 Task: Create a coronavirus greetings banner template with photo.
Action: Mouse pressed left at (439, 181)
Screenshot: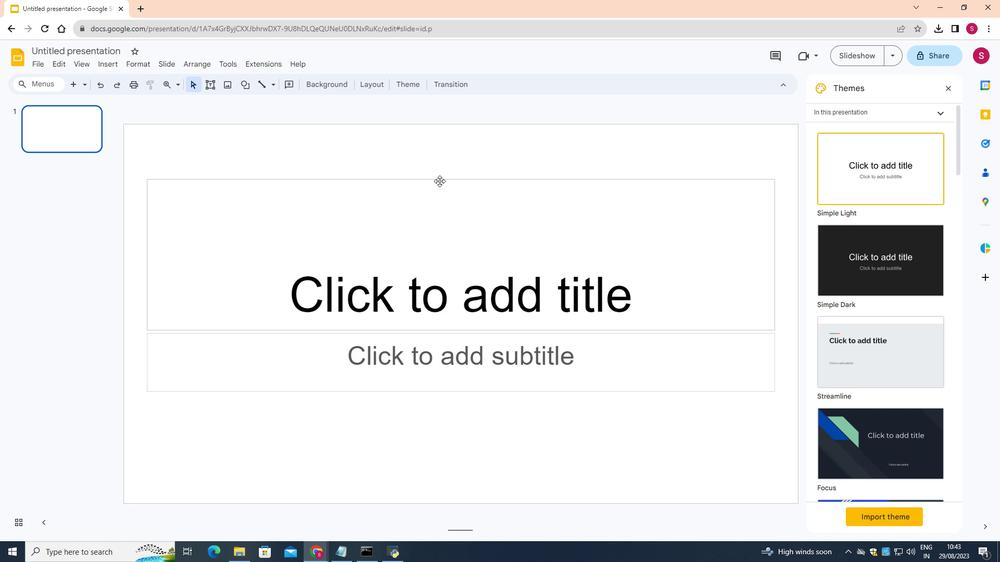 
Action: Mouse moved to (439, 181)
Screenshot: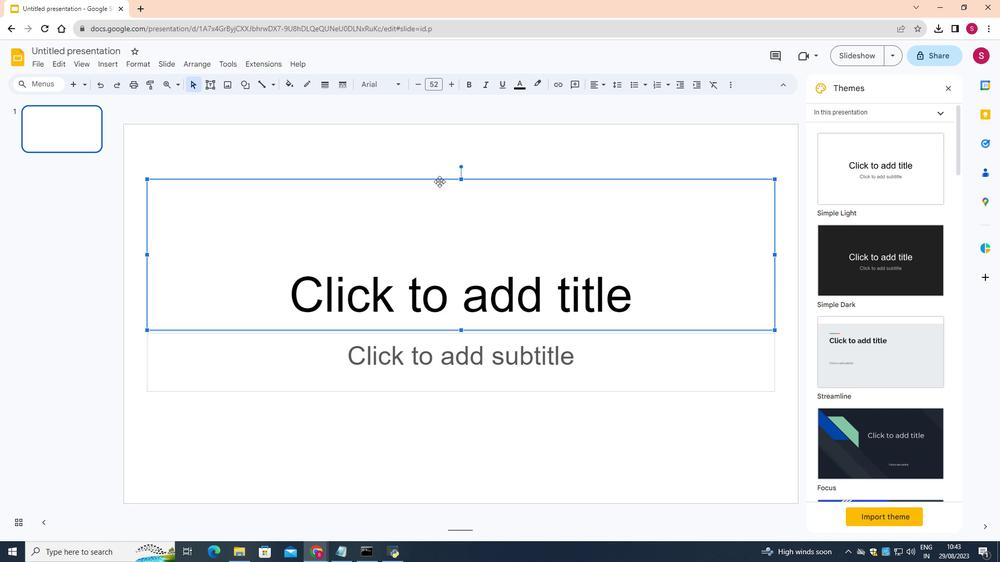 
Action: Key pressed <Key.delete>
Screenshot: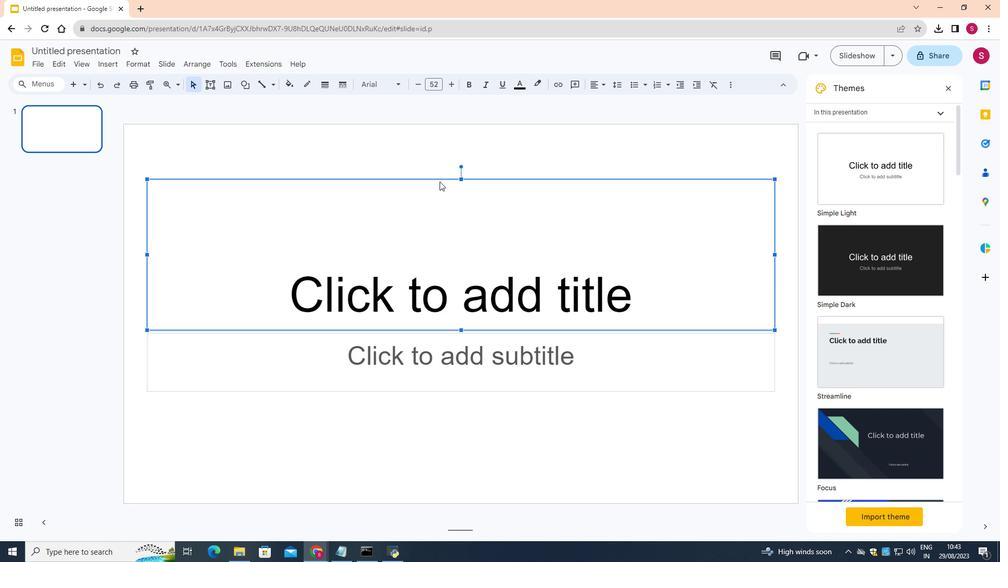 
Action: Mouse moved to (375, 336)
Screenshot: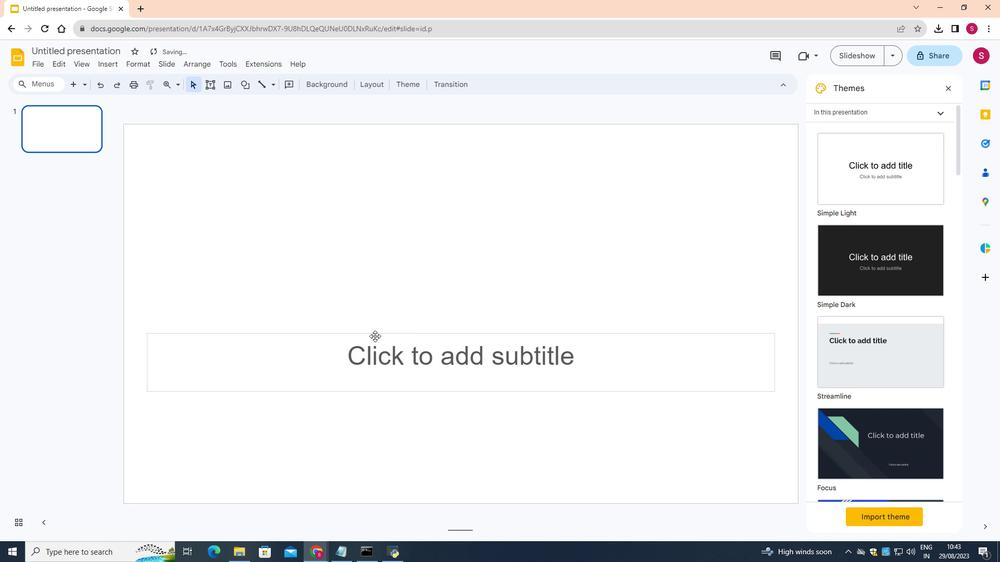 
Action: Mouse pressed left at (375, 336)
Screenshot: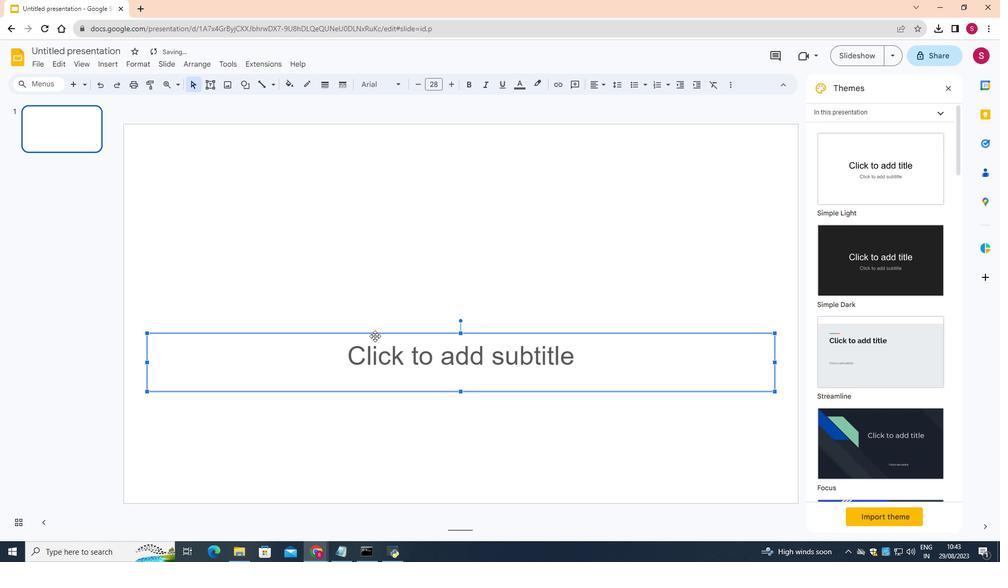 
Action: Mouse moved to (380, 329)
Screenshot: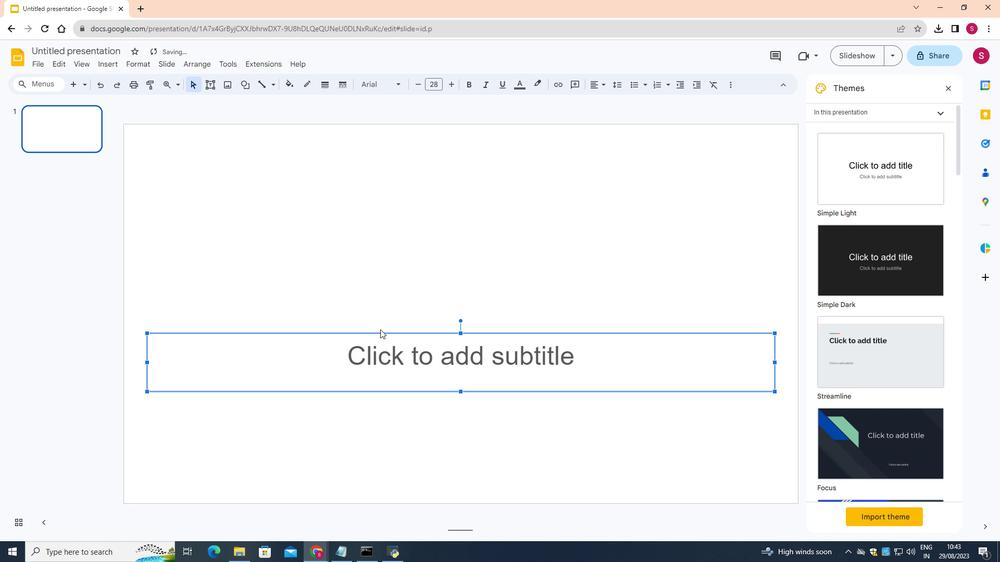 
Action: Key pressed <Key.delete>
Screenshot: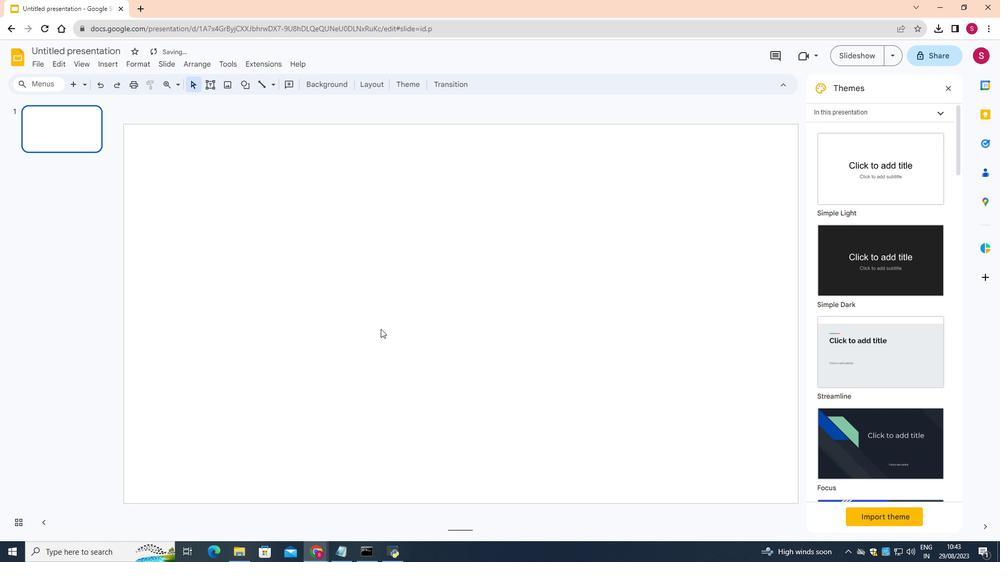 
Action: Mouse moved to (311, 83)
Screenshot: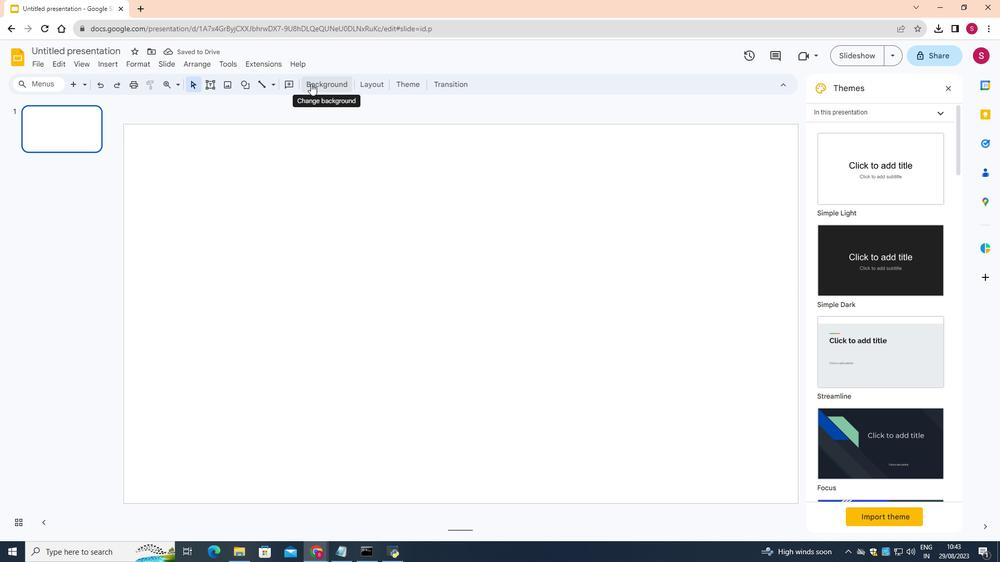 
Action: Mouse pressed left at (311, 83)
Screenshot: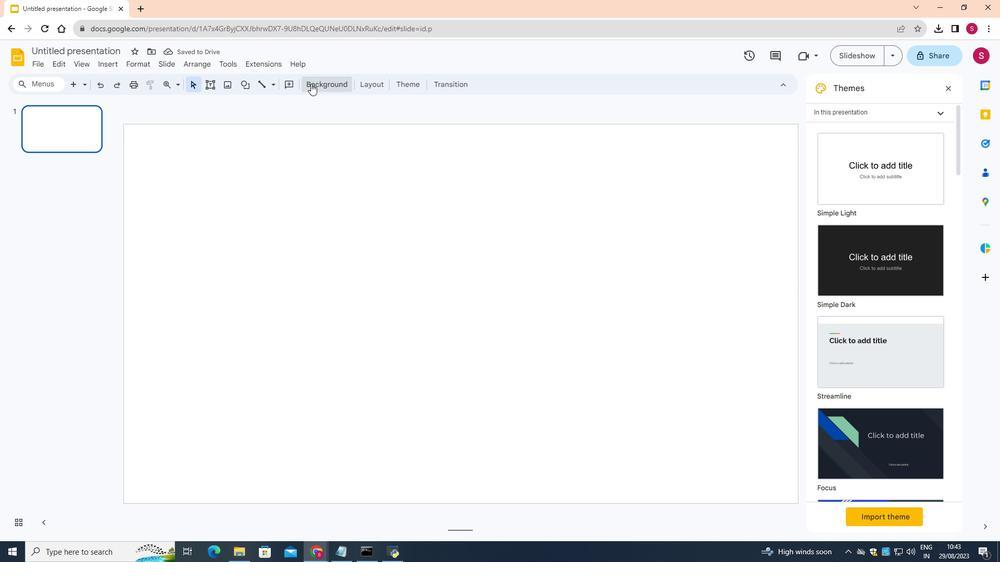 
Action: Mouse moved to (563, 284)
Screenshot: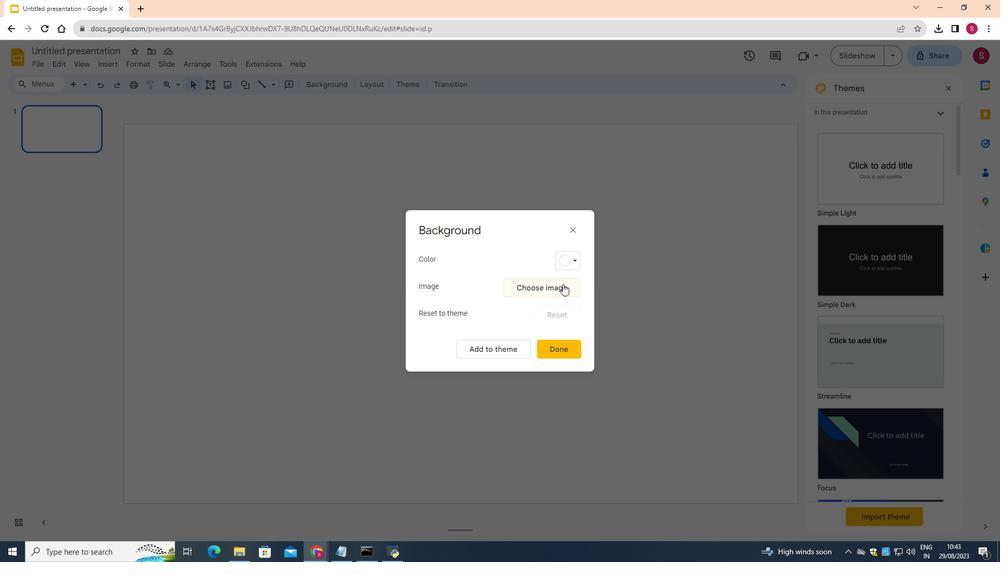 
Action: Mouse pressed left at (563, 284)
Screenshot: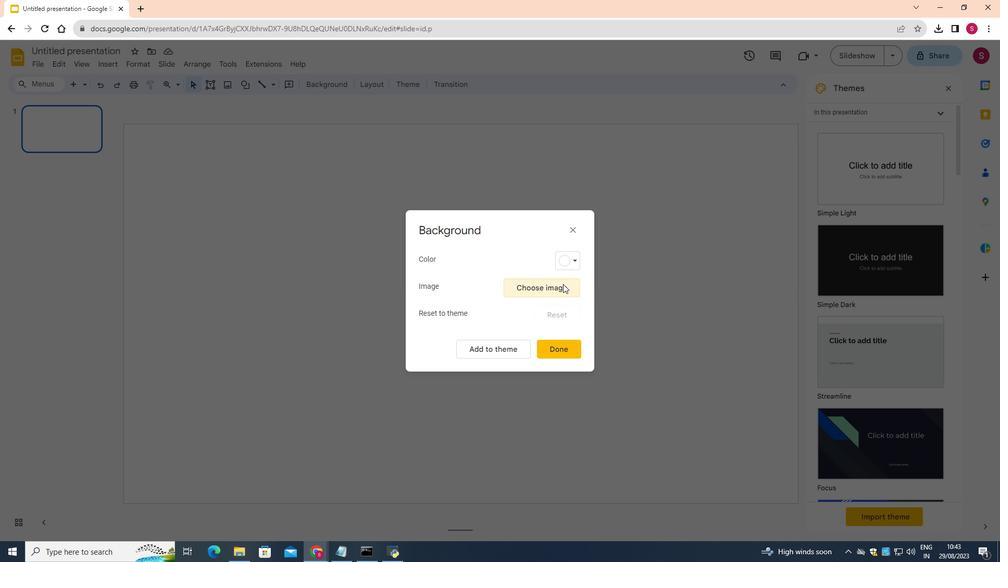 
Action: Mouse moved to (498, 355)
Screenshot: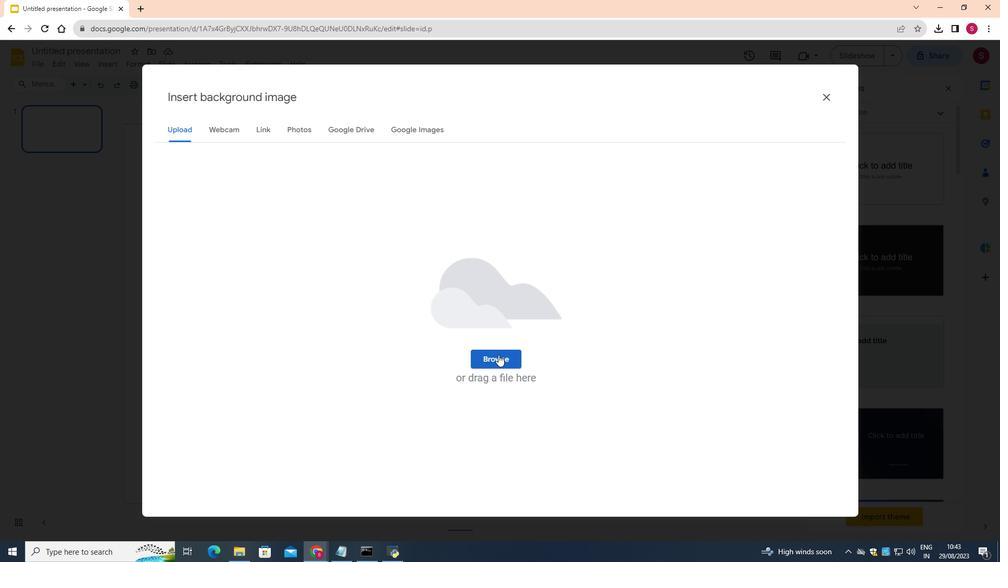 
Action: Mouse pressed left at (498, 355)
Screenshot: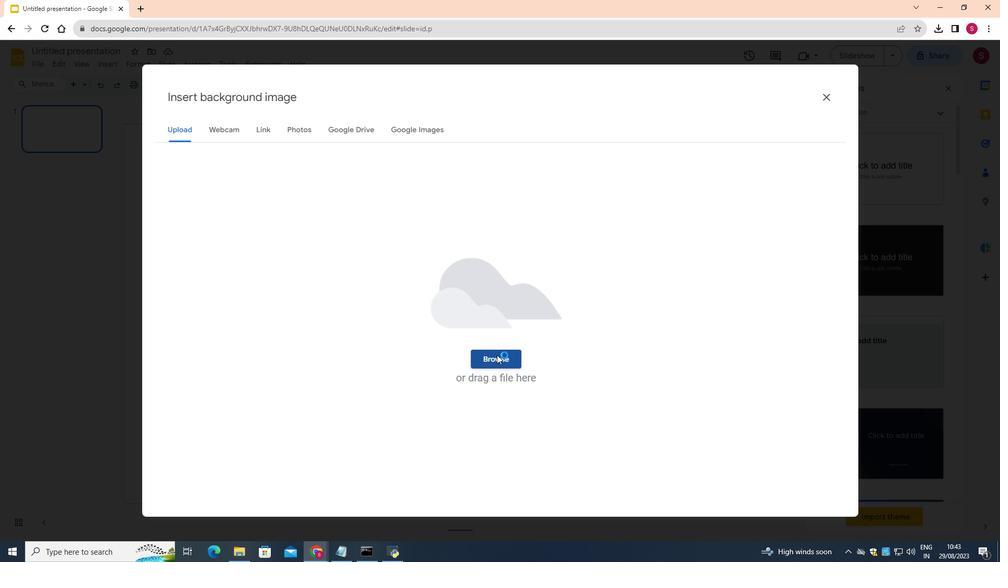 
Action: Mouse moved to (196, 93)
Screenshot: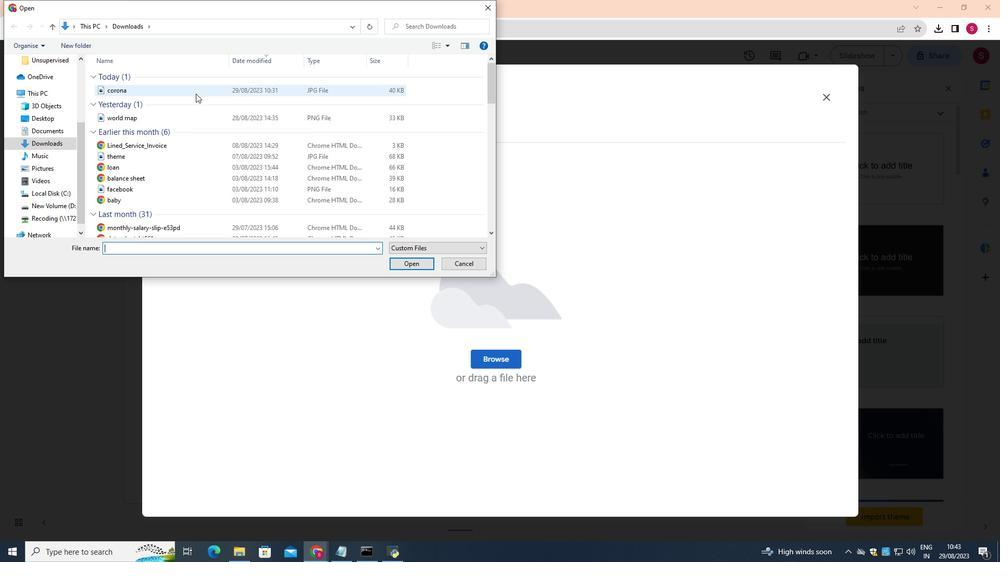 
Action: Mouse pressed left at (196, 93)
Screenshot: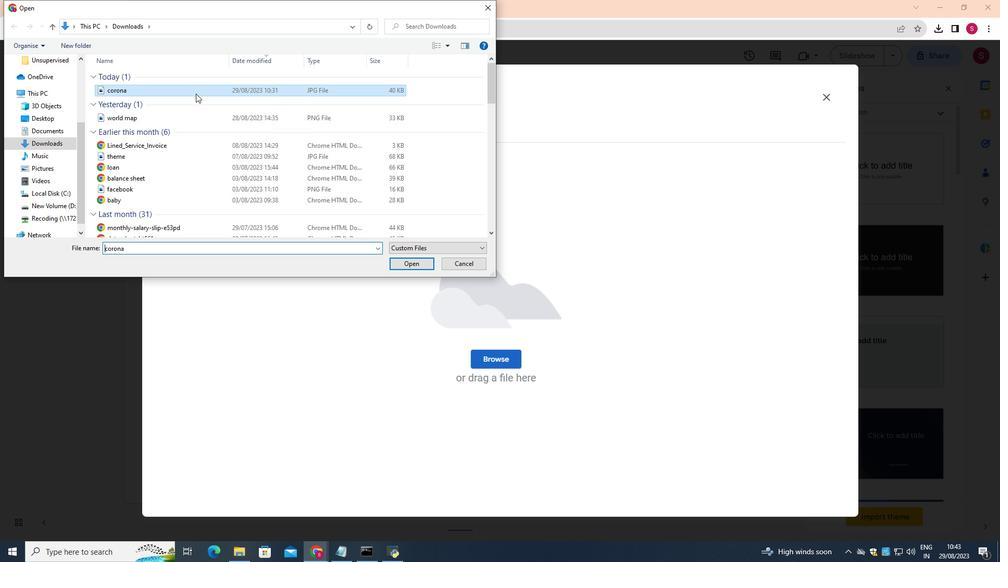
Action: Mouse moved to (406, 264)
Screenshot: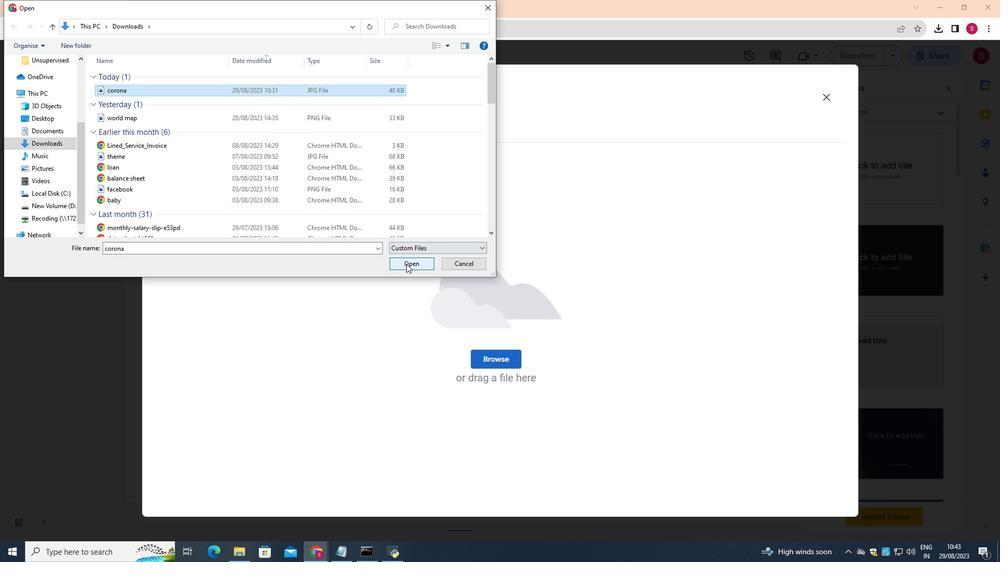 
Action: Mouse pressed left at (406, 264)
Screenshot: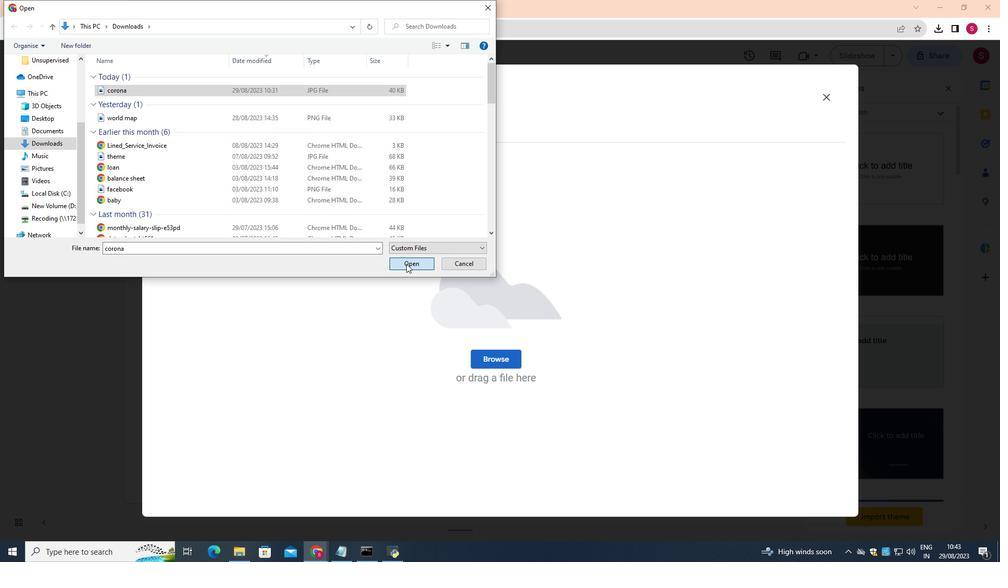 
Action: Mouse moved to (567, 349)
Screenshot: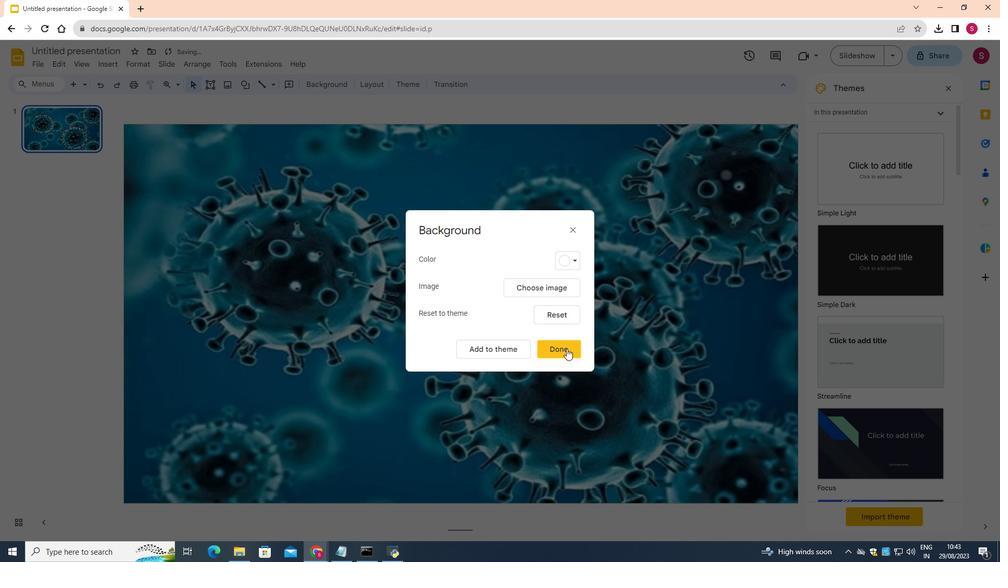 
Action: Mouse pressed left at (567, 349)
Screenshot: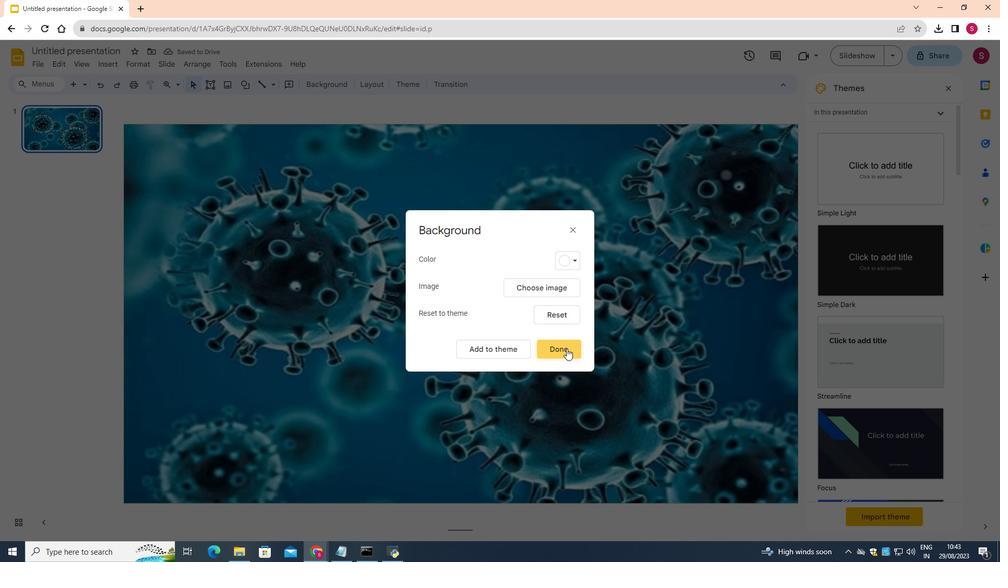 
Action: Mouse moved to (200, 162)
Screenshot: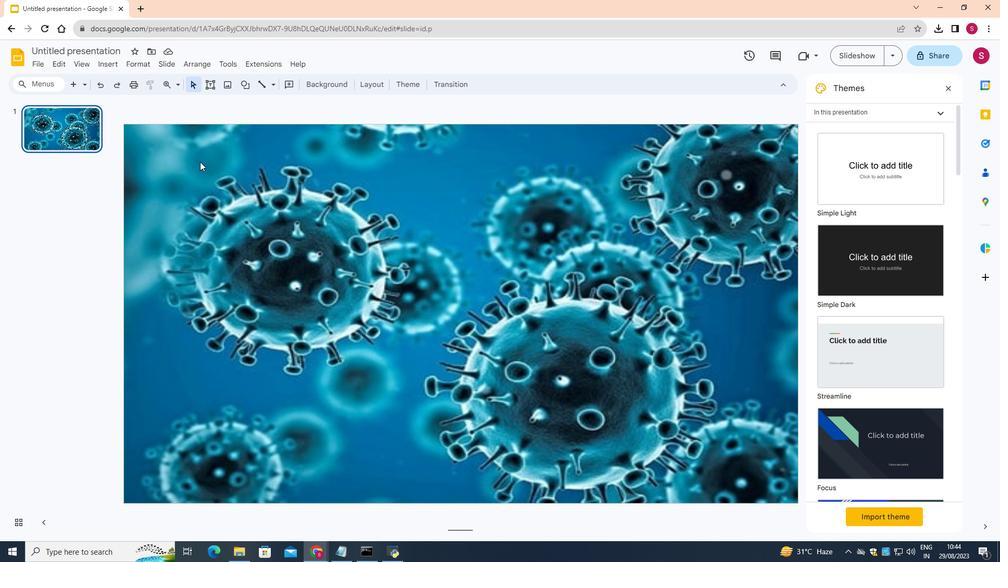 
Action: Mouse pressed left at (200, 162)
Screenshot: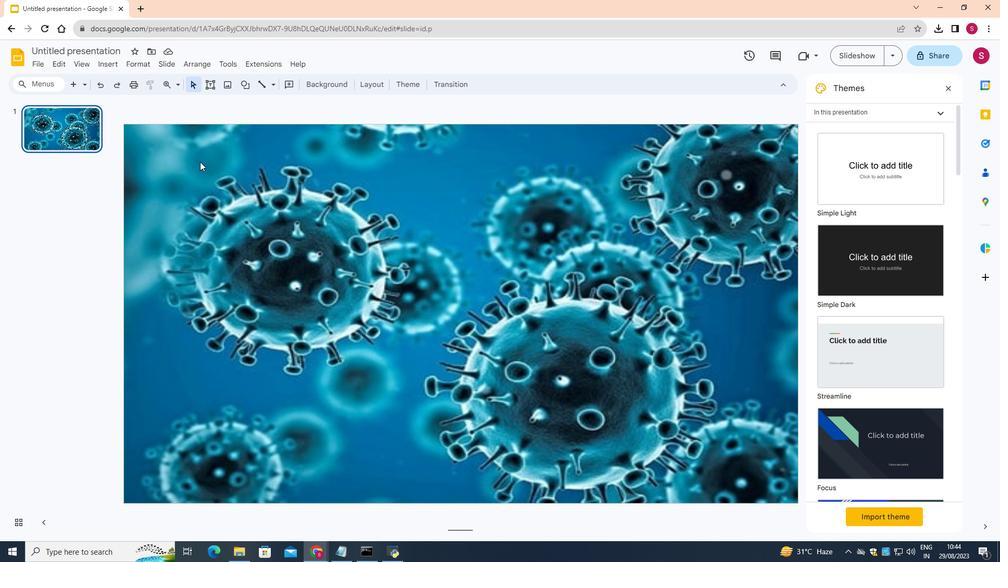 
Action: Mouse moved to (241, 80)
Screenshot: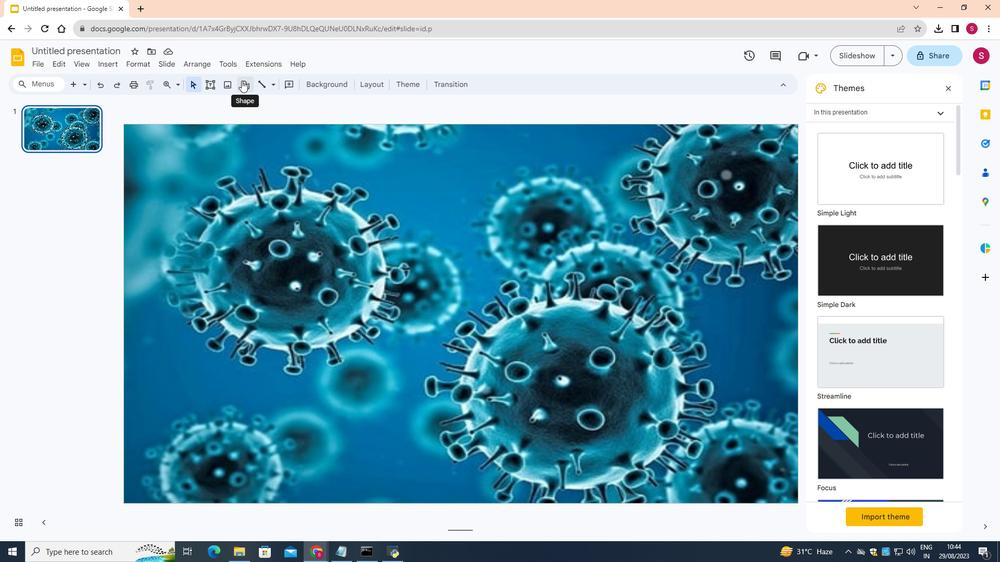 
Action: Mouse pressed left at (241, 80)
Screenshot: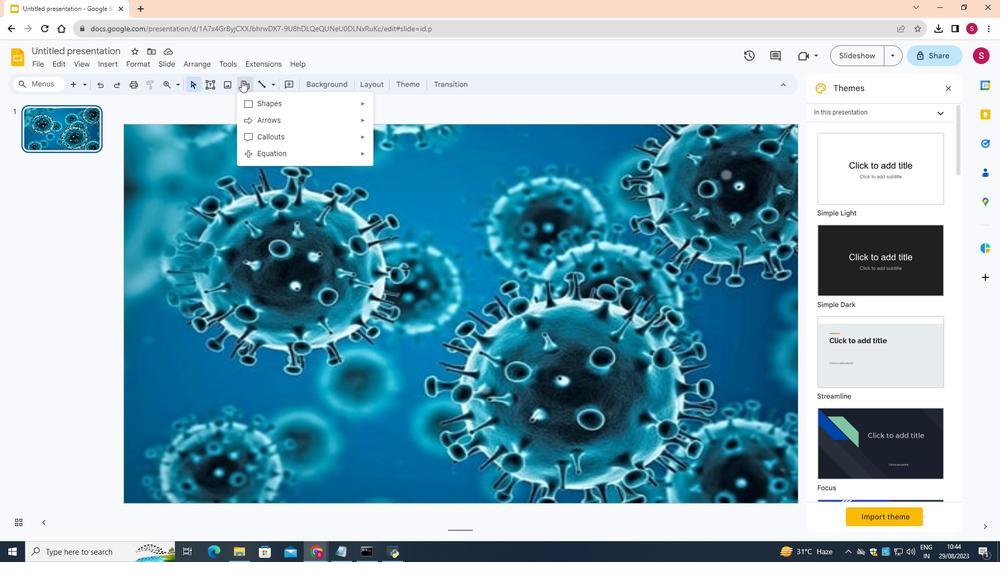 
Action: Mouse moved to (260, 100)
Screenshot: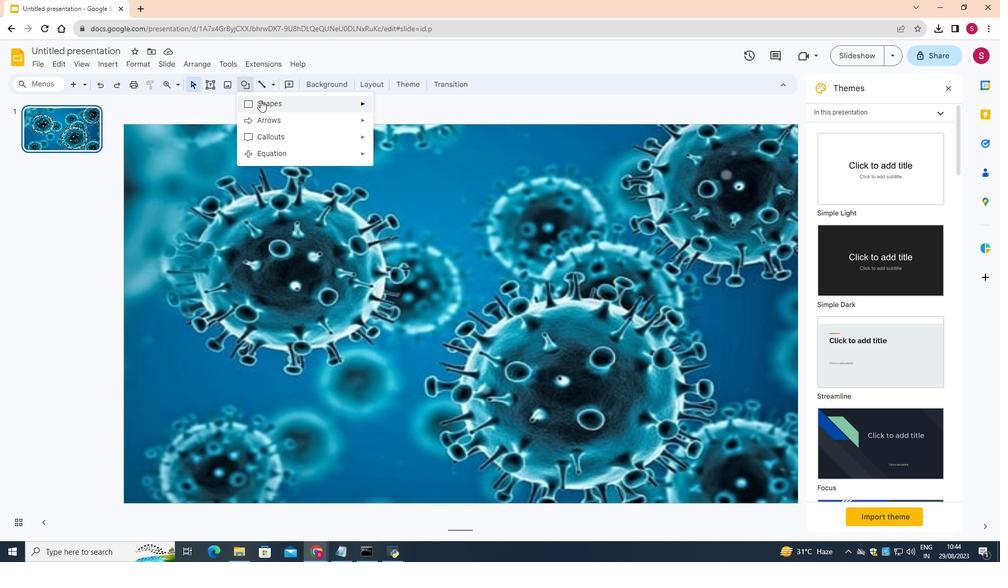 
Action: Mouse pressed left at (260, 100)
Screenshot: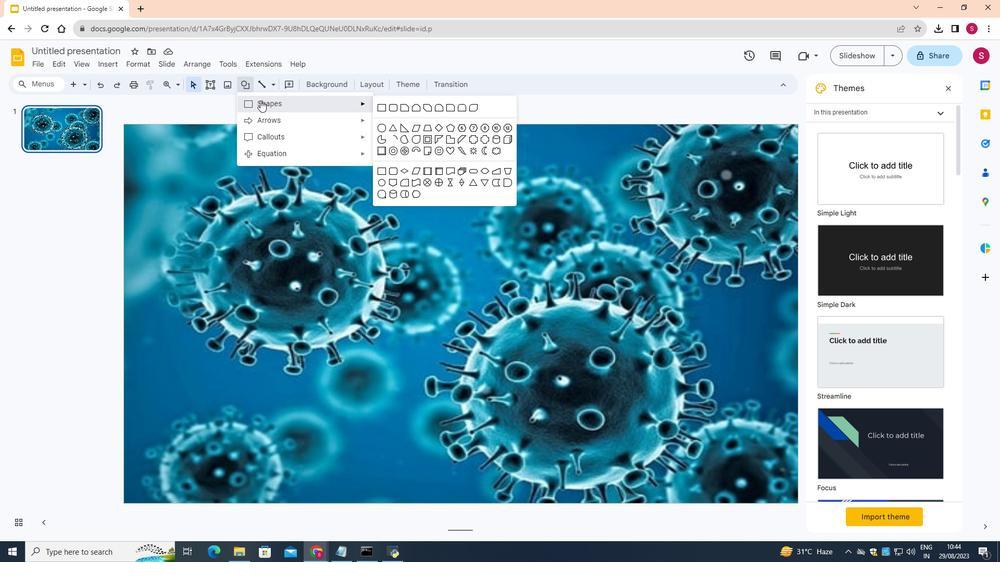 
Action: Mouse moved to (384, 128)
Screenshot: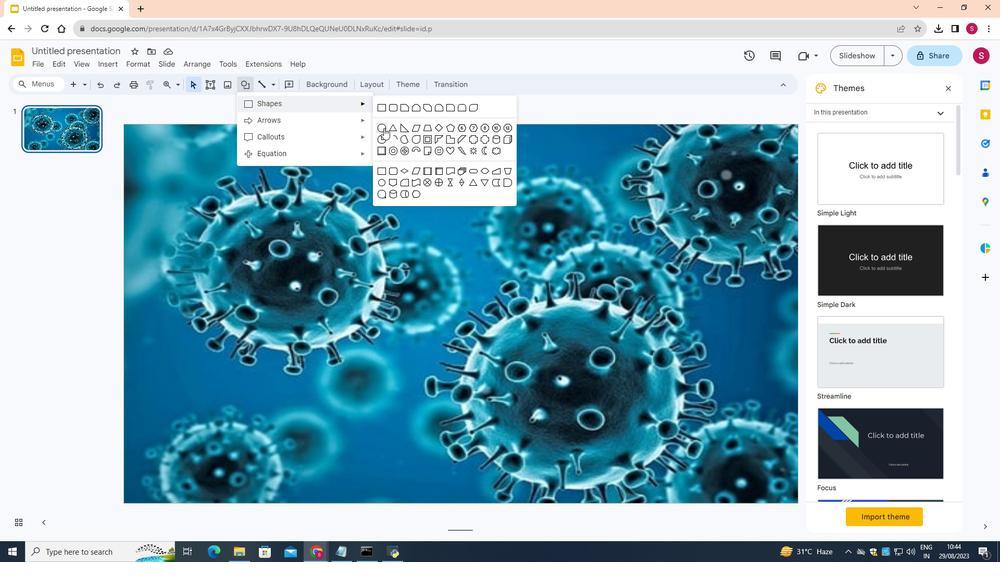 
Action: Mouse pressed left at (384, 128)
Screenshot: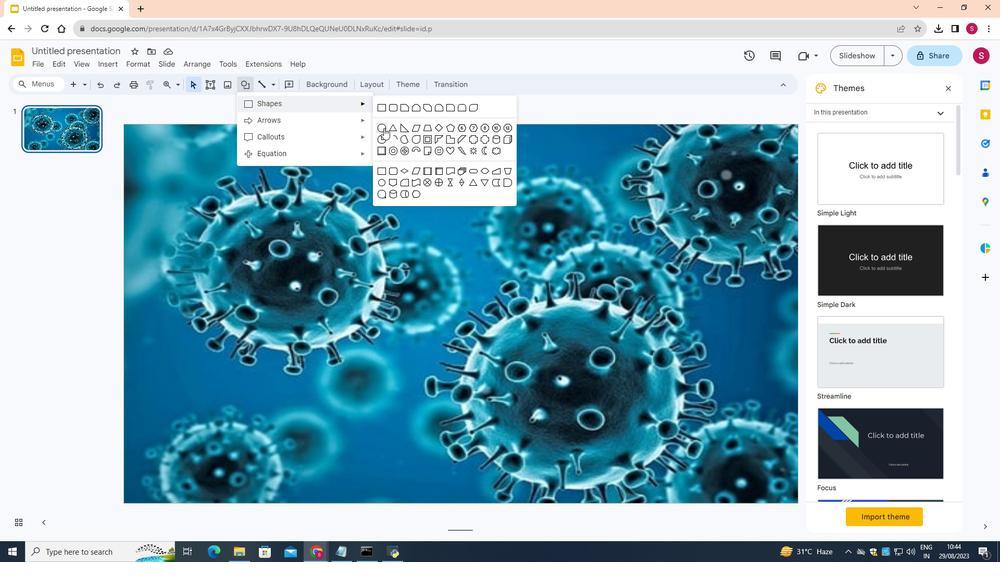 
Action: Mouse moved to (128, 171)
Screenshot: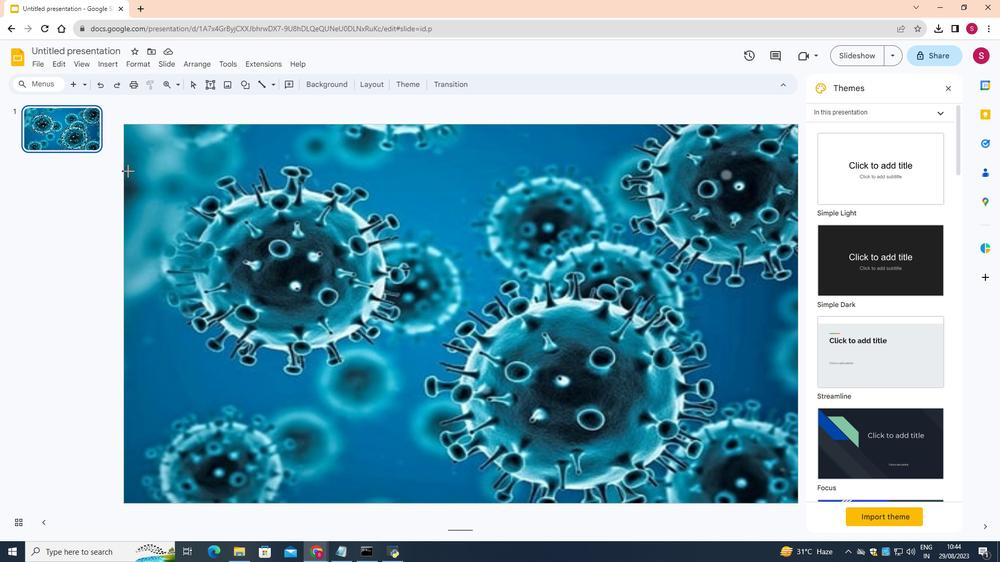 
Action: Mouse pressed left at (128, 171)
Screenshot: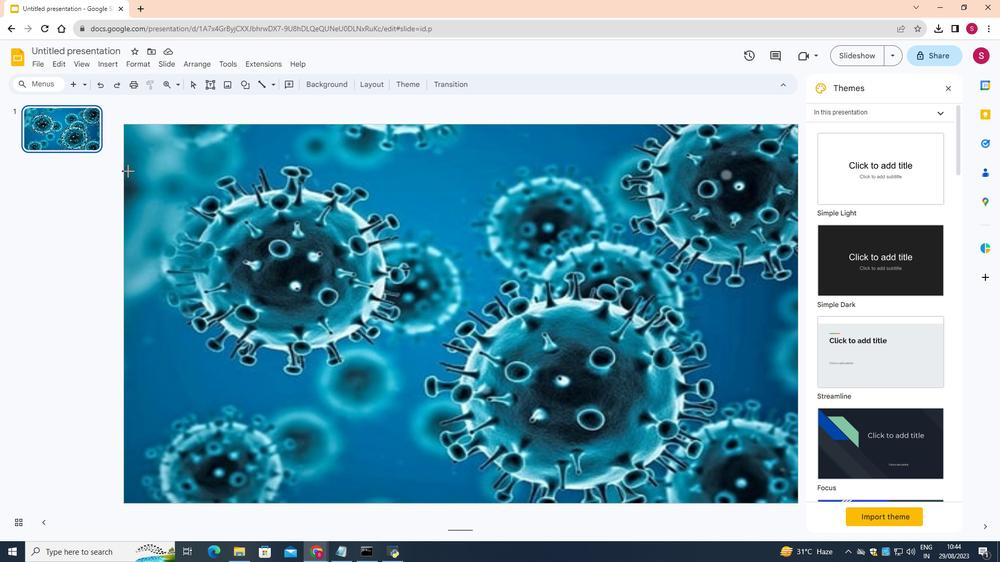 
Action: Mouse moved to (237, 193)
Screenshot: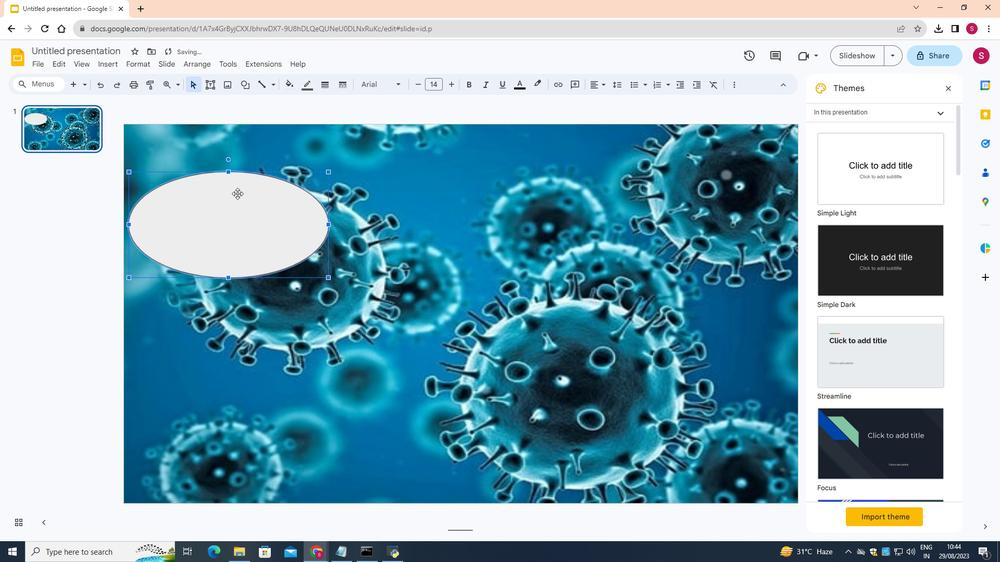 
Action: Mouse pressed left at (237, 193)
Screenshot: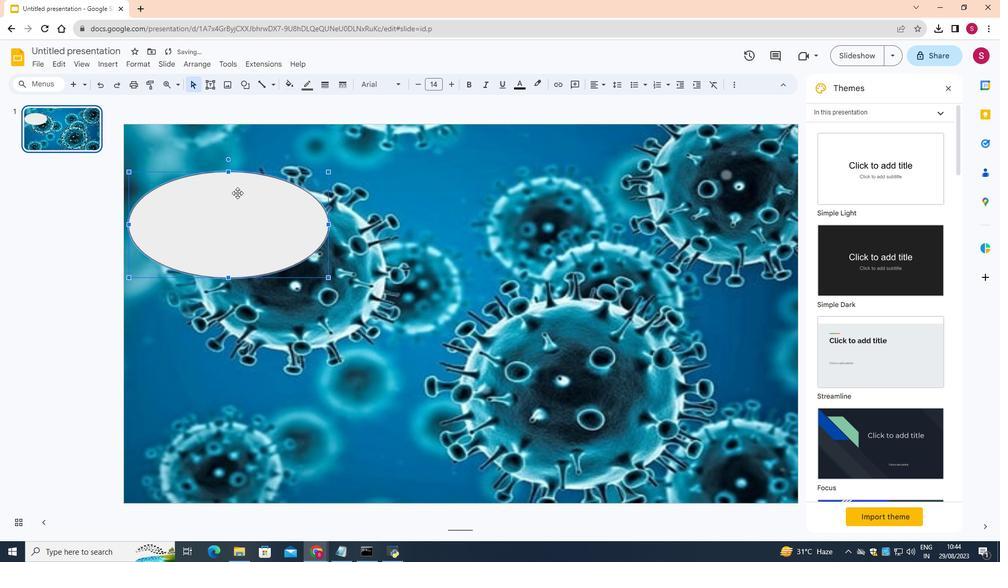 
Action: Mouse moved to (310, 179)
Screenshot: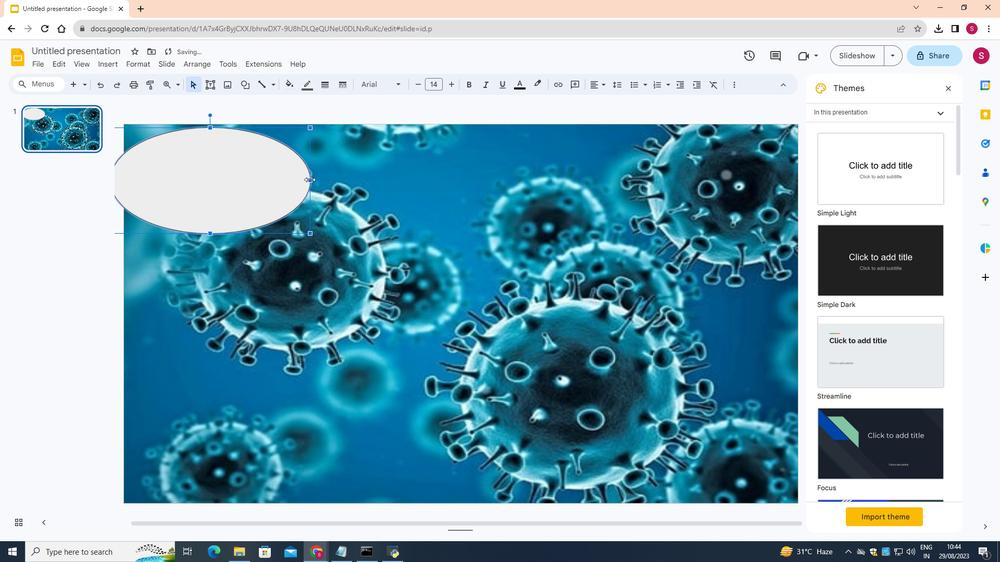 
Action: Mouse pressed left at (310, 179)
Screenshot: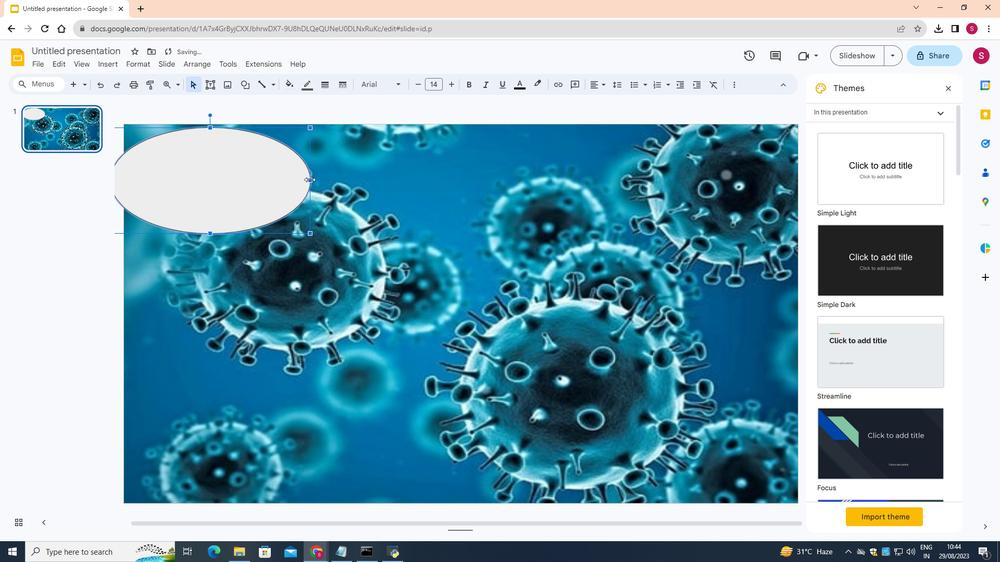 
Action: Mouse moved to (216, 115)
Screenshot: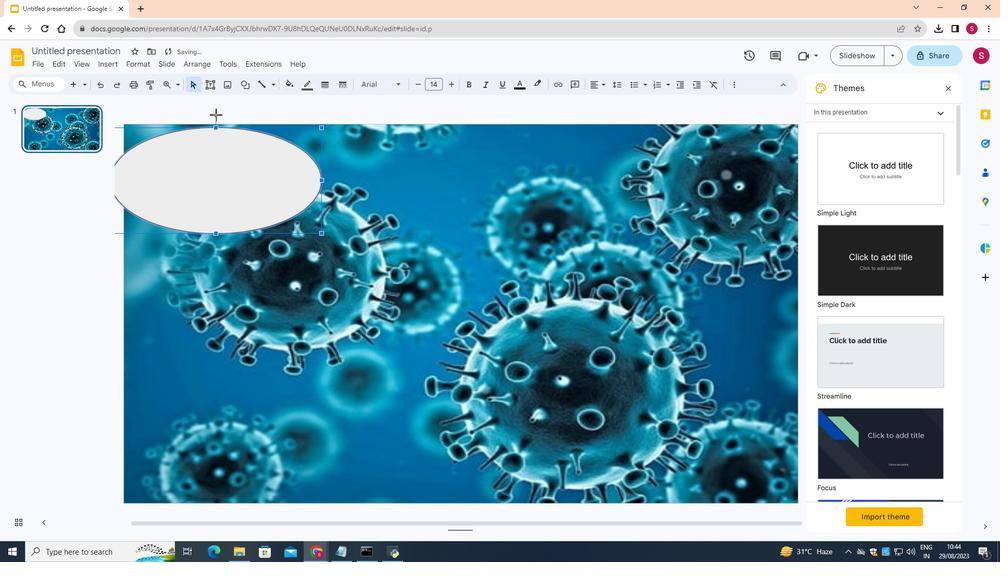 
Action: Mouse pressed left at (216, 115)
Screenshot: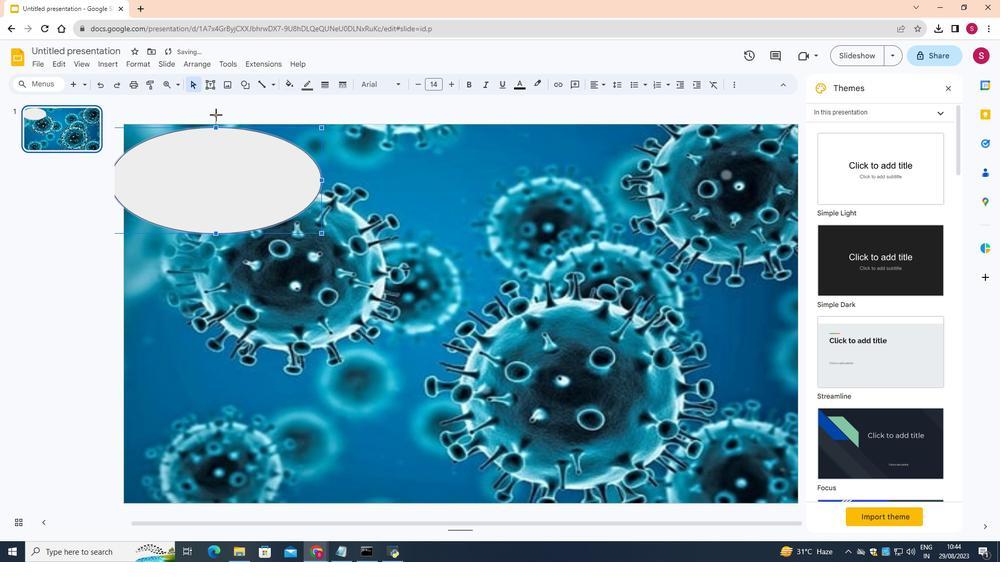 
Action: Mouse moved to (190, 133)
Screenshot: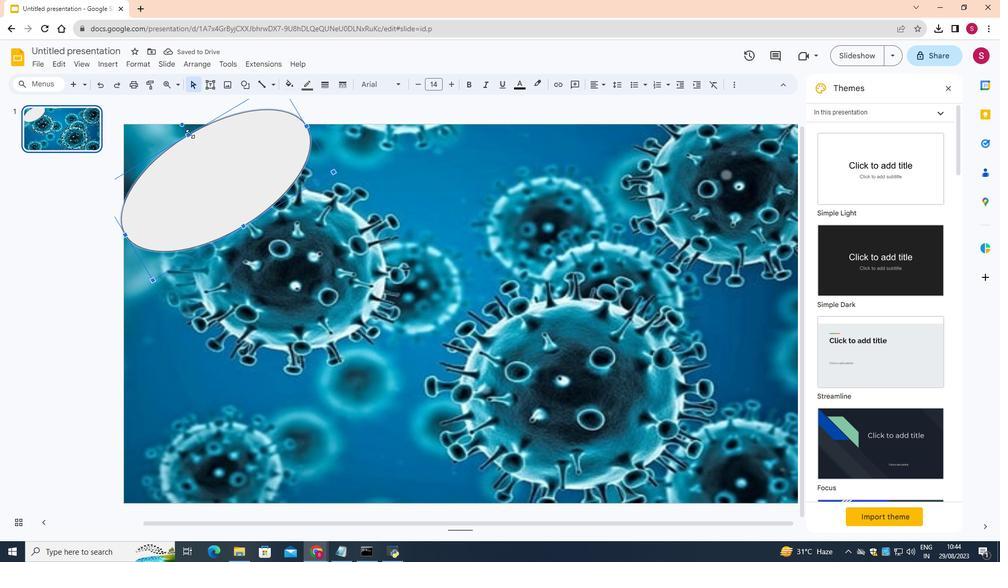 
Action: Mouse pressed left at (190, 133)
Screenshot: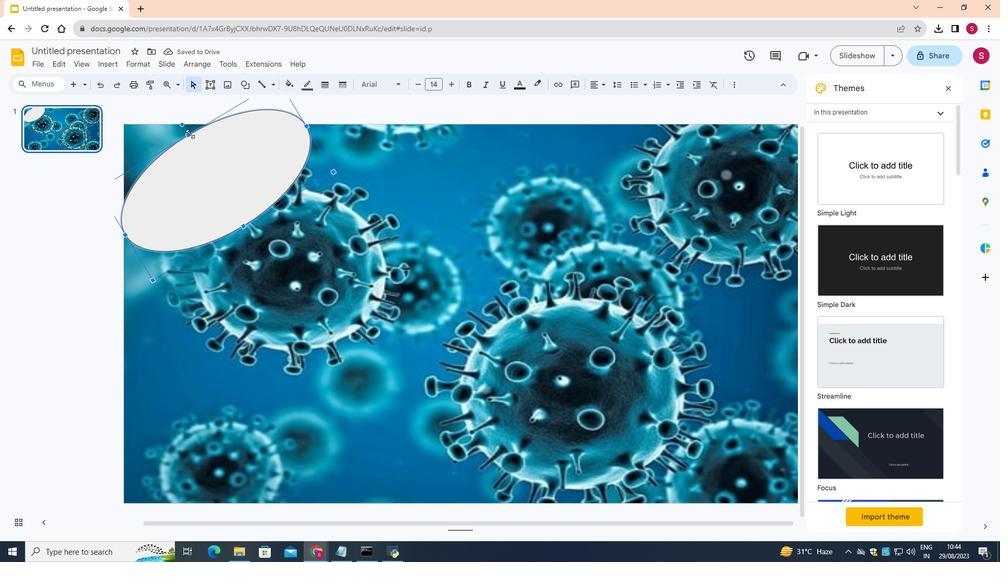 
Action: Mouse moved to (204, 210)
Screenshot: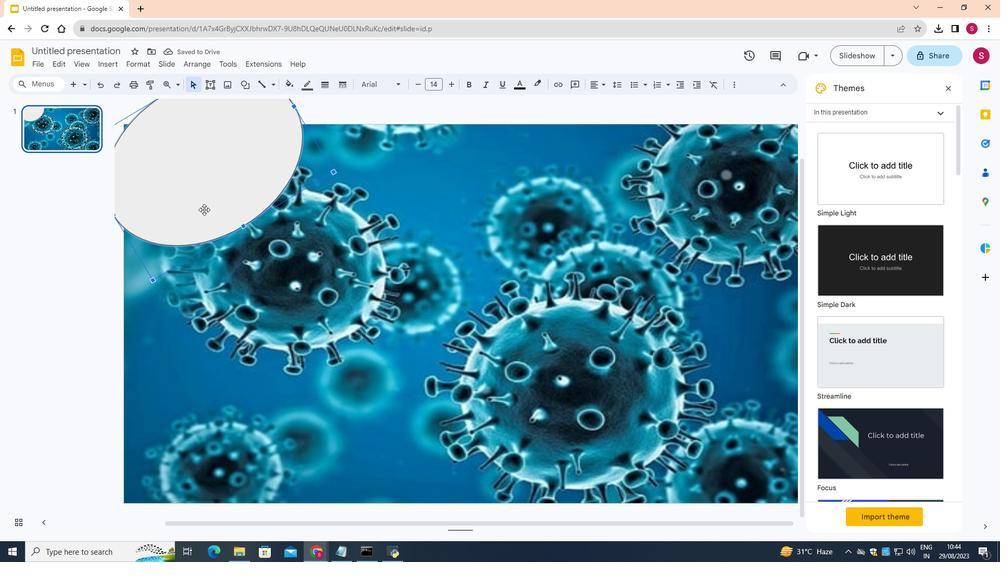 
Action: Mouse pressed left at (204, 210)
Screenshot: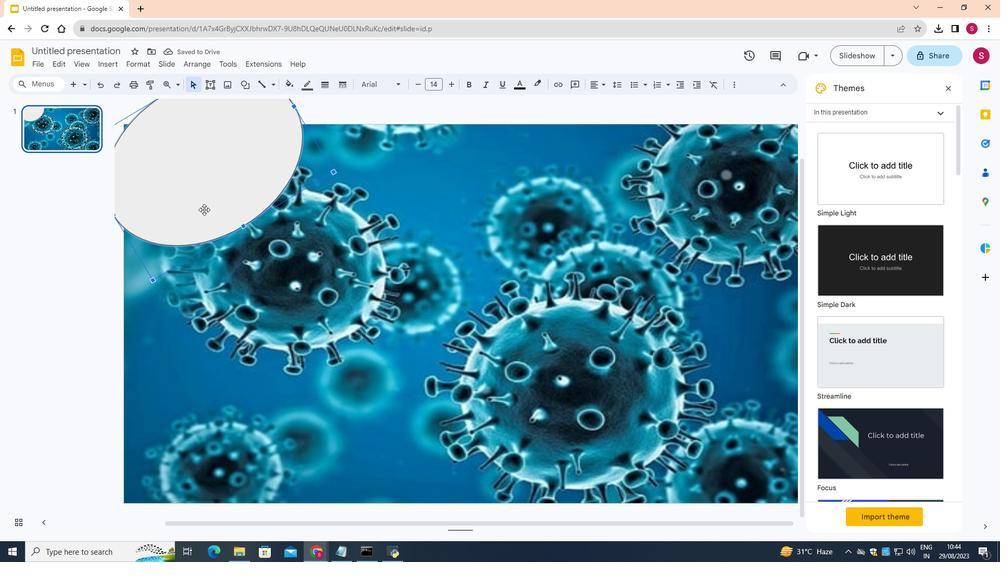 
Action: Mouse moved to (212, 233)
Screenshot: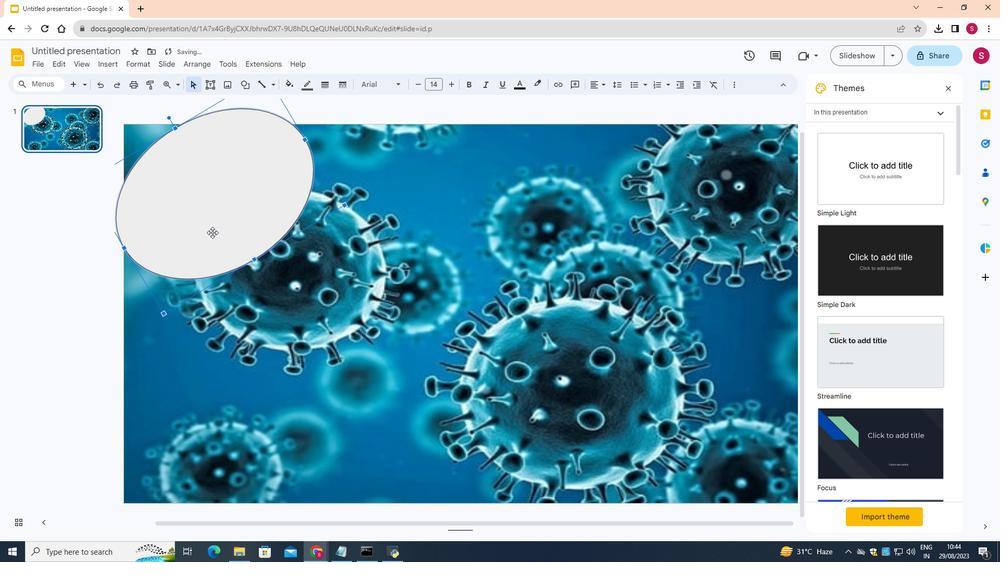 
Action: Mouse pressed left at (212, 233)
Screenshot: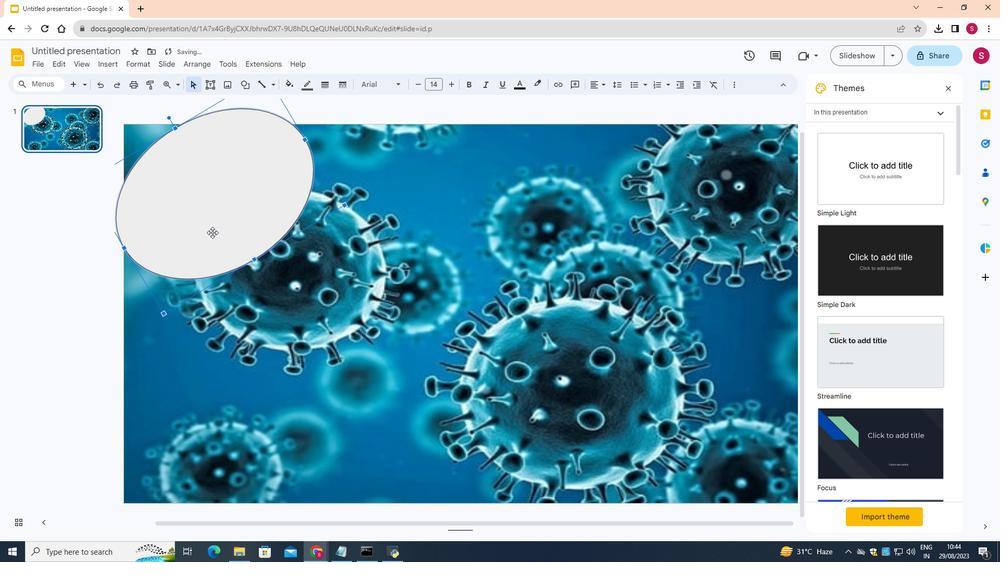 
Action: Mouse moved to (212, 212)
Screenshot: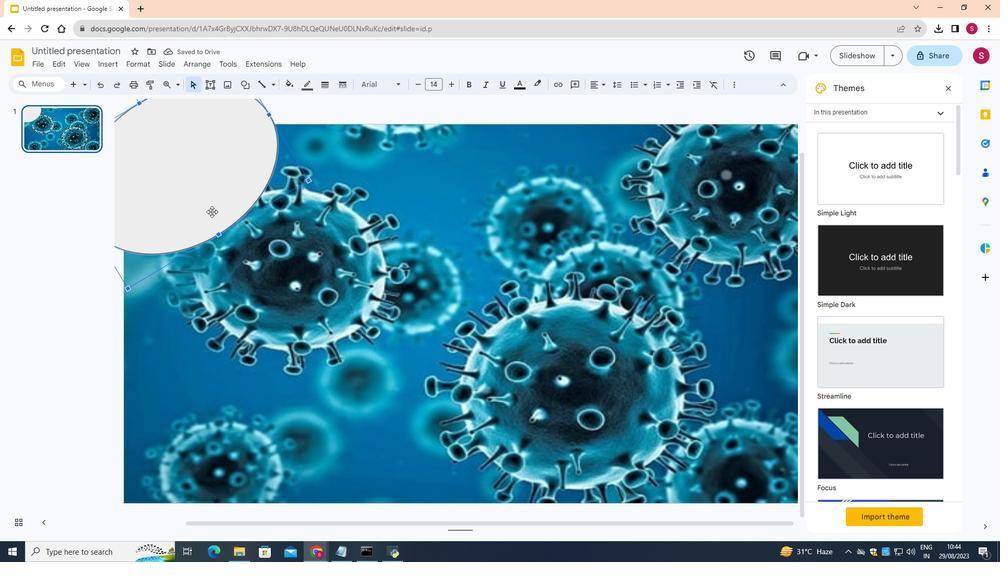 
Action: Mouse pressed left at (212, 212)
Screenshot: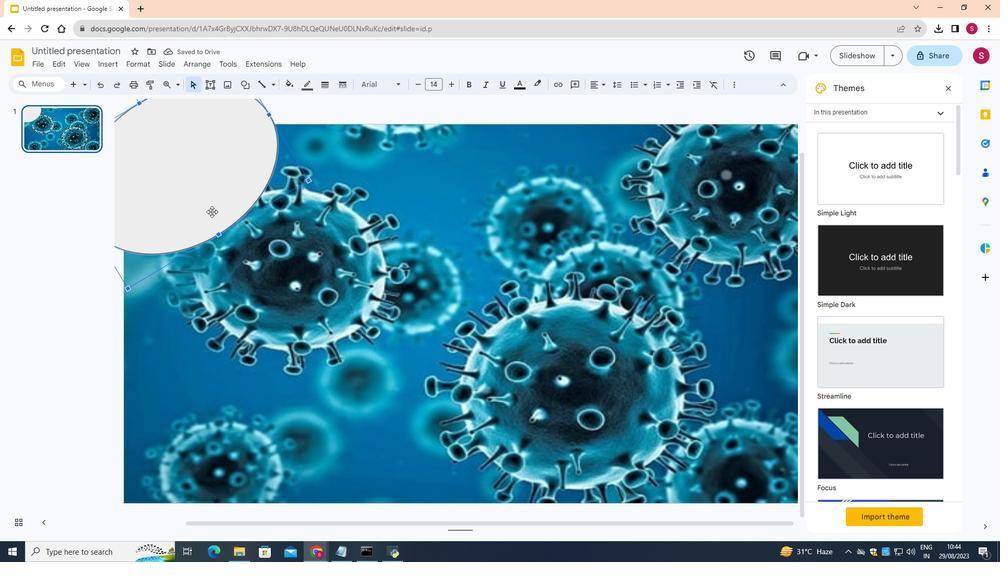 
Action: Mouse moved to (246, 175)
Screenshot: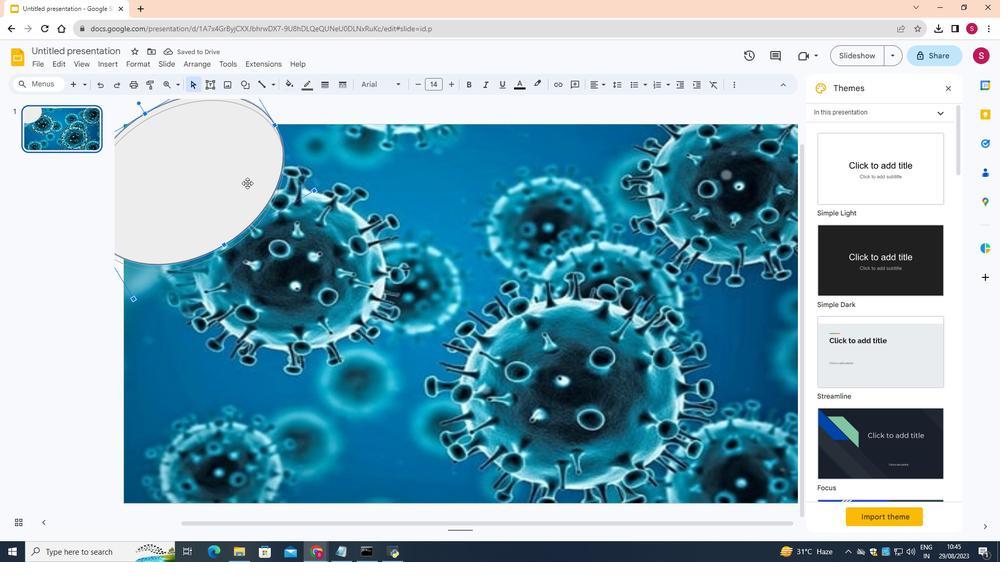 
Action: Mouse pressed left at (246, 175)
Screenshot: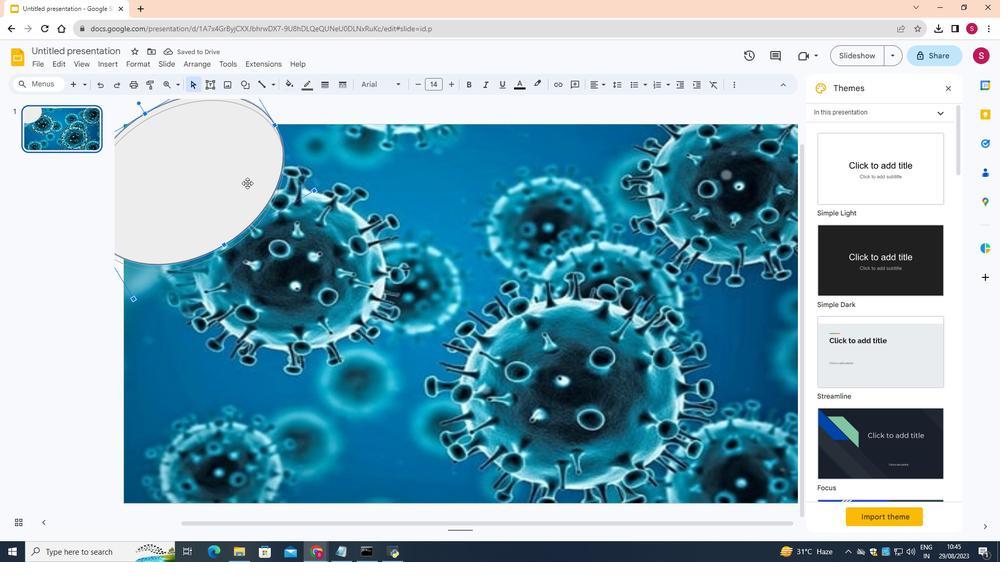 
Action: Mouse moved to (205, 174)
Screenshot: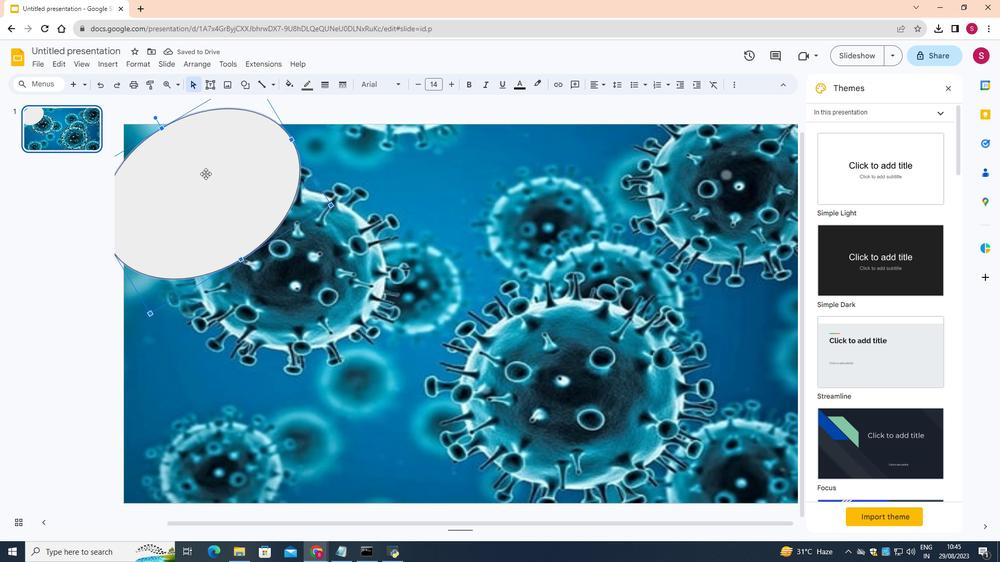 
Action: Mouse pressed left at (205, 174)
Screenshot: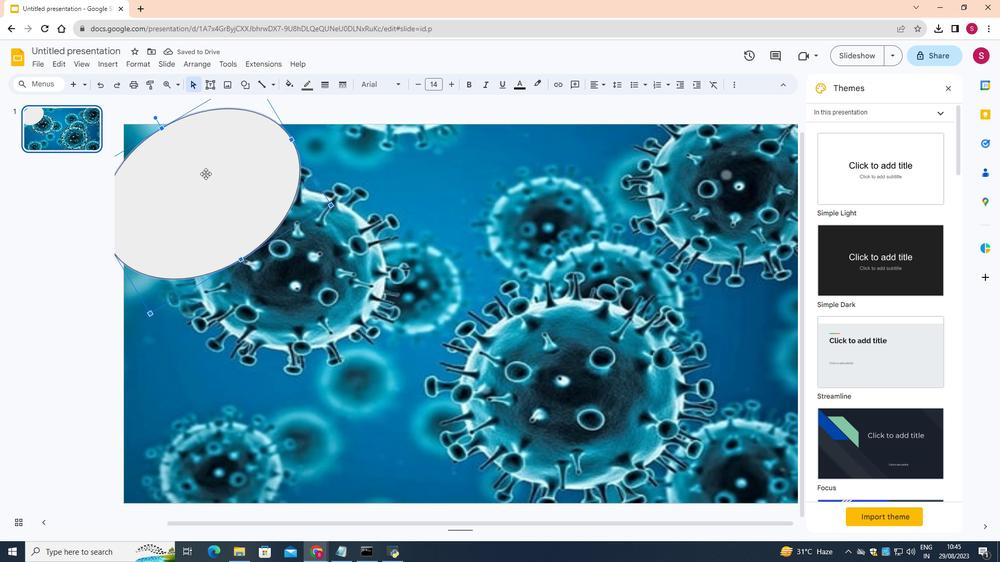 
Action: Mouse moved to (303, 149)
Screenshot: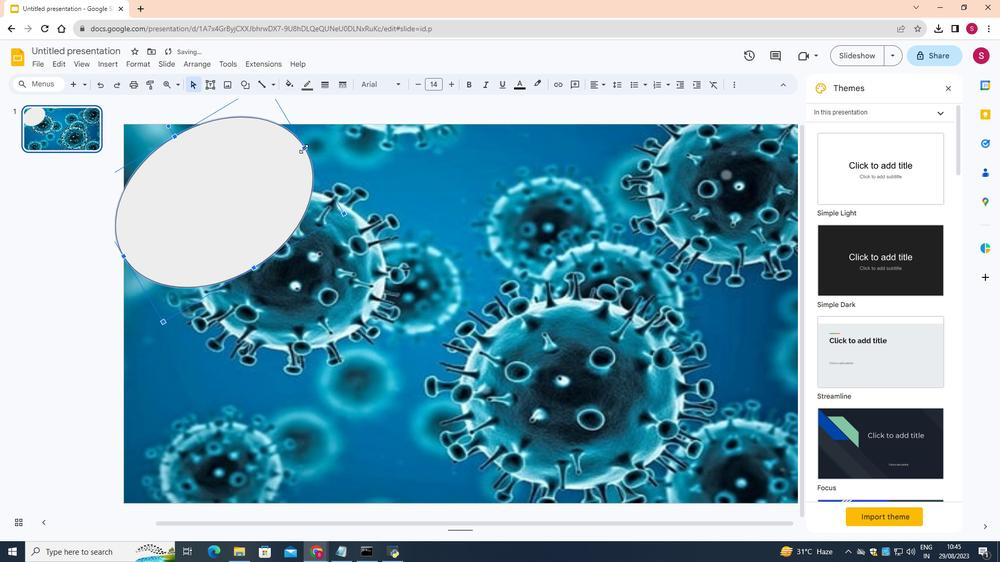
Action: Mouse pressed left at (303, 149)
Screenshot: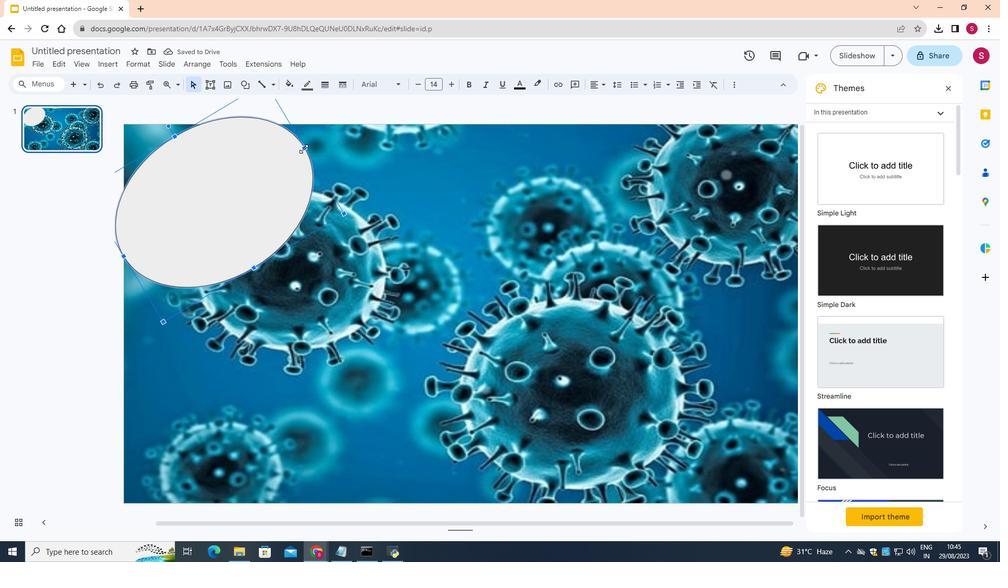 
Action: Mouse moved to (126, 257)
Screenshot: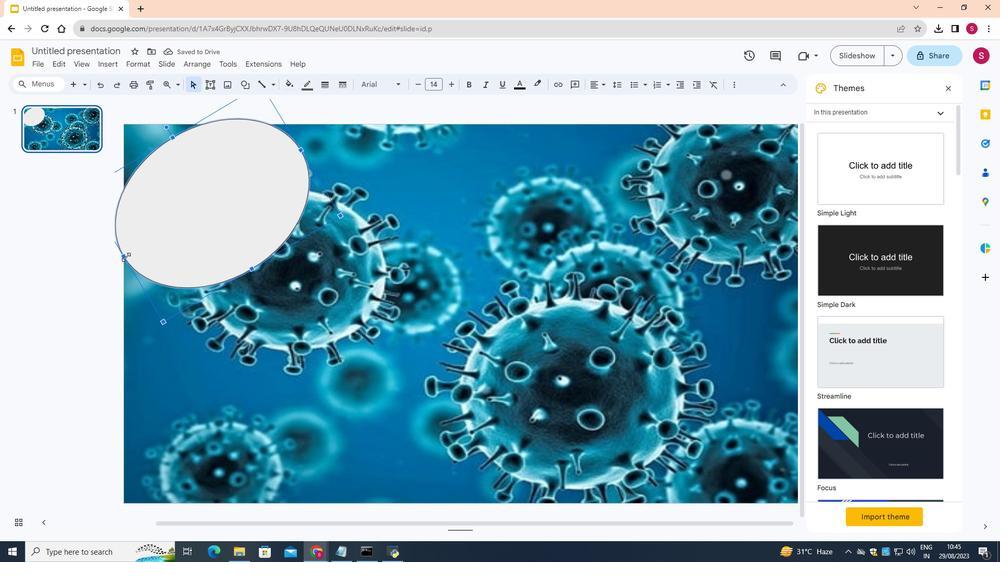 
Action: Mouse pressed left at (126, 257)
Screenshot: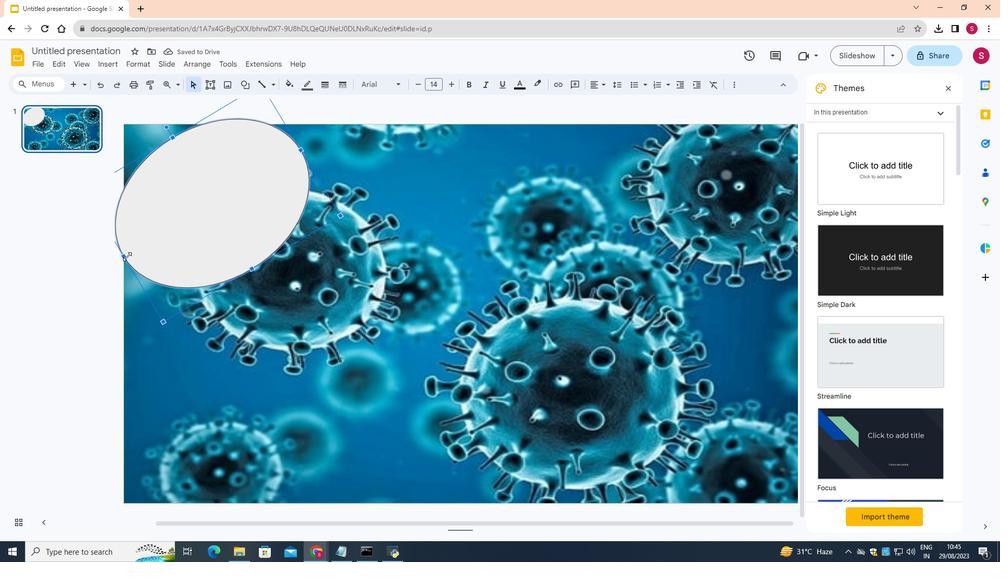 
Action: Mouse moved to (322, 248)
Screenshot: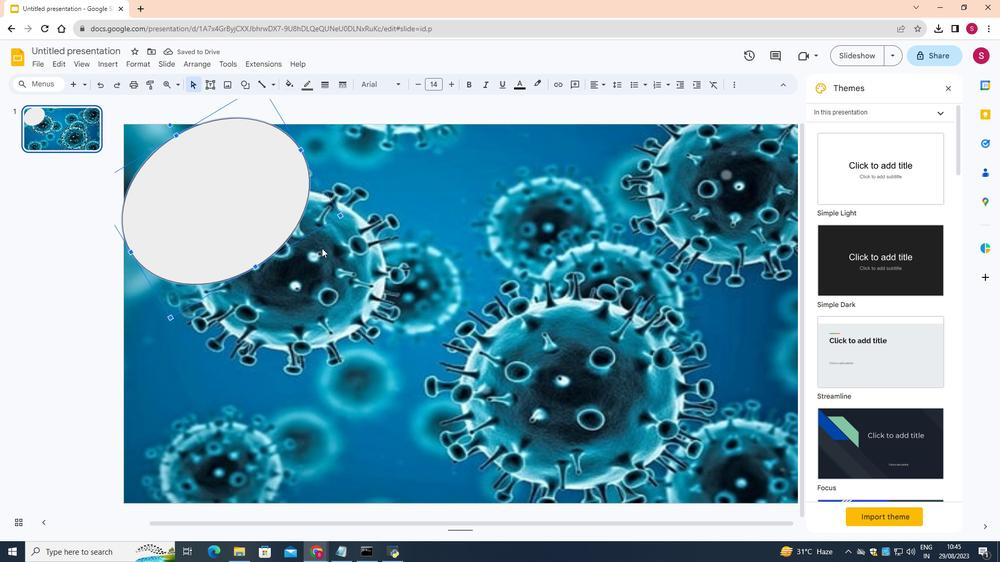 
Action: Mouse pressed left at (322, 248)
Screenshot: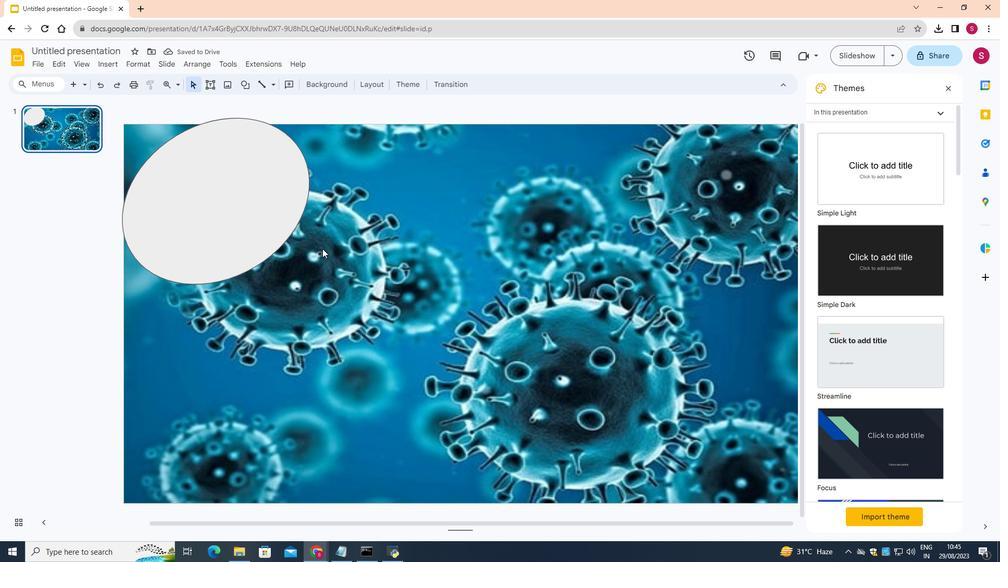 
Action: Mouse moved to (229, 223)
Screenshot: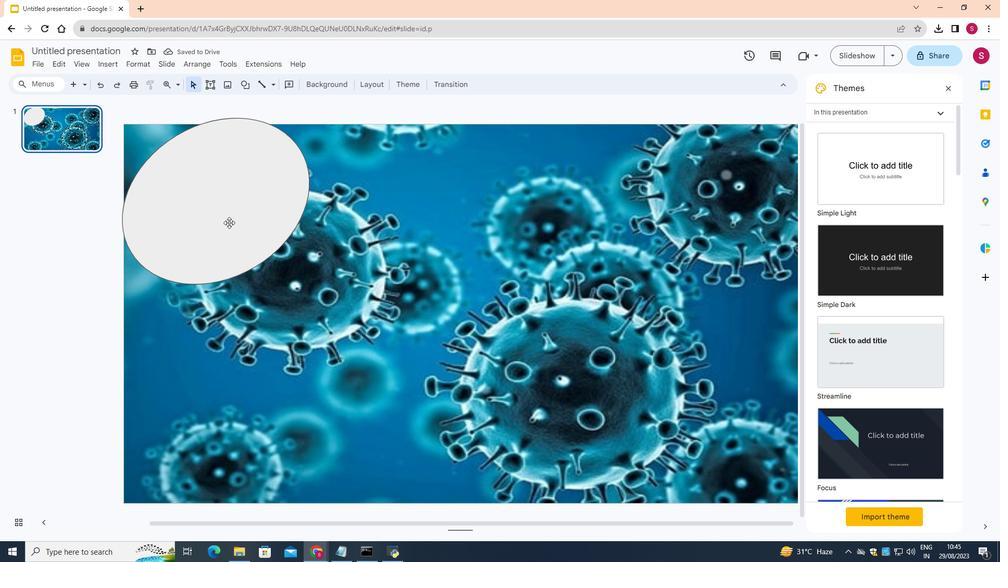 
Action: Mouse pressed left at (229, 223)
Screenshot: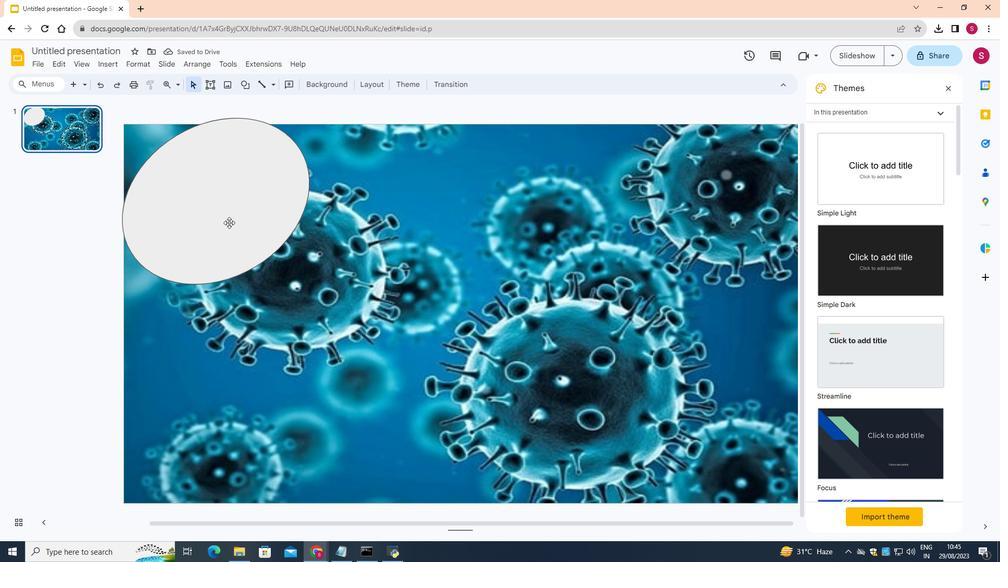 
Action: Mouse moved to (307, 85)
Screenshot: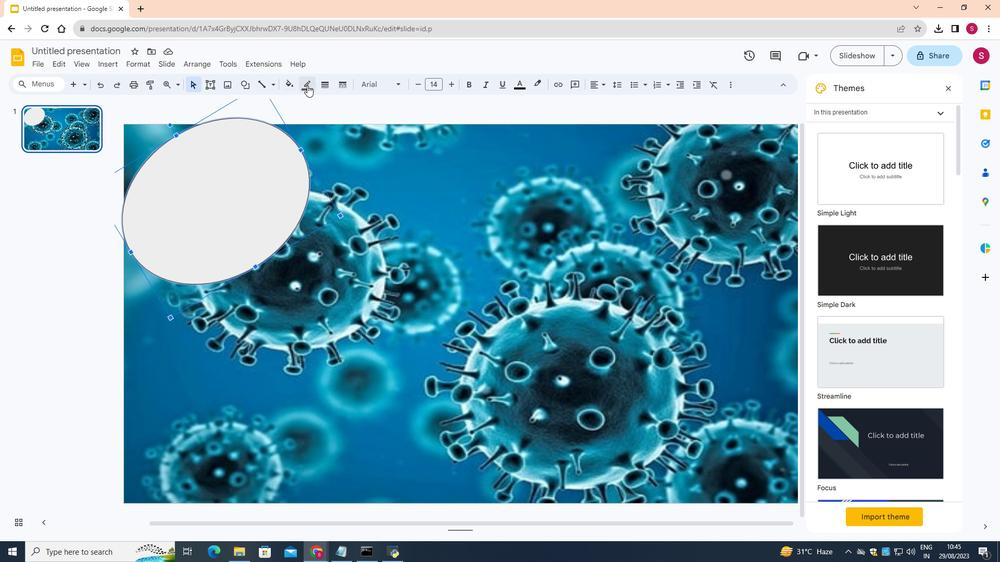 
Action: Mouse pressed left at (307, 85)
Screenshot: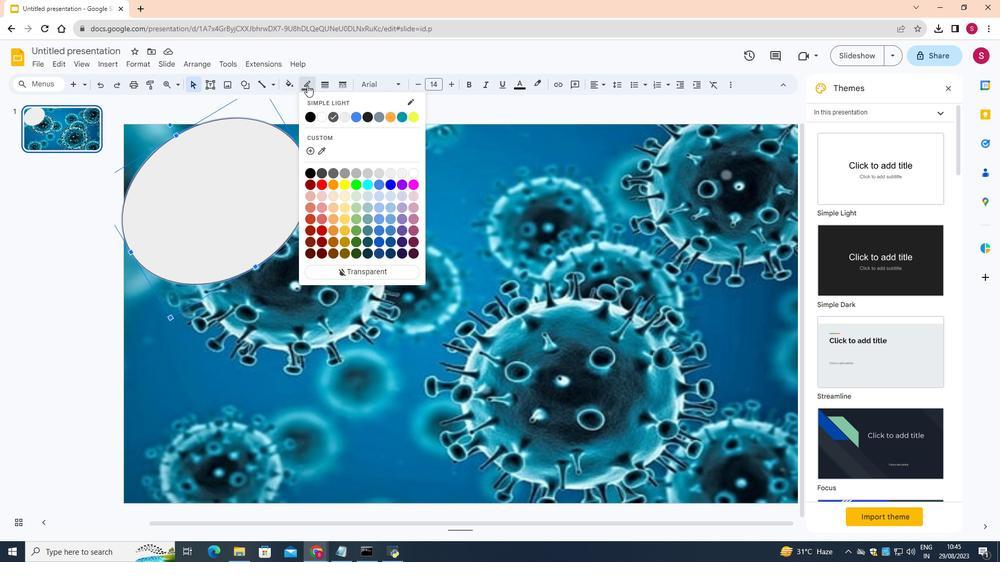 
Action: Mouse moved to (353, 268)
Screenshot: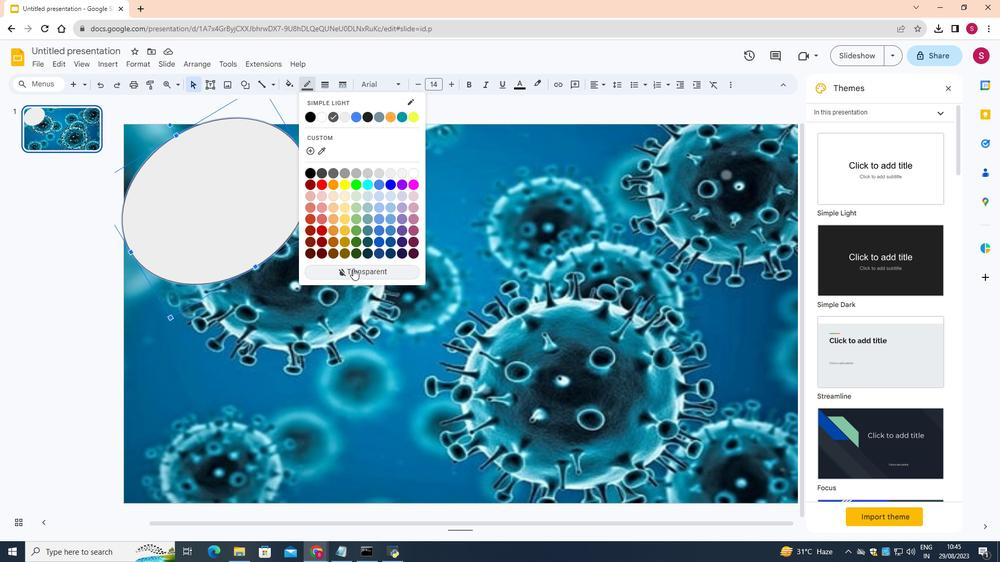 
Action: Mouse pressed left at (353, 268)
Screenshot: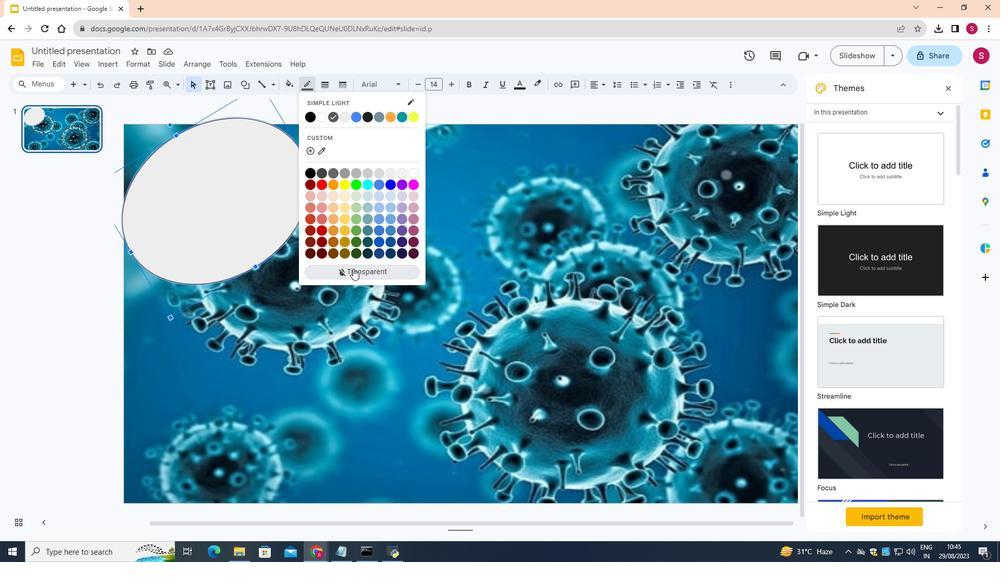 
Action: Mouse moved to (290, 81)
Screenshot: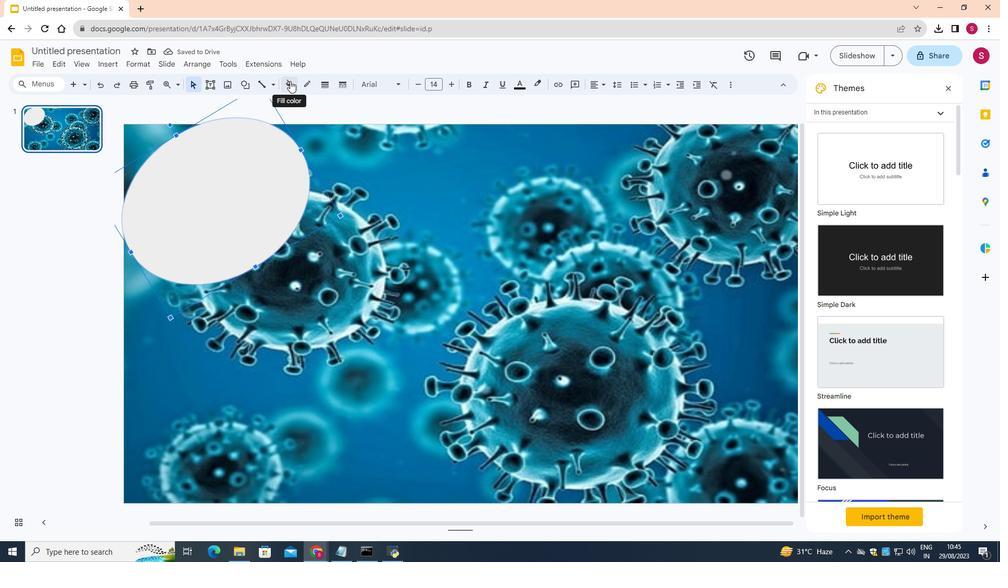 
Action: Mouse pressed left at (290, 81)
Screenshot: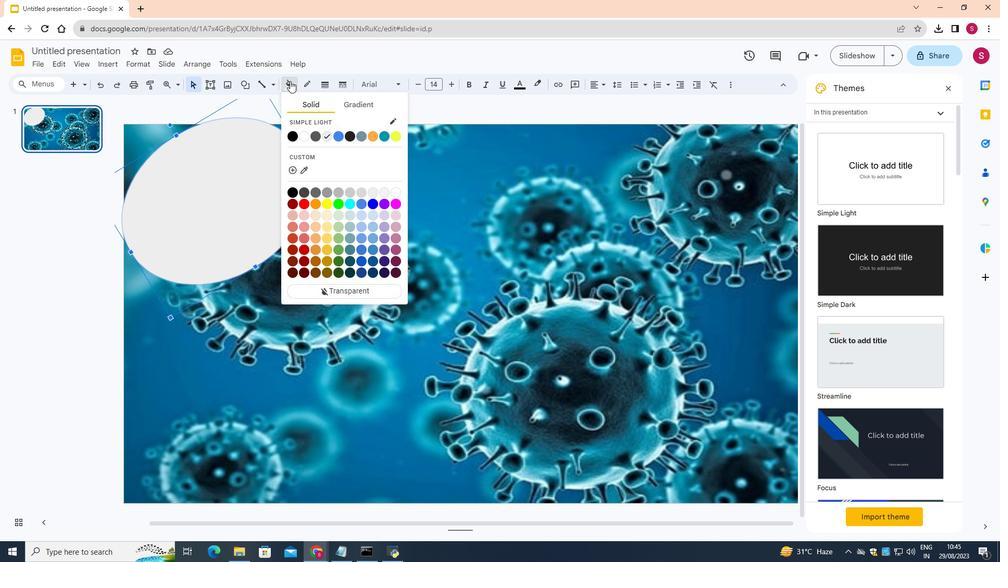 
Action: Mouse moved to (371, 259)
Screenshot: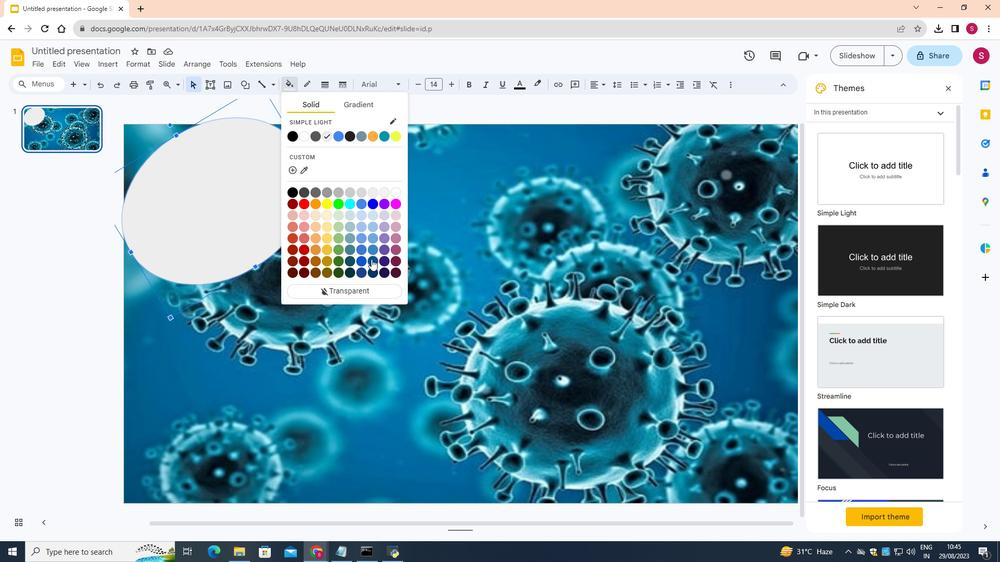 
Action: Mouse pressed left at (371, 259)
Screenshot: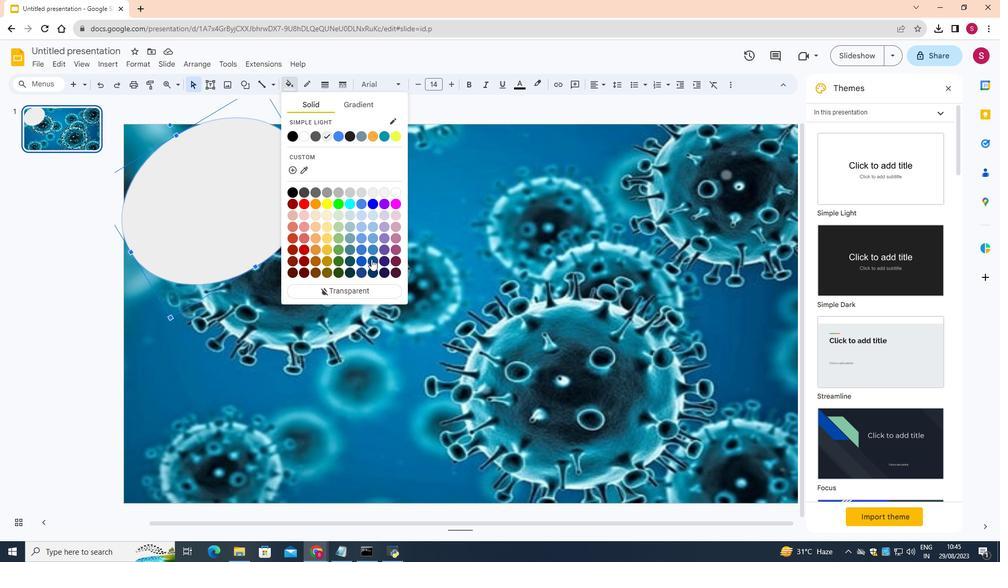 
Action: Mouse moved to (234, 200)
Screenshot: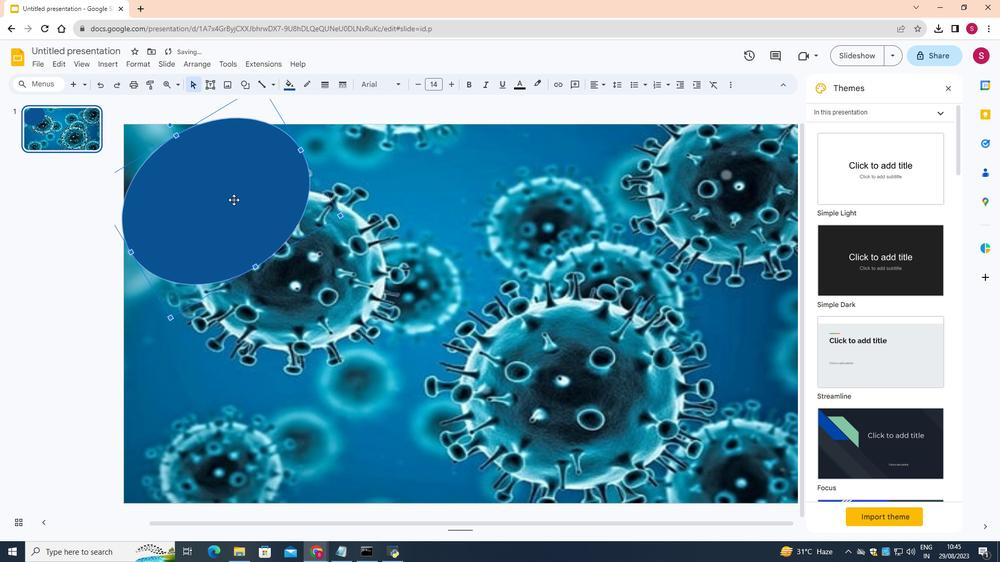 
Action: Mouse pressed left at (234, 200)
Screenshot: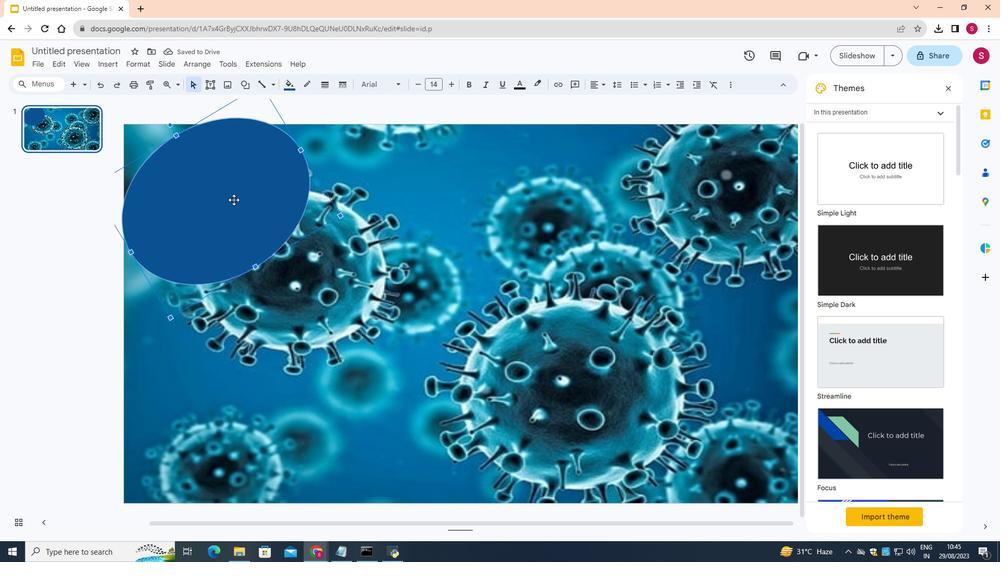 
Action: Mouse moved to (286, 86)
Screenshot: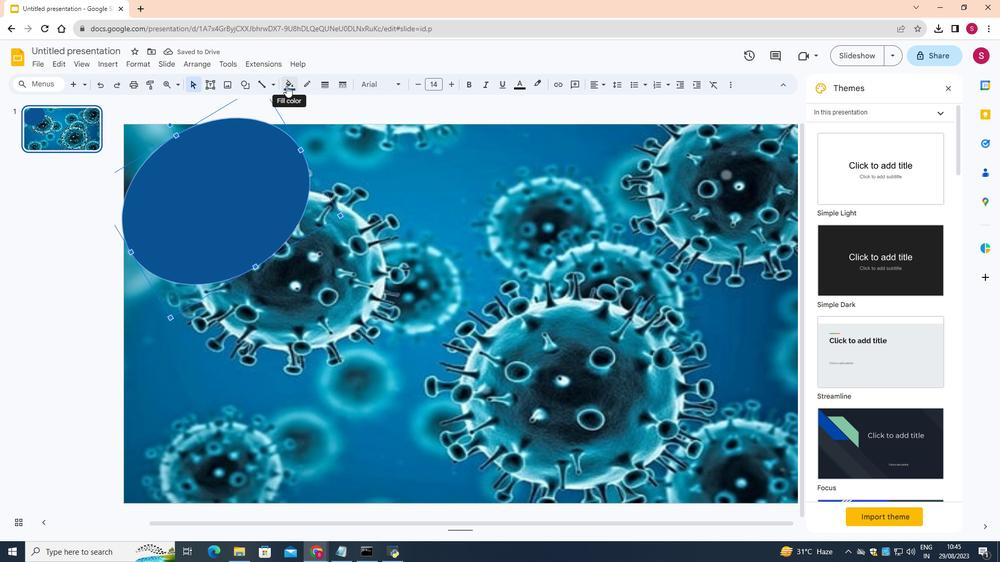 
Action: Mouse pressed left at (286, 86)
Screenshot: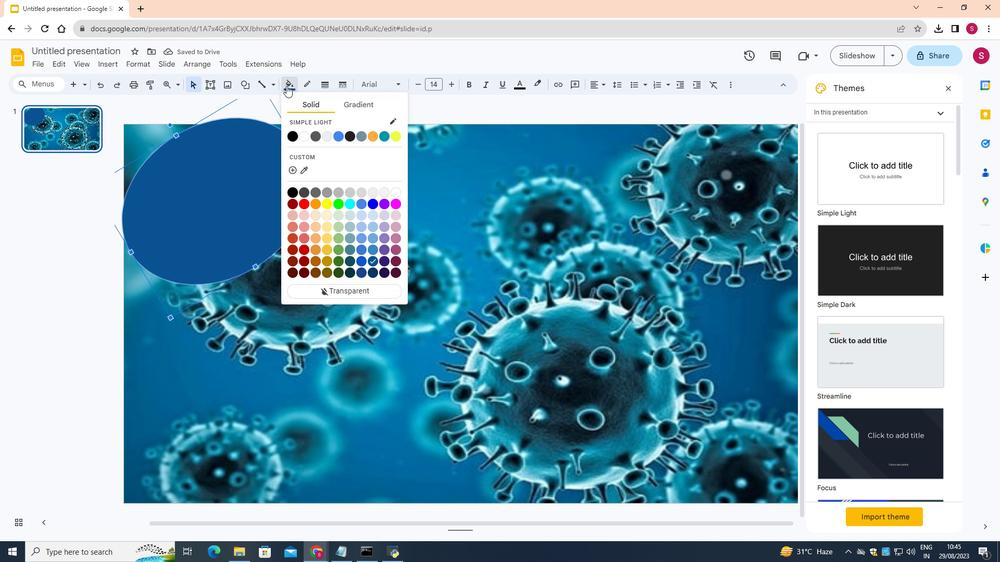 
Action: Mouse moved to (374, 239)
Screenshot: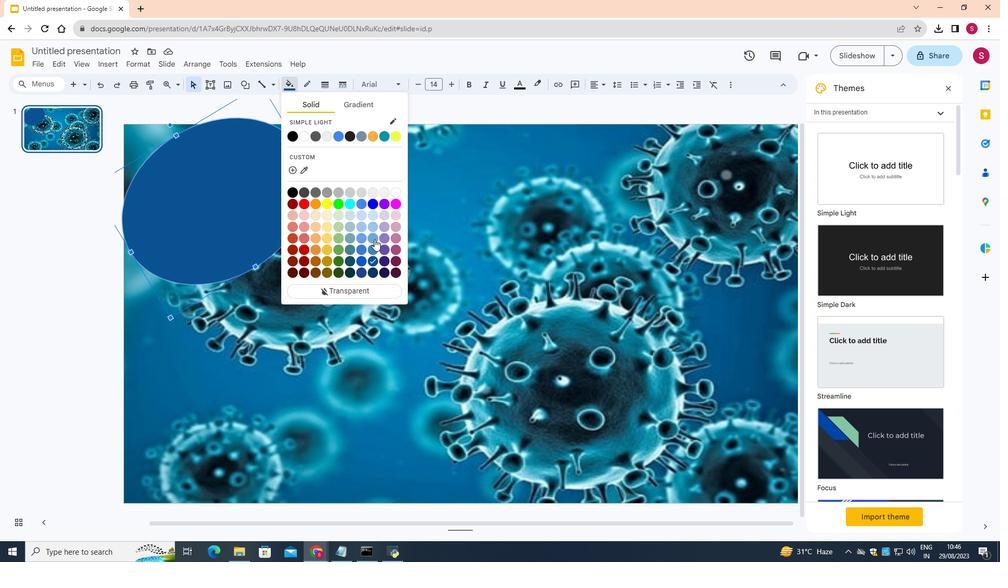 
Action: Mouse pressed left at (374, 239)
Screenshot: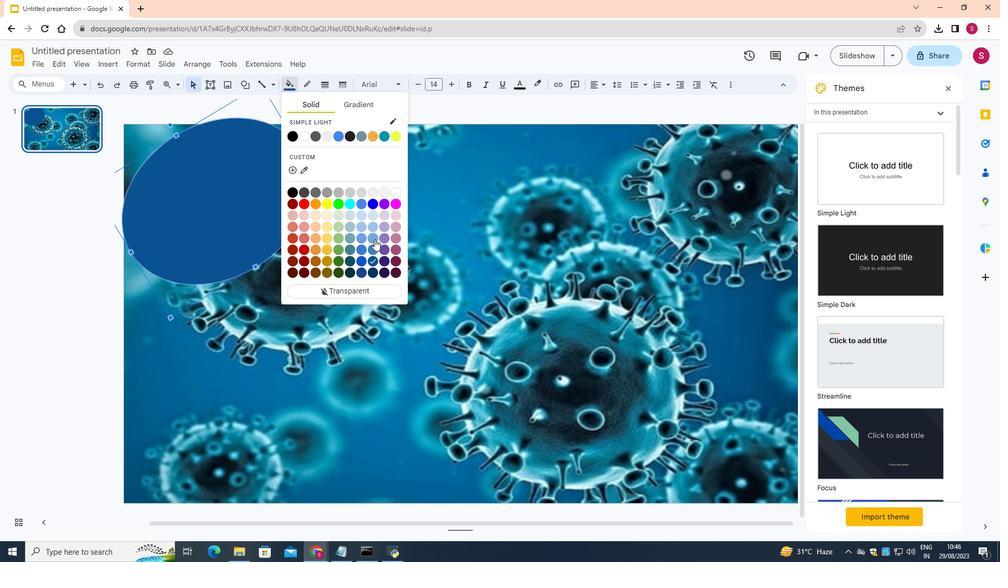 
Action: Mouse moved to (211, 85)
Screenshot: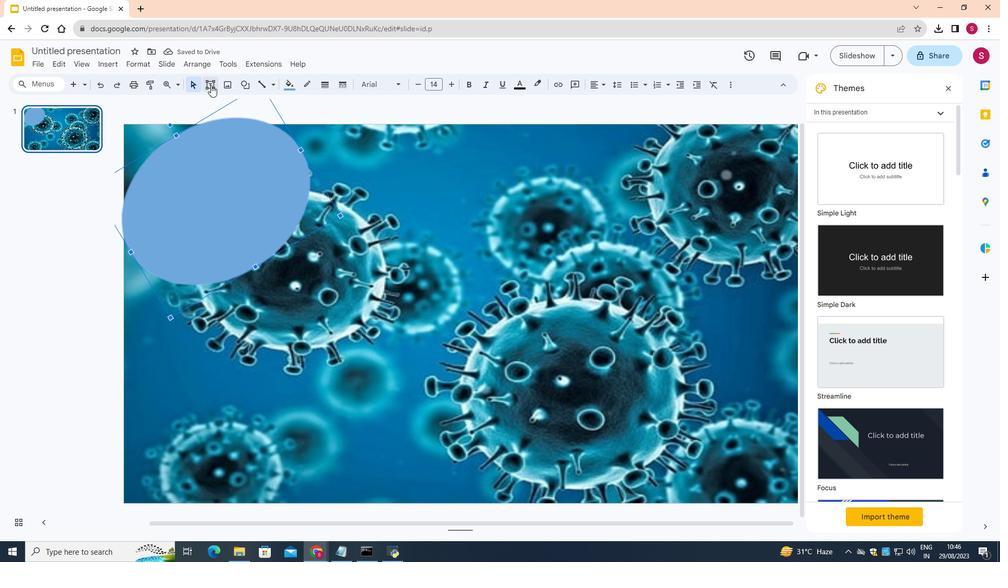 
Action: Mouse pressed left at (211, 85)
Screenshot: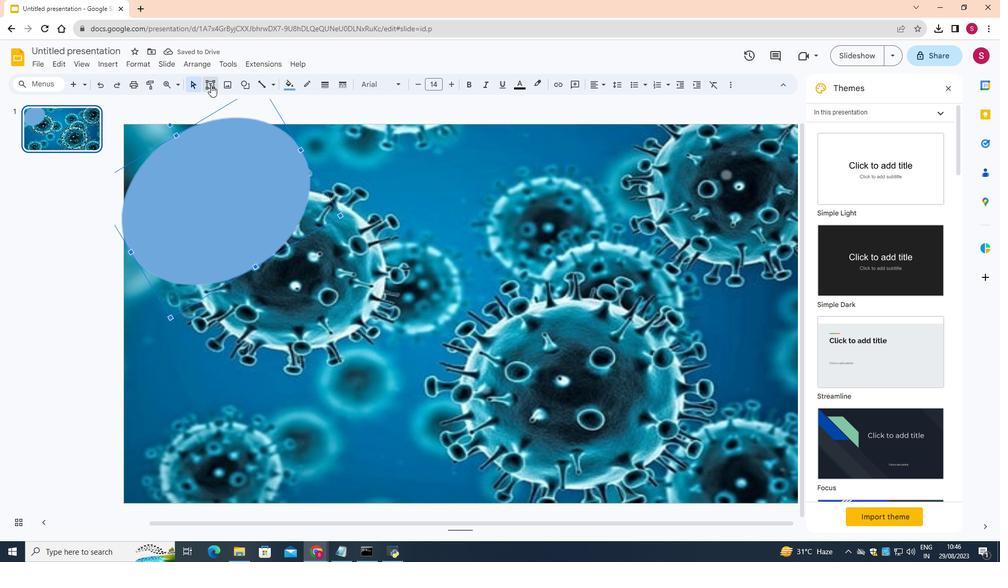 
Action: Mouse moved to (151, 158)
Screenshot: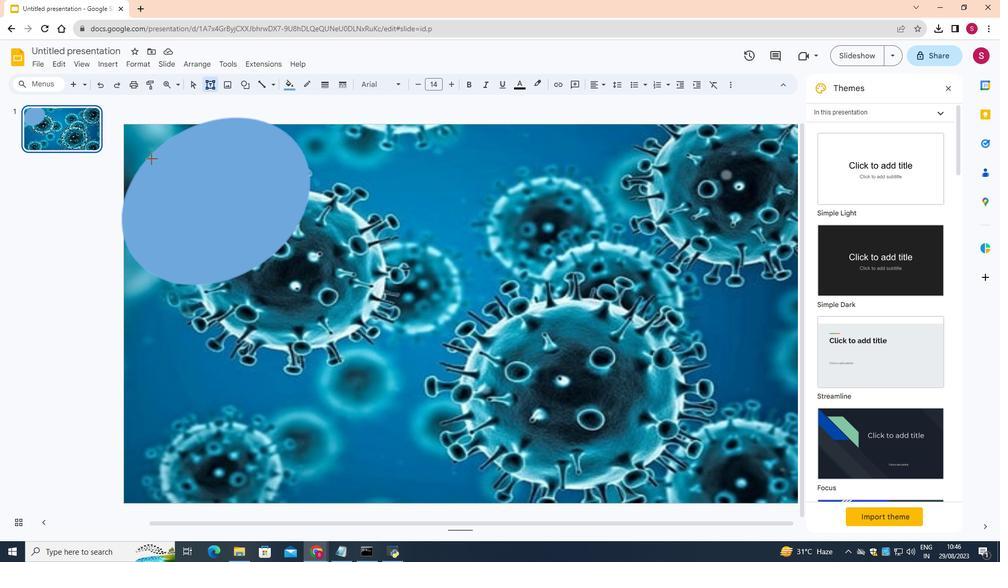 
Action: Mouse pressed left at (151, 158)
Screenshot: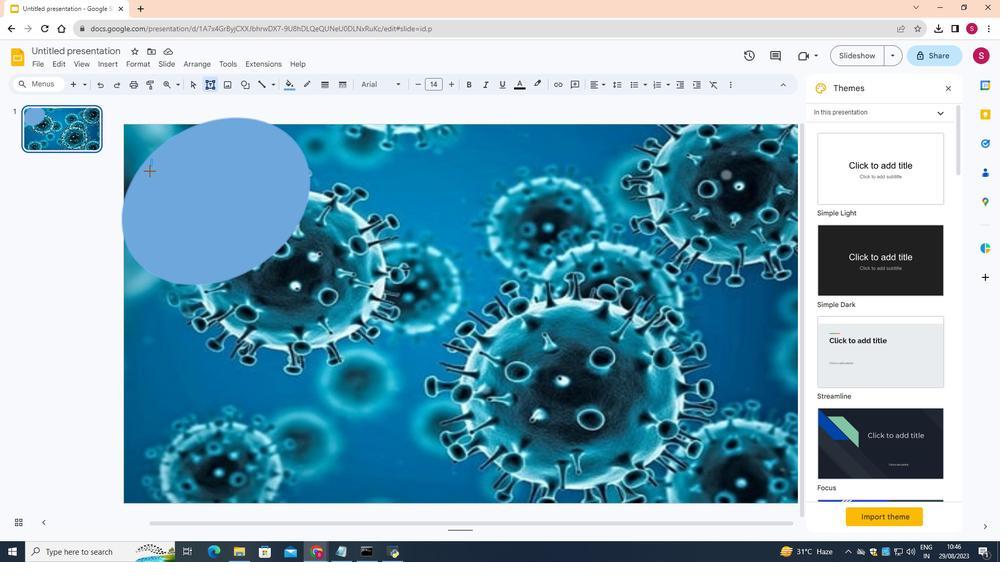 
Action: Mouse moved to (202, 285)
Screenshot: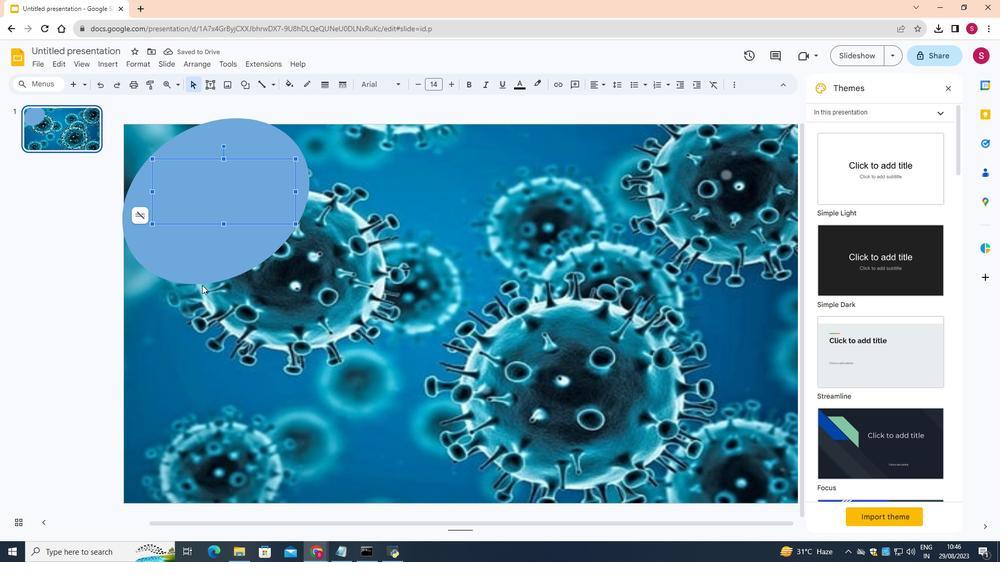 
Action: Key pressed <Key.shift>CORONA<Key.shift><Key.shift>VIRUS<Key.enter><Key.space><Key.space><Key.shift_r><Key.shift_r><Key.shift_r><Key.shift_r><Key.shift_r><Key.shift_r><Key.shift_r><Key.shift_r><Key.shift_r><Key.shift_r>(<Key.shift>COVID-2019<Key.shift_r><Key.shift_r><Key.shift_r><Key.shift_r><Key.shift_r>)
Screenshot: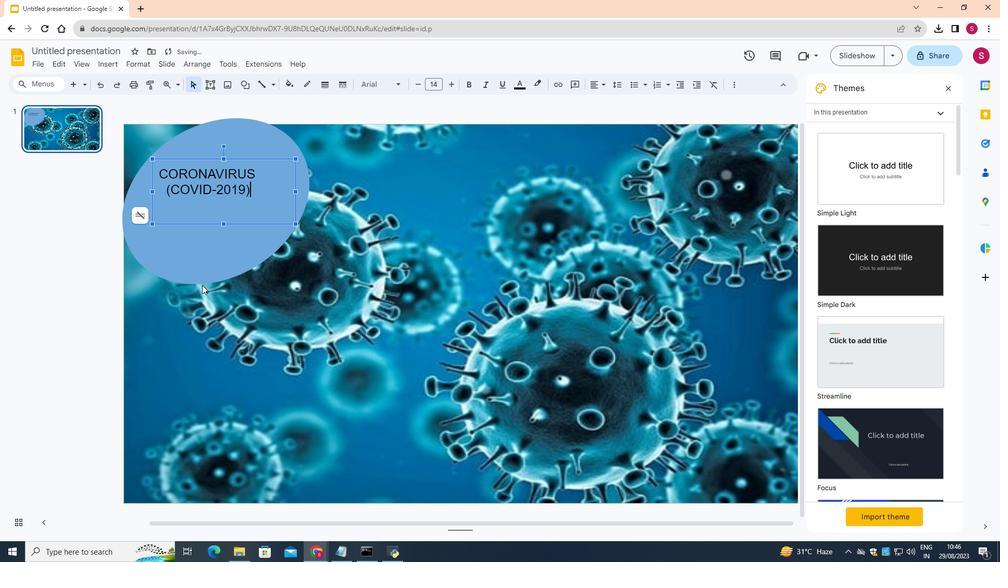 
Action: Mouse moved to (253, 249)
Screenshot: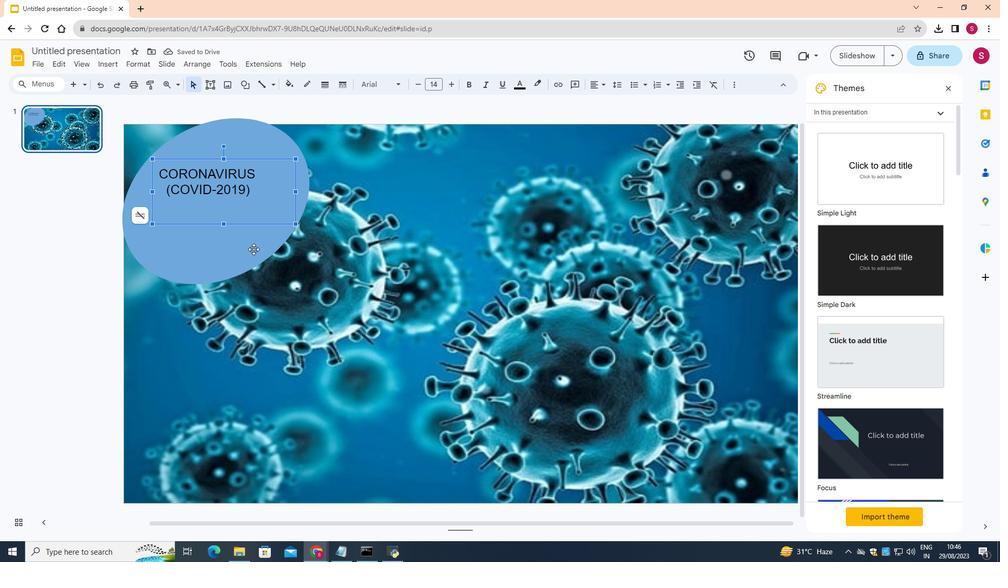 
Action: Mouse pressed left at (253, 249)
Screenshot: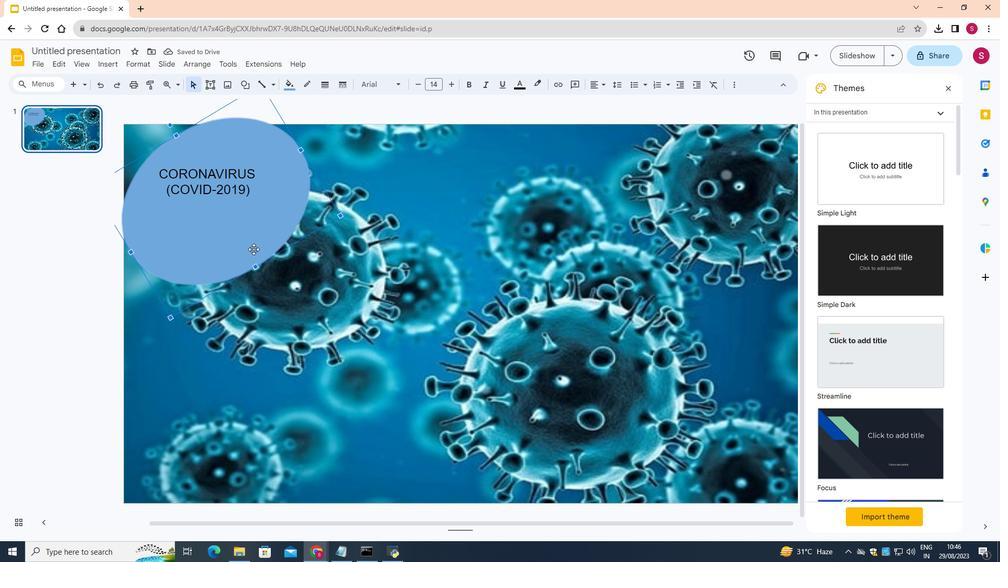 
Action: Mouse moved to (340, 214)
Screenshot: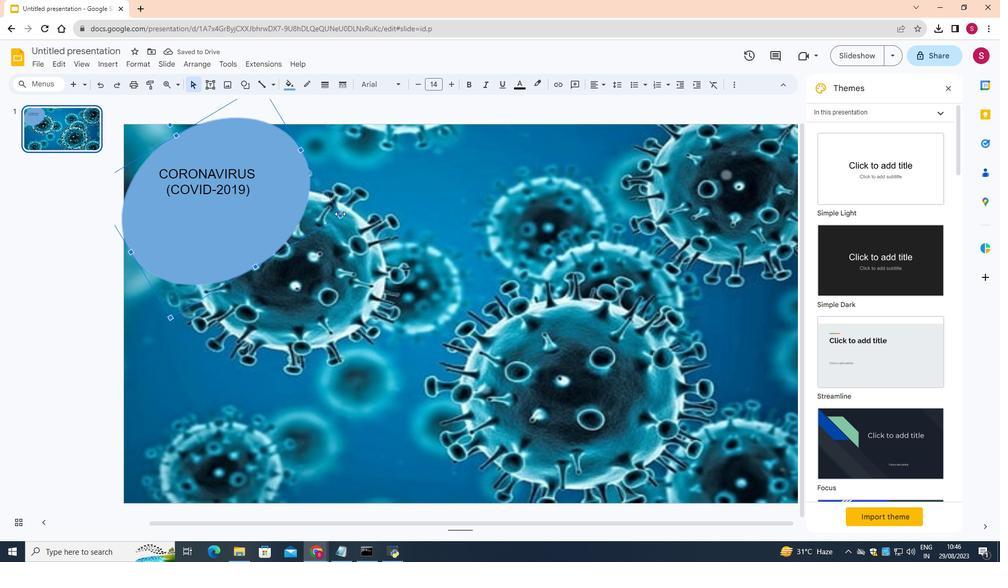 
Action: Mouse pressed left at (340, 214)
Screenshot: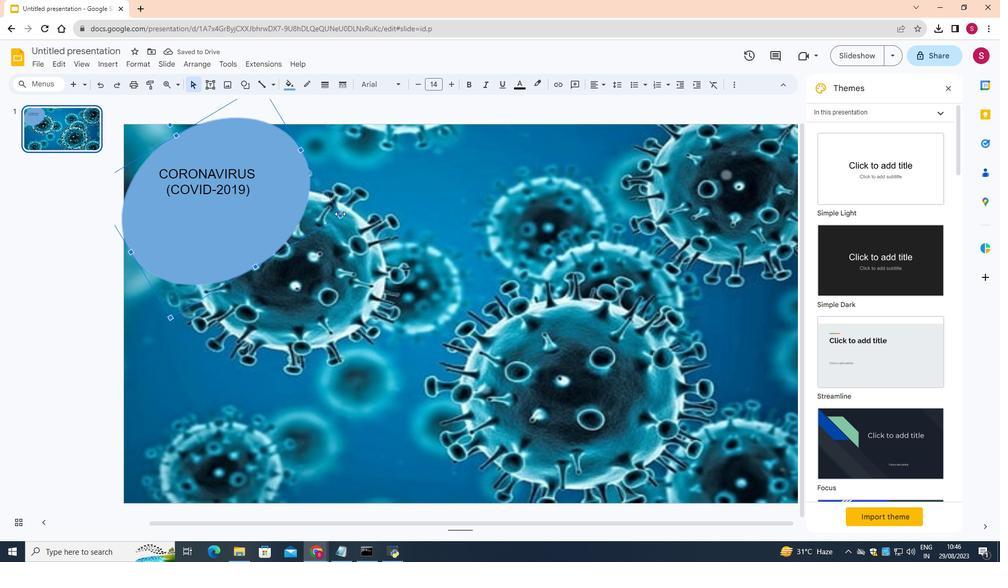 
Action: Mouse moved to (281, 147)
Screenshot: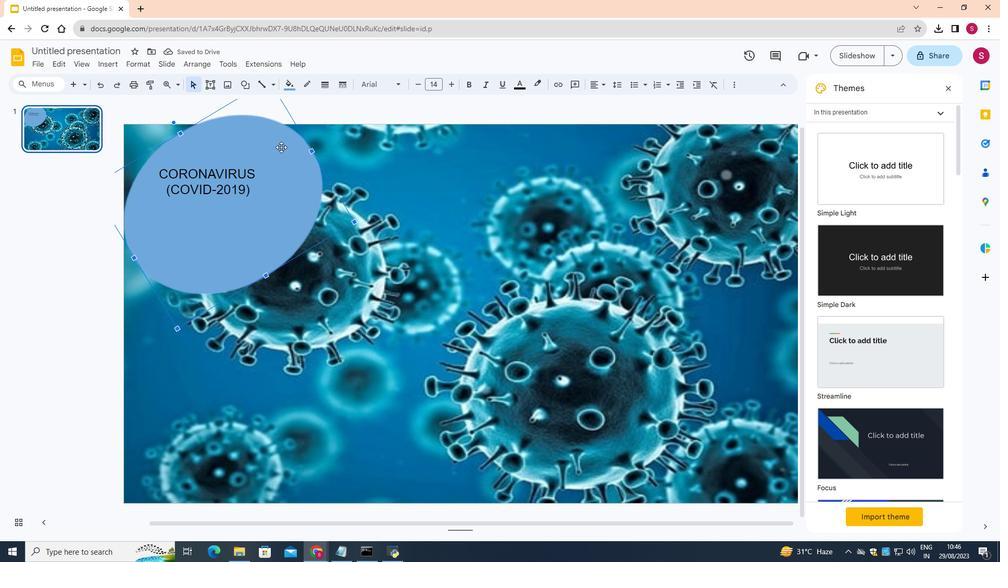 
Action: Mouse pressed left at (281, 147)
Screenshot: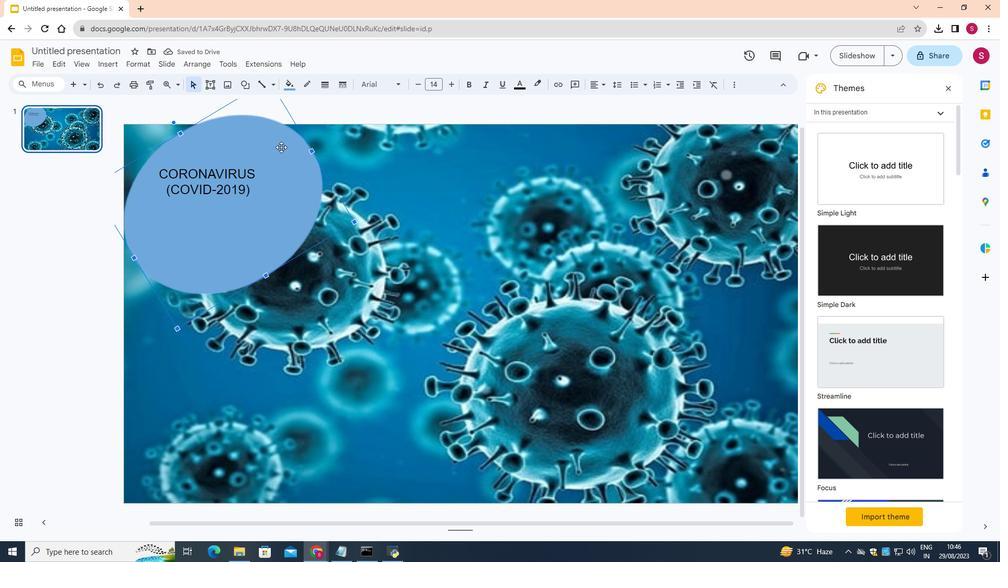 
Action: Mouse moved to (160, 172)
Screenshot: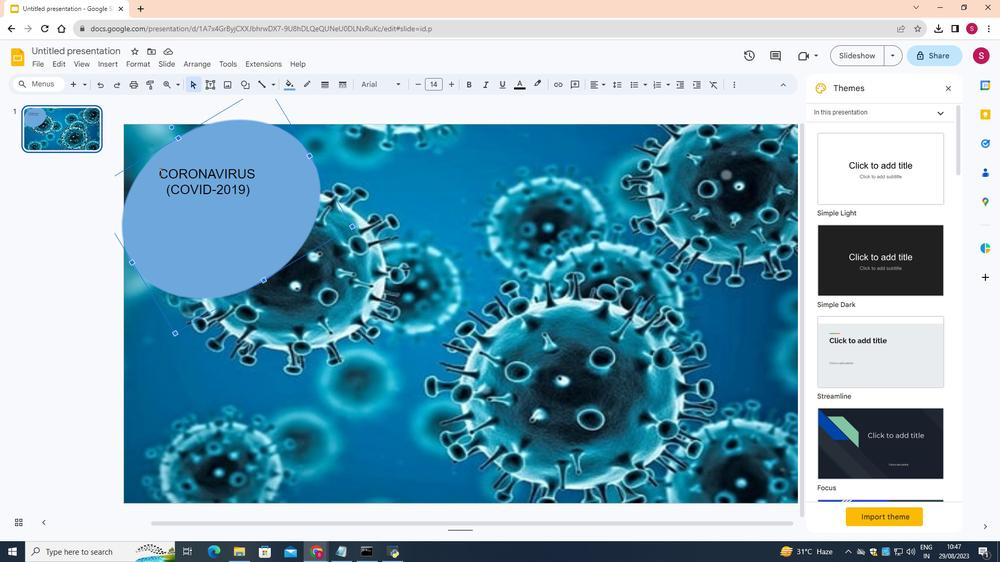 
Action: Mouse pressed left at (160, 172)
Screenshot: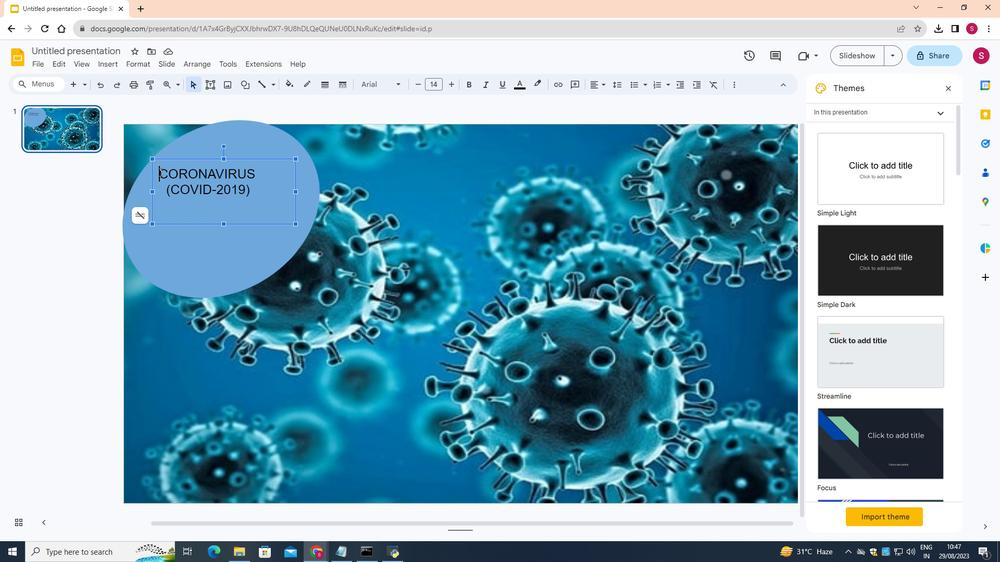 
Action: Mouse moved to (157, 171)
Screenshot: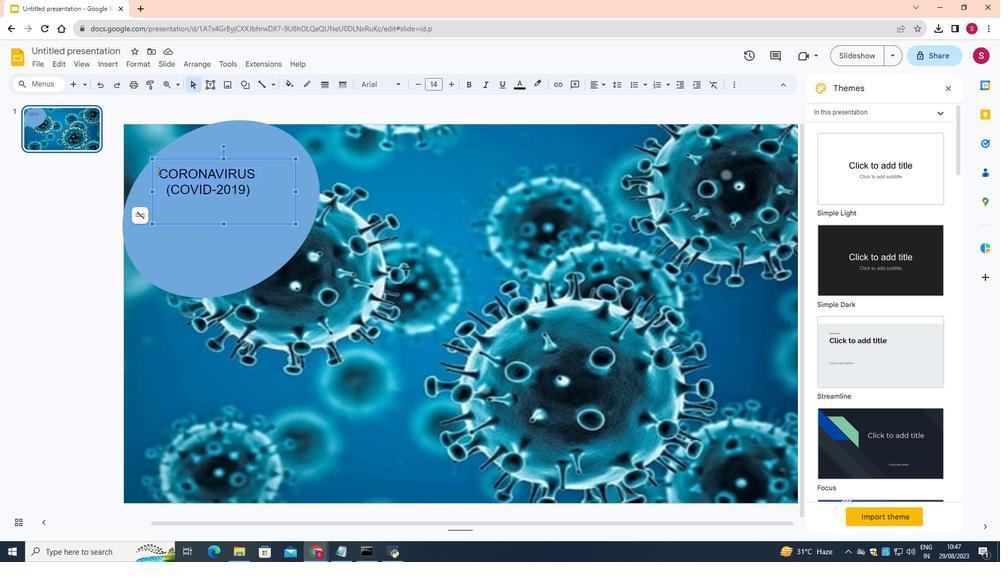 
Action: Mouse pressed left at (157, 171)
Screenshot: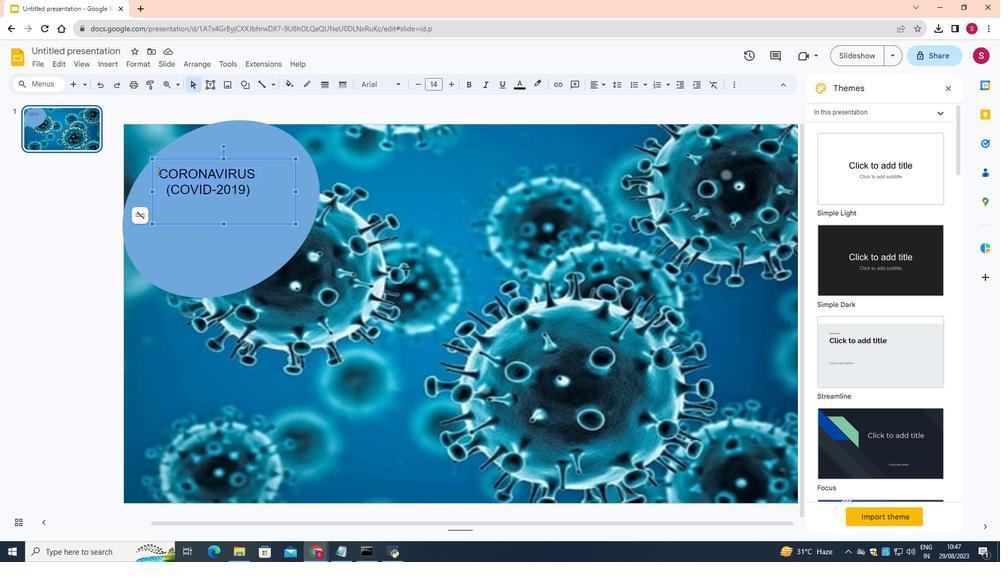 
Action: Mouse moved to (267, 211)
Screenshot: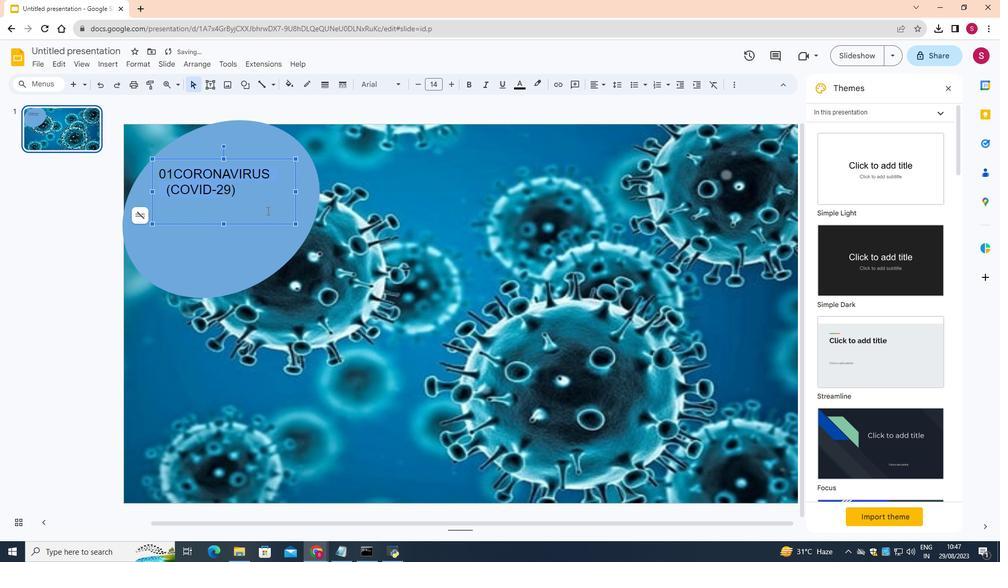 
Action: Mouse pressed left at (267, 211)
Screenshot: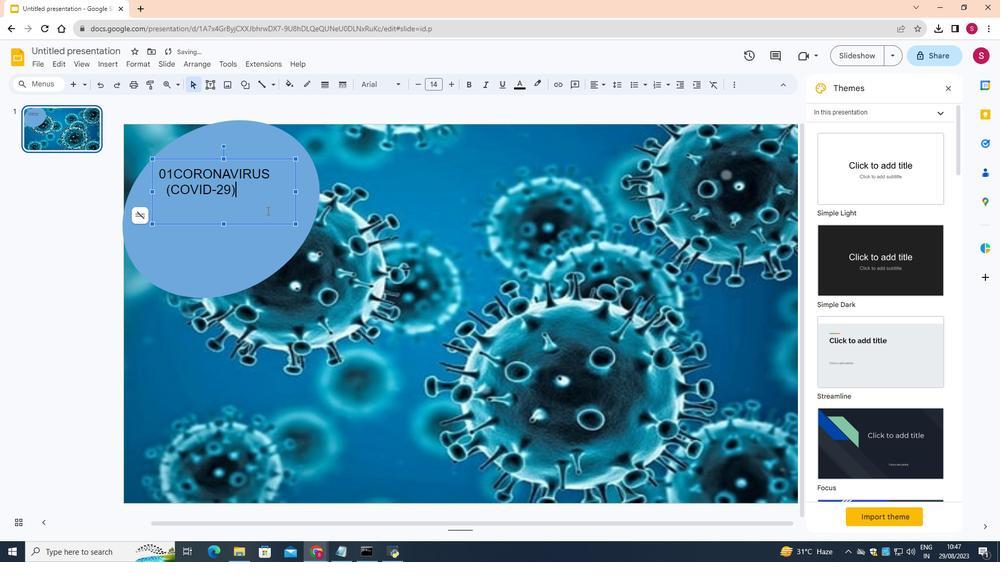 
Action: Mouse moved to (99, 88)
Screenshot: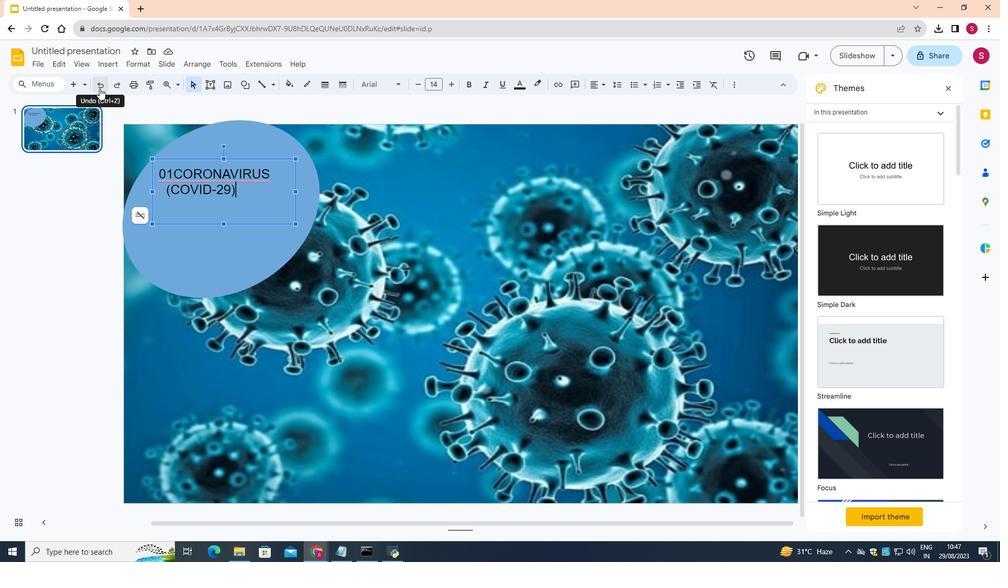 
Action: Mouse pressed left at (99, 88)
Screenshot: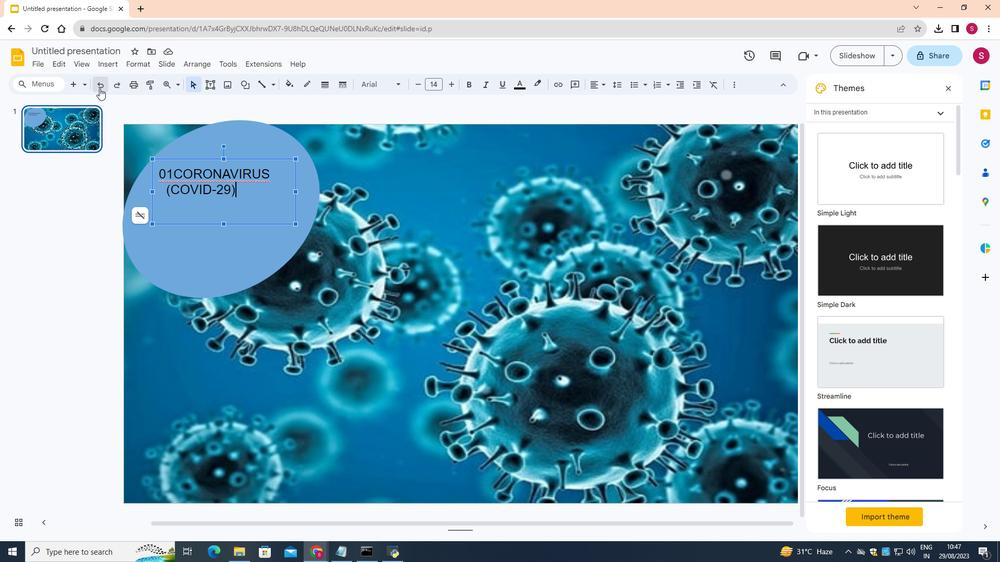 
Action: Mouse moved to (158, 172)
Screenshot: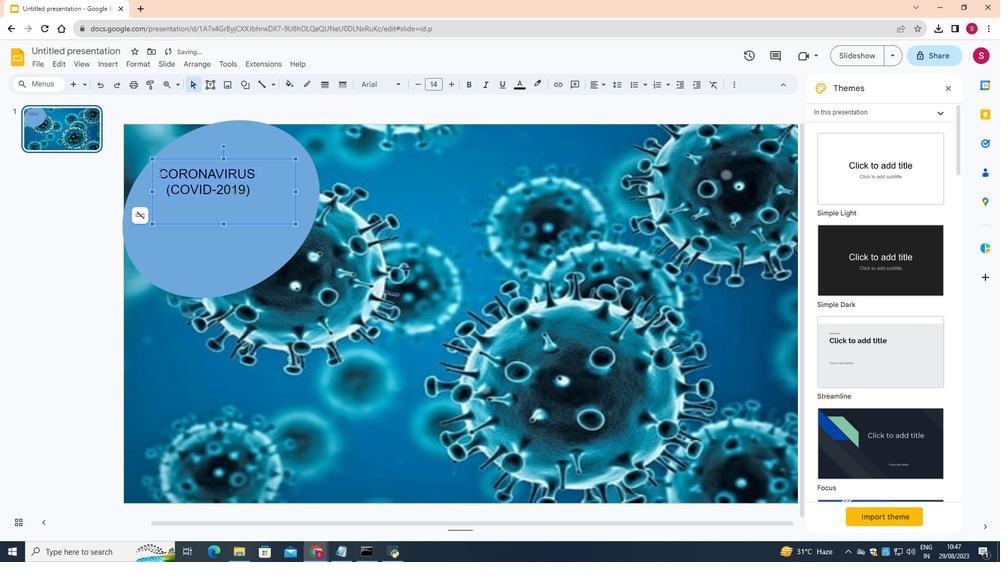 
Action: Mouse pressed left at (158, 172)
Screenshot: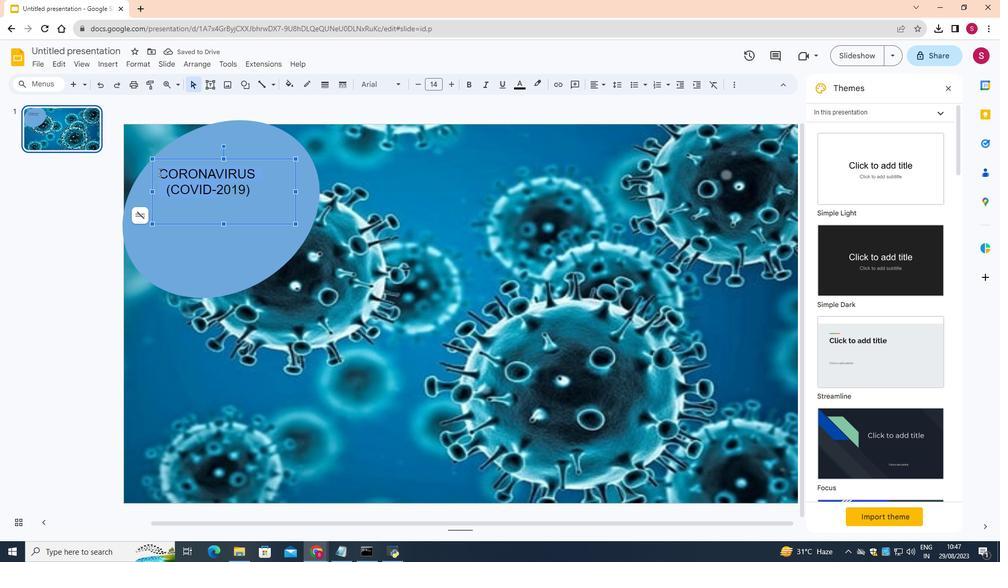 
Action: Mouse moved to (446, 247)
Screenshot: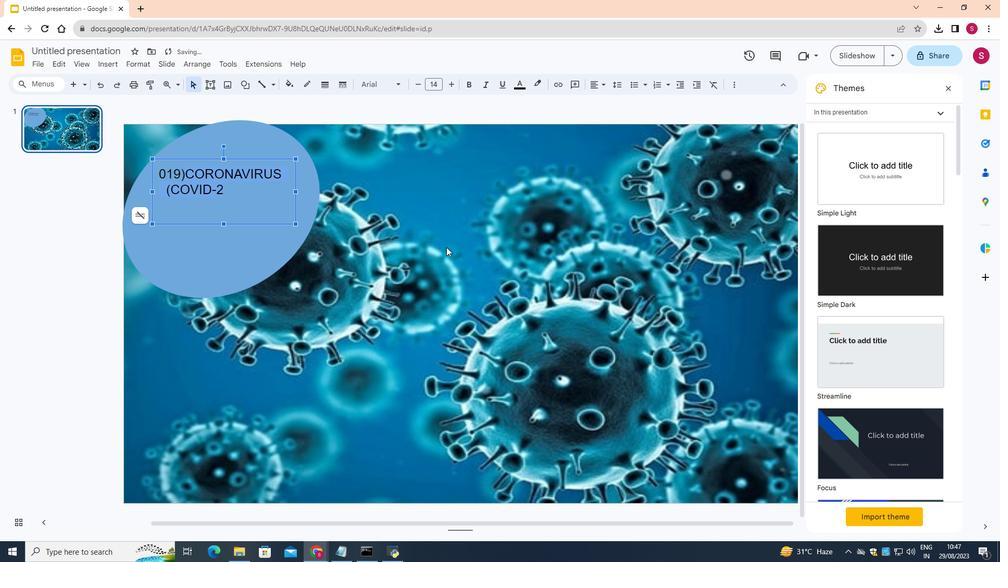 
Action: Mouse pressed left at (446, 247)
Screenshot: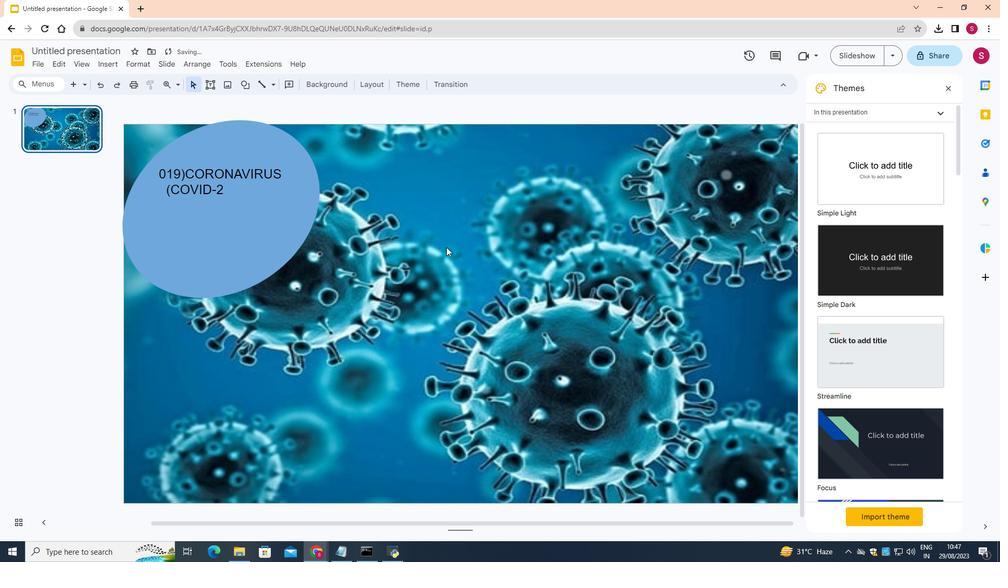 
Action: Mouse moved to (191, 176)
Screenshot: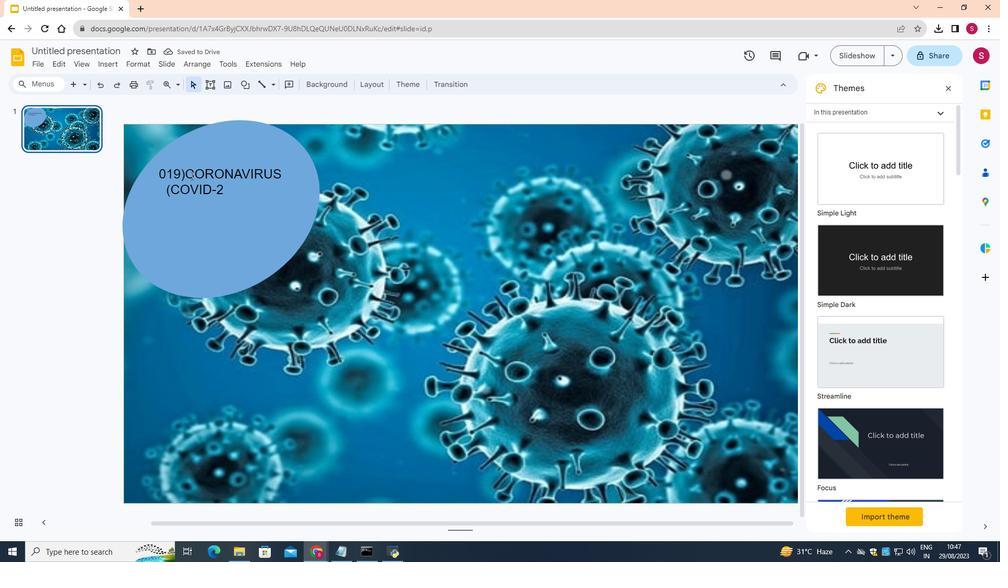 
Action: Mouse pressed left at (191, 176)
Screenshot: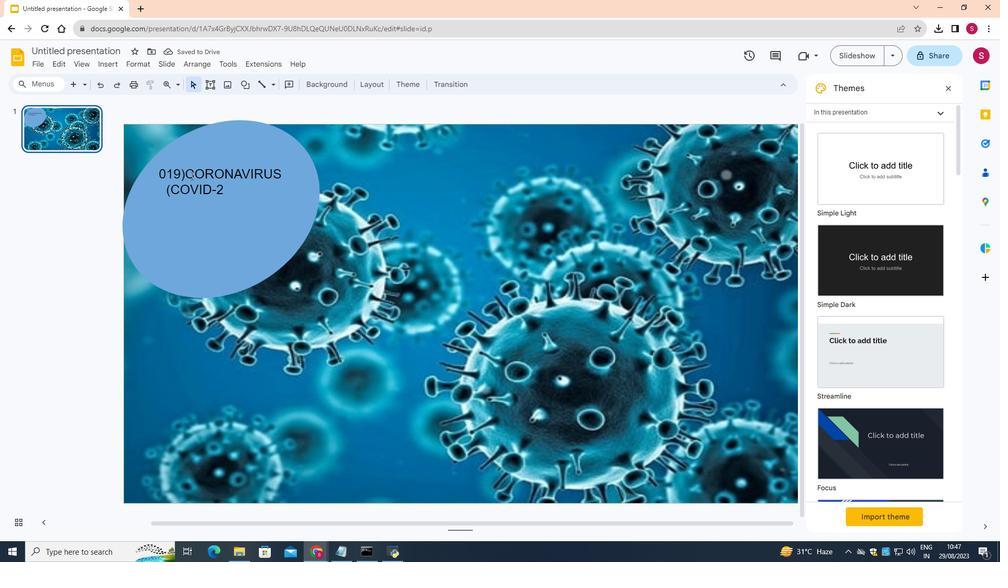 
Action: Mouse moved to (98, 82)
Screenshot: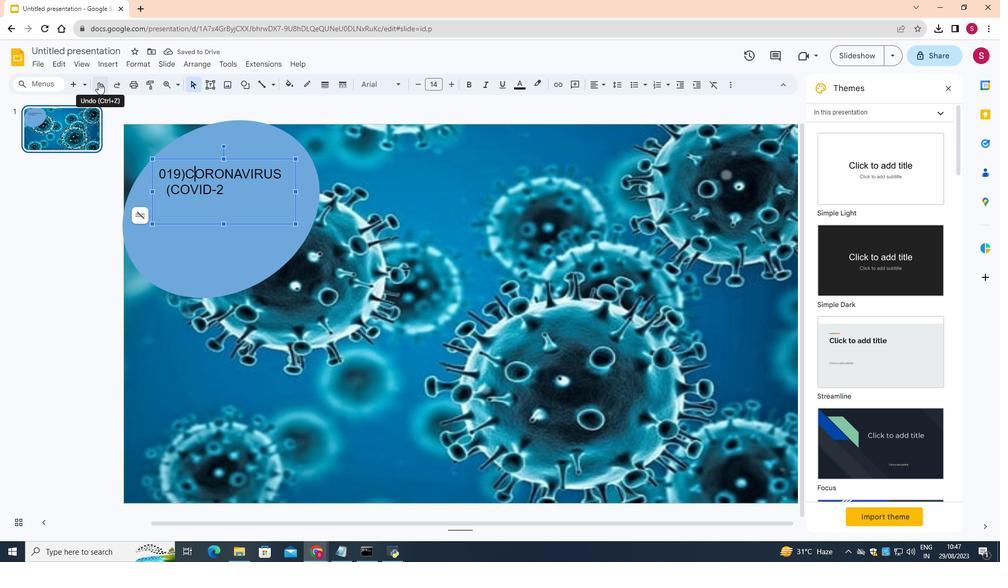 
Action: Mouse pressed left at (98, 82)
Screenshot: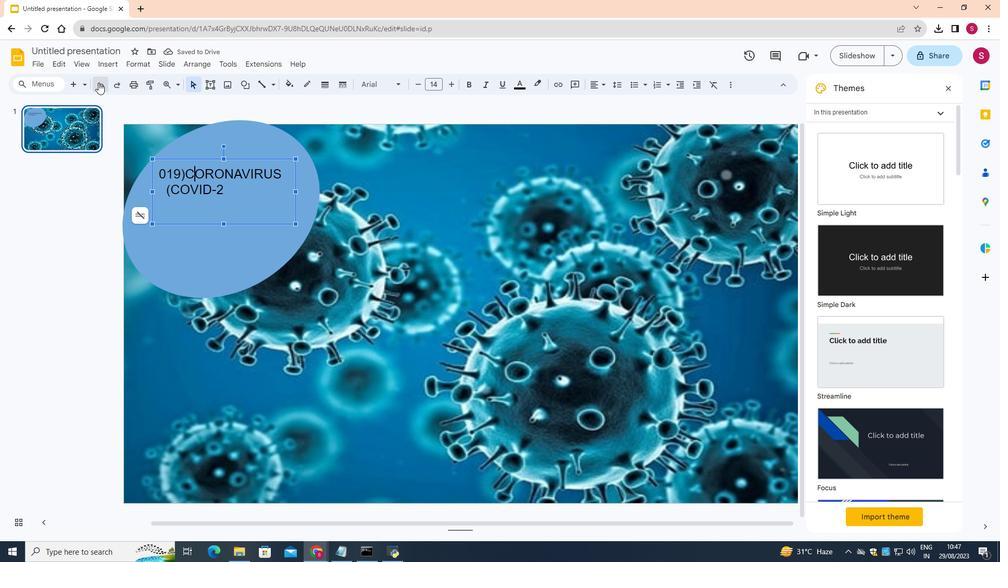 
Action: Mouse moved to (342, 287)
Screenshot: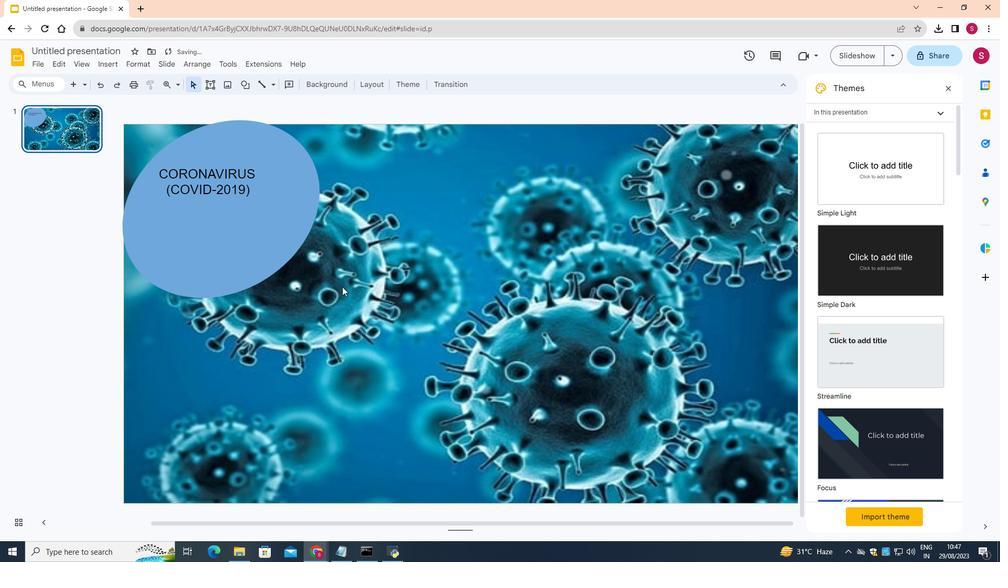 
Action: Mouse pressed left at (342, 287)
Screenshot: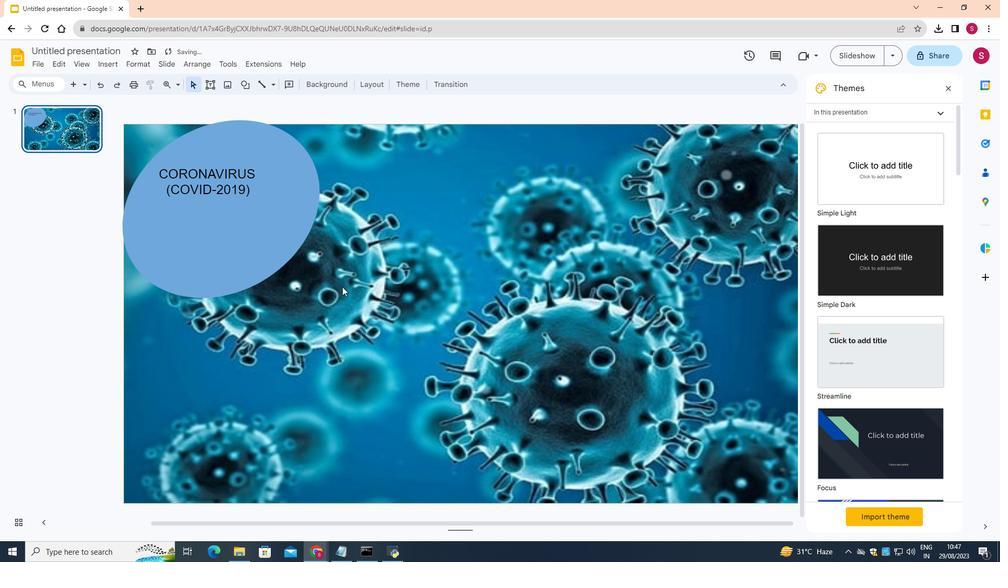 
Action: Mouse moved to (189, 184)
Screenshot: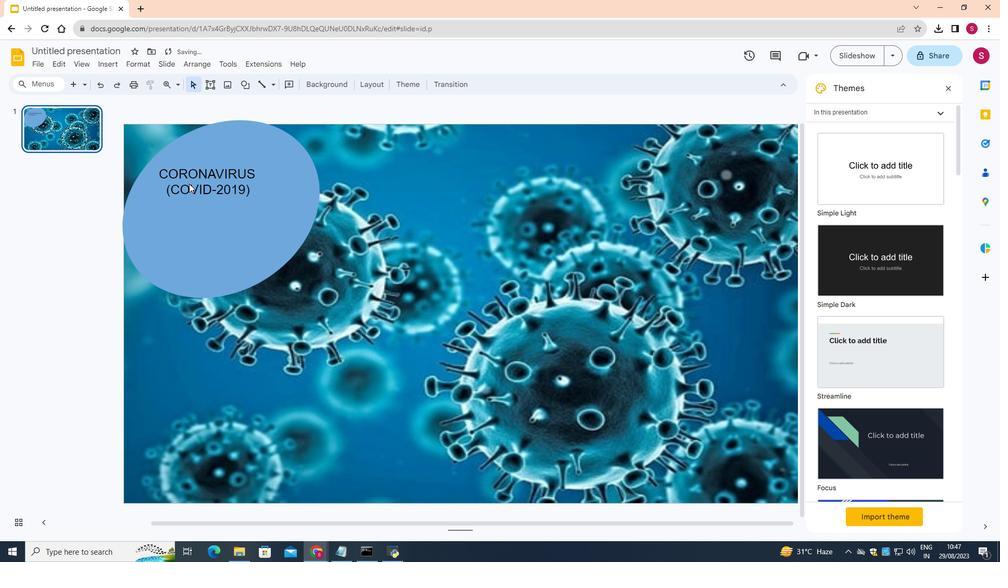
Action: Mouse pressed left at (189, 184)
Screenshot: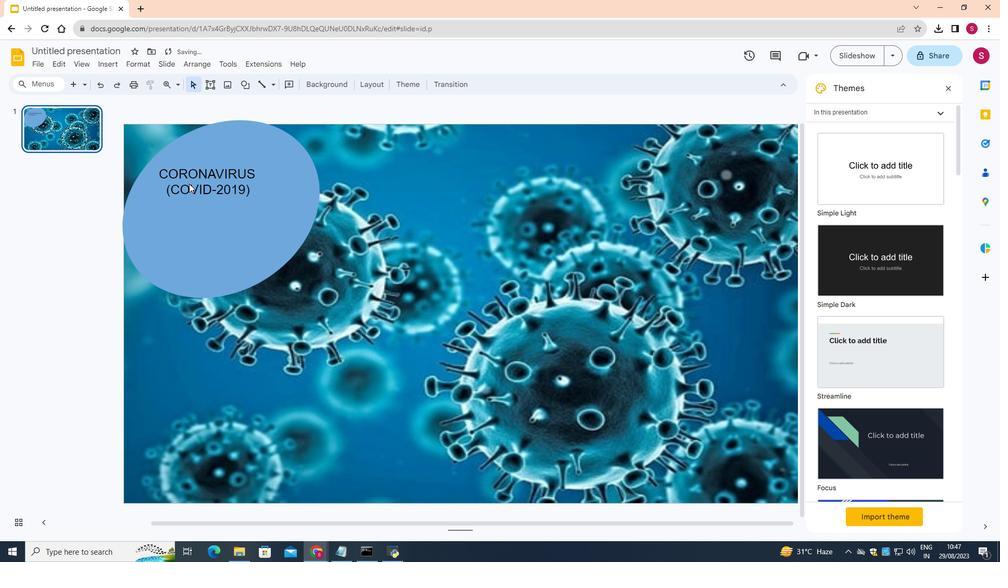 
Action: Mouse moved to (158, 170)
Screenshot: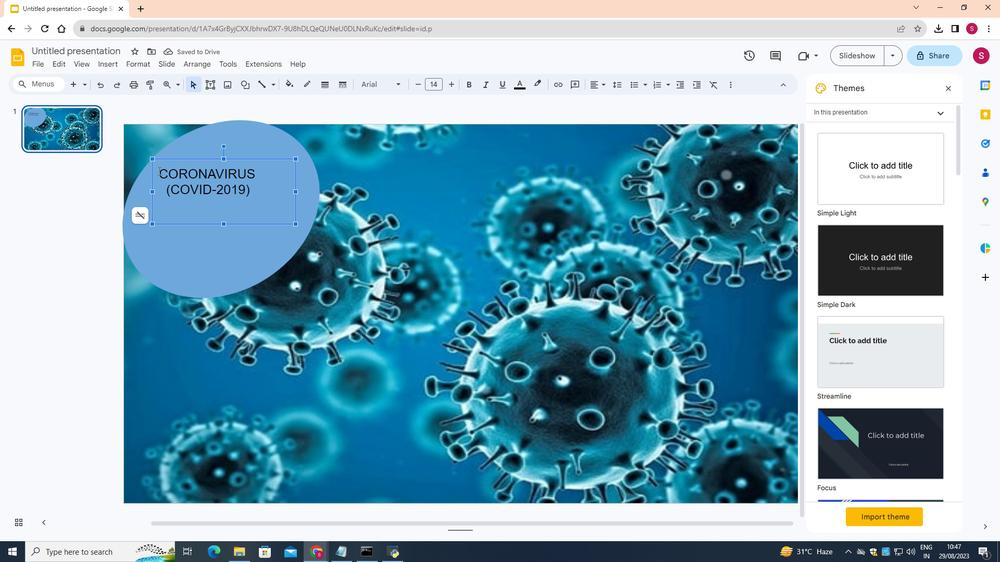 
Action: Mouse pressed left at (158, 170)
Screenshot: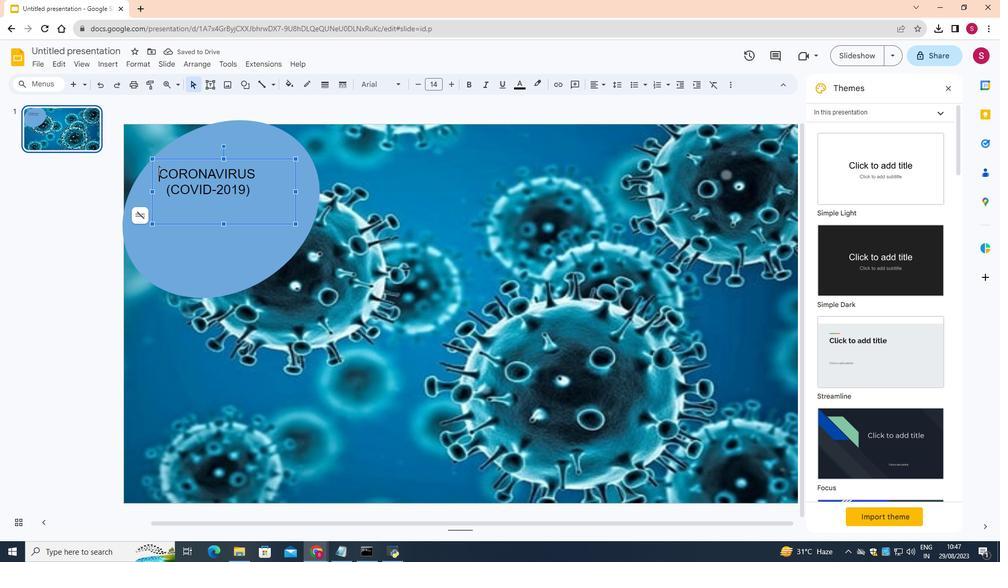 
Action: Mouse moved to (449, 84)
Screenshot: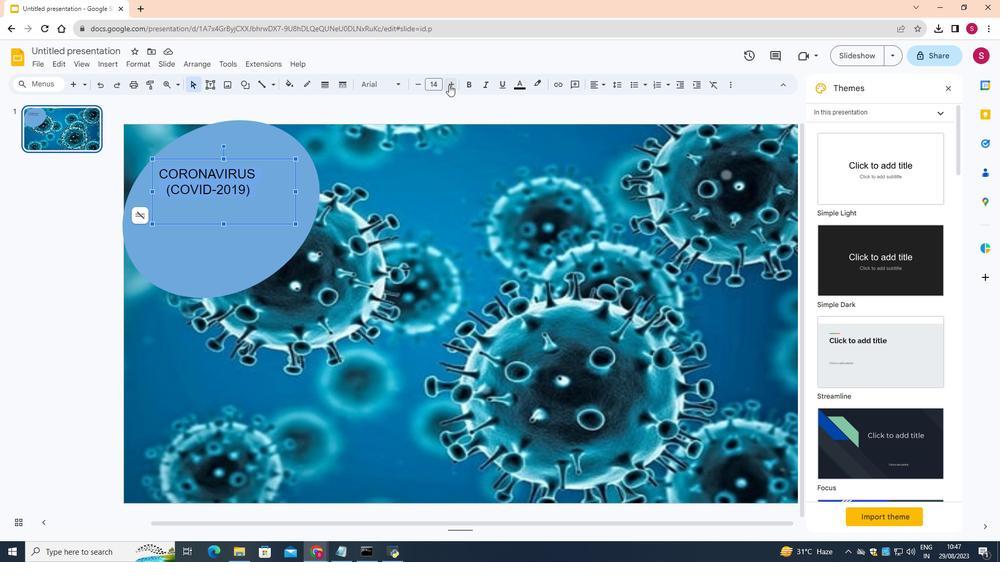 
Action: Mouse pressed left at (449, 84)
Screenshot: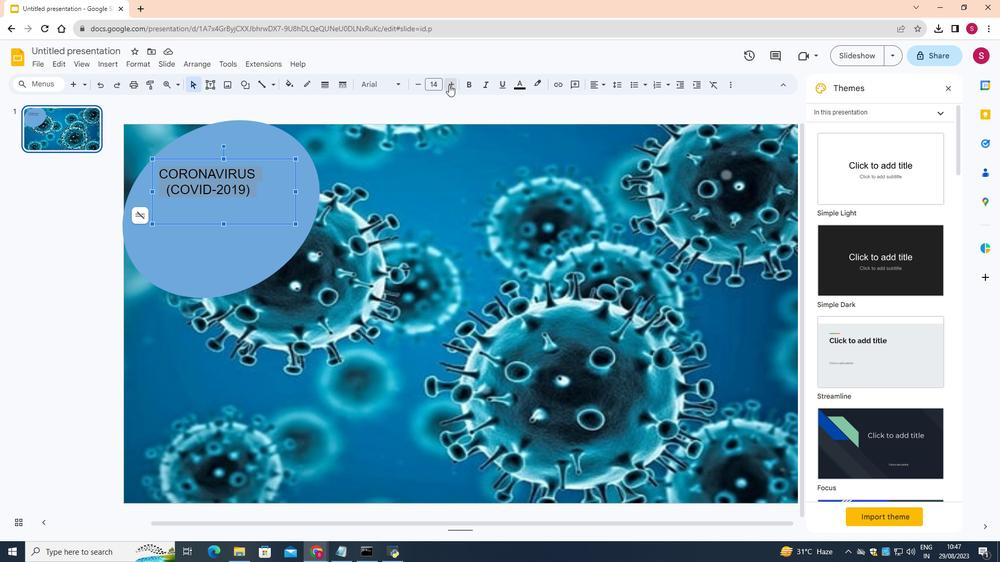 
Action: Mouse pressed left at (449, 84)
Screenshot: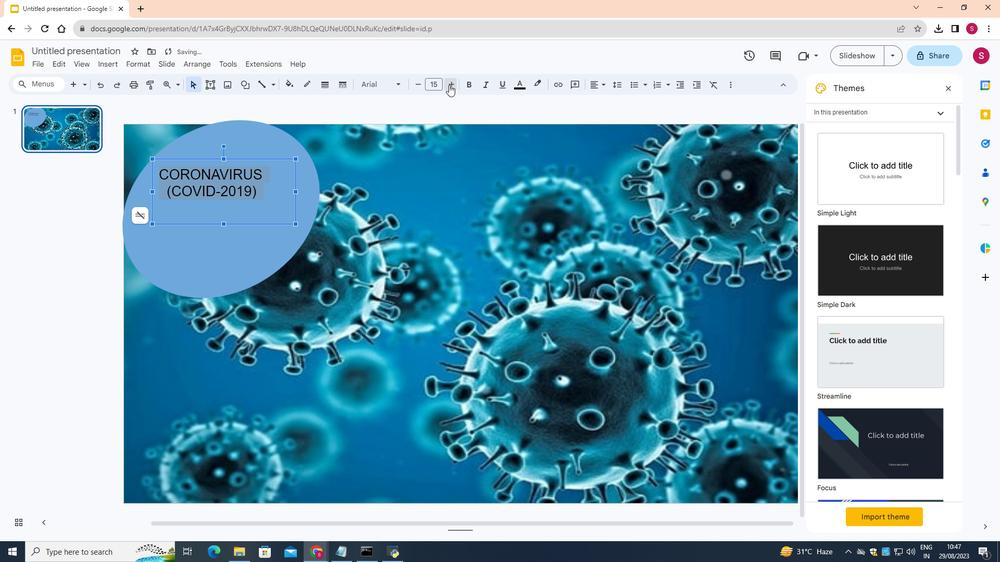 
Action: Mouse pressed left at (449, 84)
Screenshot: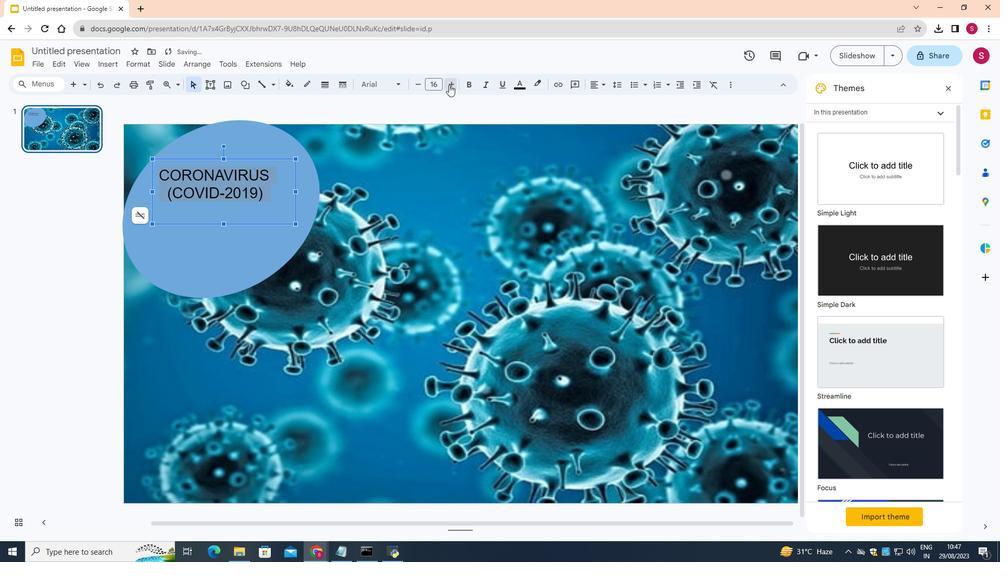 
Action: Mouse pressed left at (449, 84)
Screenshot: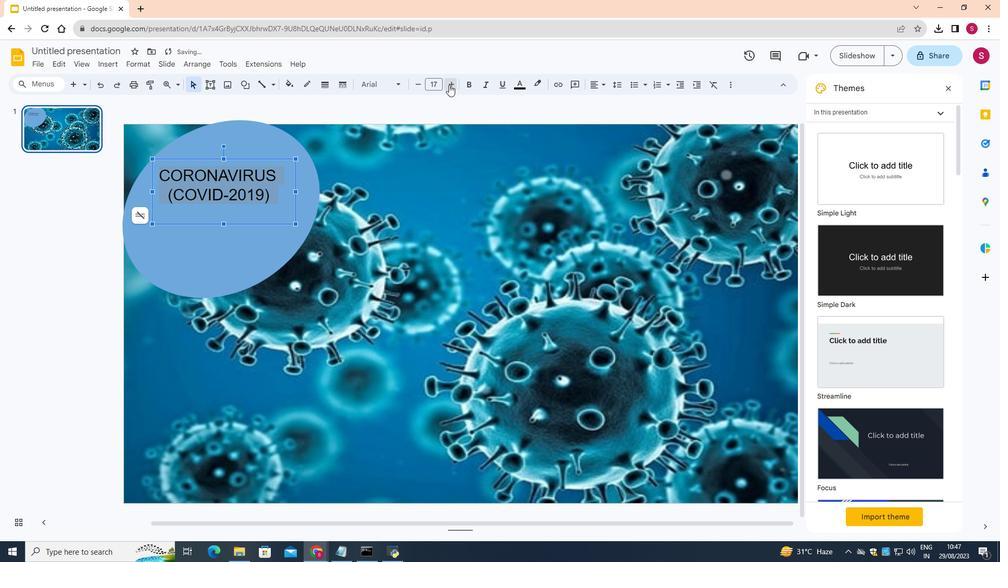 
Action: Mouse pressed left at (449, 84)
Screenshot: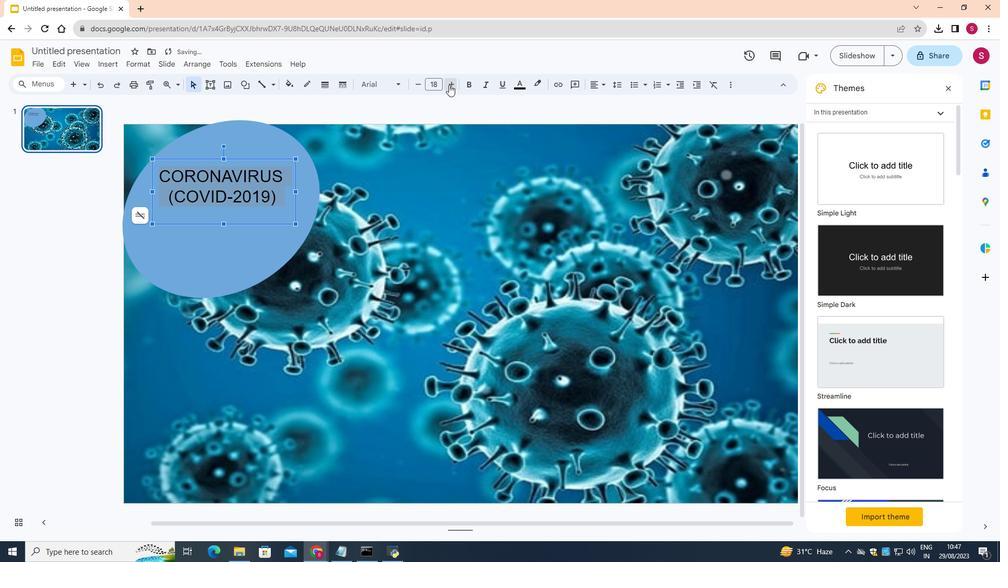 
Action: Mouse pressed left at (449, 84)
Screenshot: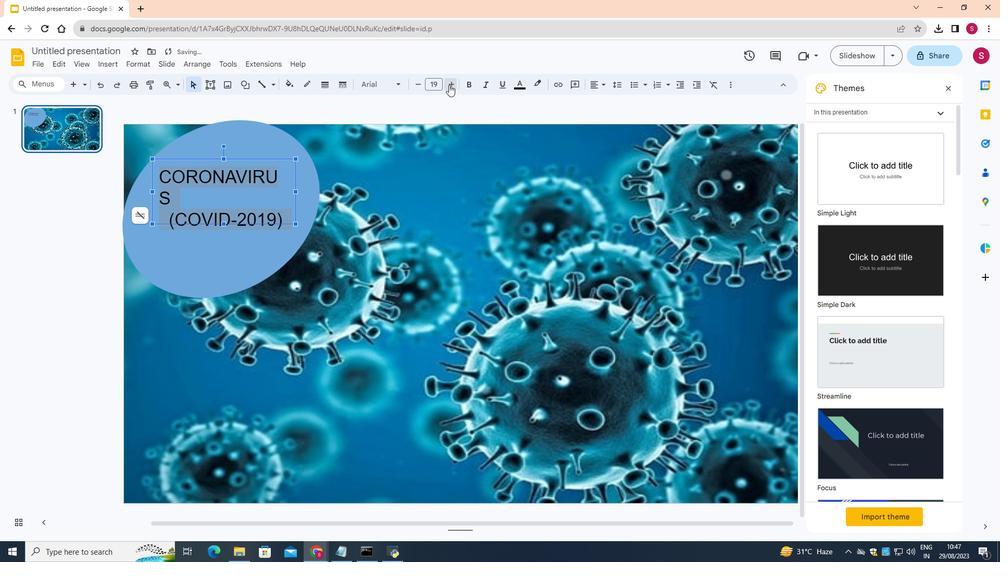 
Action: Mouse moved to (418, 81)
Screenshot: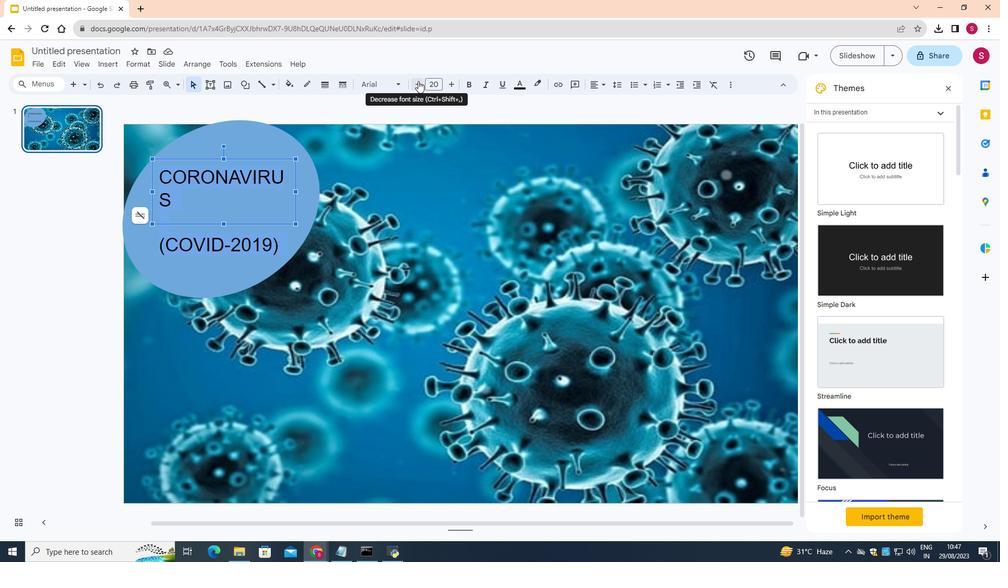 
Action: Mouse pressed left at (418, 81)
Screenshot: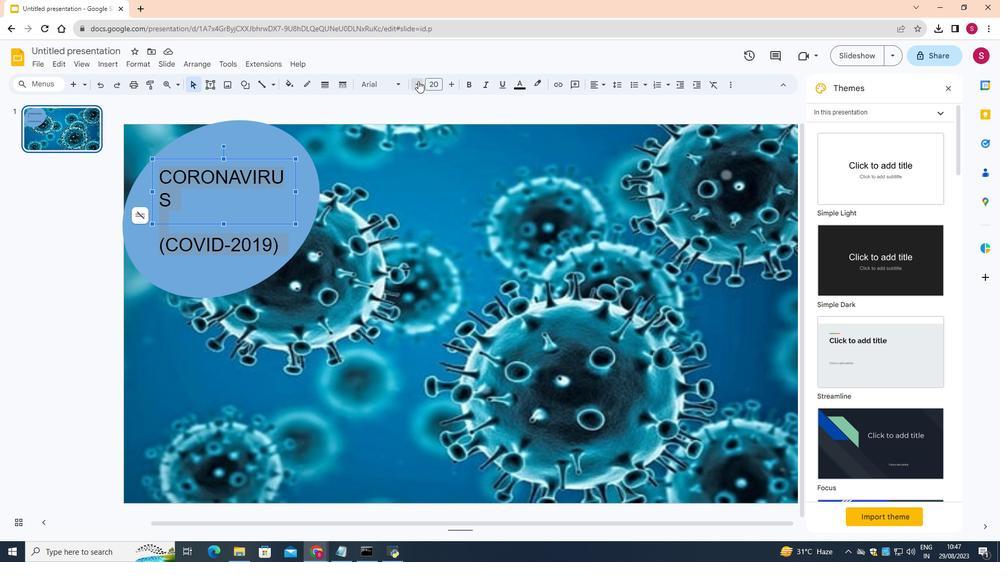 
Action: Mouse moved to (418, 80)
Screenshot: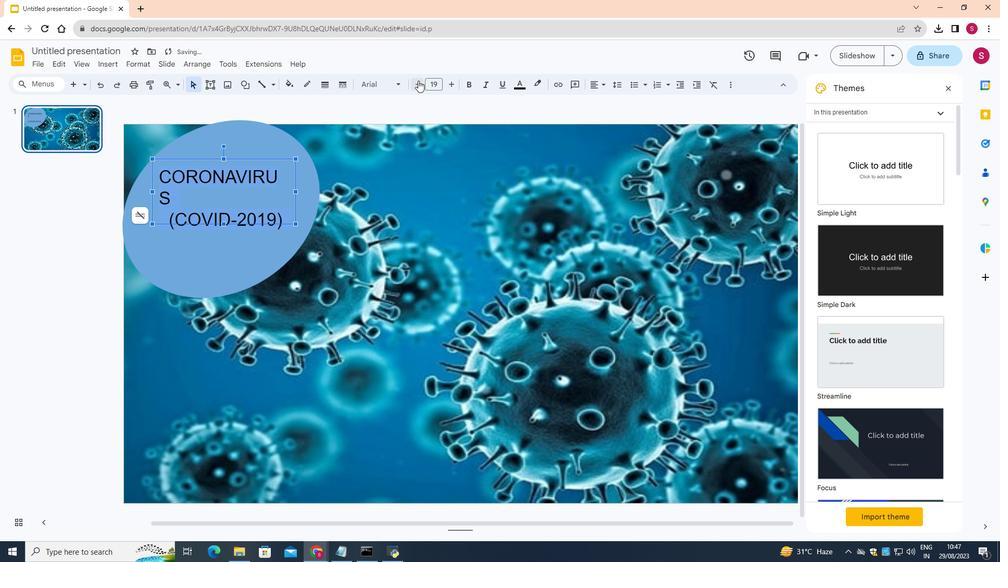 
Action: Mouse pressed left at (418, 80)
Screenshot: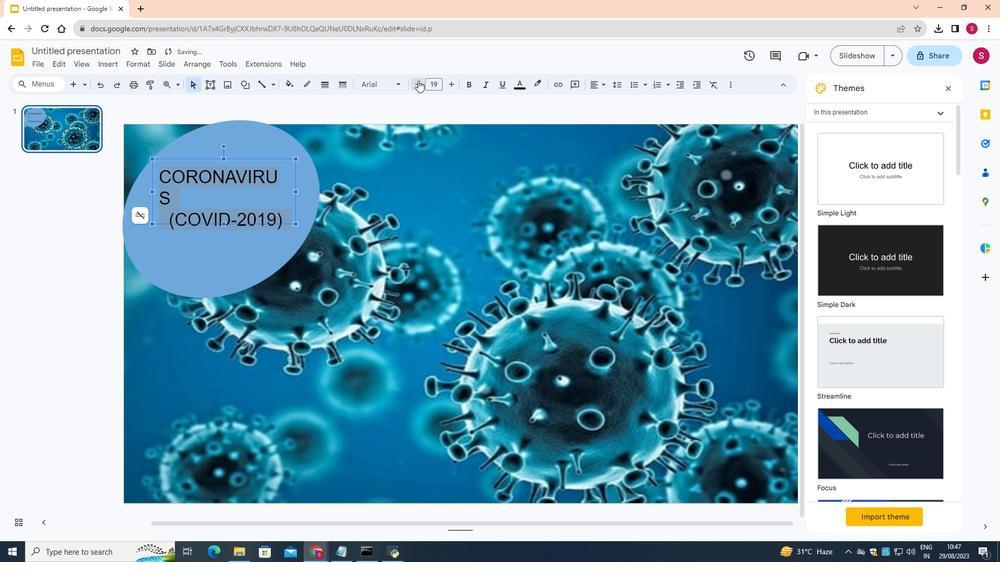 
Action: Mouse moved to (520, 86)
Screenshot: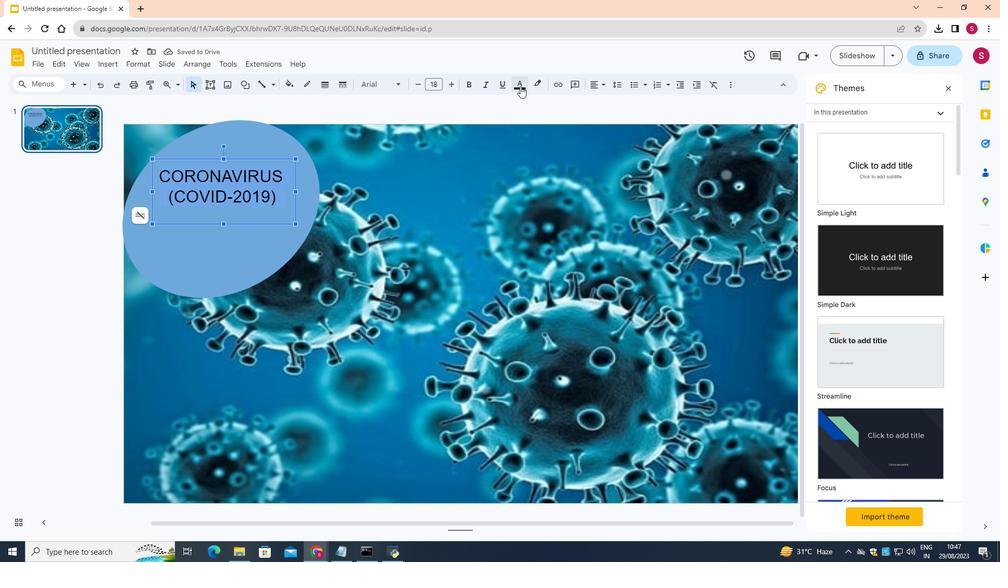 
Action: Mouse pressed left at (520, 86)
Screenshot: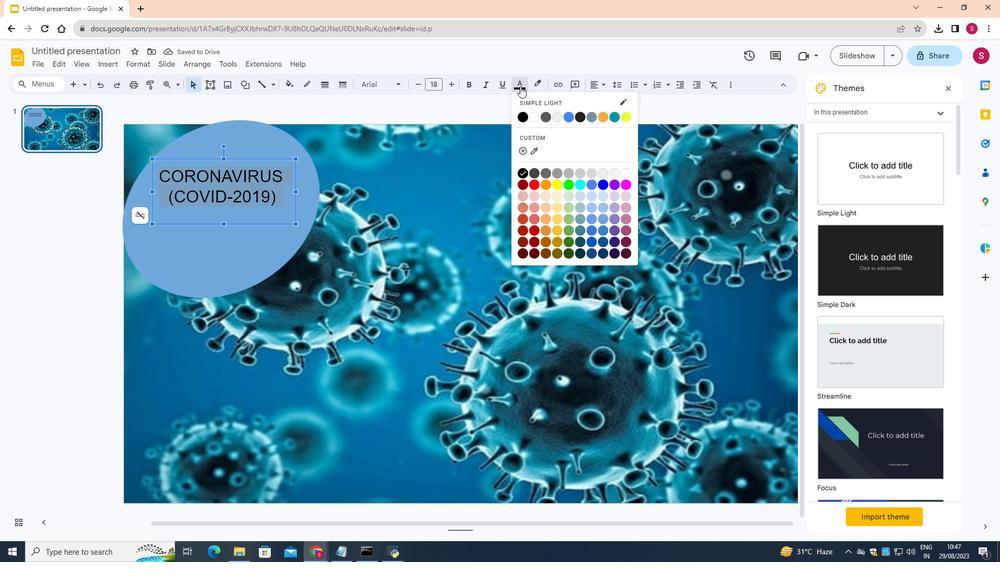 
Action: Mouse moved to (627, 171)
Screenshot: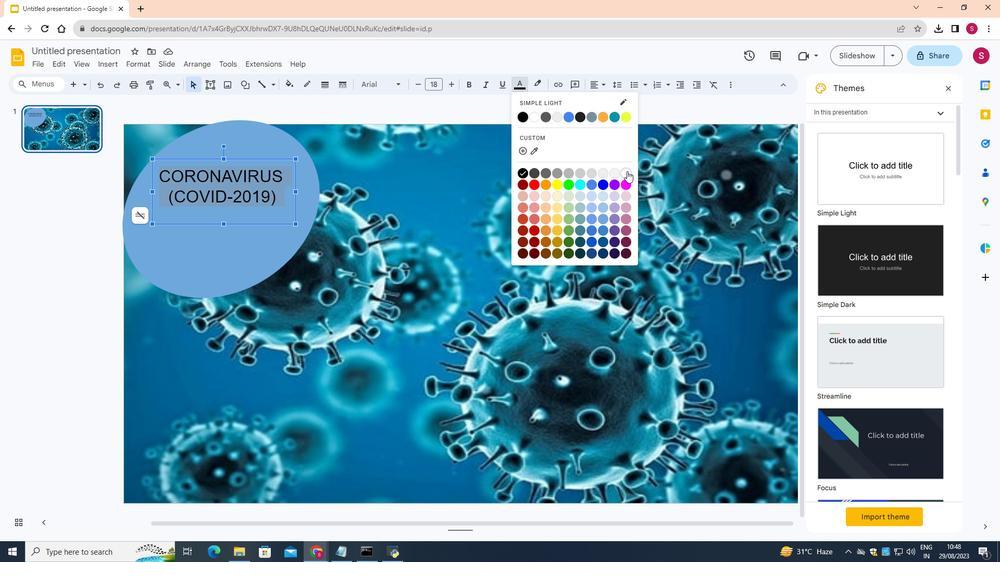 
Action: Mouse pressed left at (627, 171)
Screenshot: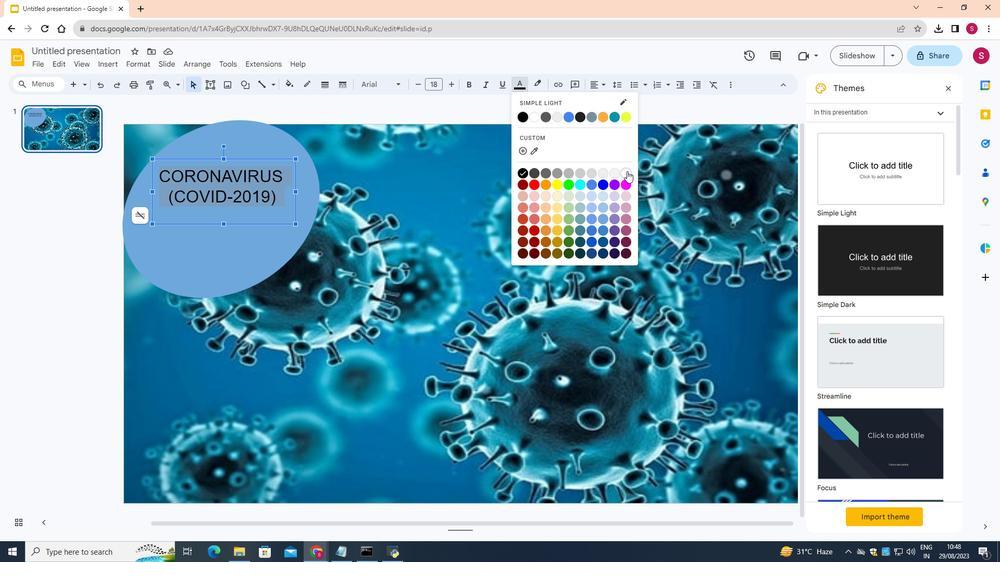 
Action: Mouse moved to (465, 80)
Screenshot: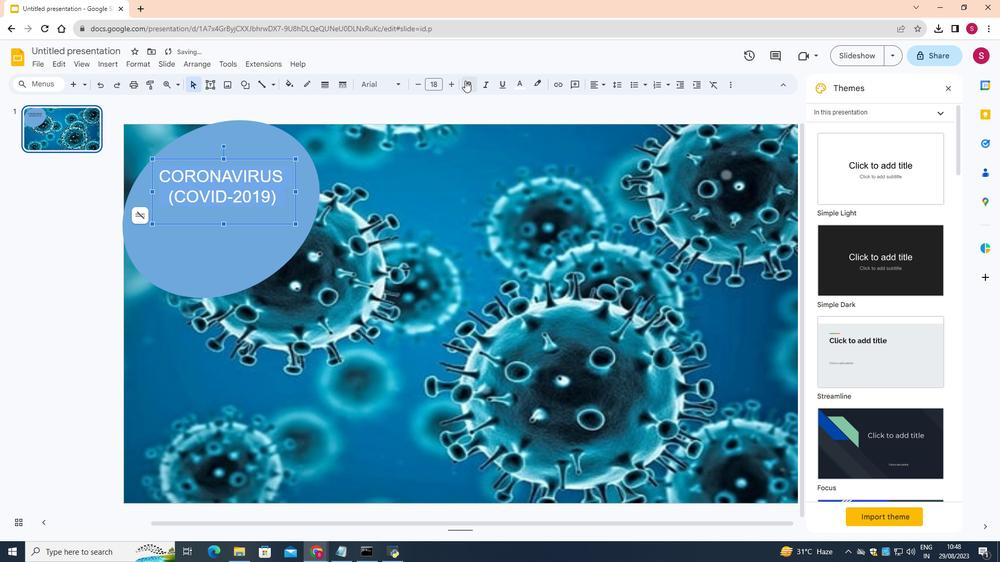 
Action: Mouse pressed left at (465, 80)
Screenshot: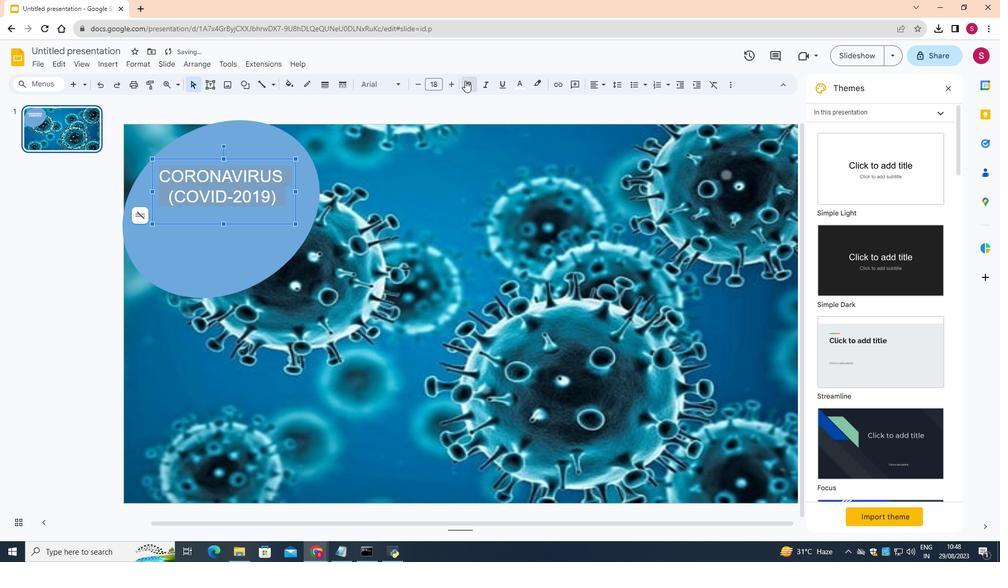 
Action: Mouse moved to (454, 86)
Screenshot: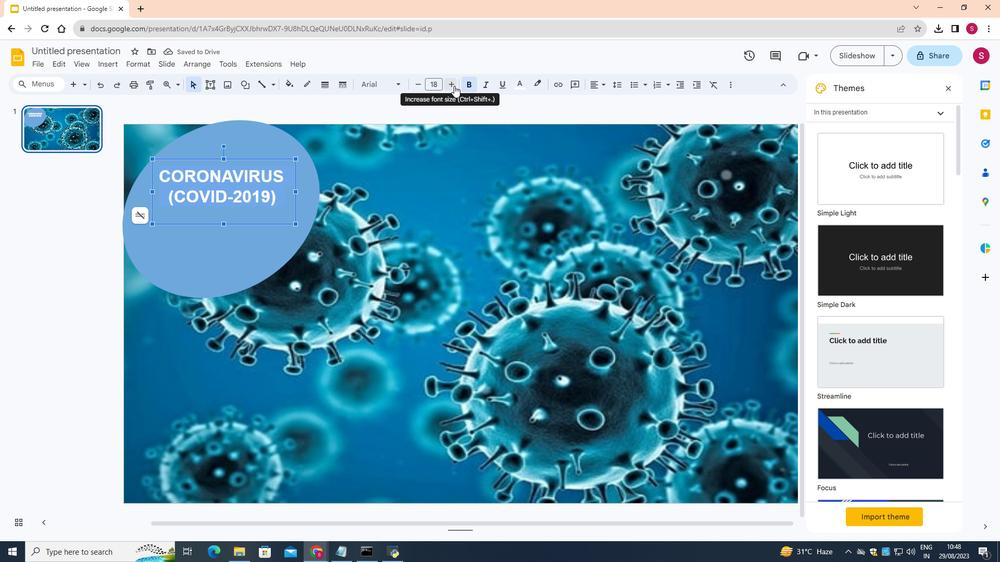 
Action: Mouse pressed left at (454, 86)
Screenshot: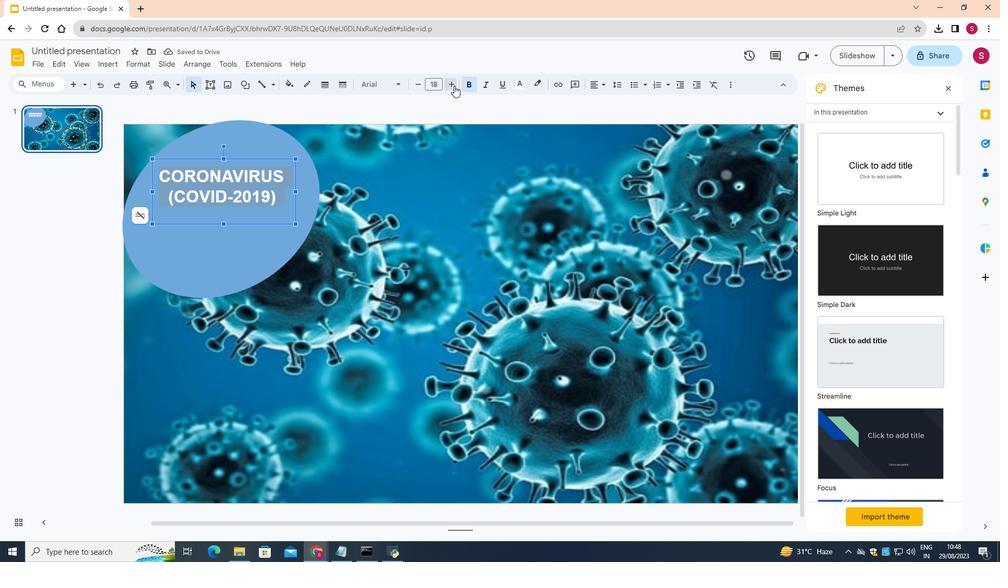 
Action: Mouse pressed left at (454, 86)
Screenshot: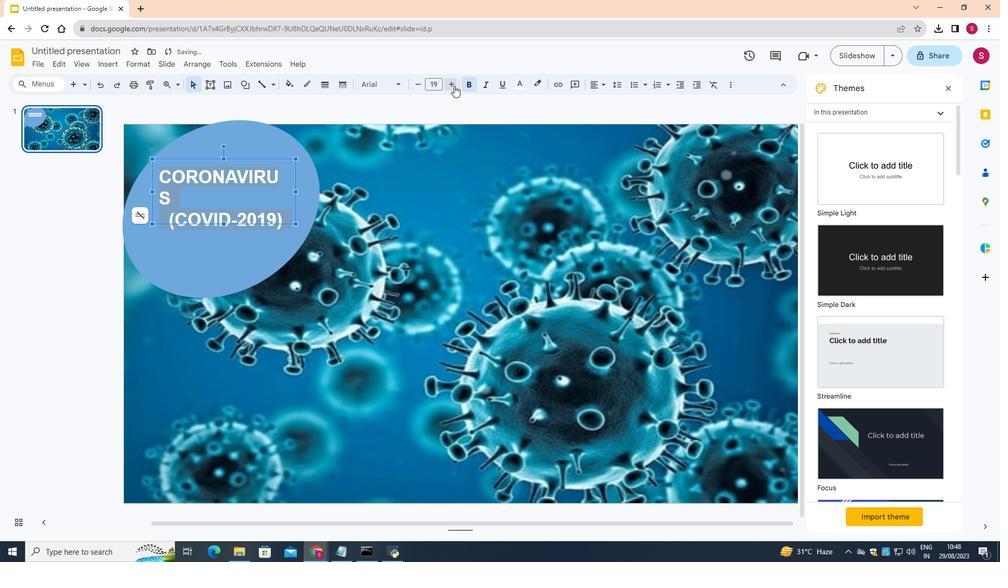 
Action: Mouse moved to (296, 189)
Screenshot: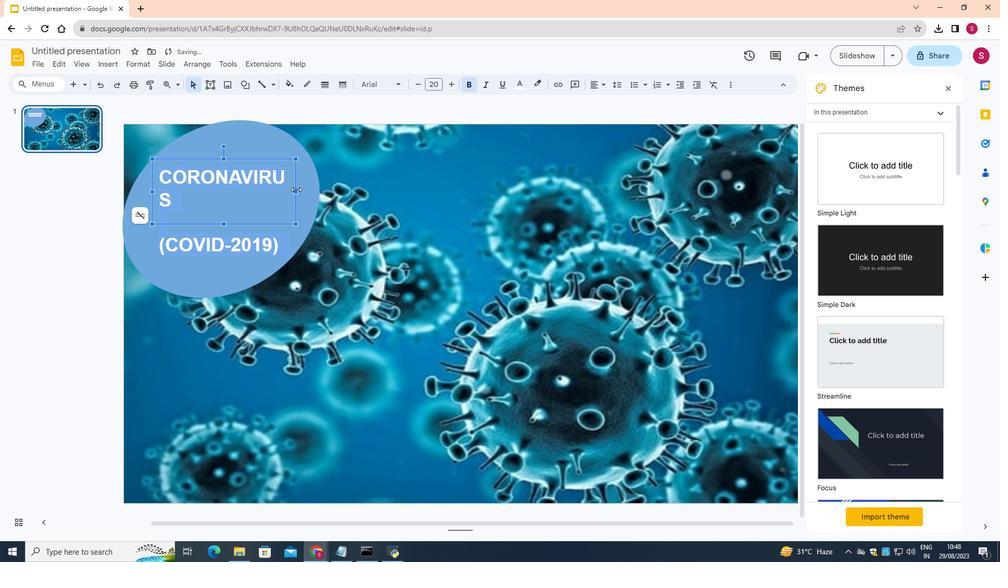 
Action: Mouse pressed left at (296, 189)
Screenshot: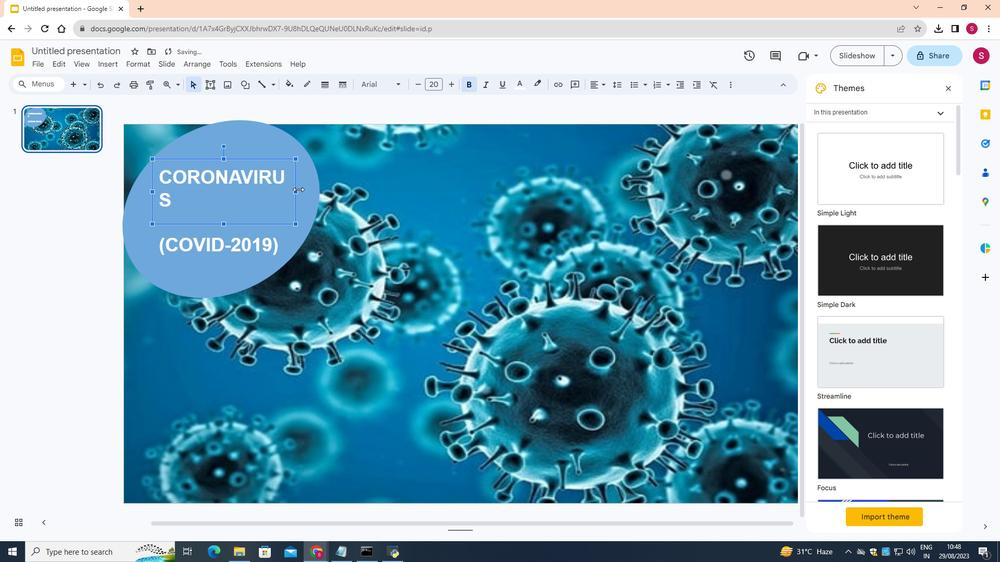 
Action: Mouse moved to (221, 256)
Screenshot: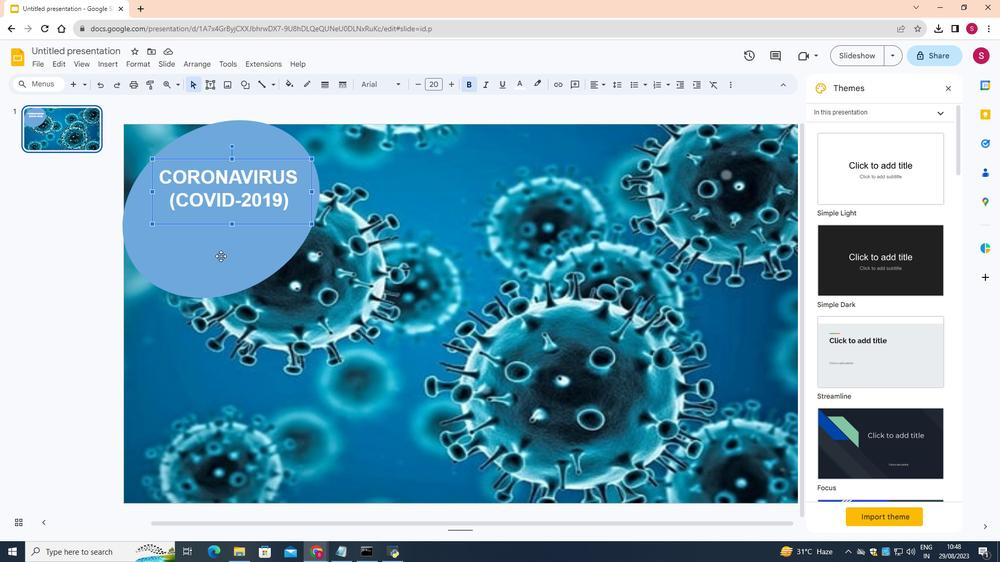 
Action: Mouse pressed left at (221, 256)
Screenshot: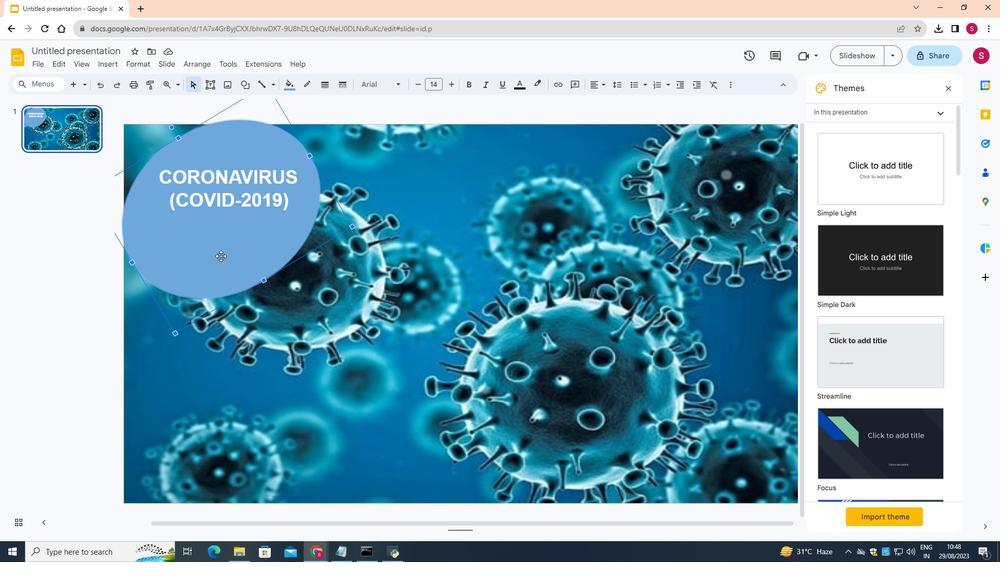 
Action: Mouse moved to (237, 182)
Screenshot: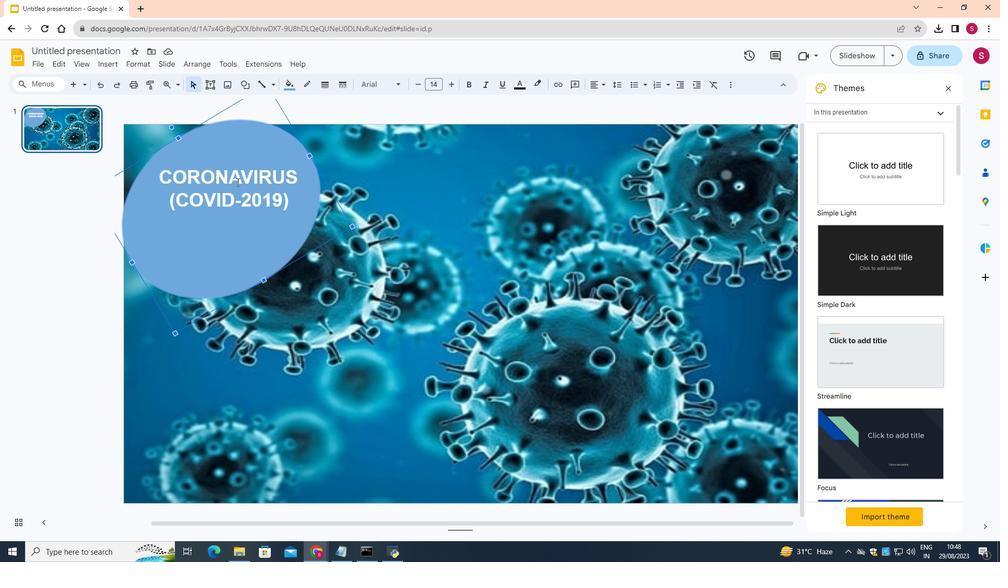 
Action: Mouse pressed left at (237, 182)
Screenshot: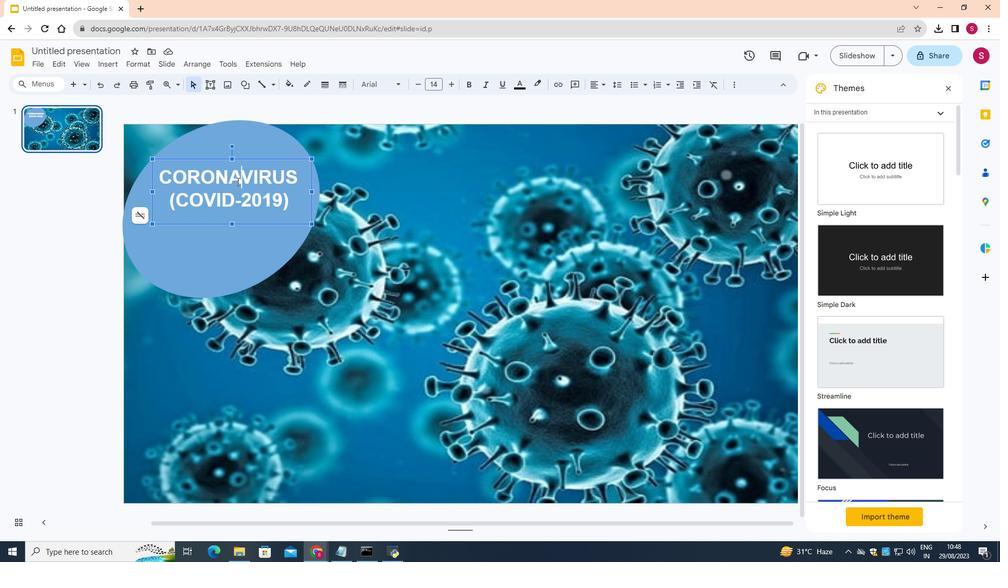 
Action: Mouse moved to (191, 164)
Screenshot: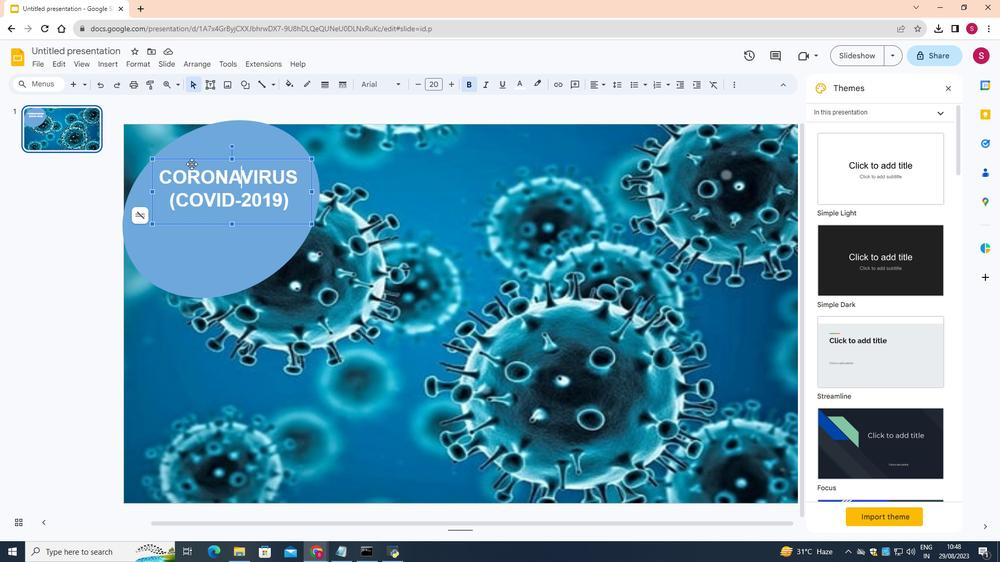 
Action: Mouse pressed left at (191, 164)
Screenshot: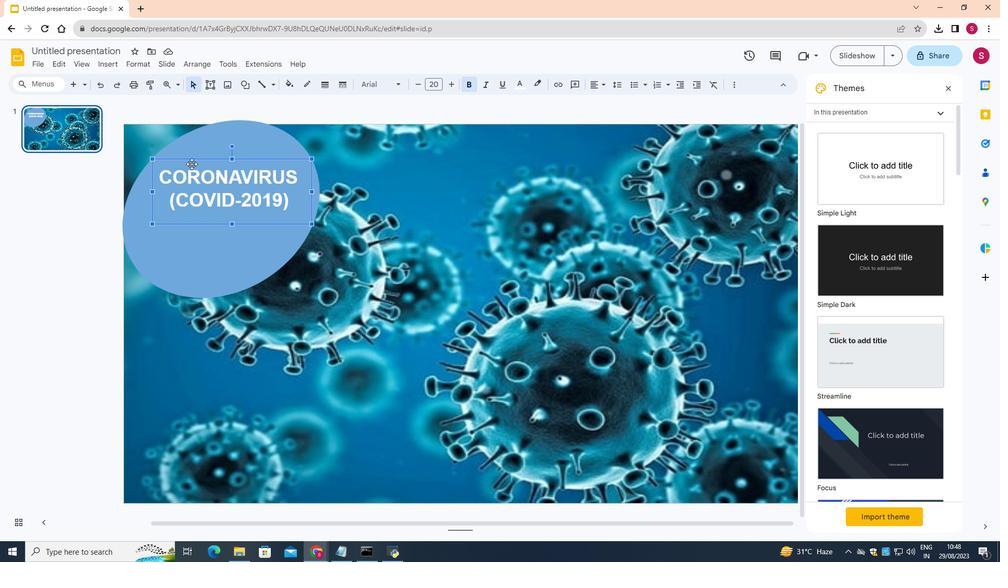 
Action: Mouse moved to (155, 186)
Screenshot: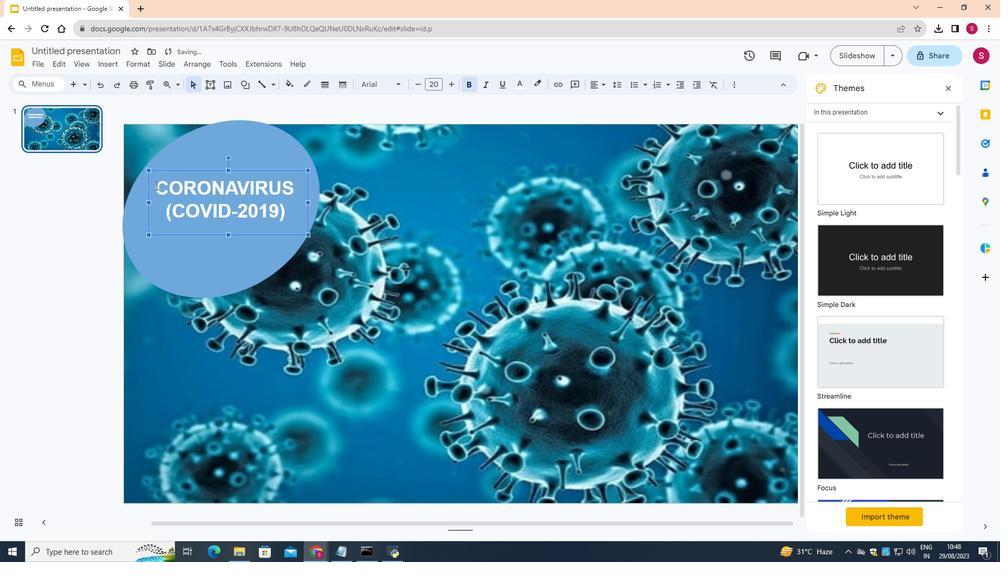 
Action: Mouse pressed left at (155, 186)
Screenshot: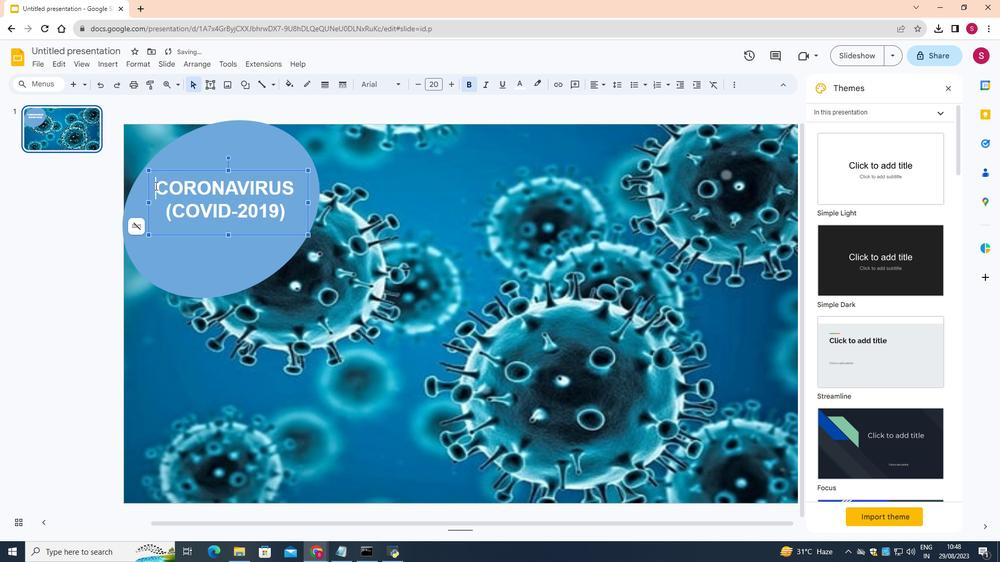 
Action: Mouse moved to (451, 81)
Screenshot: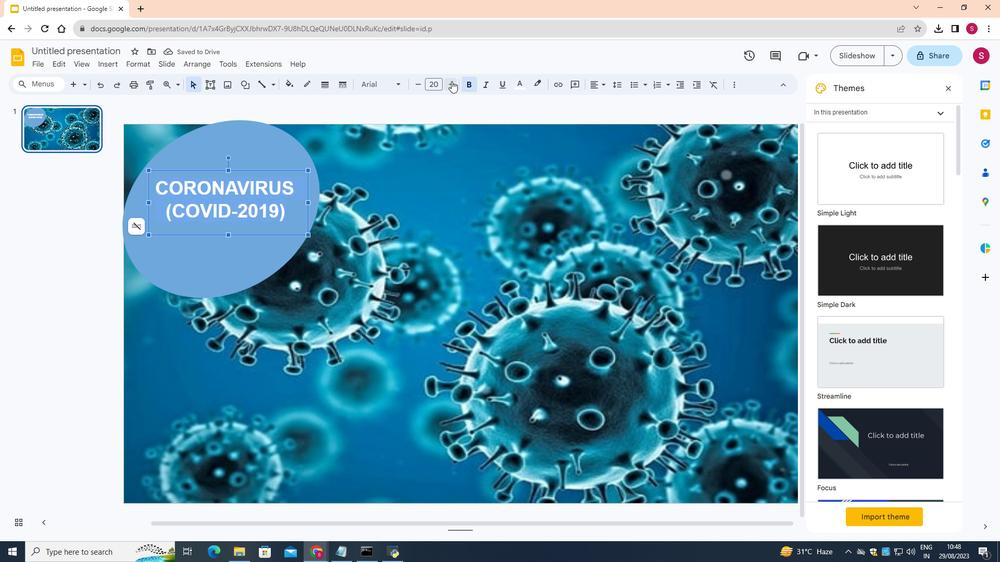 
Action: Mouse pressed left at (451, 81)
Screenshot: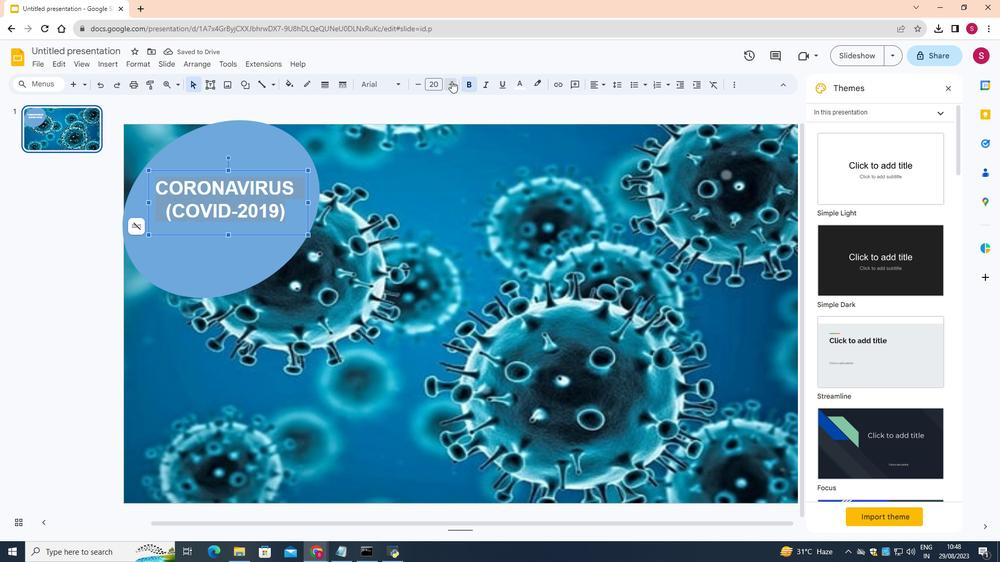 
Action: Mouse pressed left at (451, 81)
Screenshot: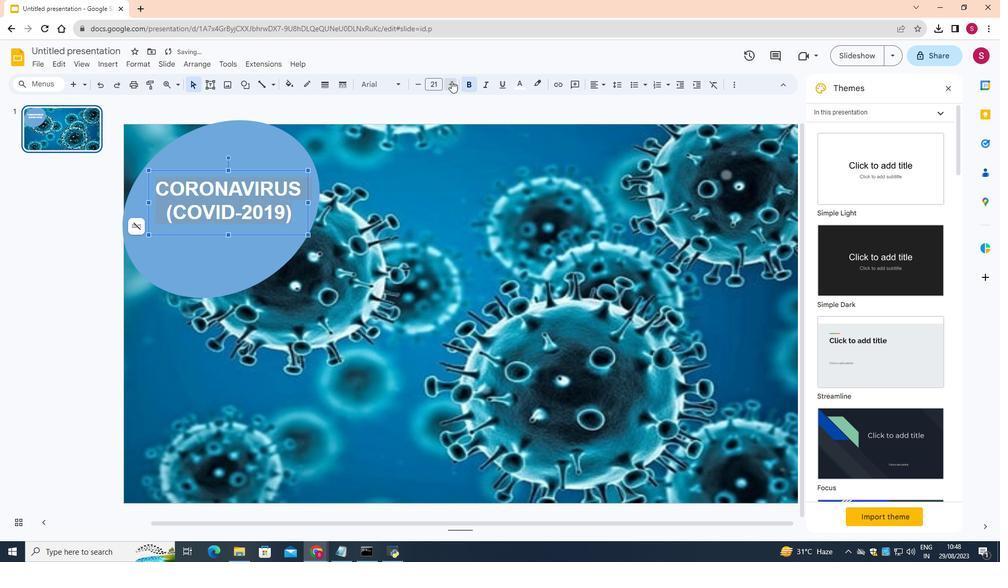 
Action: Mouse pressed left at (451, 81)
Screenshot: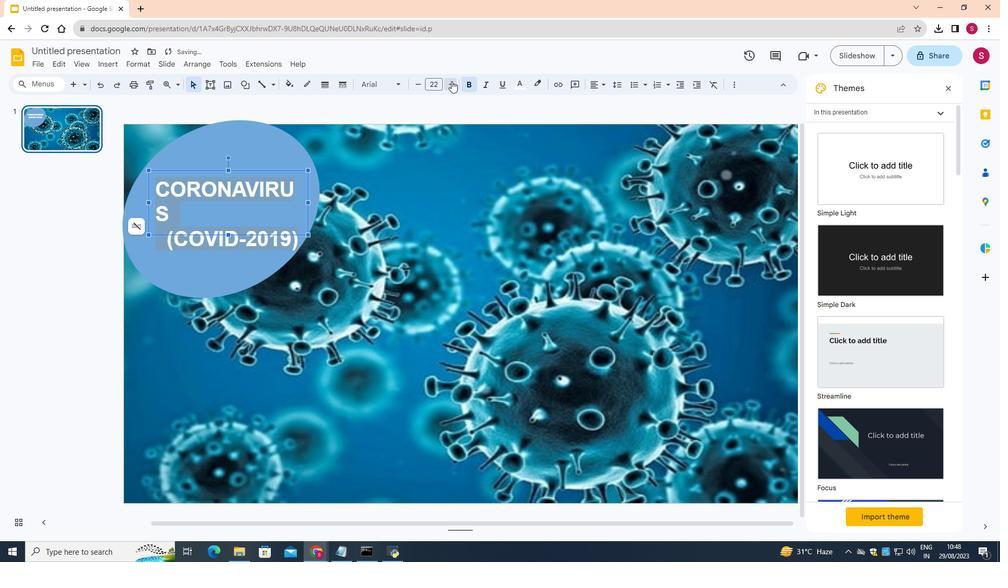 
Action: Mouse pressed left at (451, 81)
Screenshot: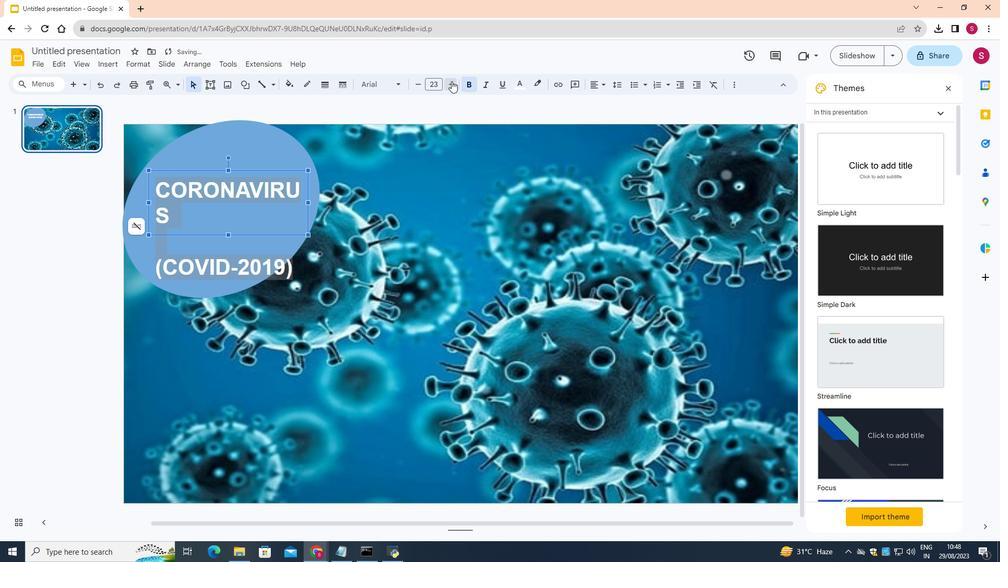 
Action: Mouse moved to (309, 202)
Screenshot: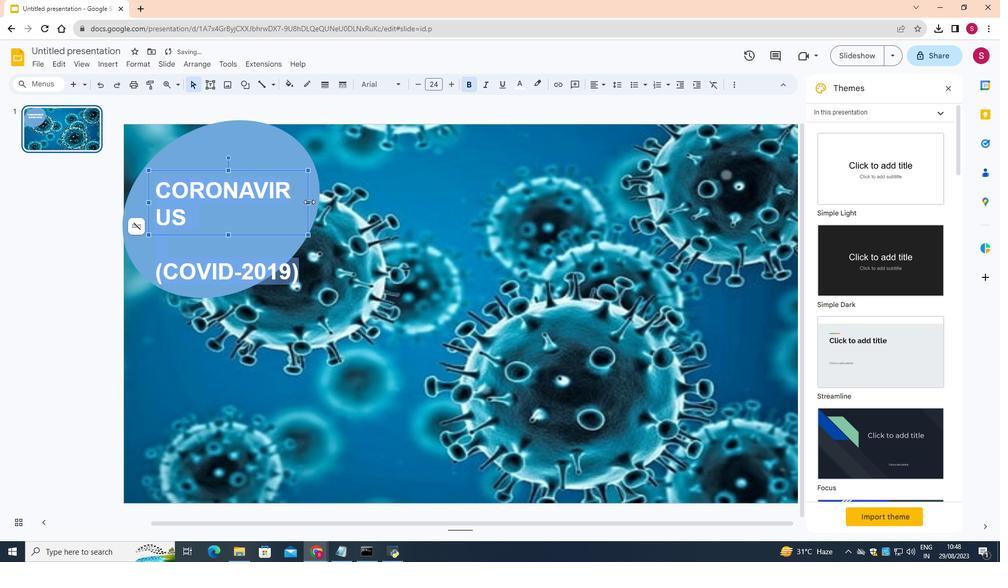 
Action: Mouse pressed left at (309, 202)
Screenshot: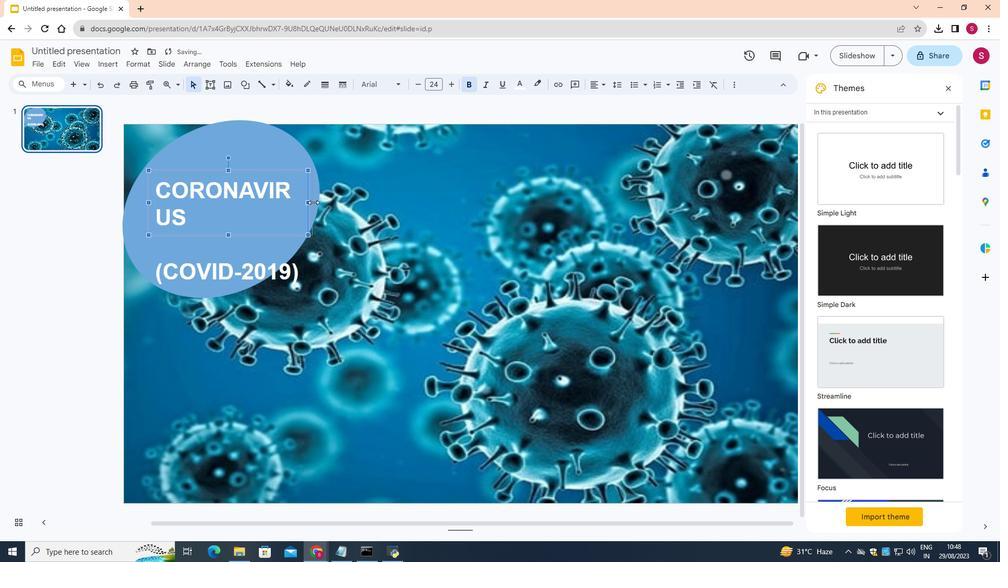 
Action: Mouse moved to (147, 202)
Screenshot: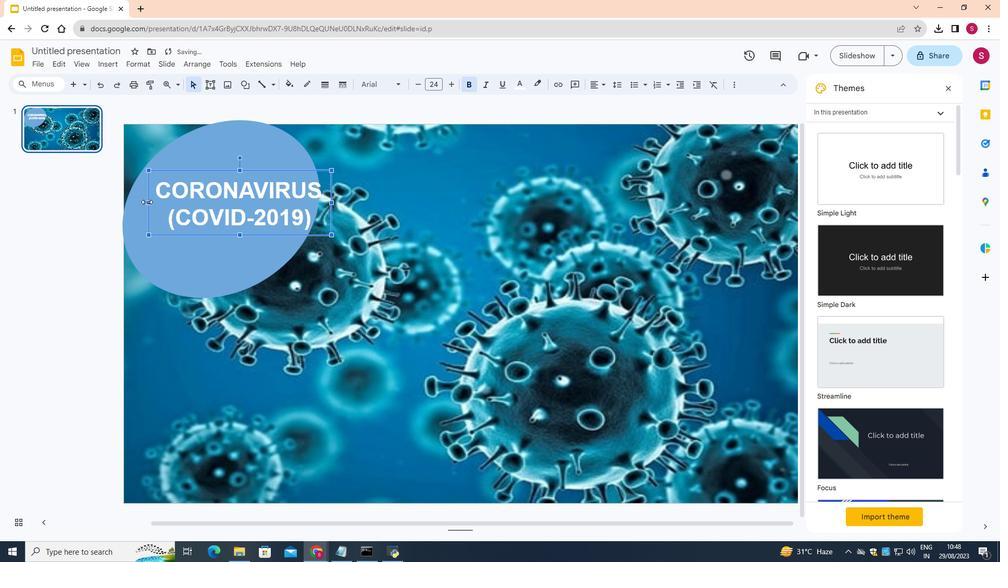 
Action: Mouse pressed left at (147, 202)
Screenshot: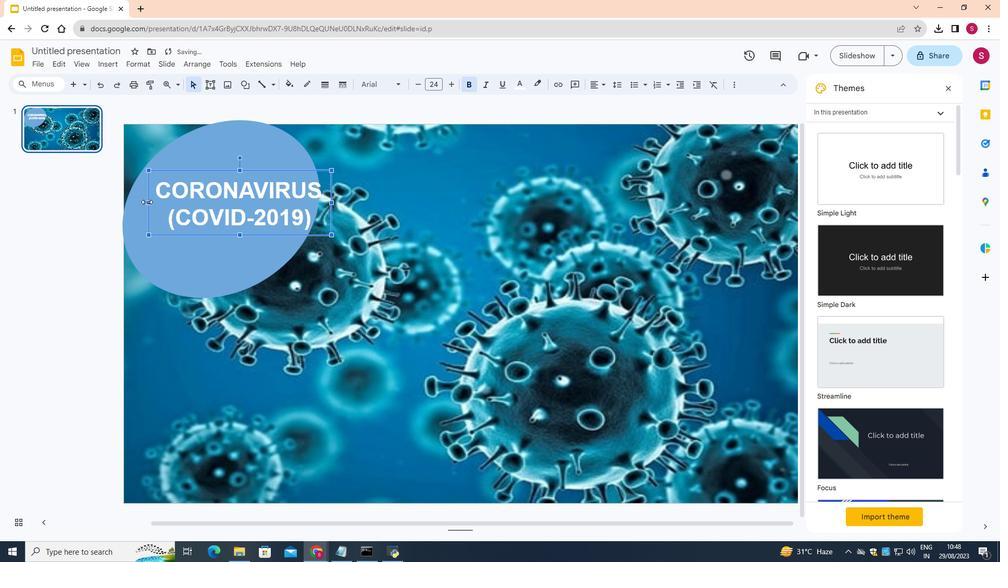 
Action: Mouse moved to (326, 285)
Screenshot: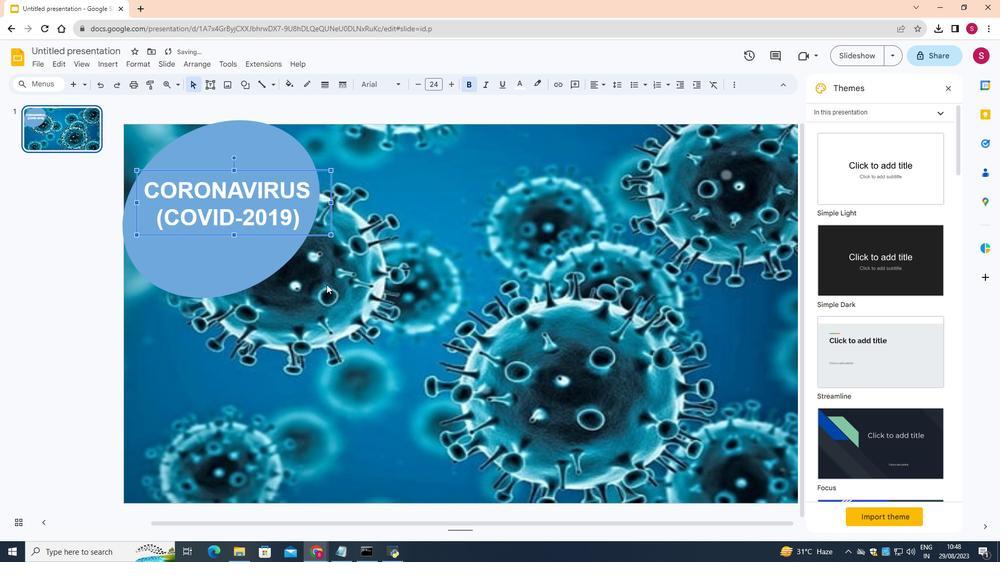 
Action: Mouse pressed left at (326, 285)
Screenshot: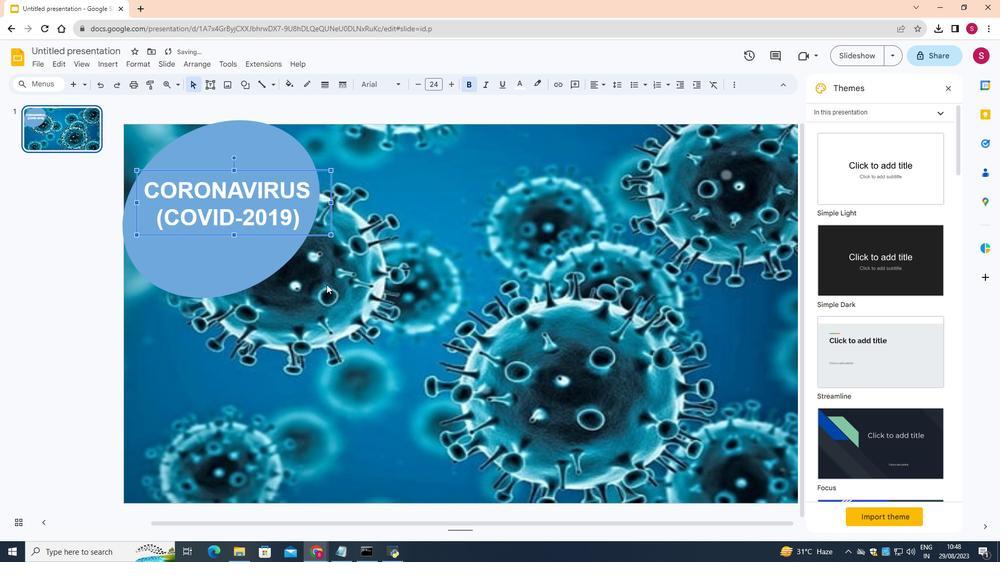 
Action: Mouse moved to (218, 340)
Screenshot: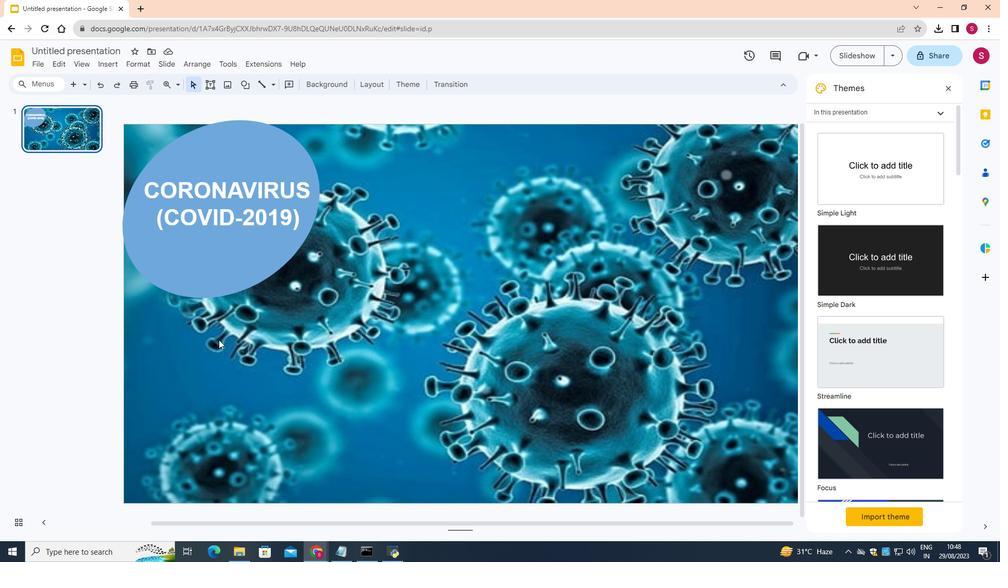 
Action: Mouse pressed left at (218, 340)
Screenshot: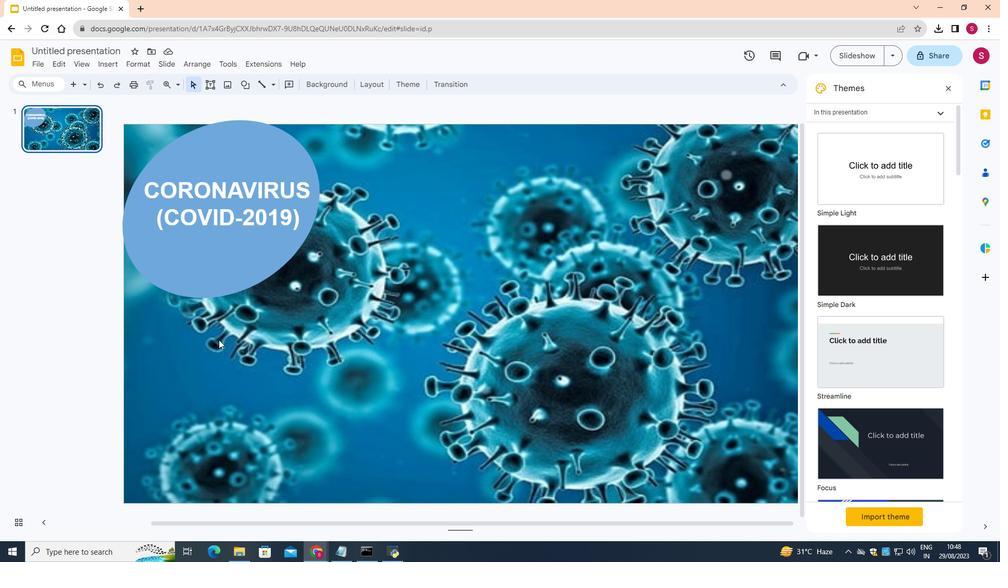 
Action: Mouse moved to (272, 258)
Screenshot: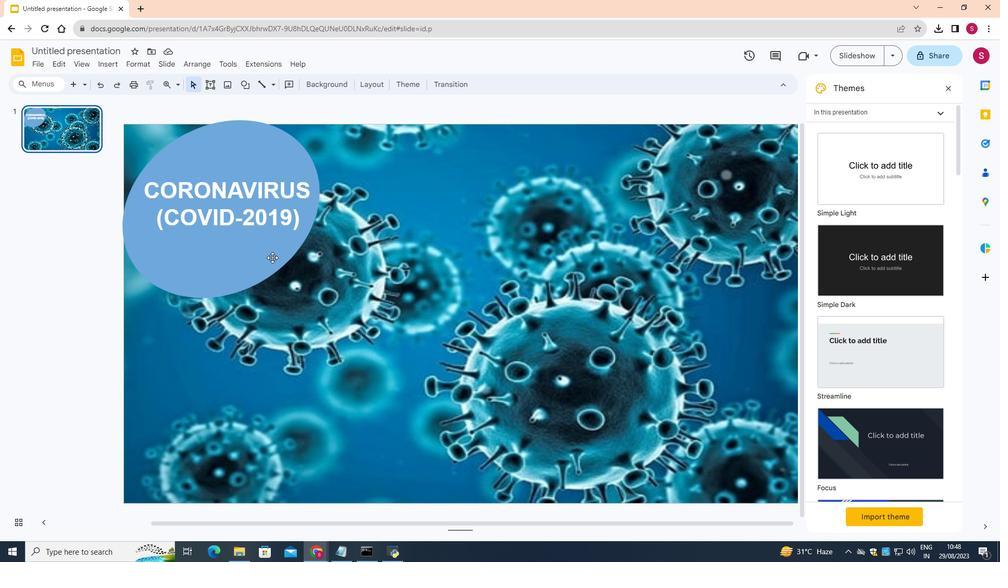 
Action: Mouse pressed left at (272, 258)
Screenshot: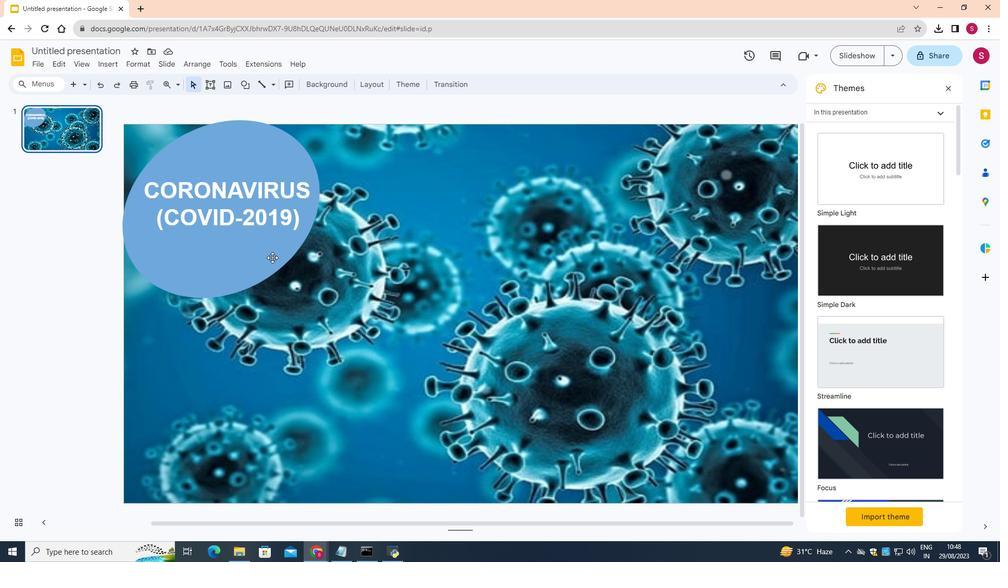 
Action: Mouse moved to (262, 280)
Screenshot: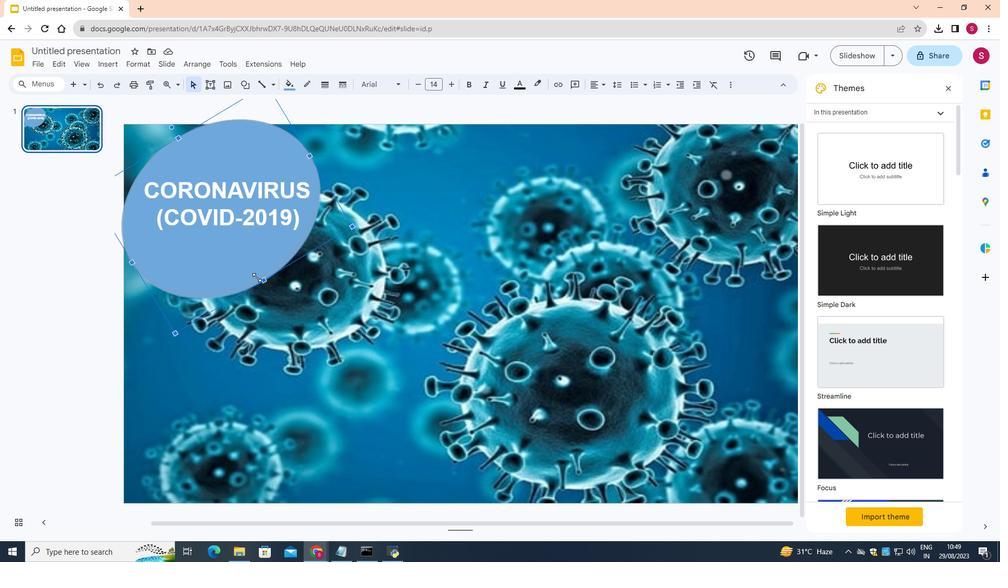 
Action: Mouse pressed left at (262, 280)
Screenshot: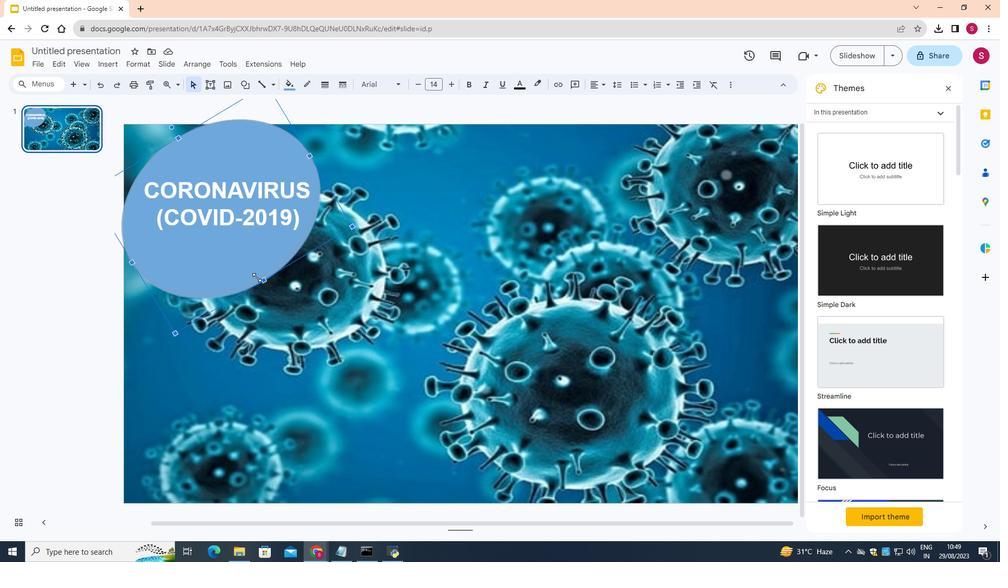 
Action: Mouse moved to (235, 170)
Screenshot: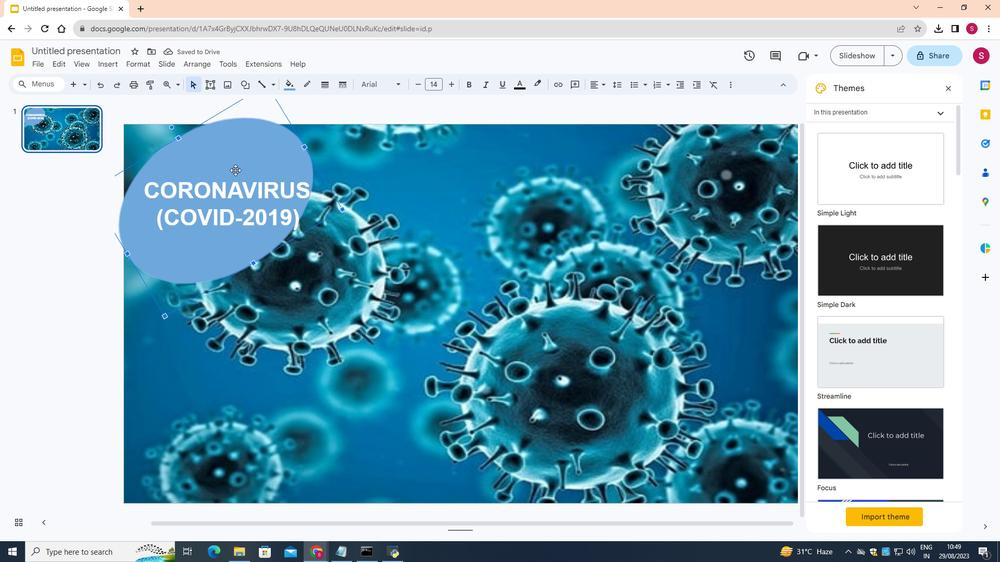
Action: Mouse pressed left at (235, 170)
Screenshot: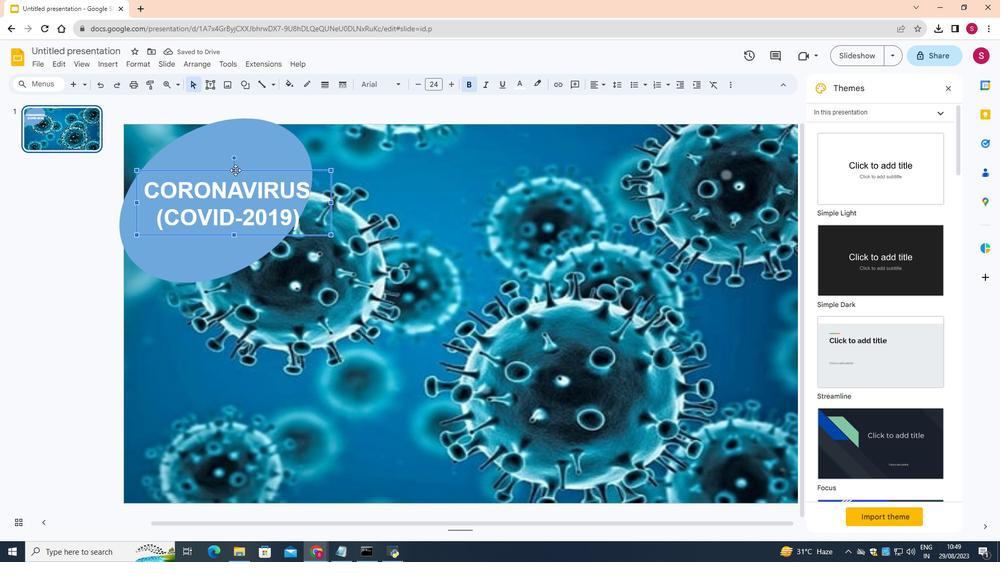 
Action: Mouse moved to (253, 175)
Screenshot: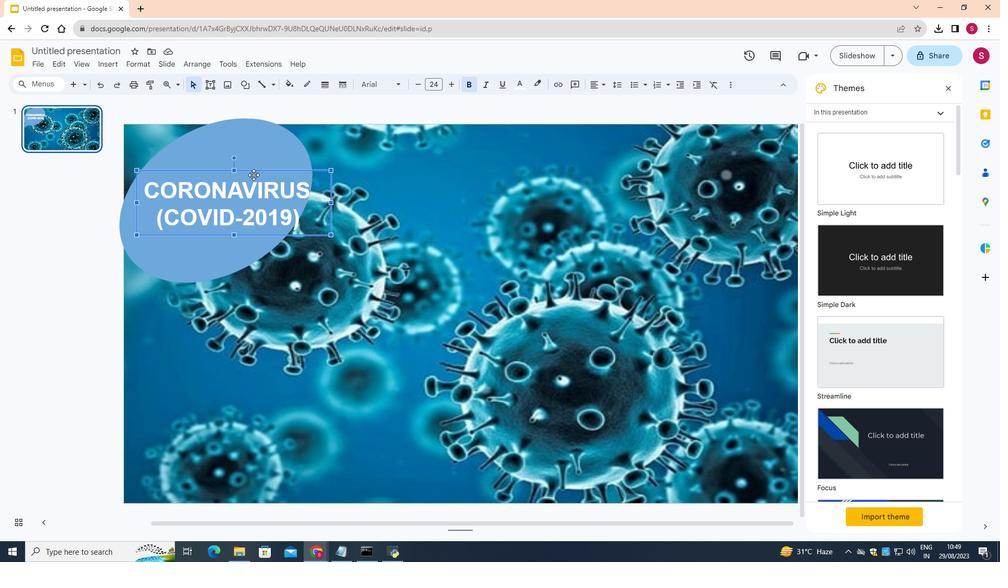
Action: Mouse pressed left at (253, 175)
Screenshot: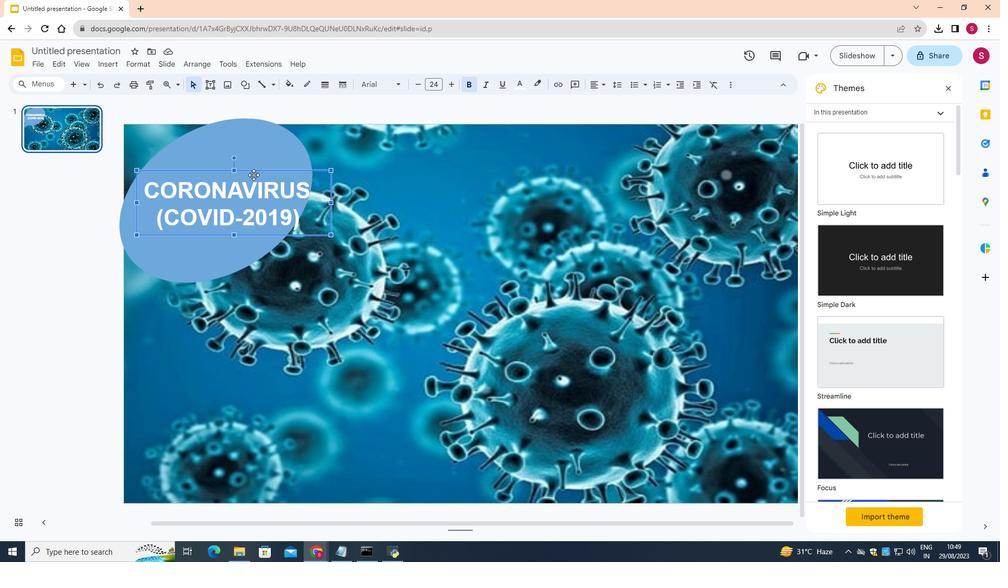 
Action: Mouse moved to (304, 316)
Screenshot: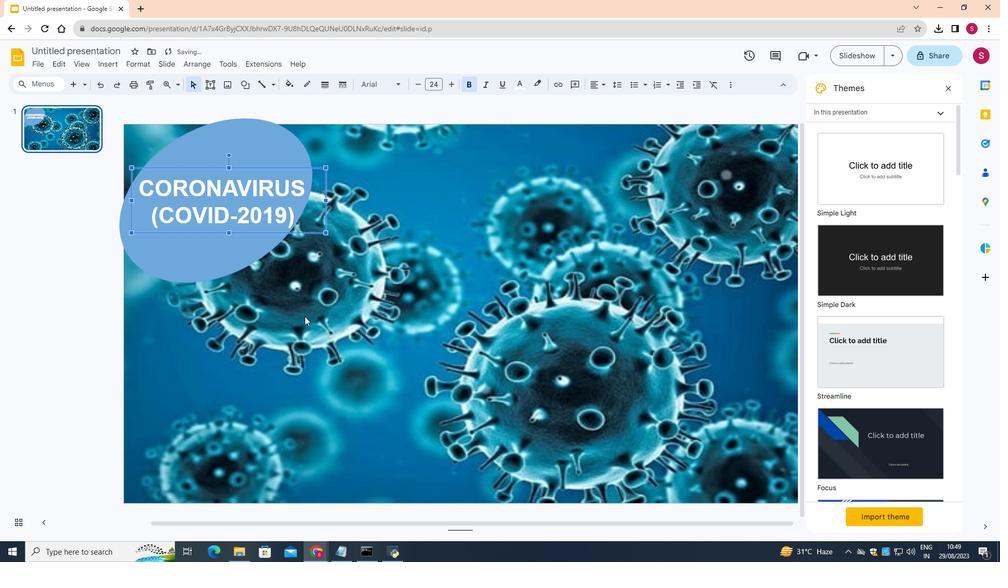 
Action: Mouse pressed left at (304, 316)
Screenshot: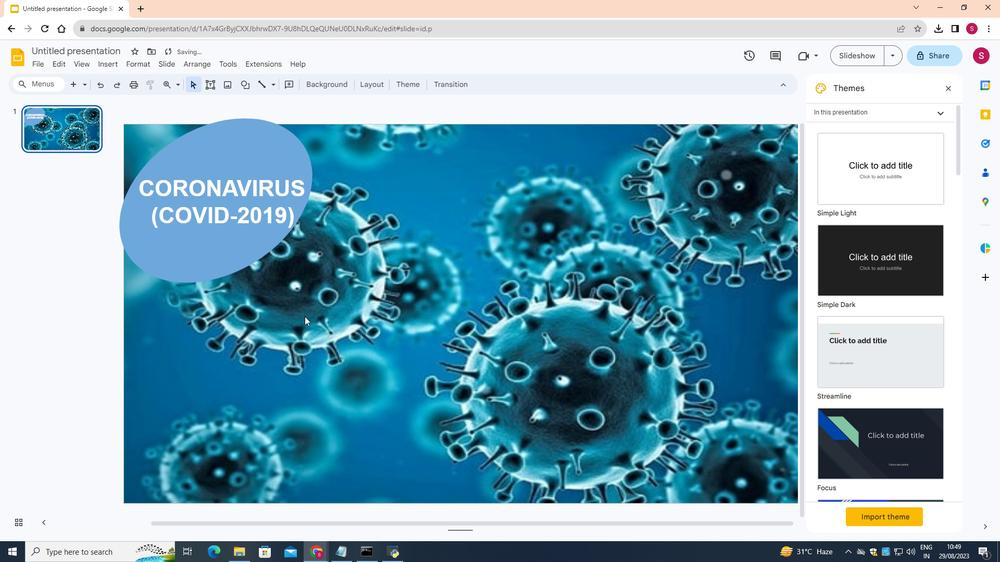
Action: Mouse moved to (210, 82)
Screenshot: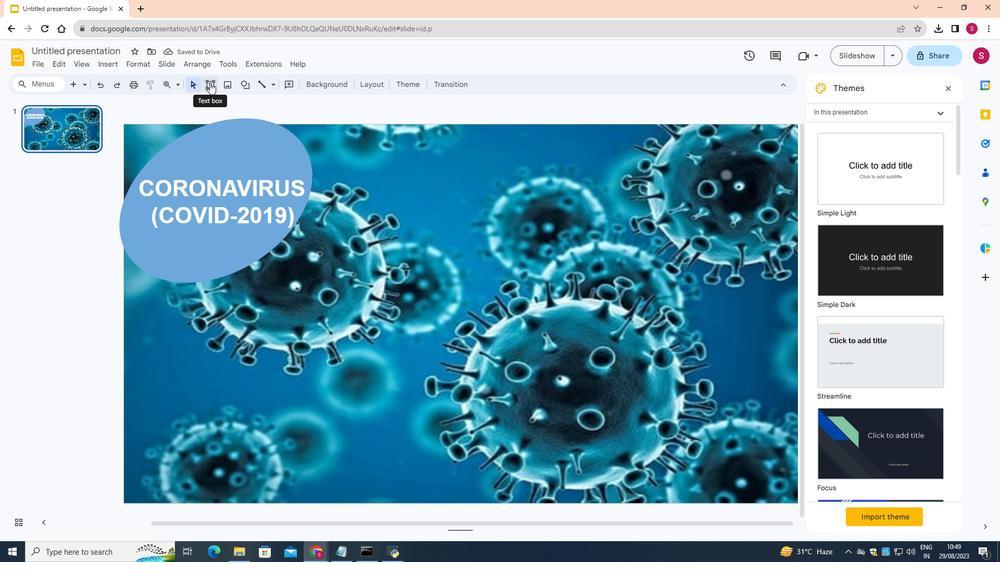 
Action: Mouse pressed left at (210, 82)
Screenshot: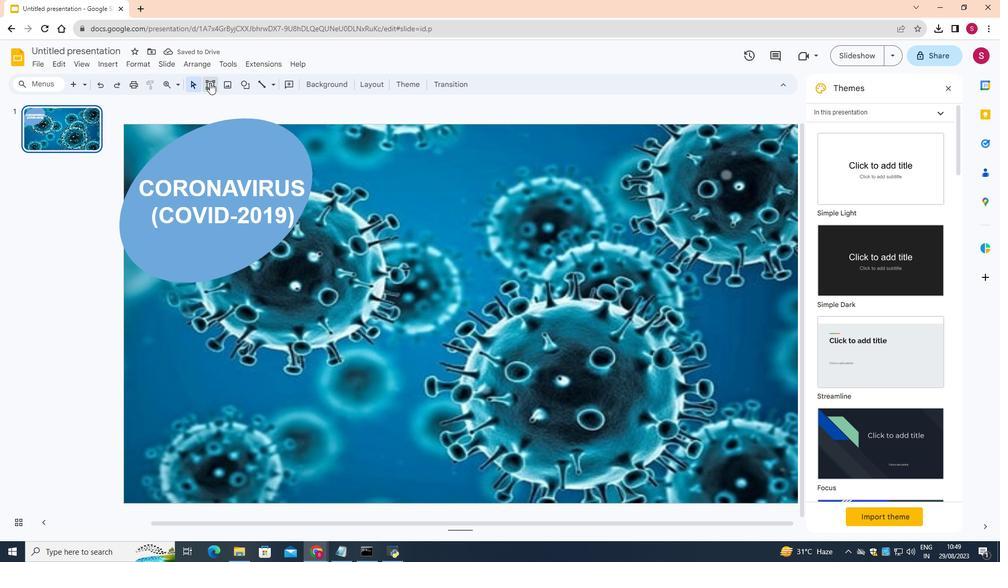
Action: Mouse moved to (135, 277)
Screenshot: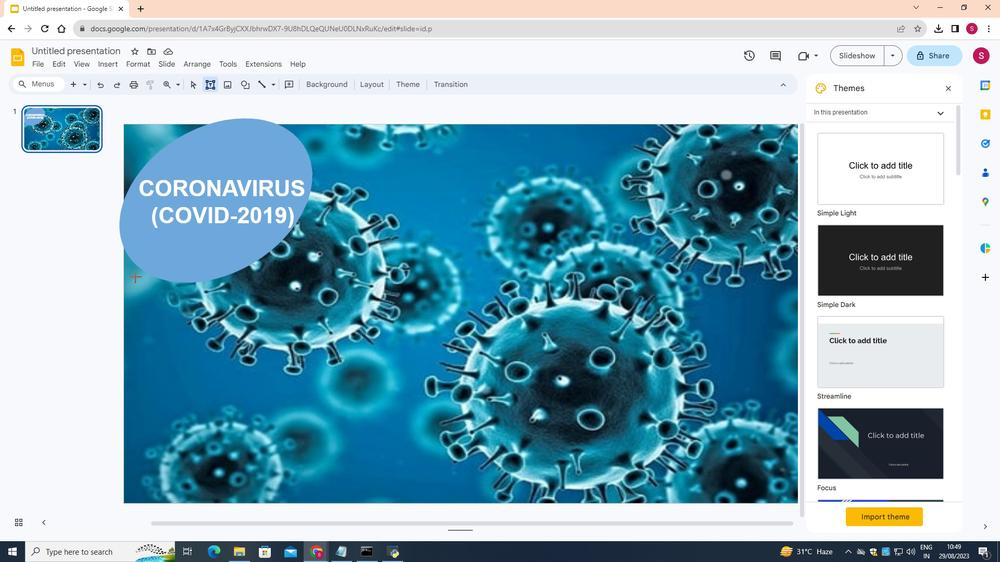 
Action: Mouse pressed left at (135, 277)
Screenshot: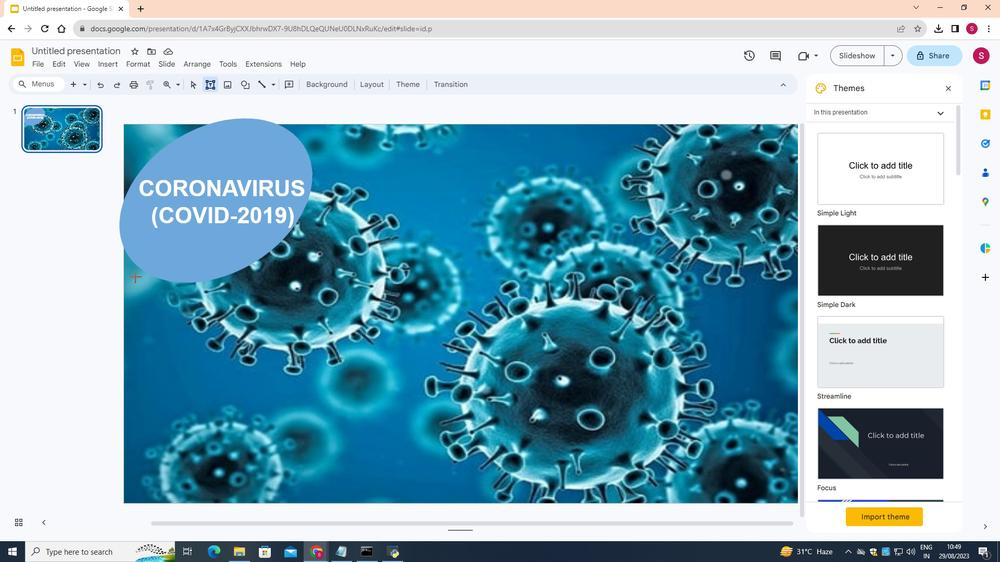 
Action: Mouse moved to (523, 83)
Screenshot: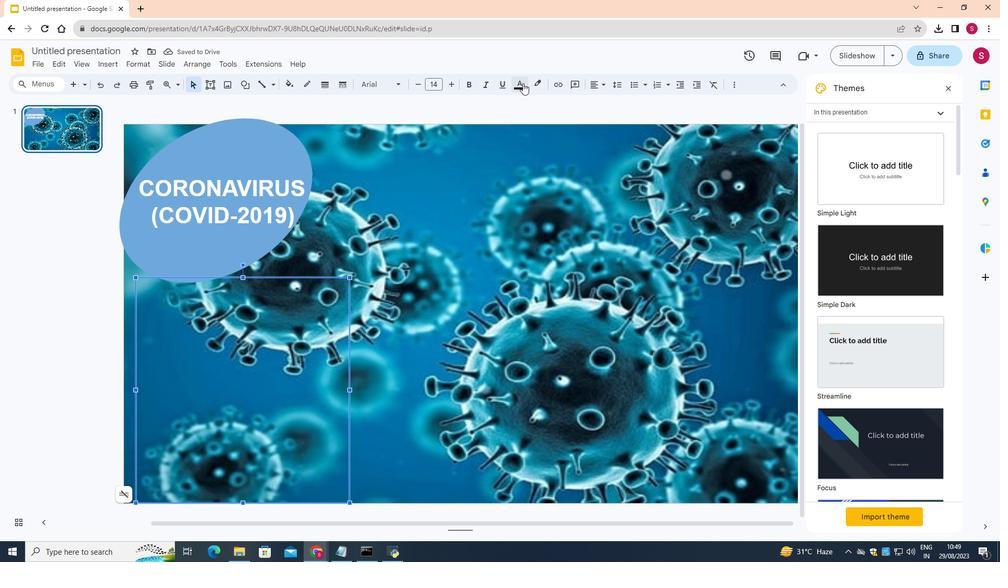 
Action: Mouse pressed left at (523, 83)
Screenshot: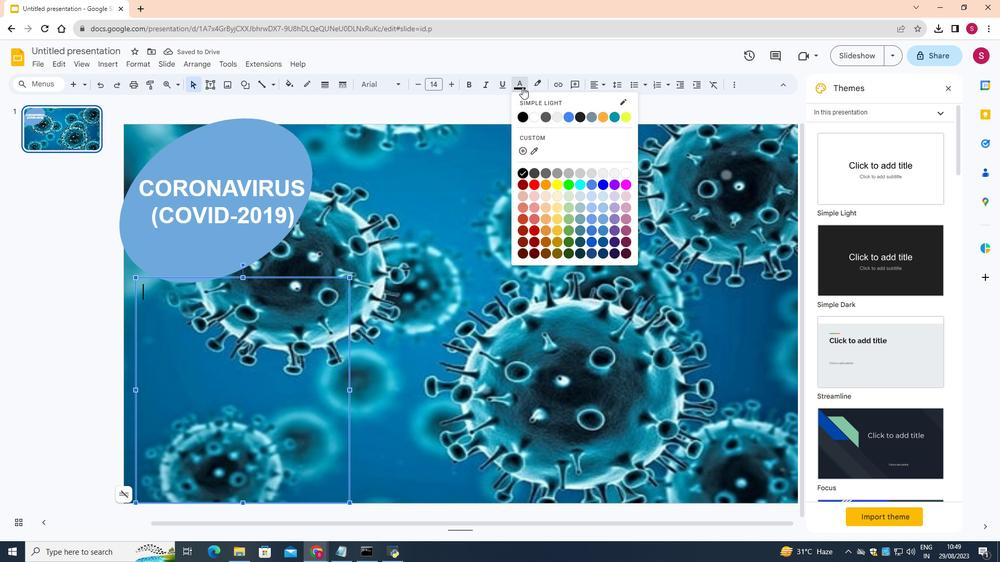 
Action: Mouse moved to (534, 186)
Screenshot: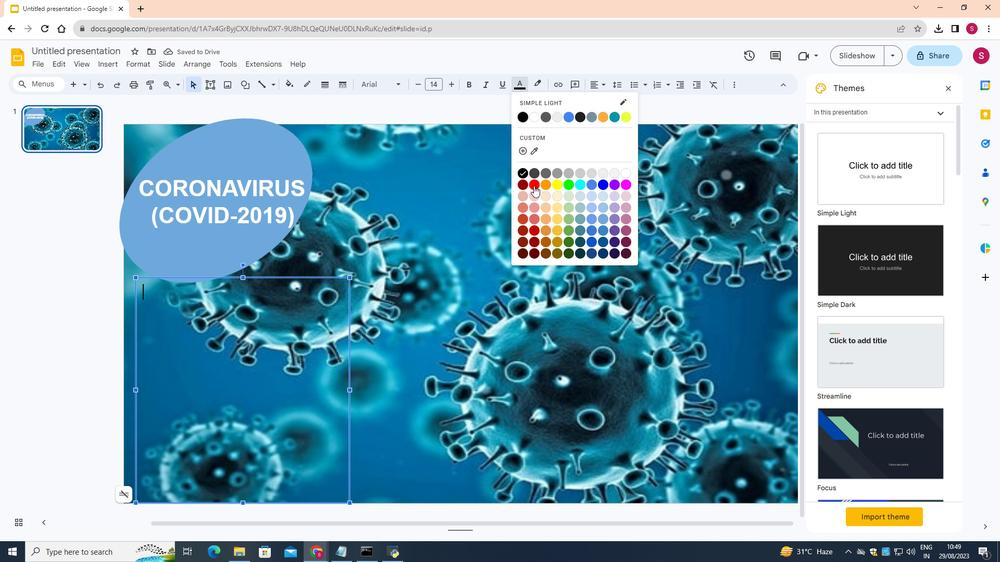 
Action: Mouse pressed left at (534, 186)
Screenshot: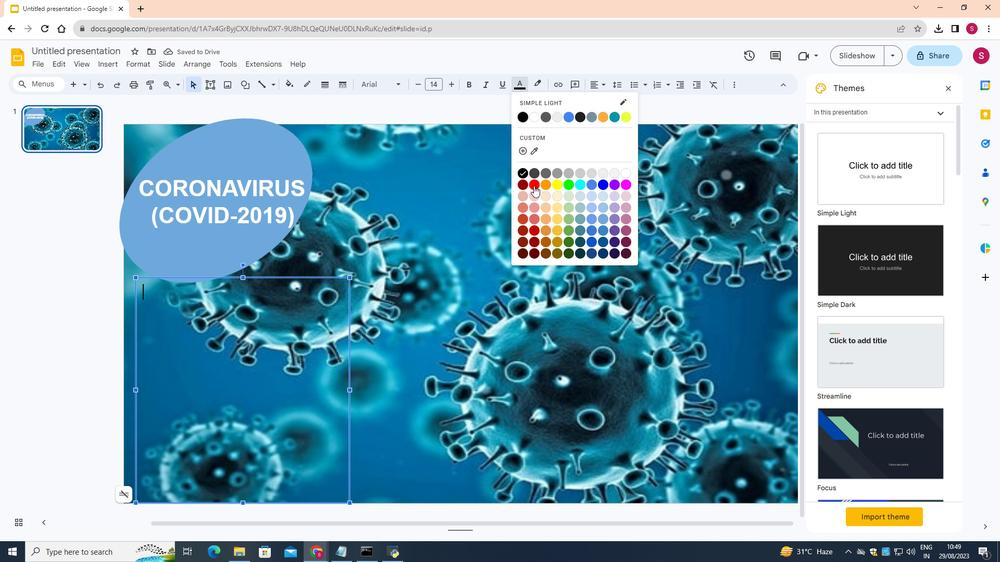 
Action: Mouse moved to (454, 86)
Screenshot: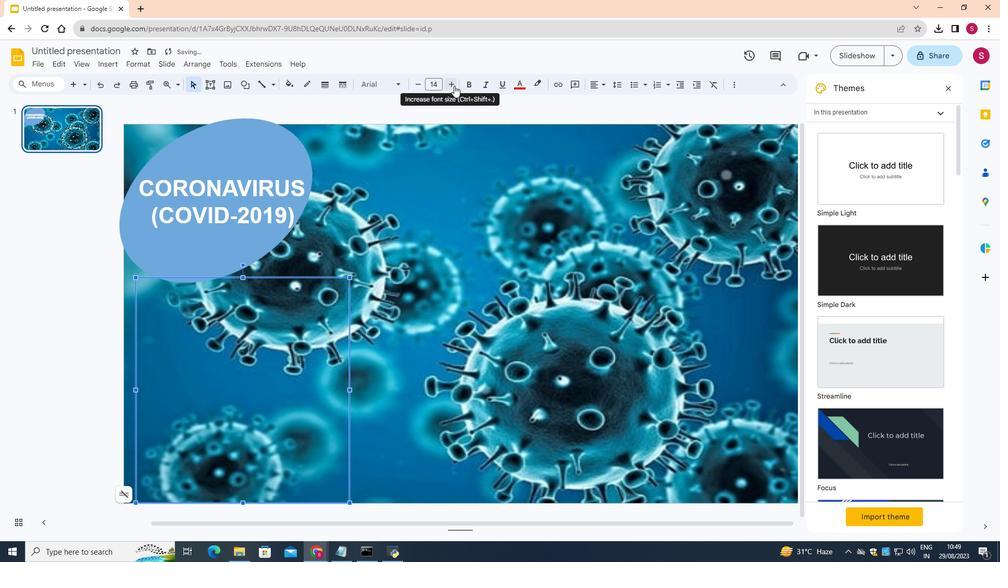 
Action: Key pressed <Key.shift>MAIN<Key.space><Key.shift>INFORMATION
Screenshot: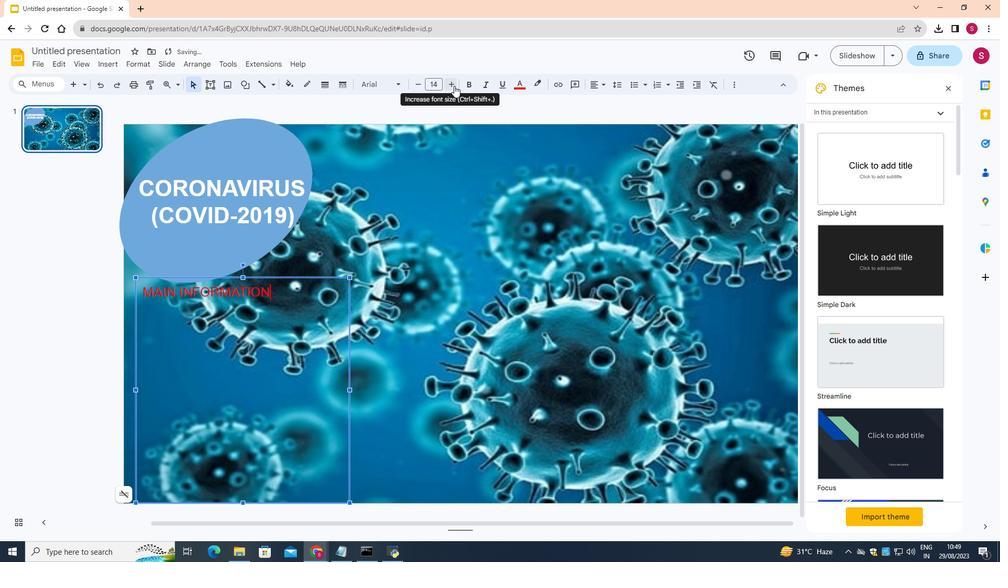 
Action: Mouse moved to (392, 87)
Screenshot: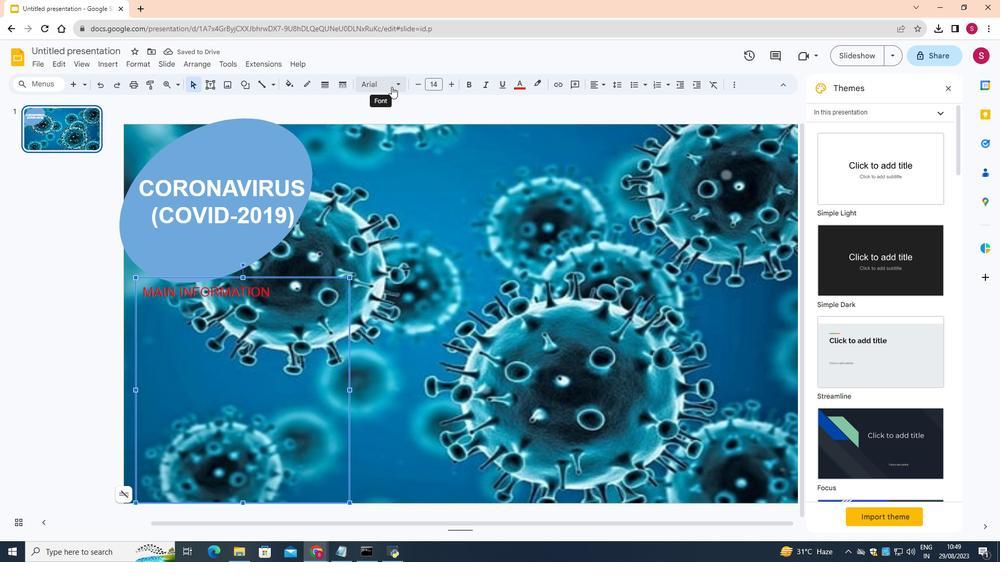 
Action: Key pressed <Key.enter><Key.shift>FOR<Key.space><Key.shift>YOU
Screenshot: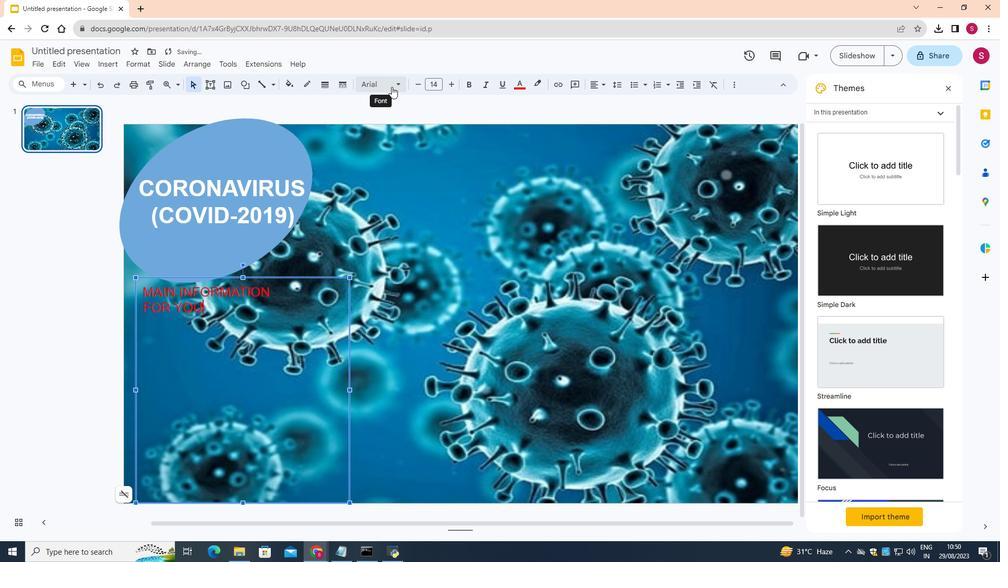 
Action: Mouse moved to (141, 292)
Screenshot: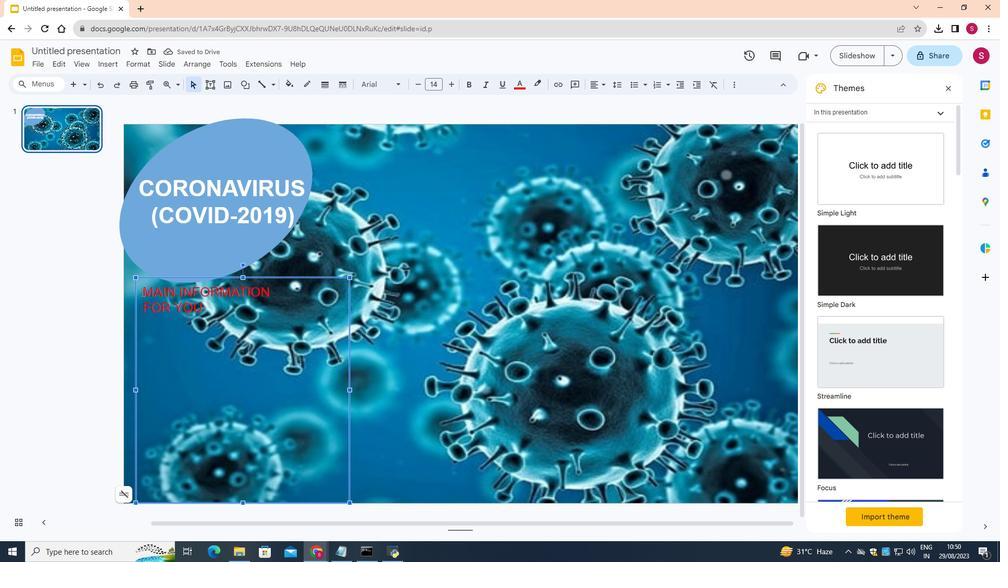 
Action: Mouse pressed left at (141, 292)
Screenshot: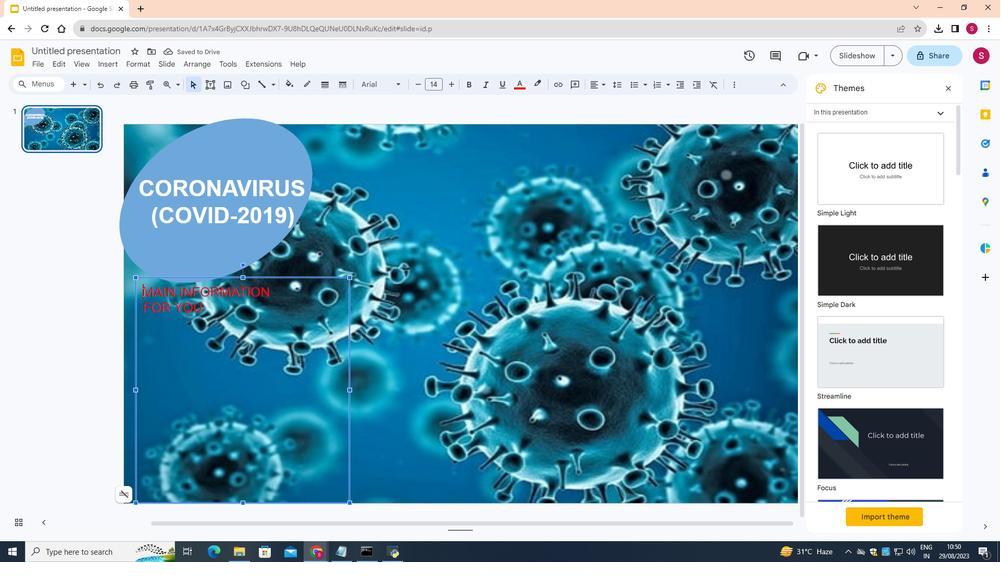
Action: Mouse moved to (452, 84)
Screenshot: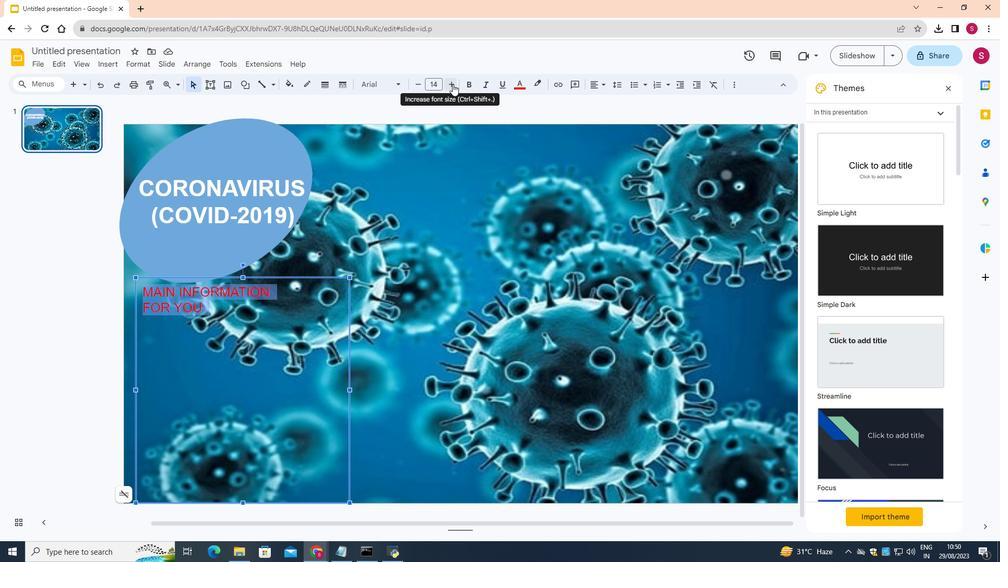 
Action: Mouse pressed left at (452, 84)
Screenshot: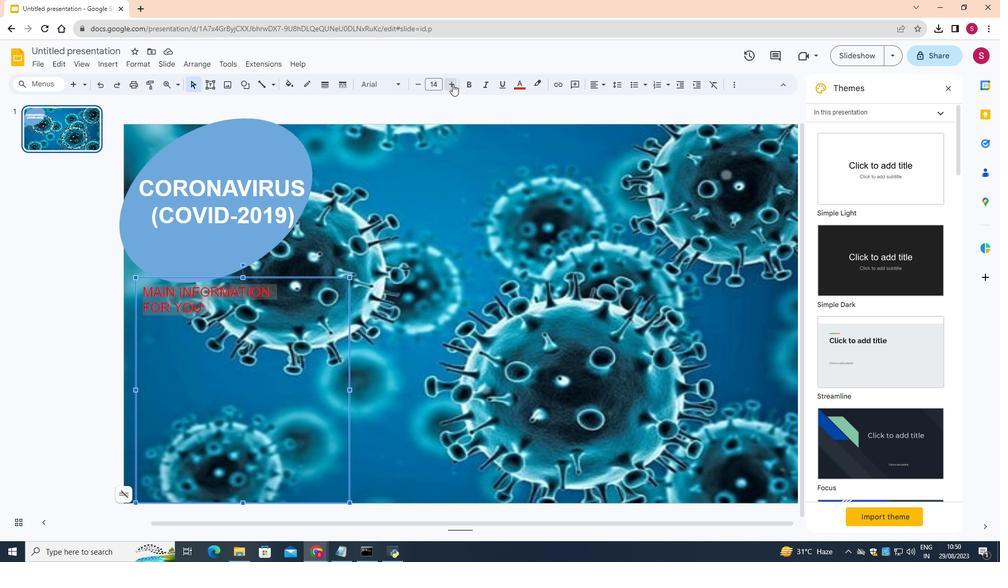 
Action: Mouse pressed left at (452, 84)
Screenshot: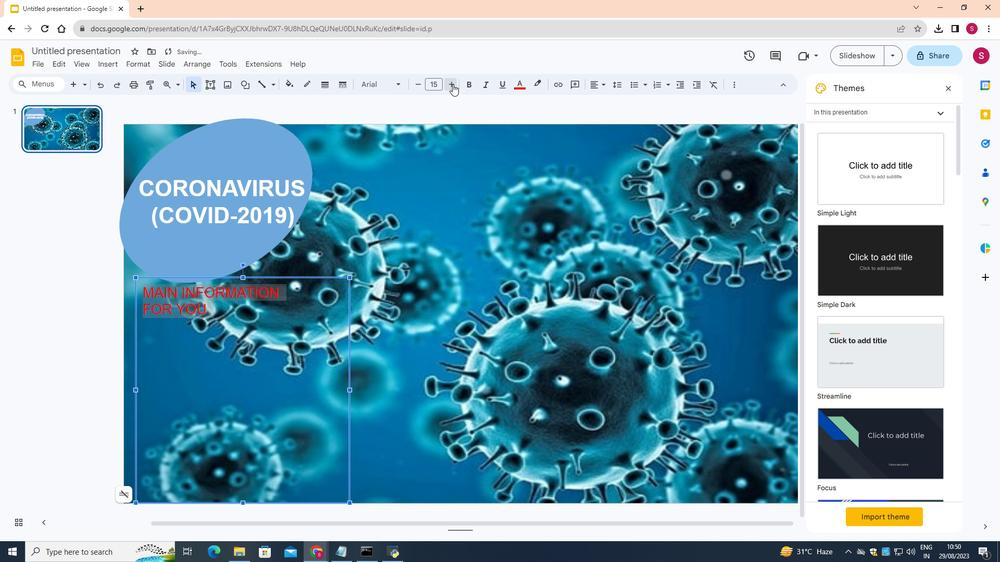 
Action: Mouse pressed left at (452, 84)
Screenshot: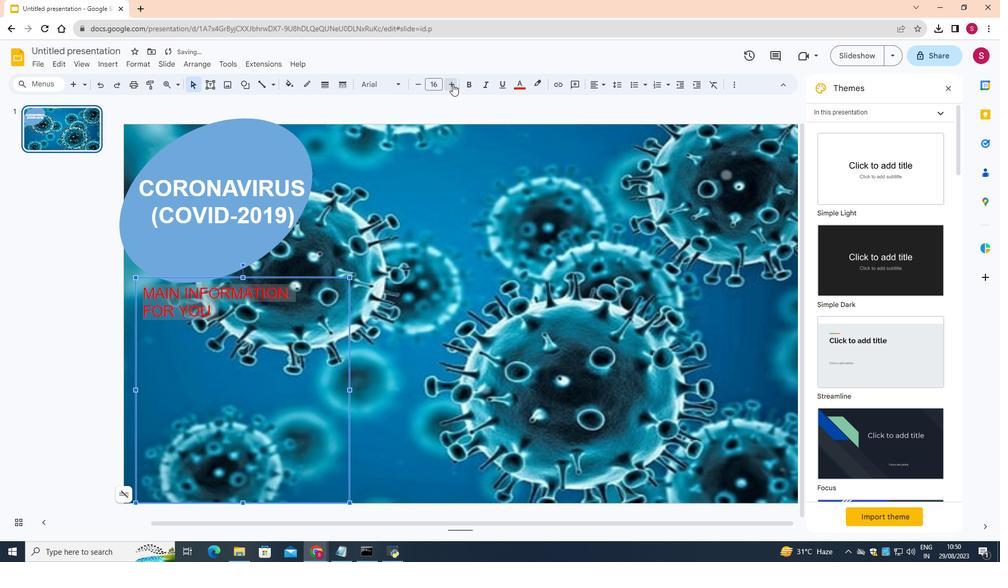 
Action: Mouse pressed left at (452, 84)
Screenshot: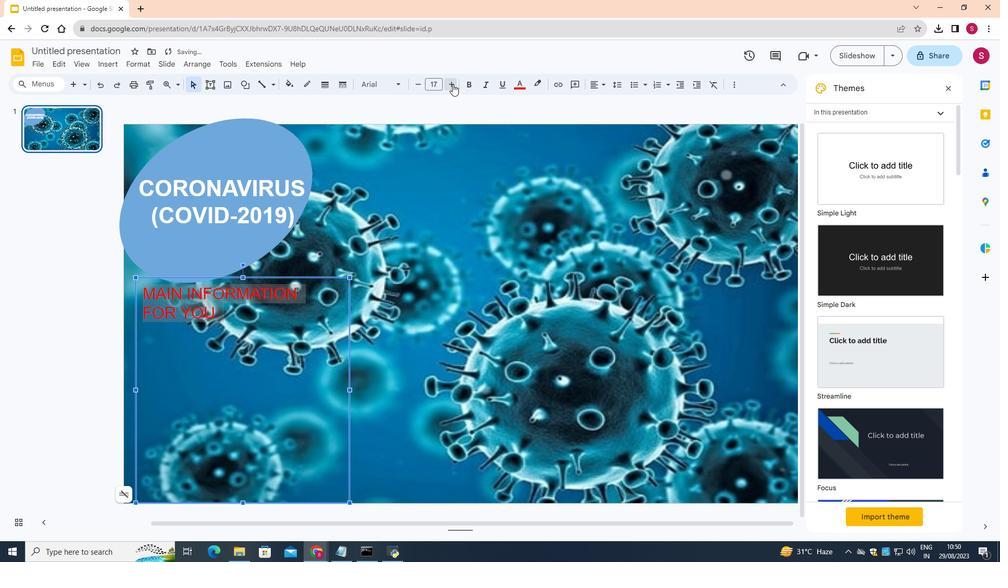 
Action: Mouse pressed left at (452, 84)
Screenshot: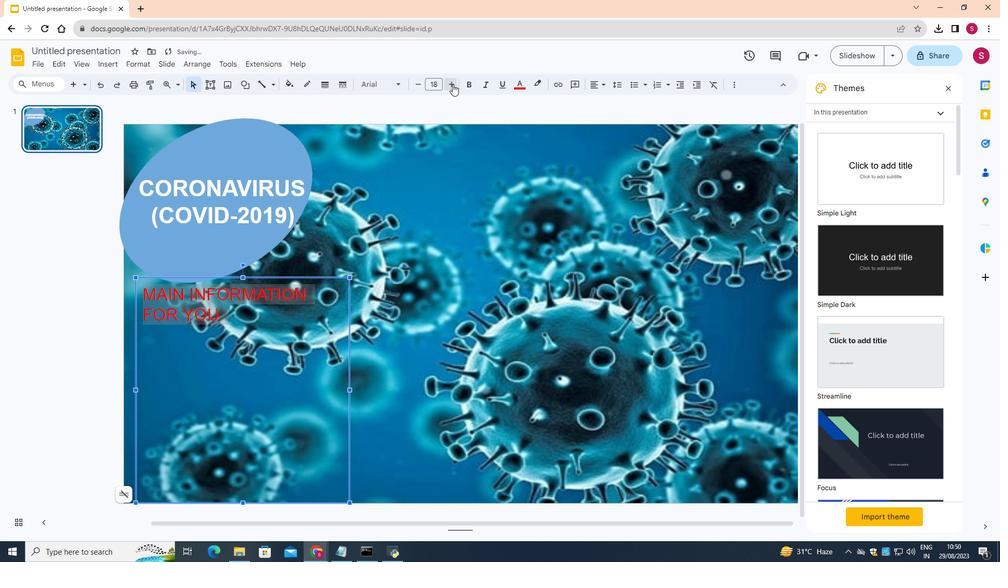 
Action: Mouse pressed left at (452, 84)
Screenshot: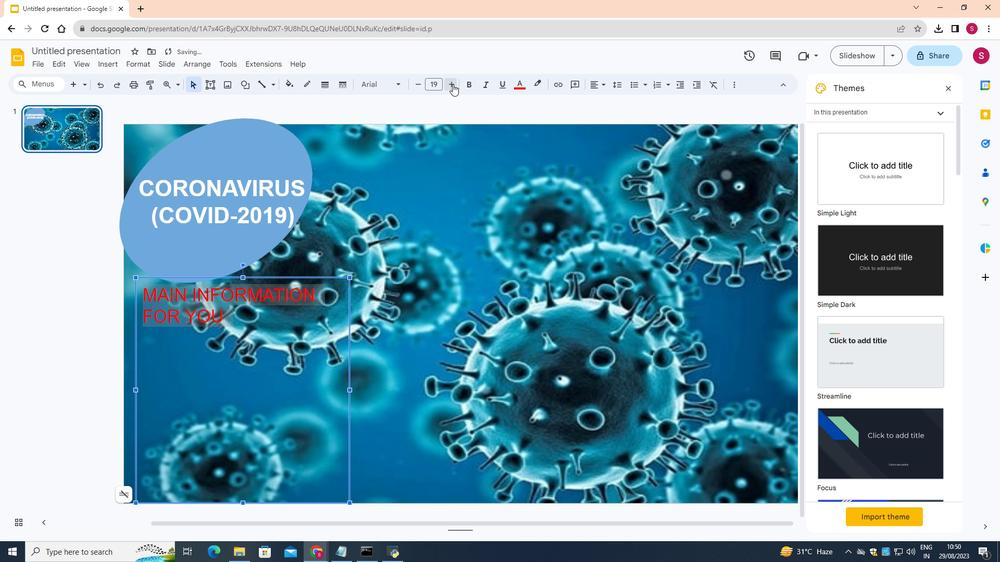 
Action: Mouse pressed left at (452, 84)
Screenshot: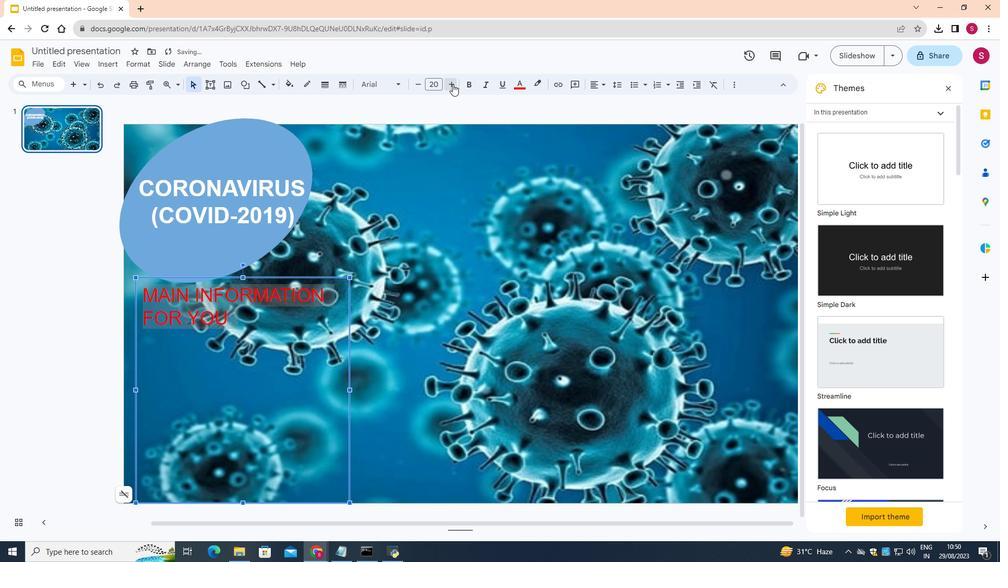 
Action: Mouse pressed left at (452, 84)
Screenshot: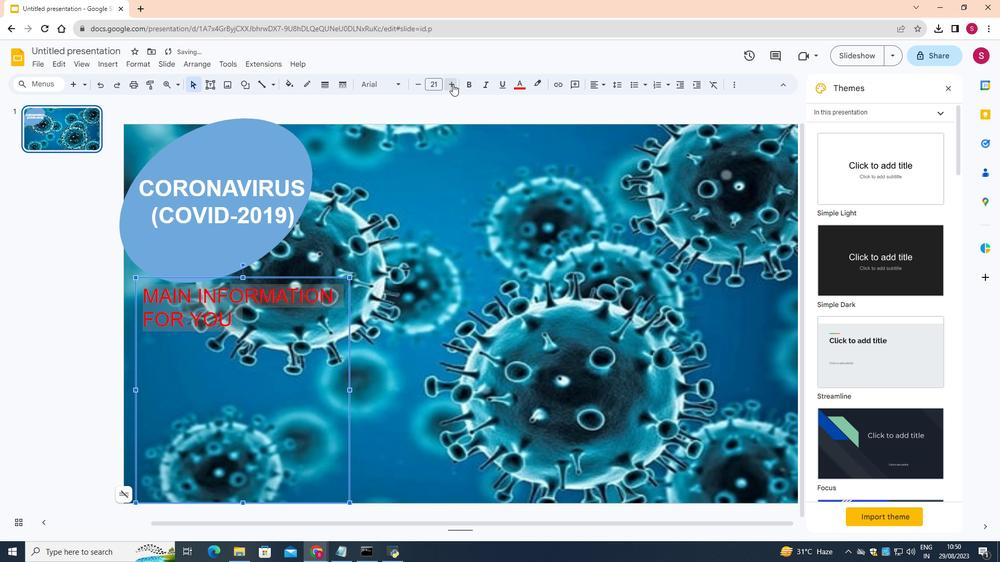 
Action: Mouse pressed left at (452, 84)
Screenshot: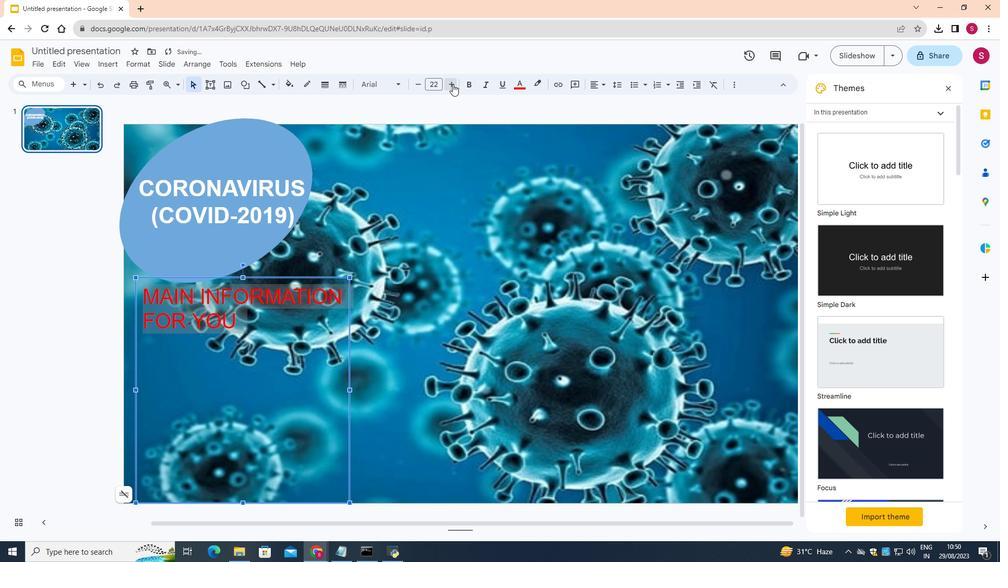 
Action: Mouse pressed left at (452, 84)
Screenshot: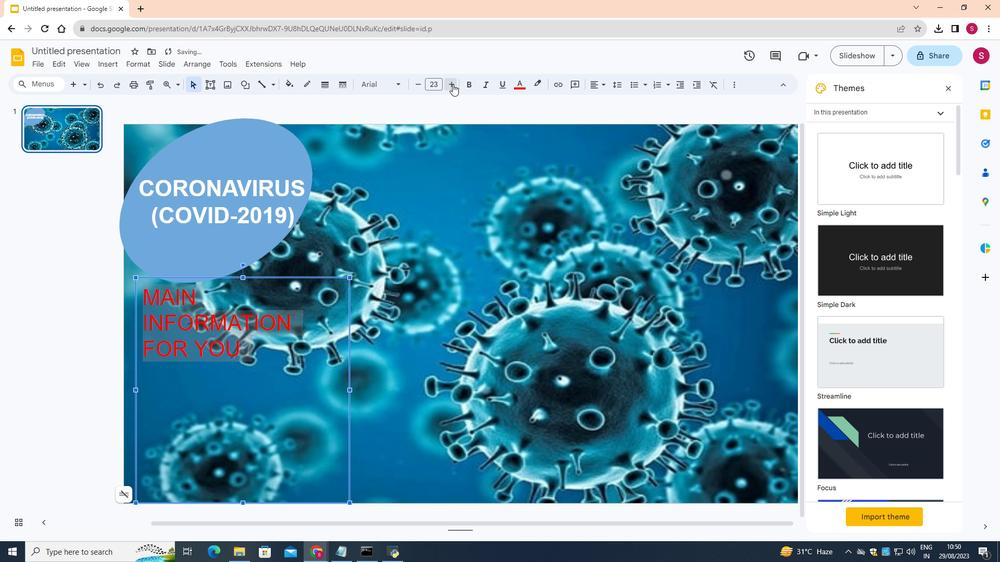 
Action: Mouse moved to (468, 83)
Screenshot: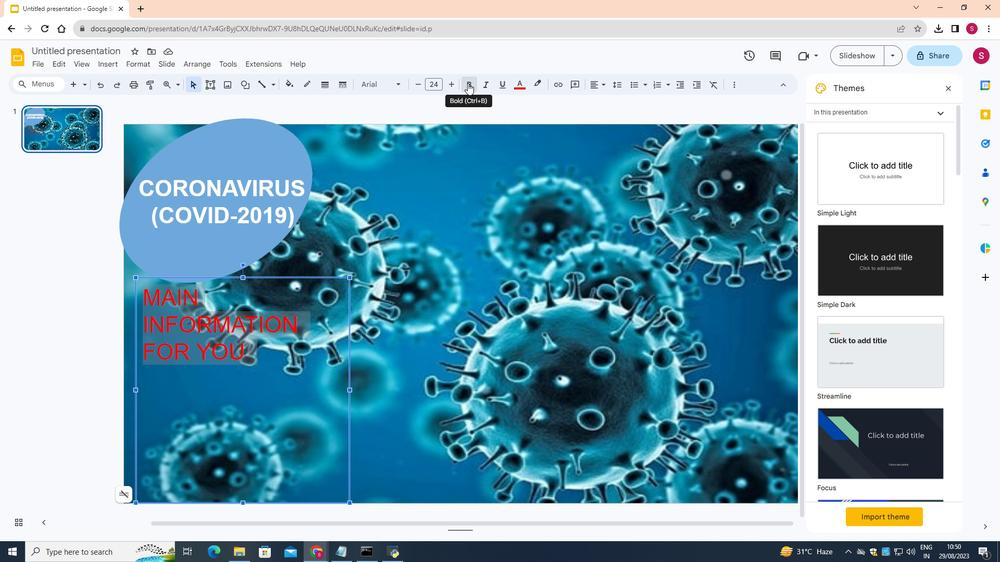 
Action: Mouse pressed left at (468, 83)
Screenshot: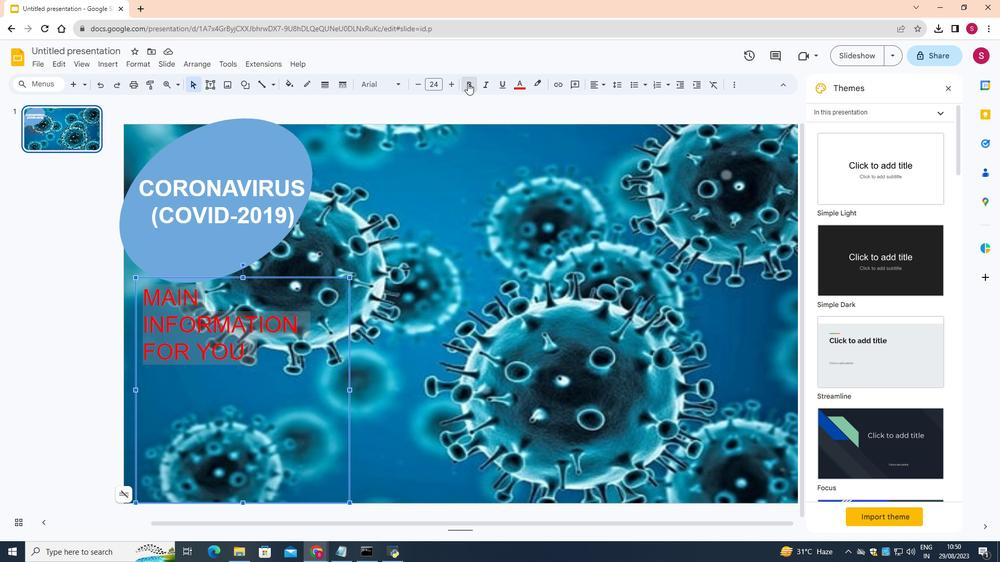 
Action: Mouse moved to (217, 280)
Screenshot: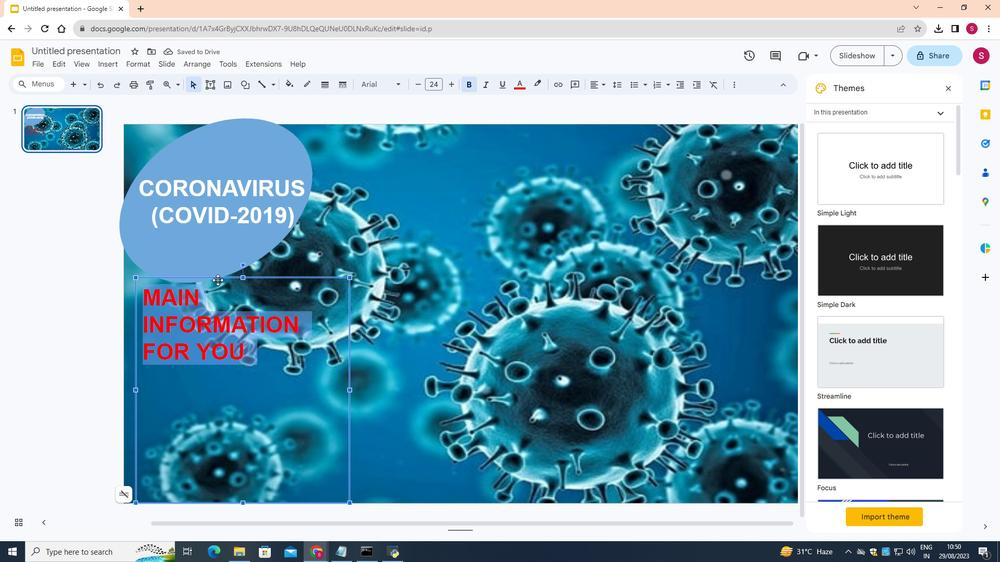 
Action: Mouse pressed left at (217, 280)
Screenshot: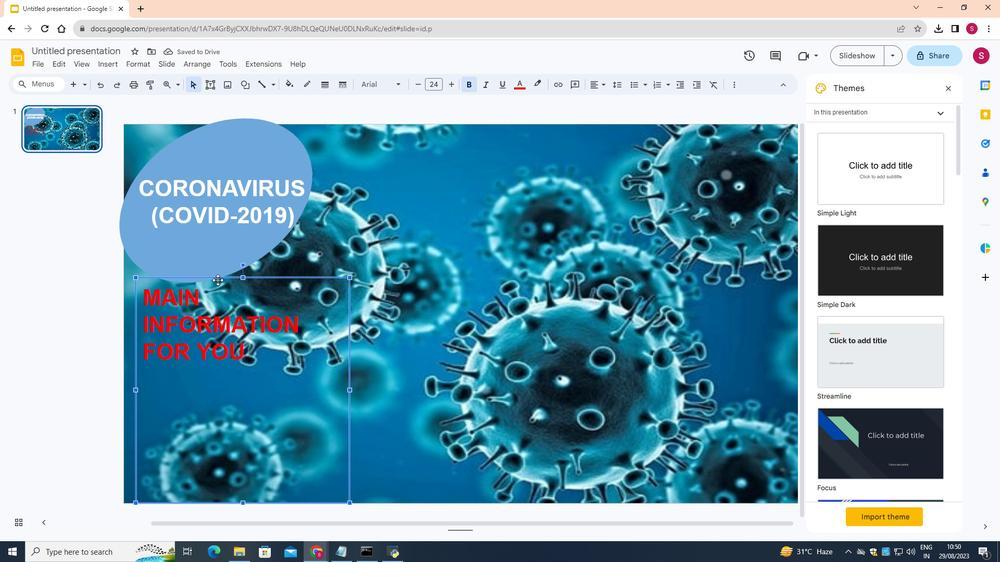 
Action: Mouse moved to (267, 349)
Screenshot: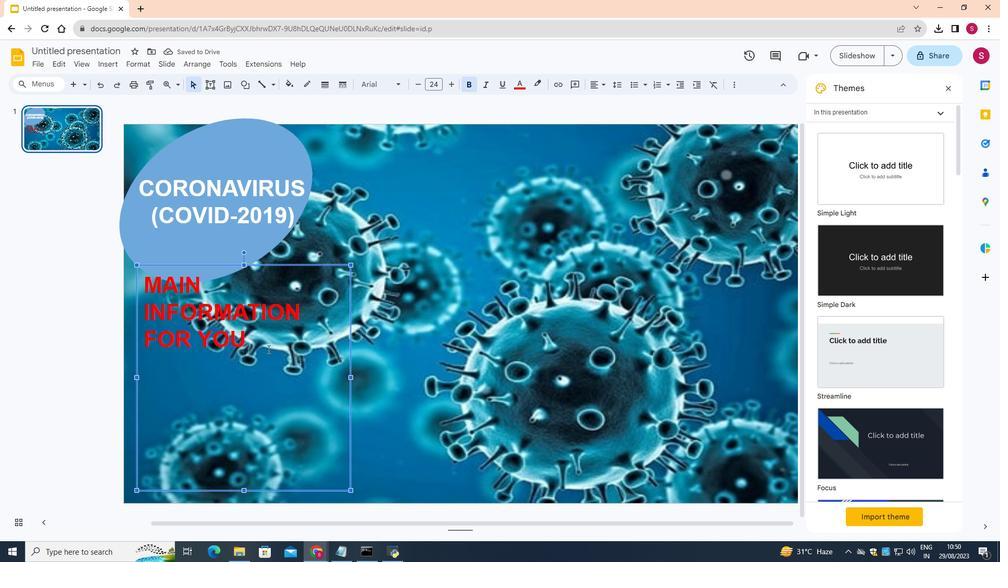 
Action: Mouse pressed left at (267, 349)
Screenshot: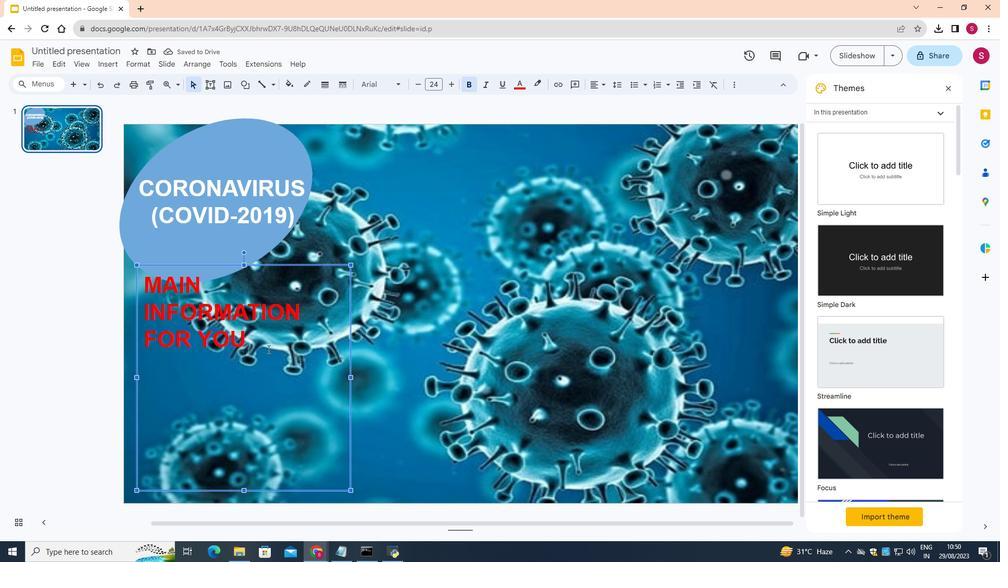 
Action: Mouse moved to (268, 344)
Screenshot: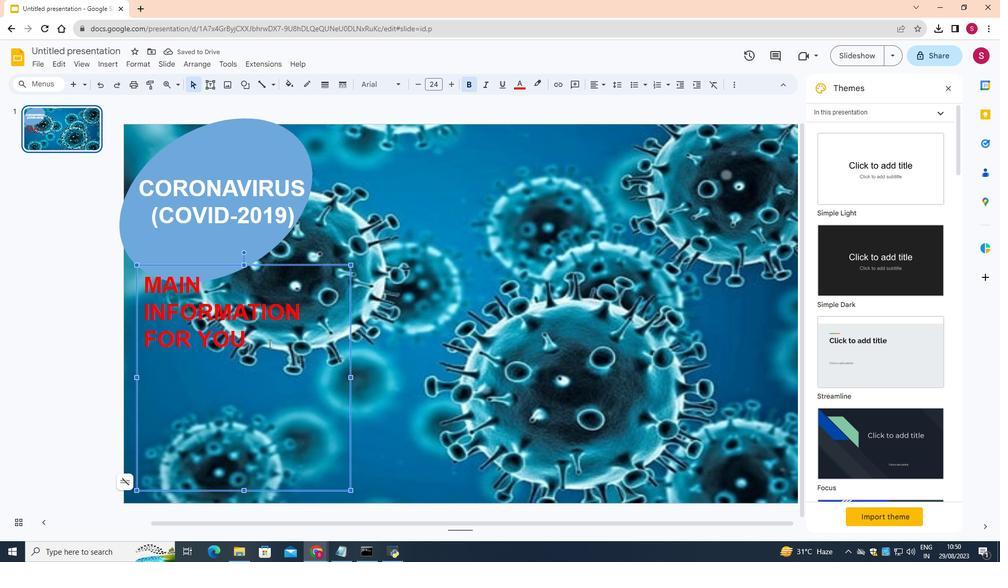 
Action: Key pressed <Key.enter>
Screenshot: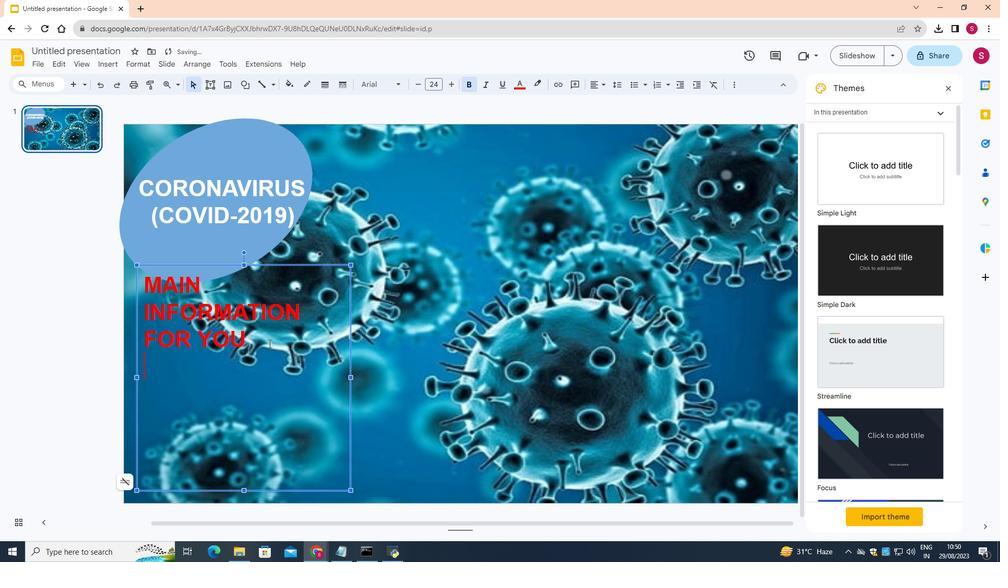 
Action: Mouse moved to (467, 85)
Screenshot: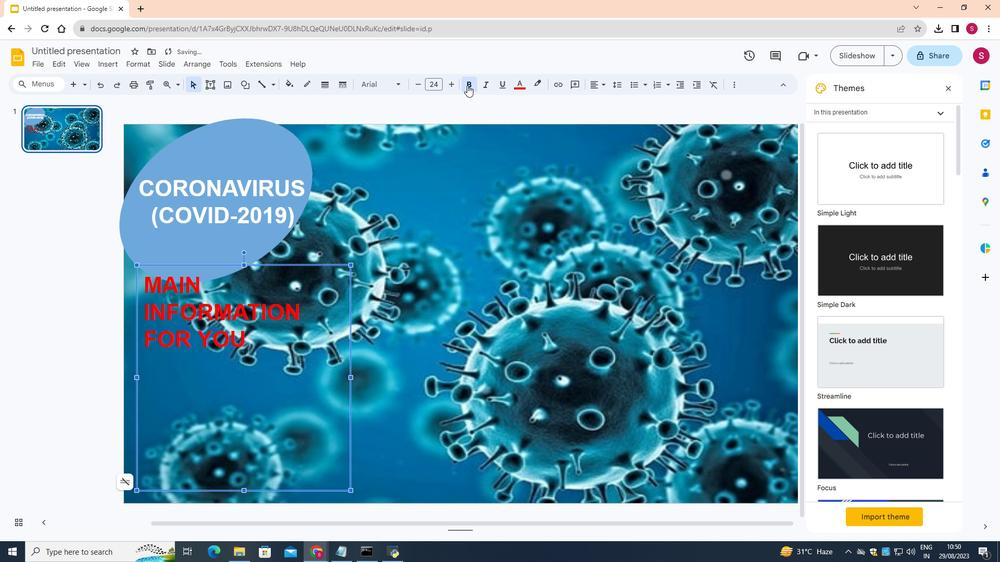 
Action: Mouse pressed left at (467, 85)
Screenshot: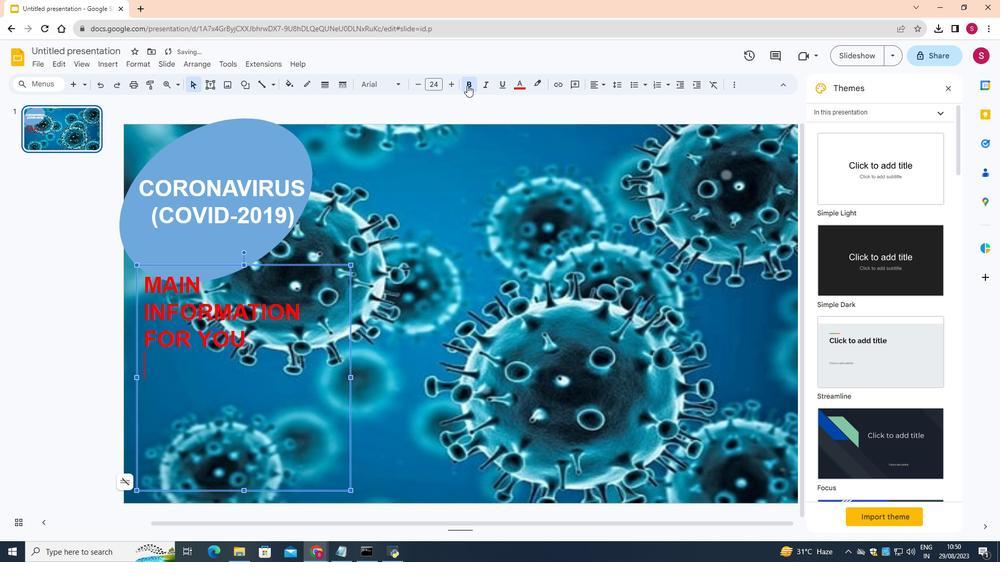 
Action: Mouse moved to (522, 81)
Screenshot: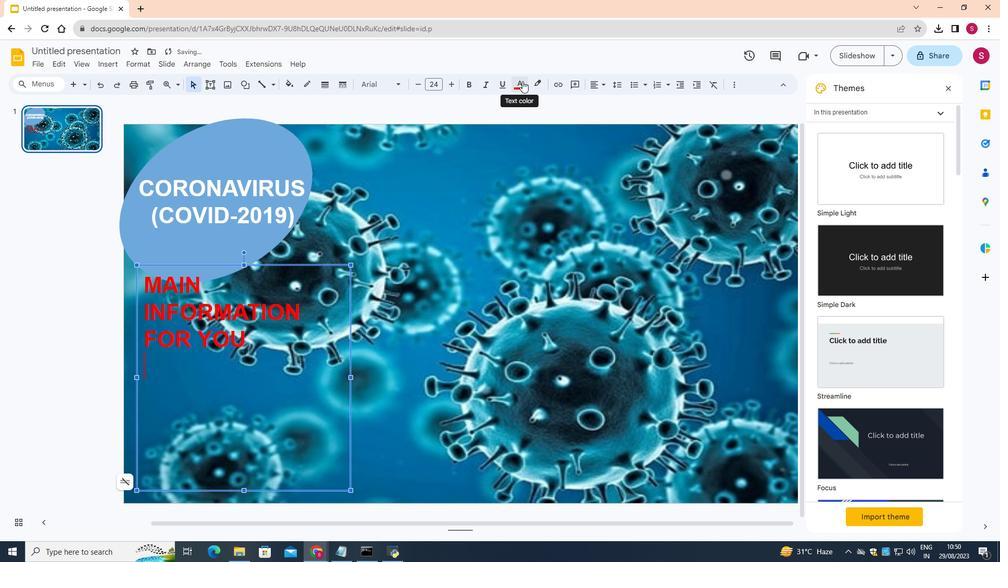 
Action: Mouse pressed left at (522, 81)
Screenshot: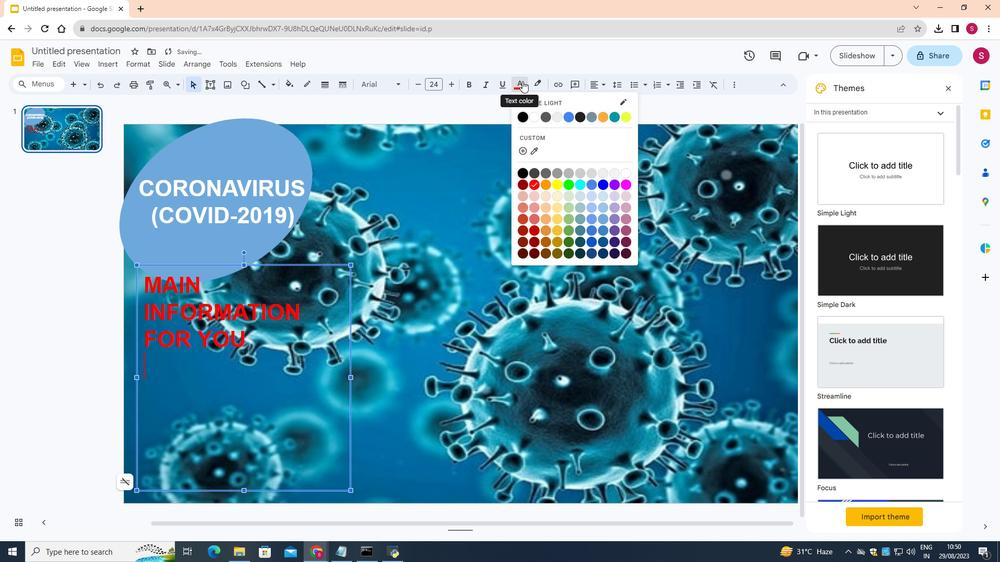 
Action: Mouse moved to (535, 172)
Screenshot: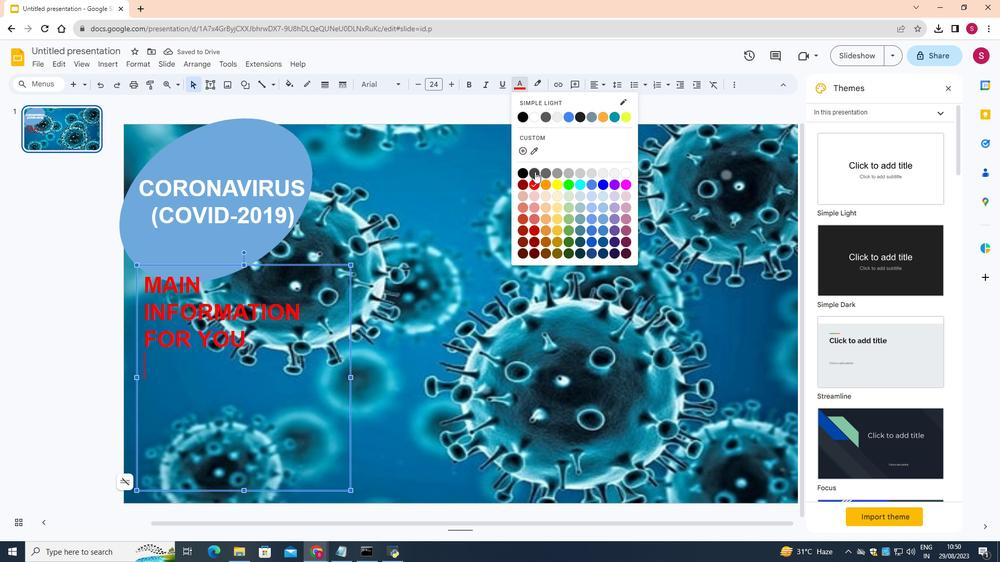 
Action: Mouse pressed left at (535, 172)
Screenshot: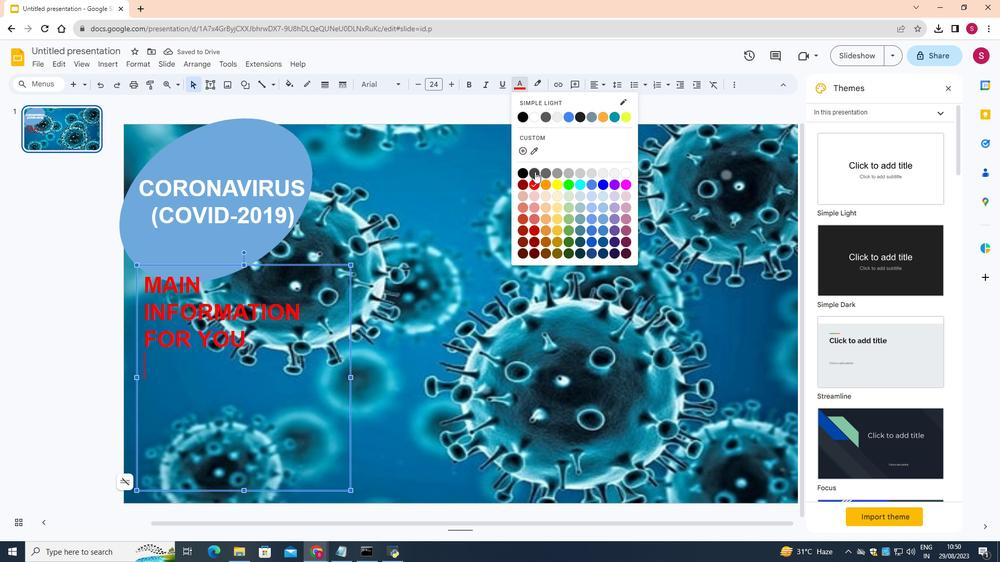 
Action: Mouse moved to (429, 84)
Screenshot: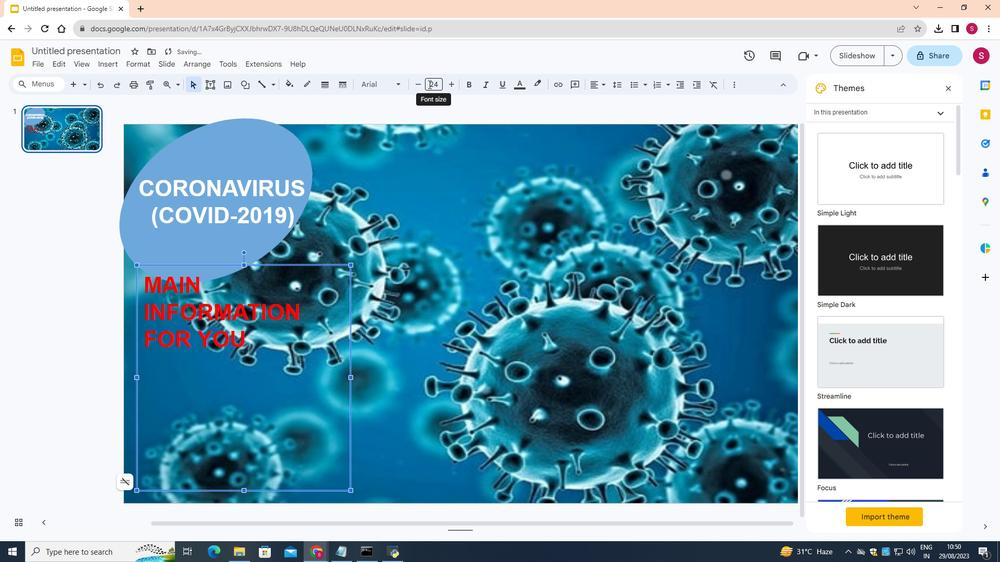 
Action: Mouse pressed left at (429, 84)
Screenshot: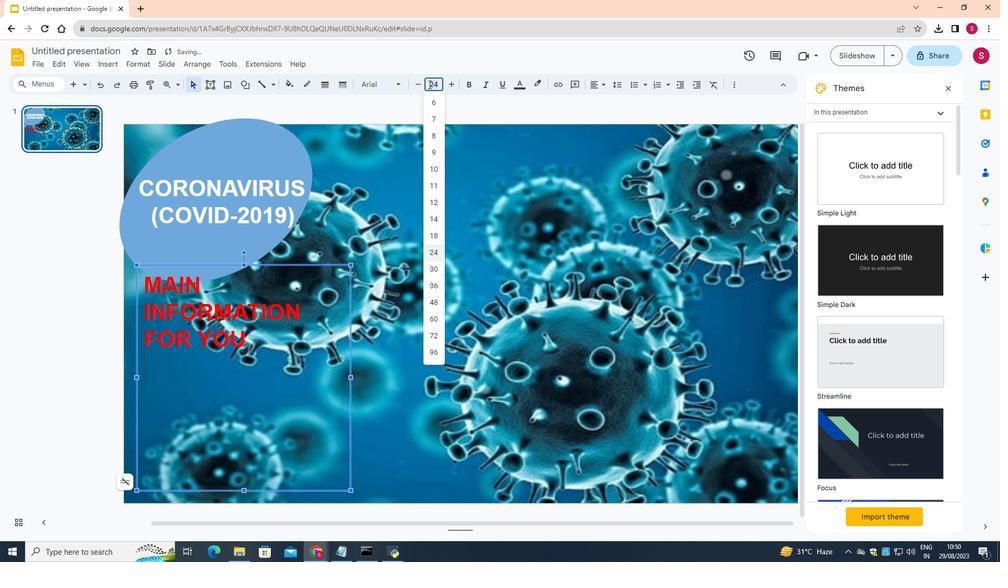
Action: Mouse moved to (437, 169)
Screenshot: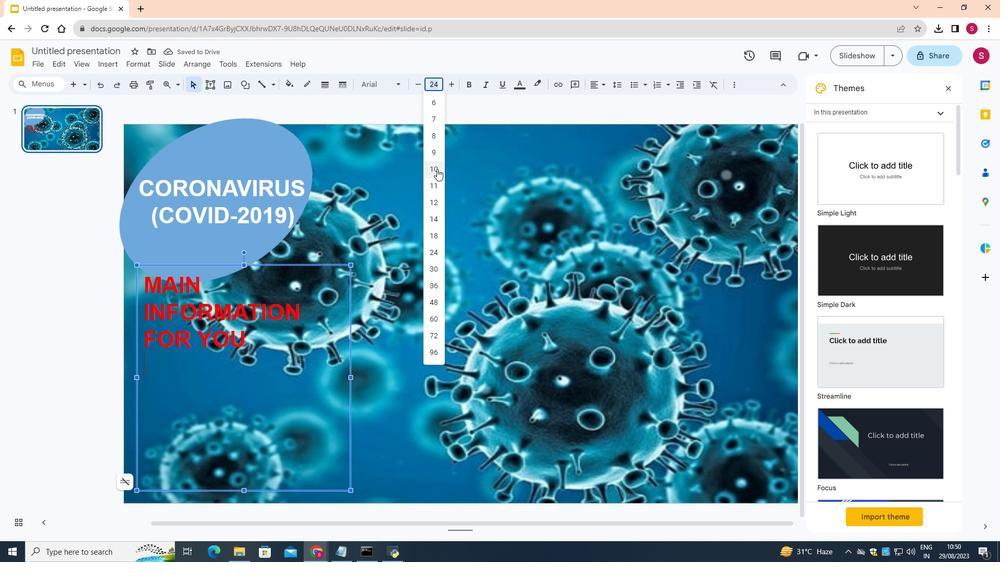 
Action: Mouse pressed left at (437, 169)
Screenshot: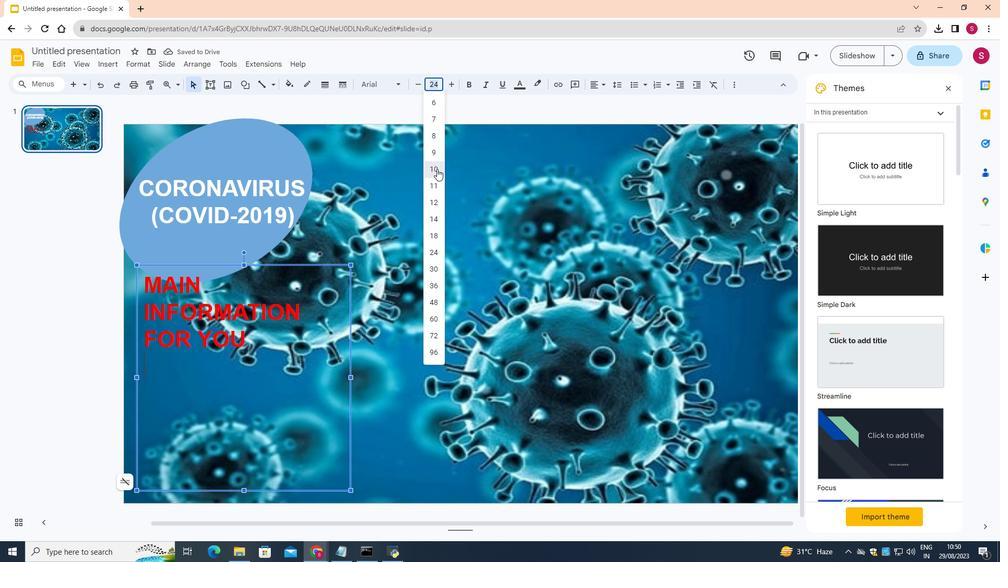 
Action: Mouse moved to (437, 167)
Screenshot: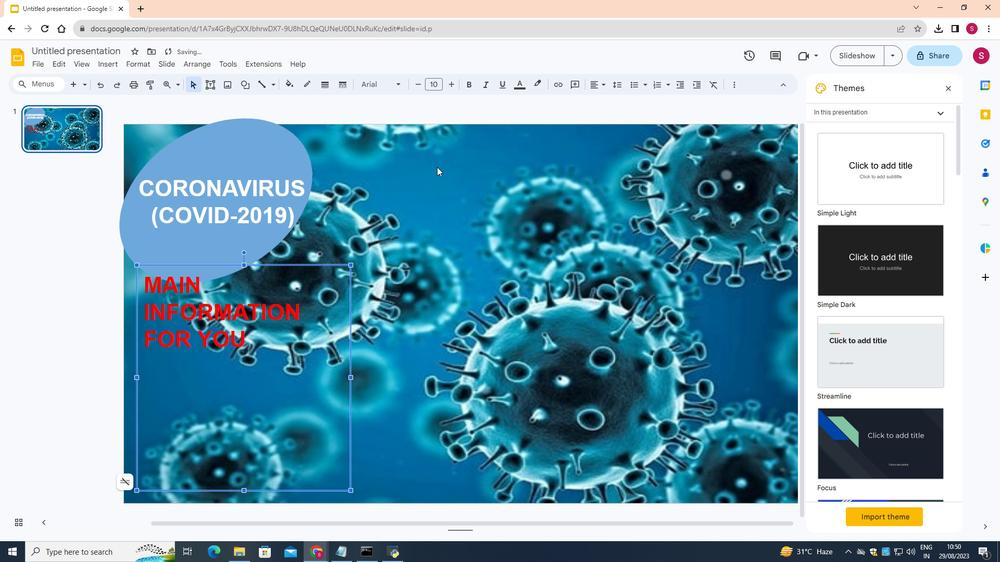 
Action: Key pressed <Key.shift>L<Key.backspace>
Screenshot: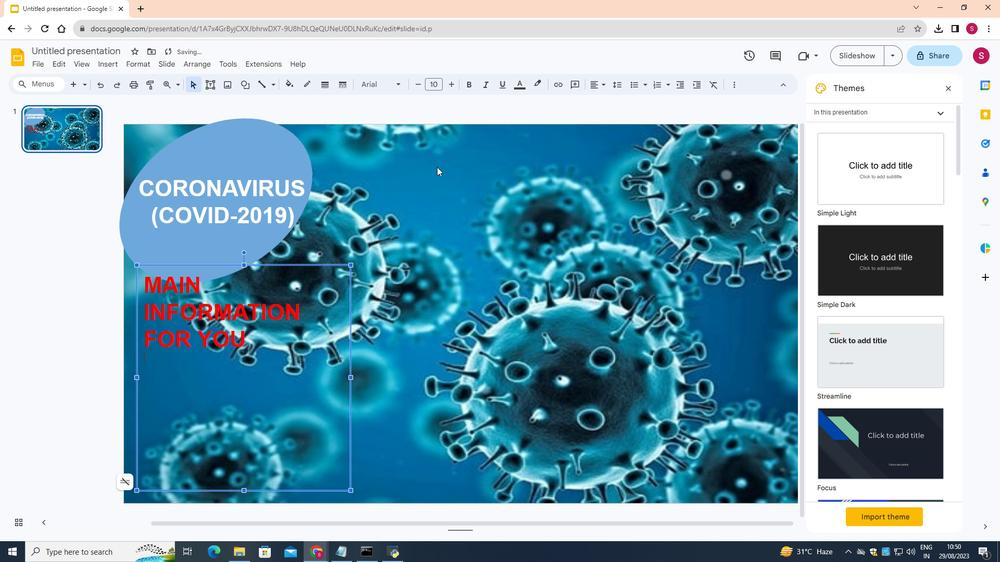 
Action: Mouse moved to (451, 84)
Screenshot: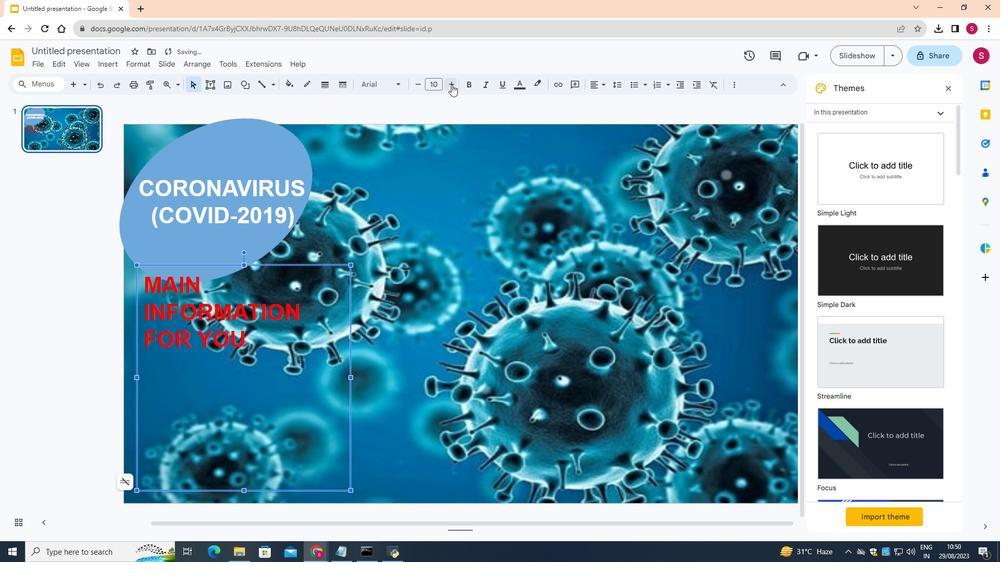 
Action: Mouse pressed left at (451, 84)
Screenshot: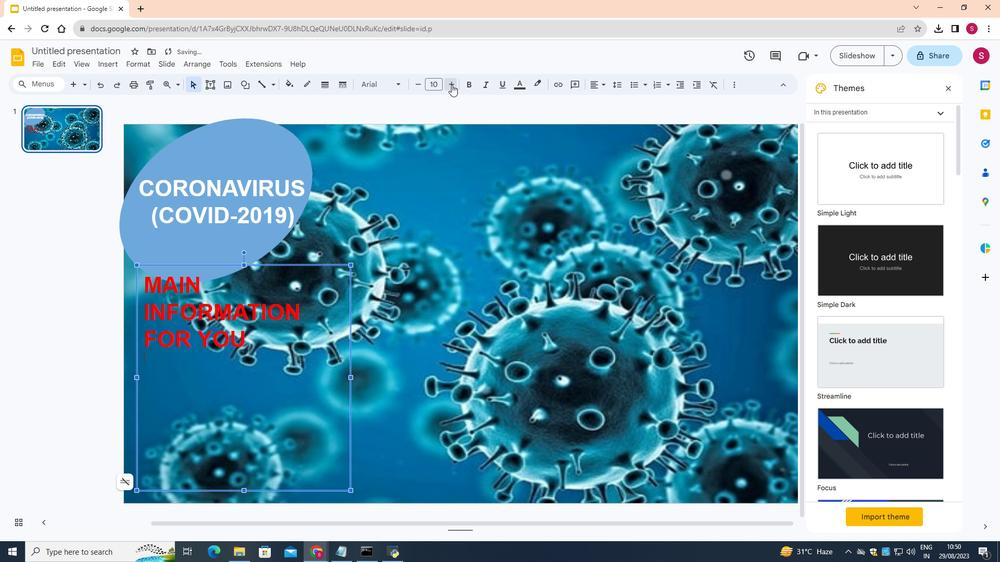 
Action: Mouse pressed left at (451, 84)
Screenshot: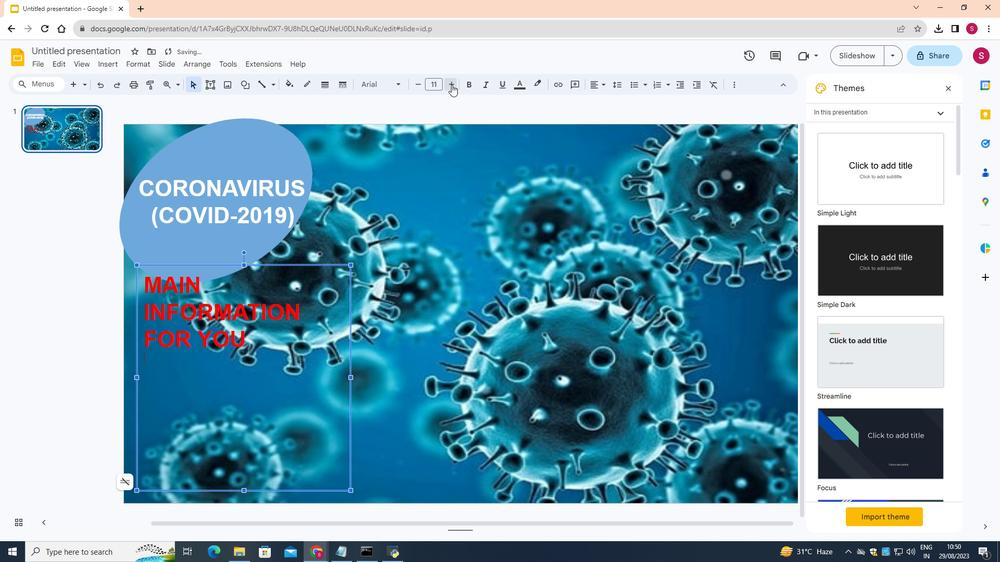 
Action: Mouse moved to (516, 80)
Screenshot: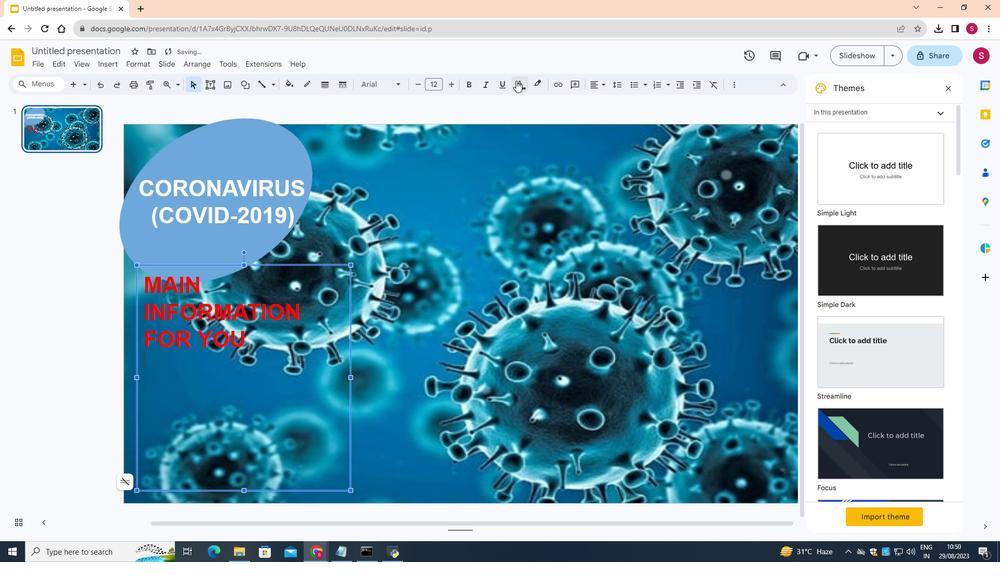 
Action: Mouse pressed left at (516, 80)
Screenshot: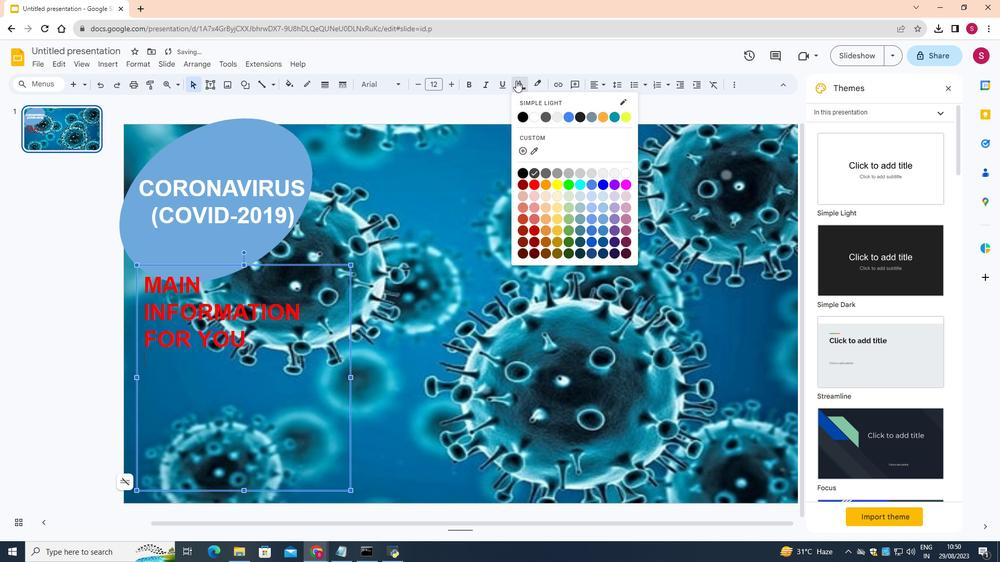 
Action: Mouse moved to (578, 184)
Screenshot: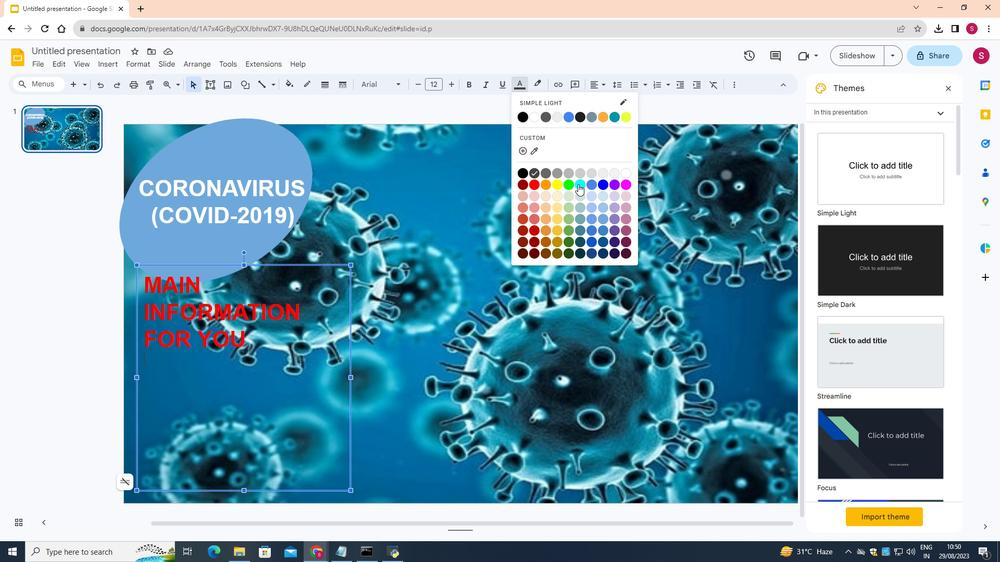 
Action: Mouse pressed left at (578, 184)
Screenshot: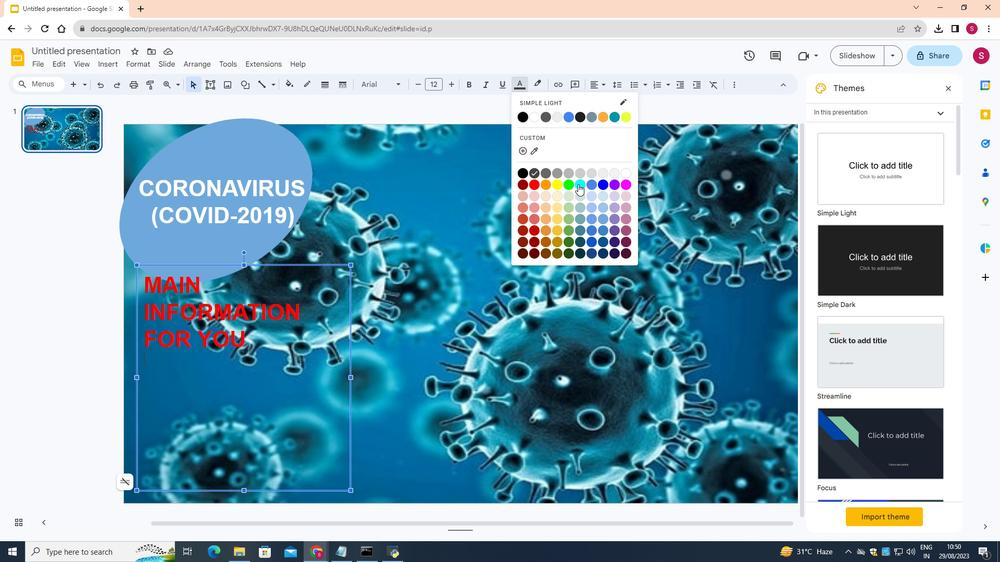 
Action: Key pressed <Key.shift>Lorem<Key.space>ipsum<Key.space>dolor<Key.space>sit<Key.space>amet,<Key.space>consectetuer<Key.space>adipiscing<Key.space>elit,<Key.space>sed<Key.space>diam<Key.space>nonummy<Key.space>nibh<Key.space>euismod<Key.space>tincidunt<Key.space>ut<Key.space>laoreet<Key.space>dolore<Key.space>magna<Key.space>aliquam<Key.space>erat<Key.space>volutpat.<Key.space><Key.shift>Ut<Key.space>wisi<Key.space>enim<Key.space>ad<Key.space>minim<Key.space>veniam,<Key.space>quis<Key.space>nostrud<Key.space>exerci<Key.space>tation<Key.space>ullamcorper<Key.space>suscipit<Key.space>lobortis<Key.space>nisl<Key.space>aliquip
Screenshot: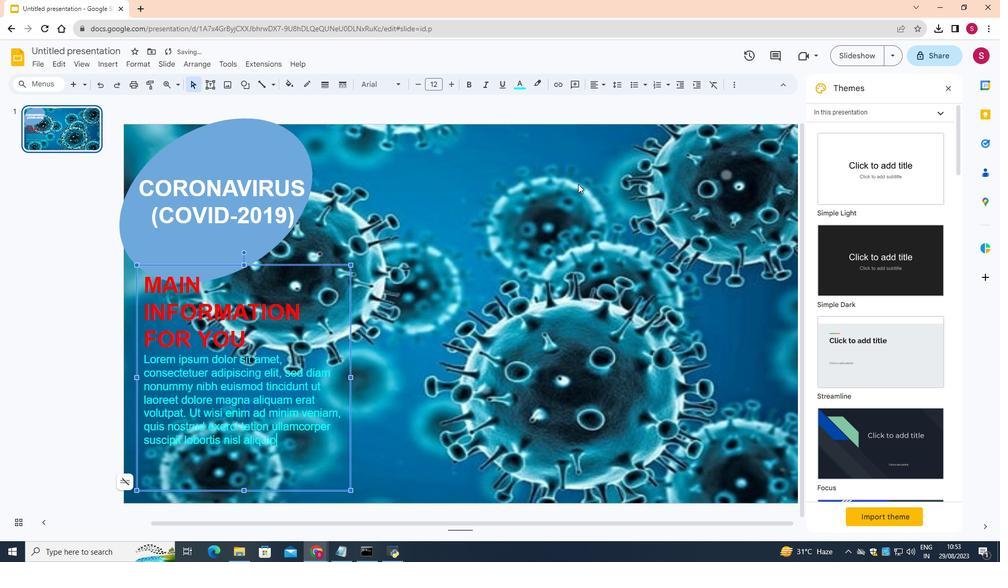 
Action: Mouse moved to (576, 173)
Screenshot: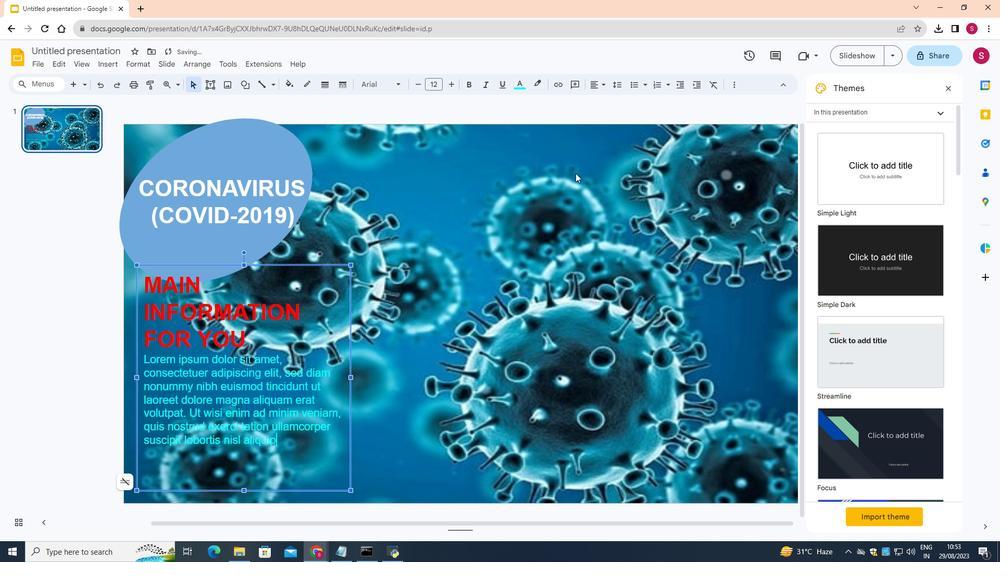 
Action: Key pressed .<Key.enter><Key.enter><Key.enter>
Screenshot: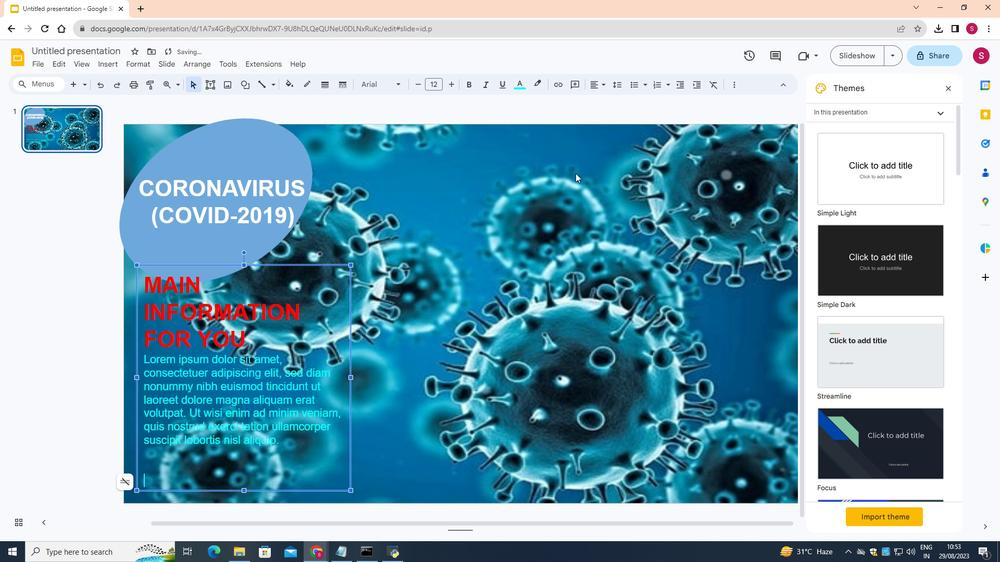 
Action: Mouse moved to (450, 82)
Screenshot: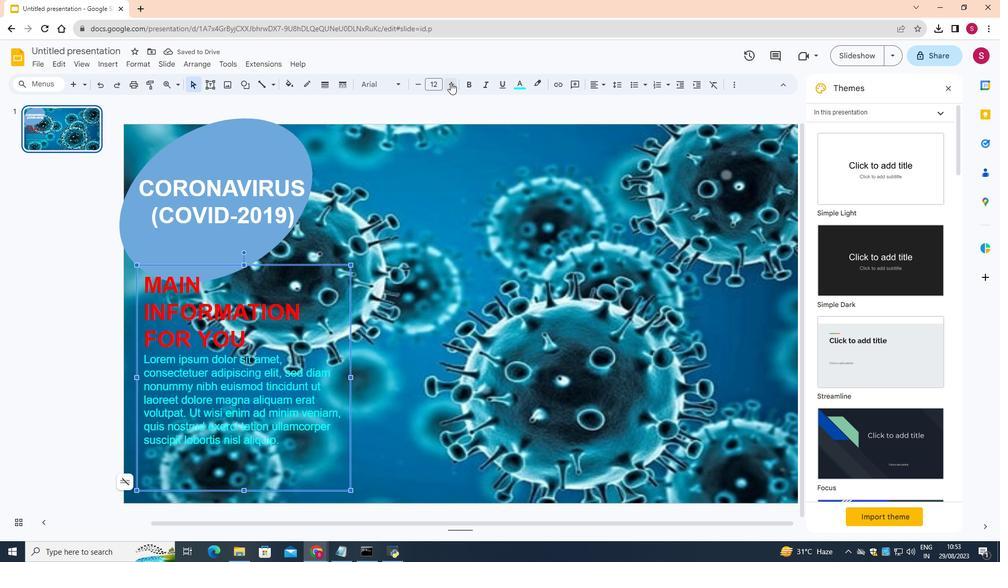 
Action: Mouse pressed left at (450, 82)
Screenshot: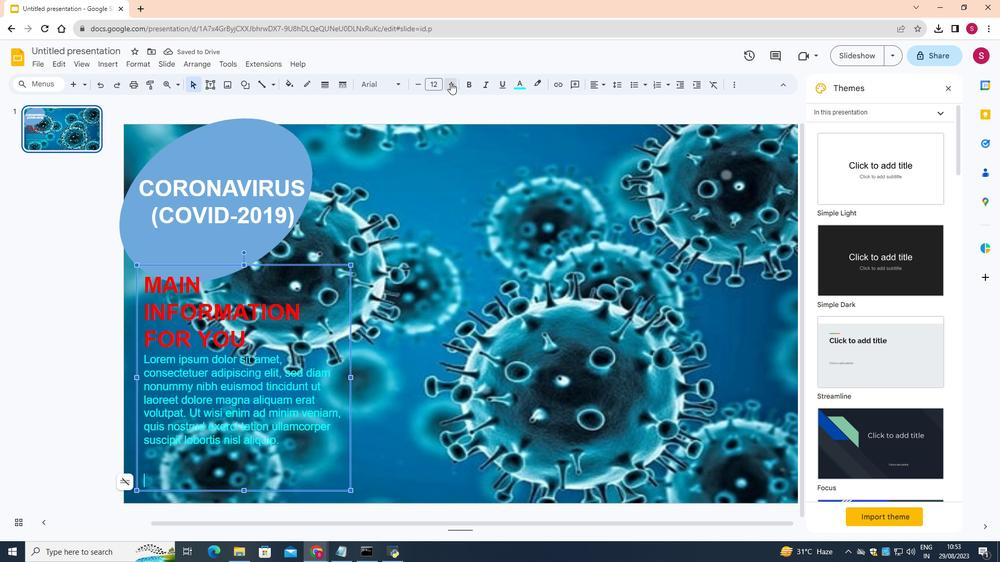 
Action: Mouse pressed left at (450, 82)
Screenshot: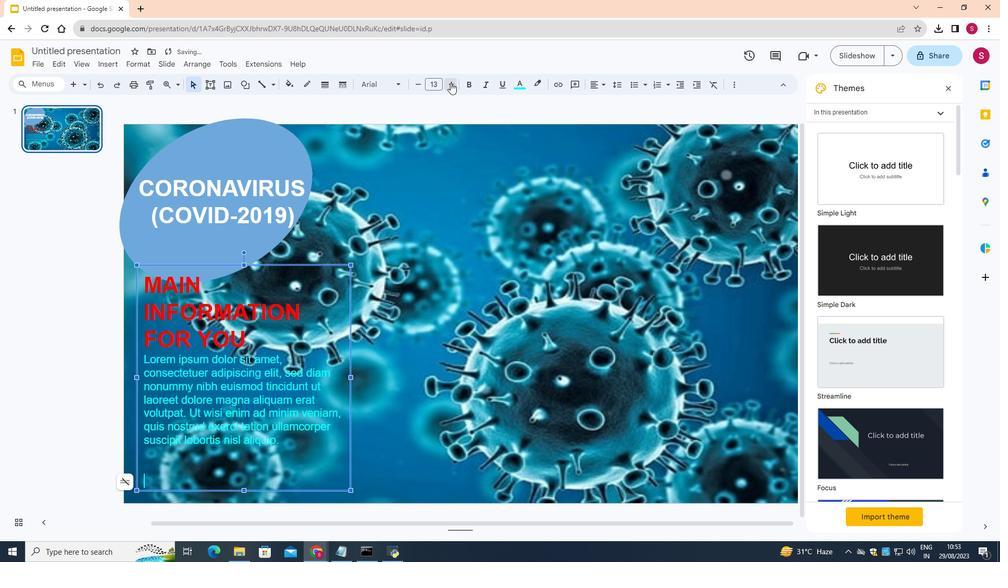 
Action: Mouse moved to (519, 83)
Screenshot: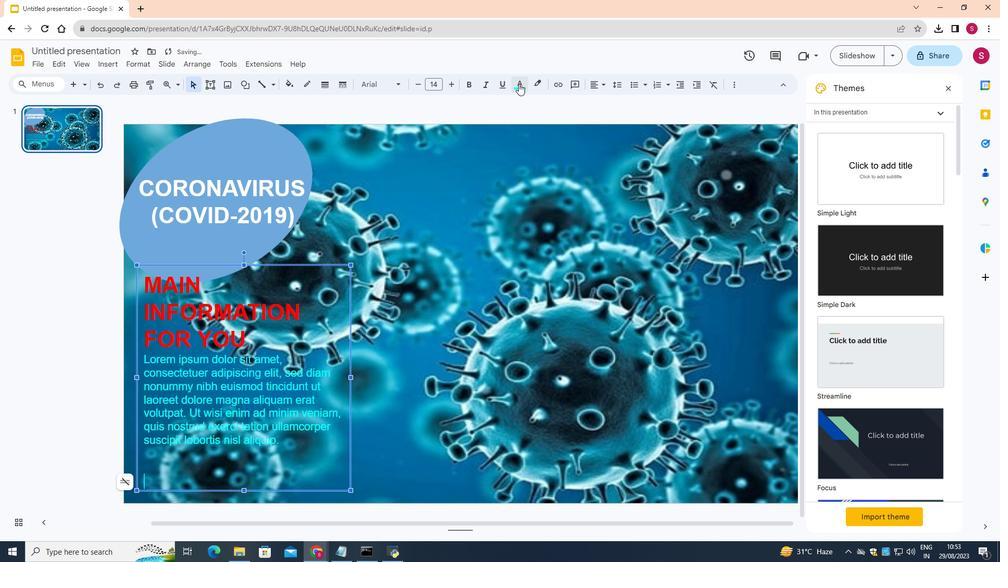 
Action: Mouse pressed left at (519, 83)
Screenshot: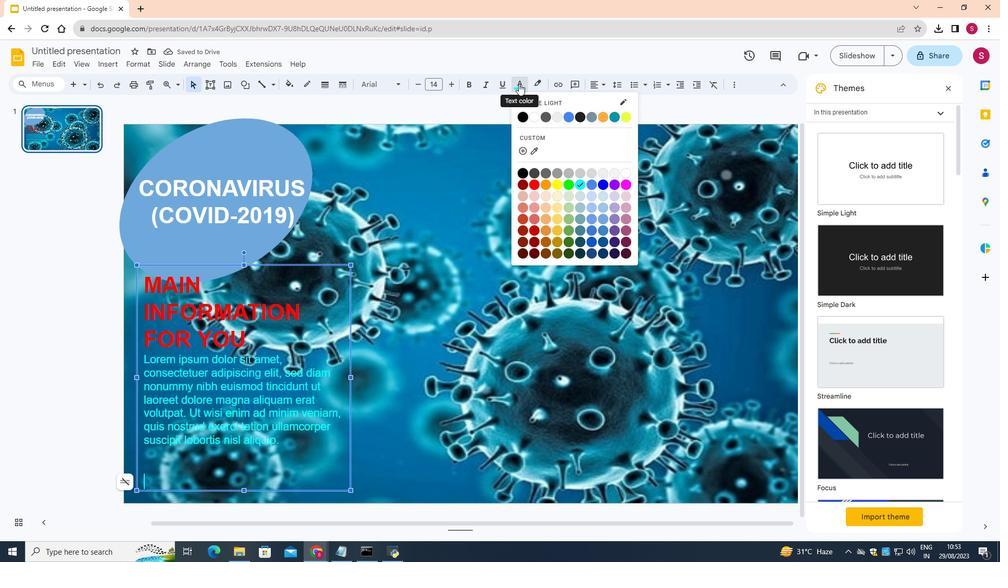 
Action: Mouse moved to (614, 182)
Screenshot: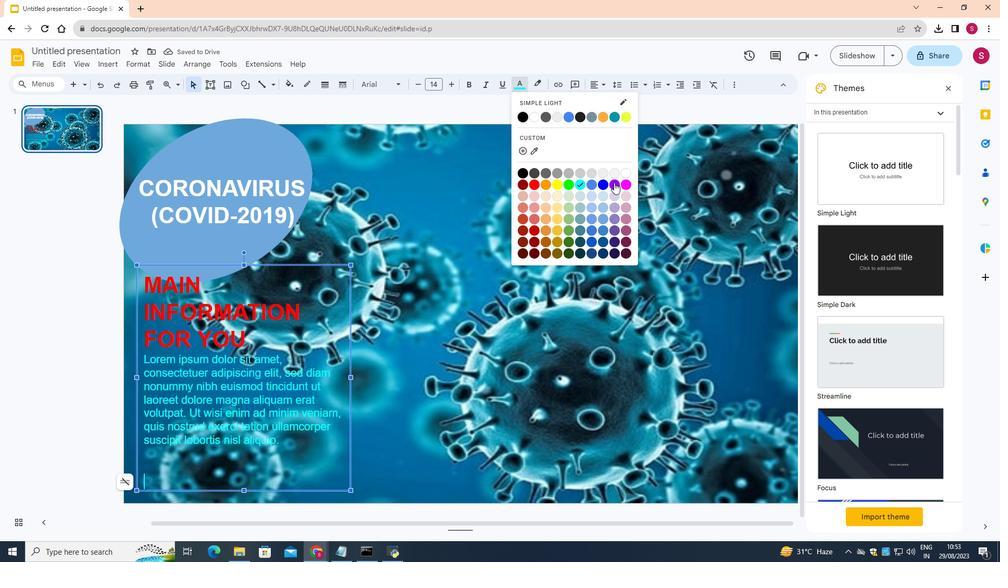 
Action: Mouse pressed left at (614, 182)
Screenshot: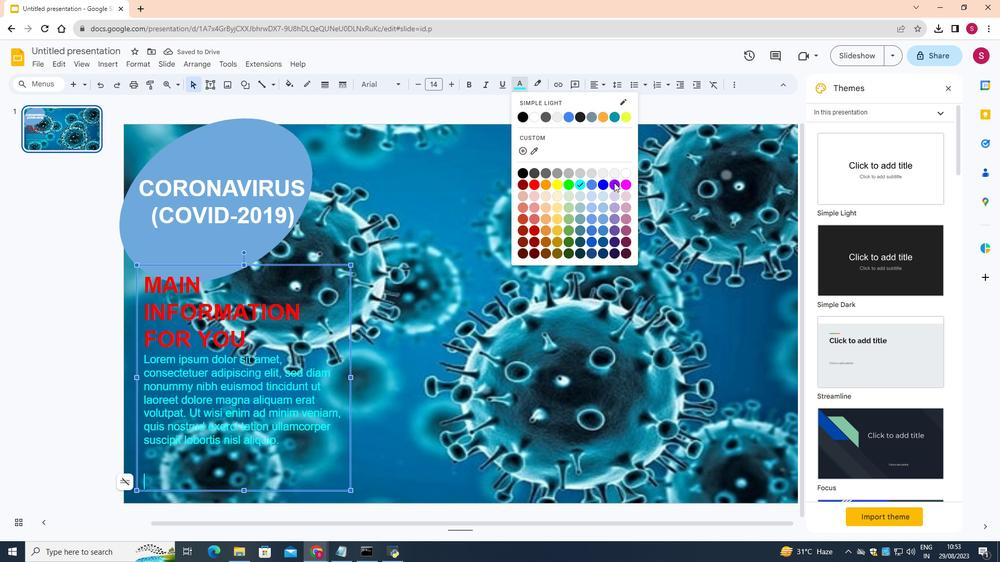 
Action: Mouse moved to (615, 182)
Screenshot: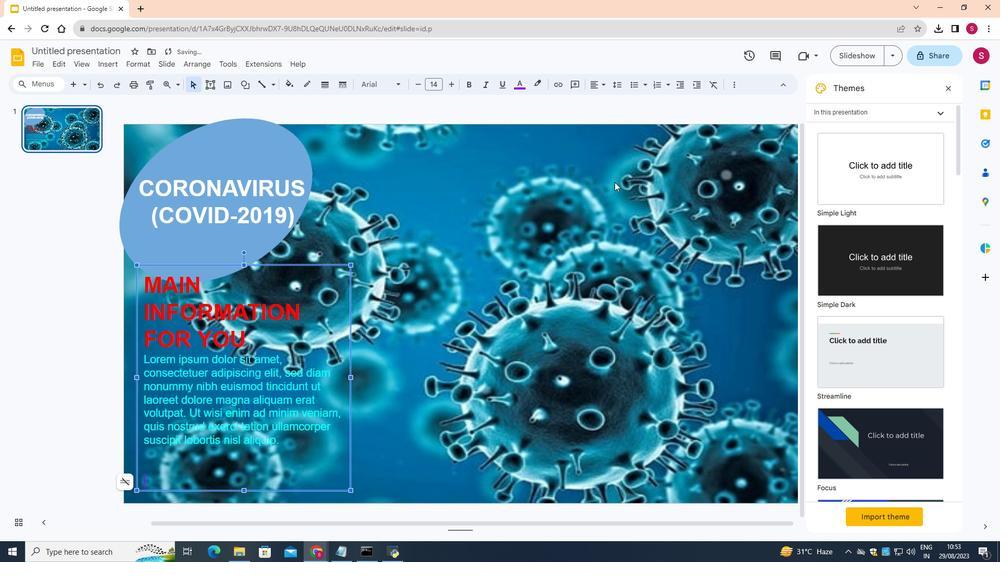 
Action: Key pressed <Key.shift>HOT<Key.space><Key.shift><Key.shift><Key.shift><Key.shift><Key.shift>LINE<Key.shift_r>:
Screenshot: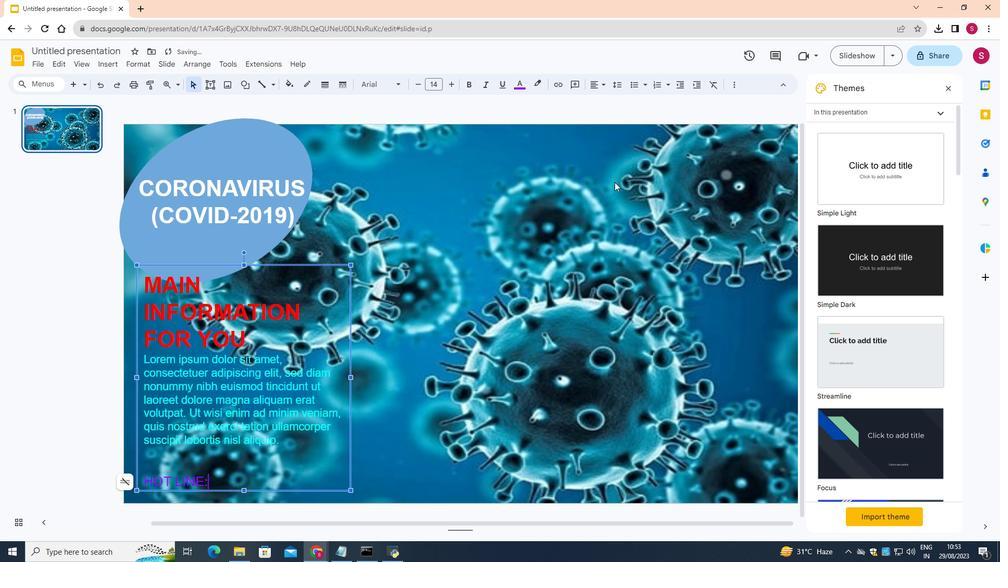 
Action: Mouse moved to (144, 481)
Screenshot: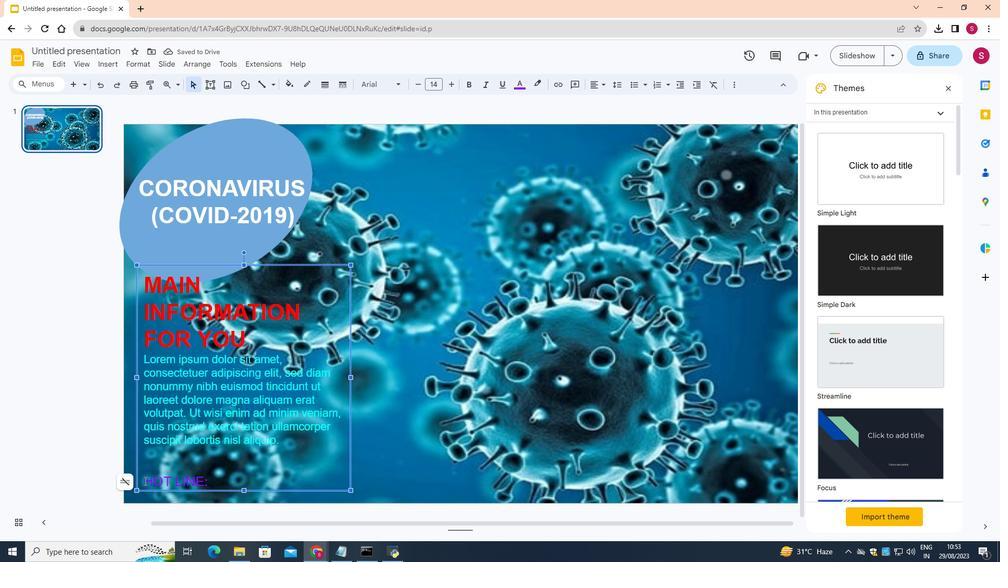 
Action: Mouse pressed left at (144, 481)
Screenshot: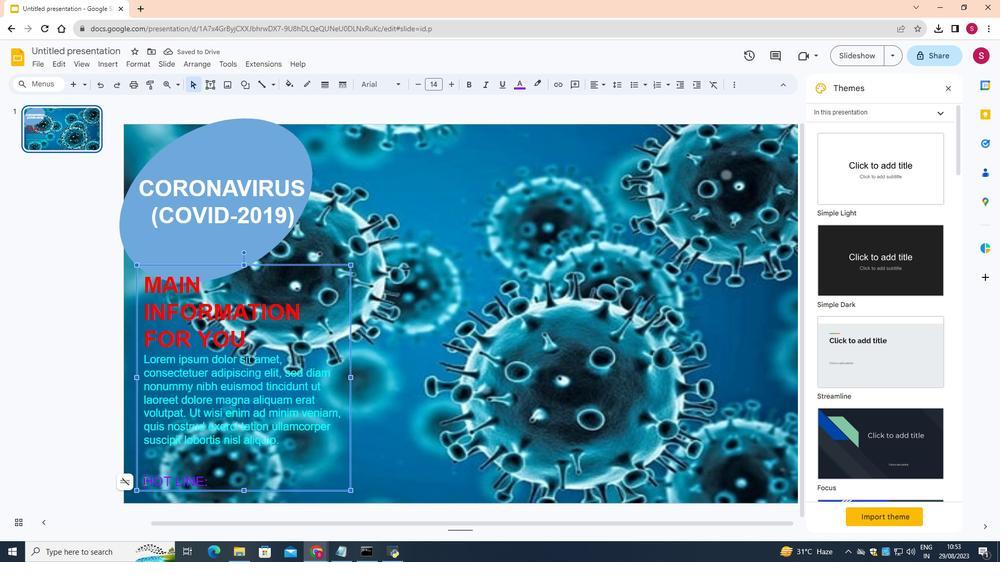 
Action: Mouse moved to (452, 83)
Screenshot: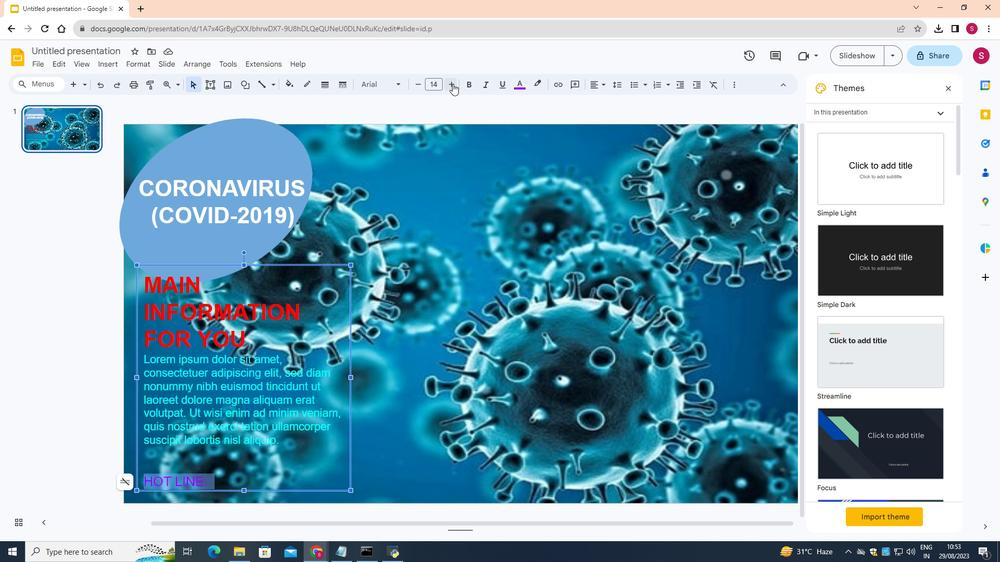
Action: Mouse pressed left at (452, 83)
Screenshot: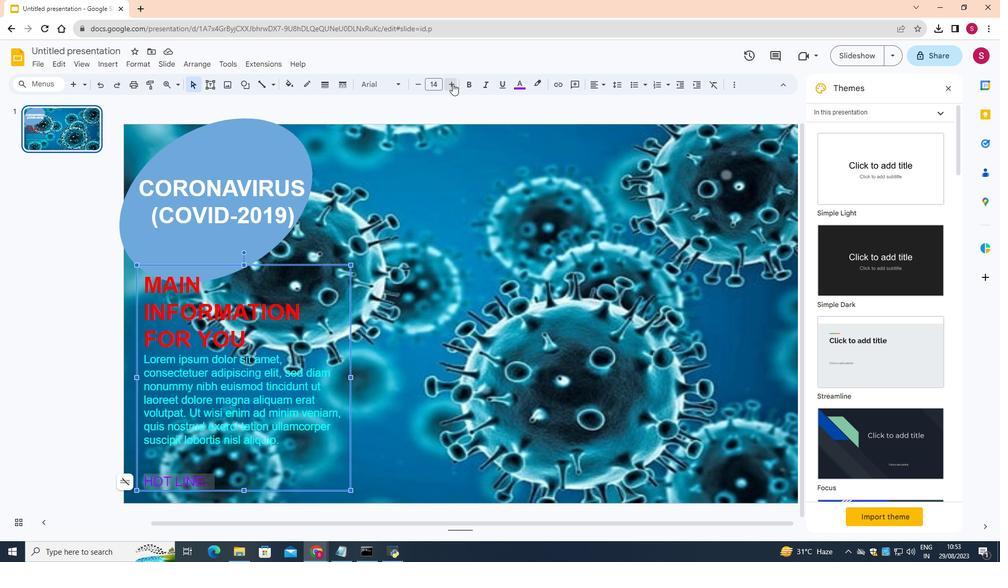
Action: Mouse pressed left at (452, 83)
Screenshot: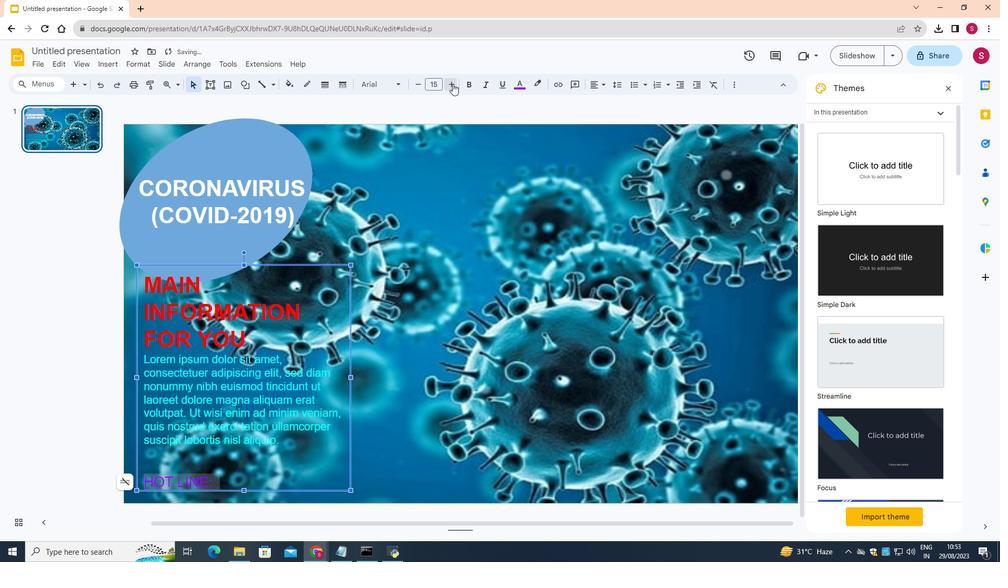 
Action: Mouse moved to (521, 81)
Screenshot: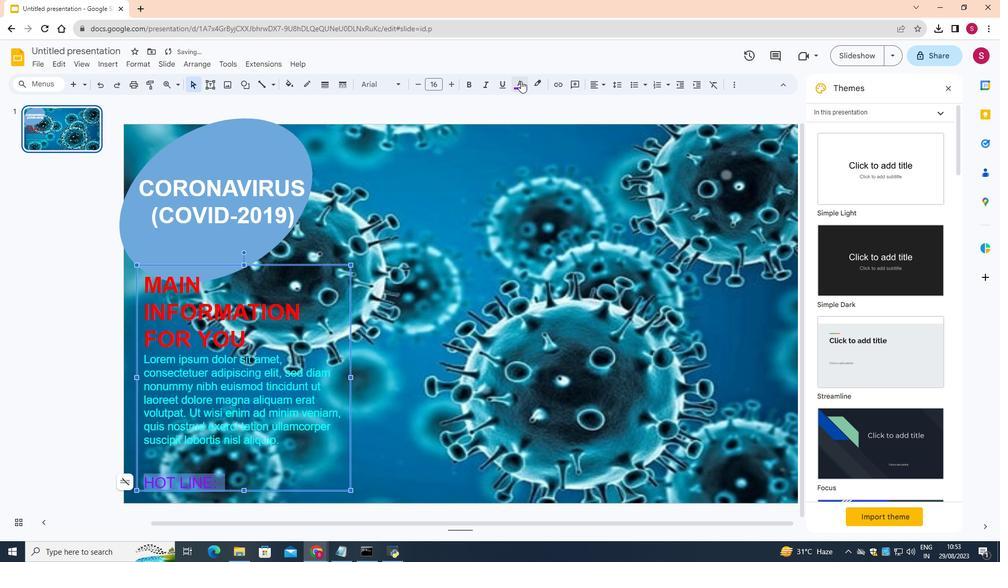 
Action: Mouse pressed left at (521, 81)
Screenshot: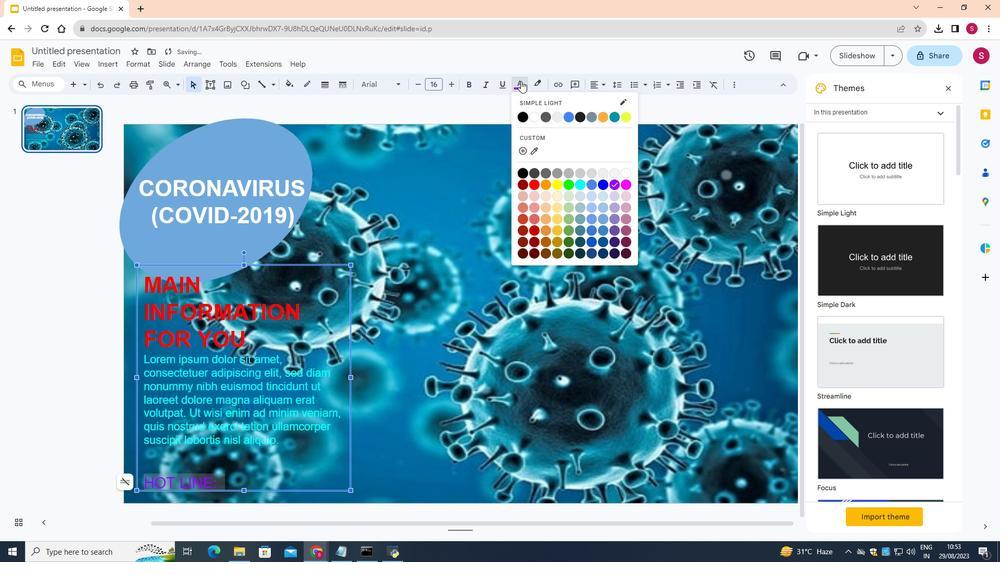 
Action: Mouse moved to (628, 183)
Screenshot: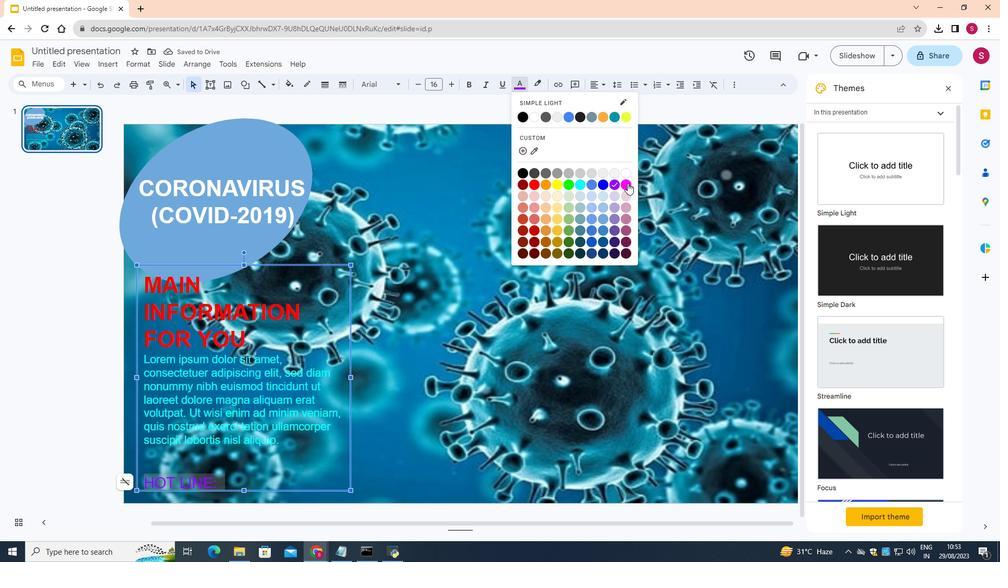 
Action: Mouse pressed left at (628, 183)
Screenshot: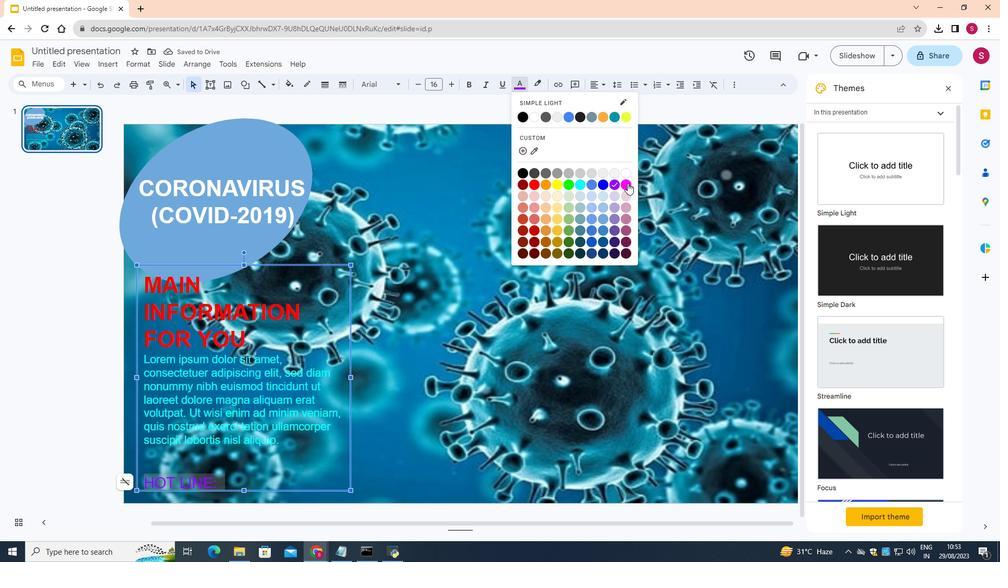 
Action: Mouse moved to (464, 82)
Screenshot: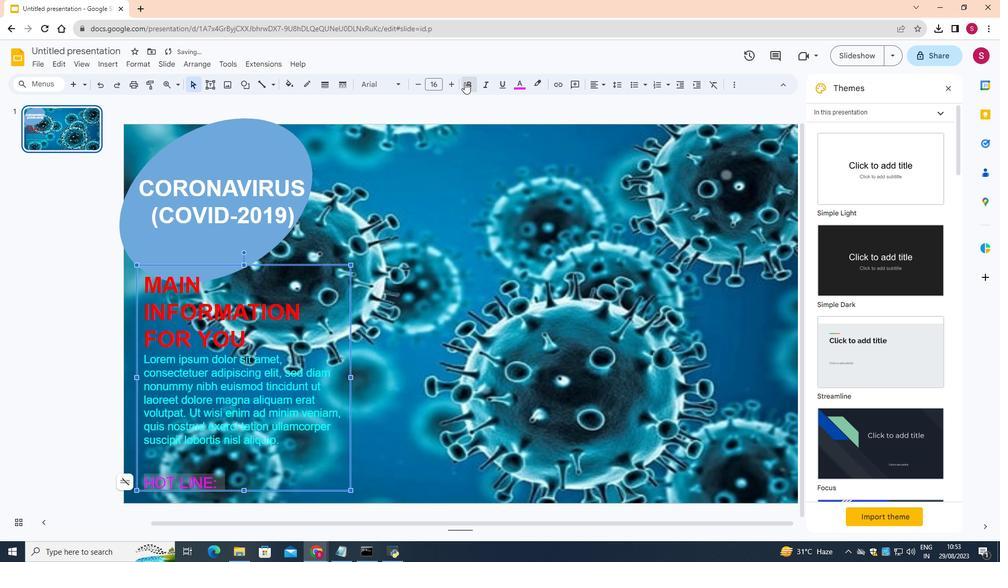 
Action: Mouse pressed left at (464, 82)
Screenshot: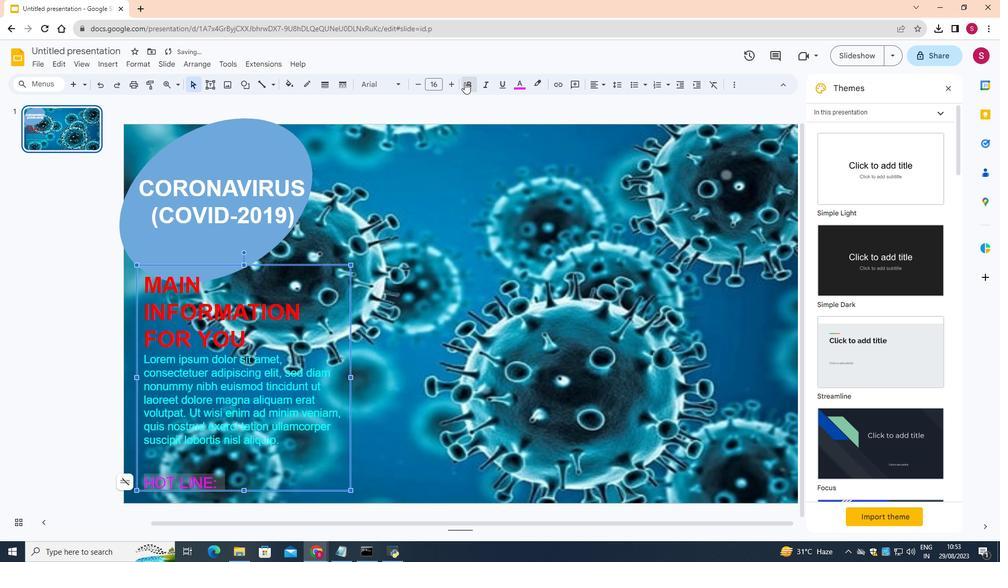 
Action: Mouse moved to (267, 473)
Screenshot: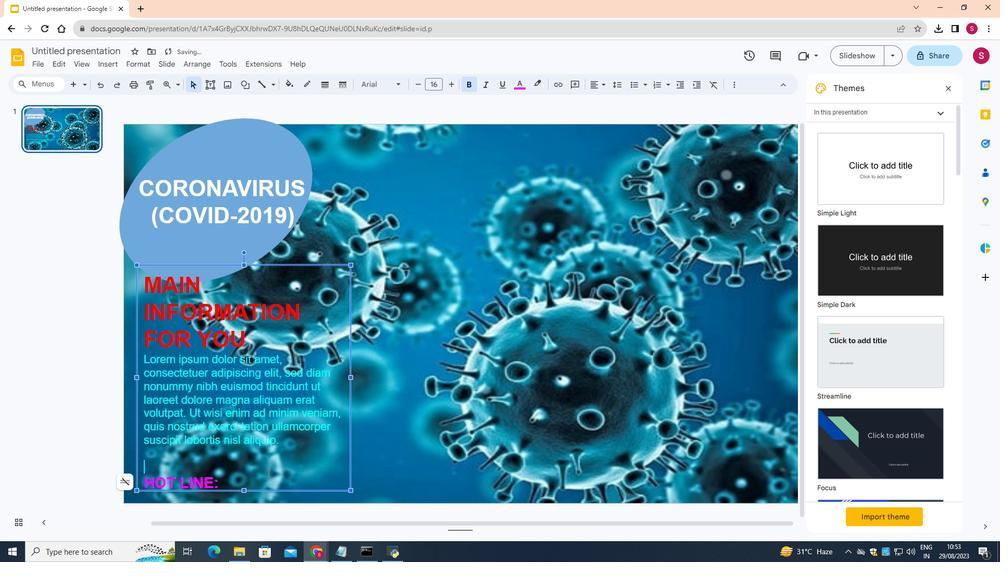 
Action: Mouse pressed left at (267, 473)
Screenshot: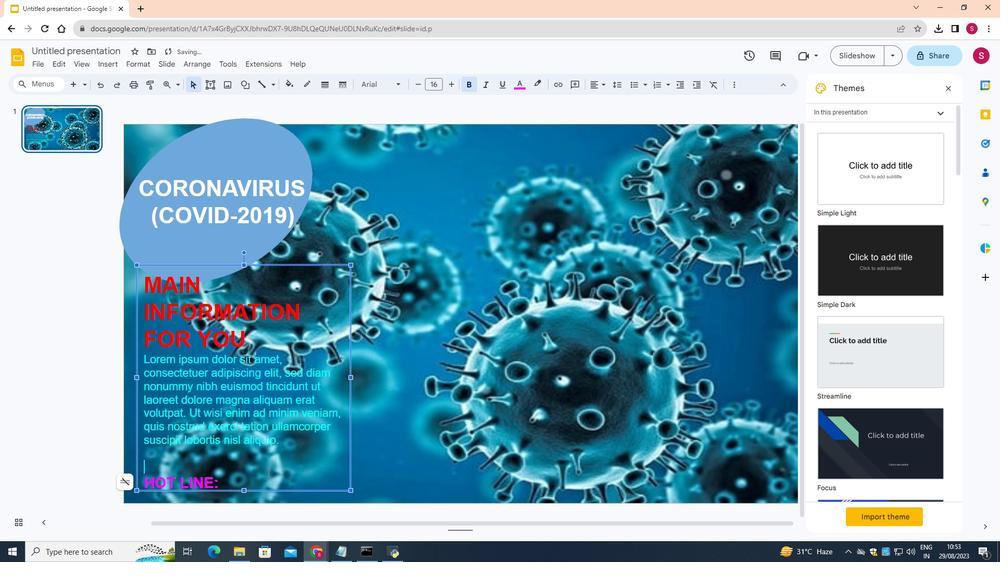 
Action: Mouse moved to (261, 483)
Screenshot: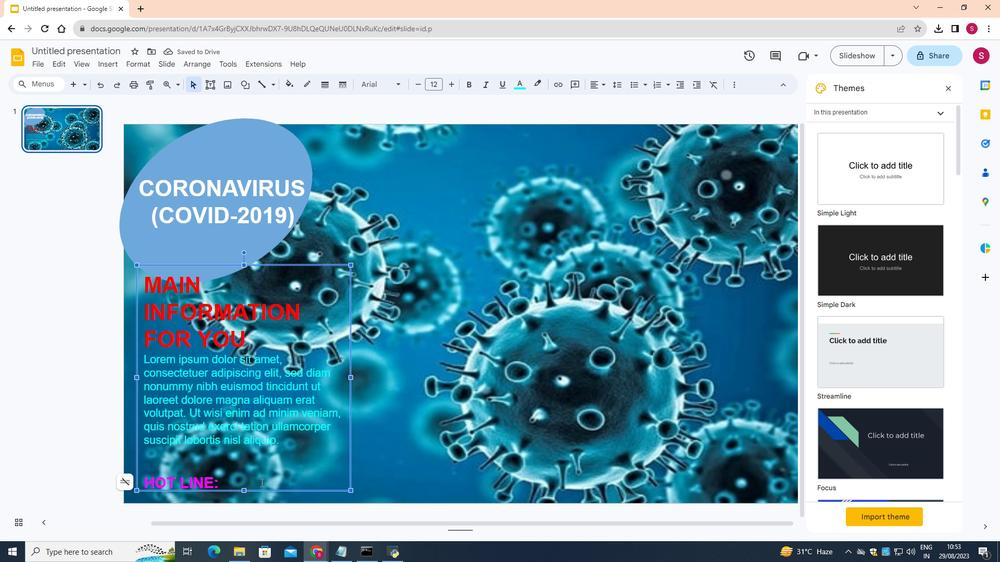 
Action: Mouse pressed left at (261, 483)
Screenshot: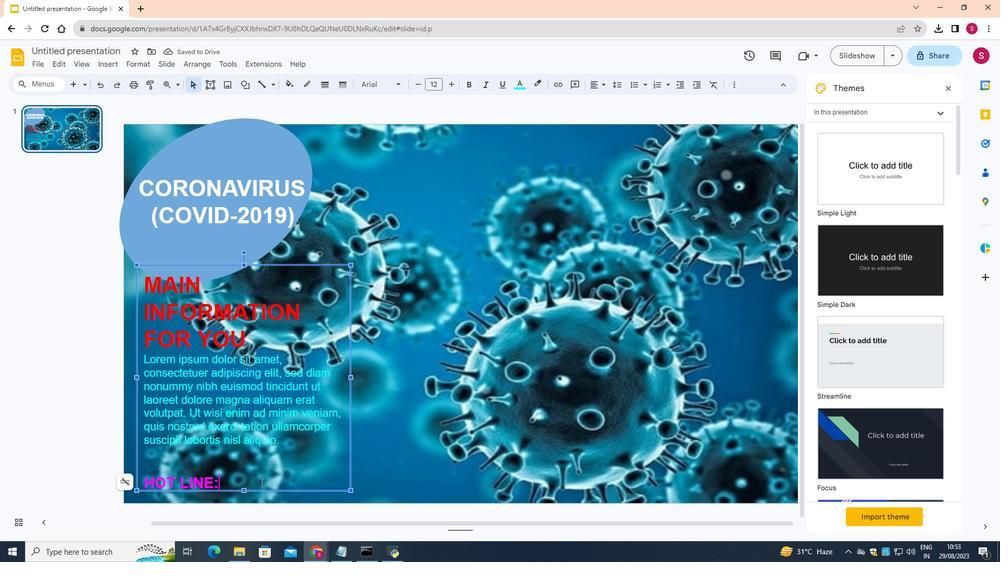 
Action: Mouse moved to (260, 483)
Screenshot: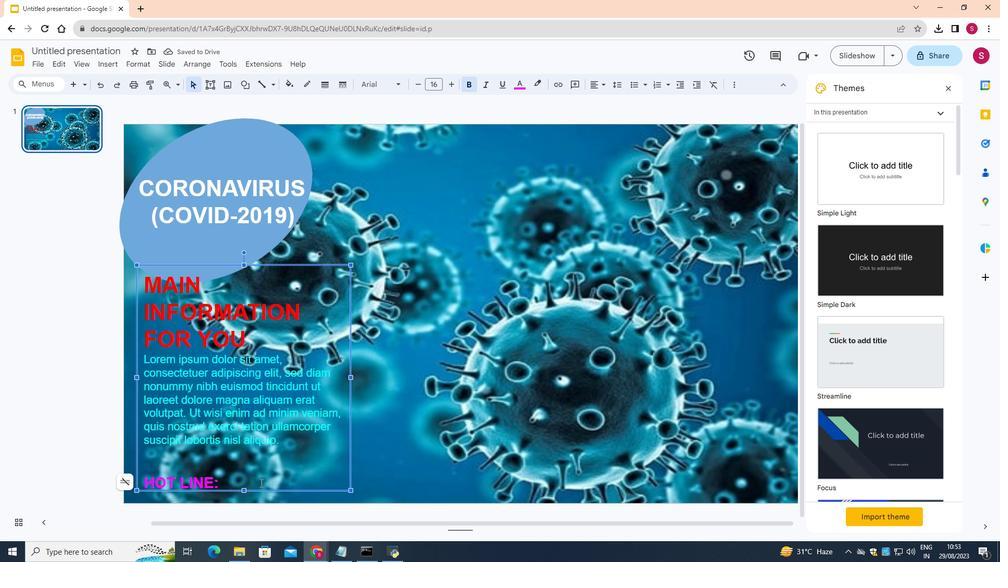 
Action: Key pressed <Key.enter>
Screenshot: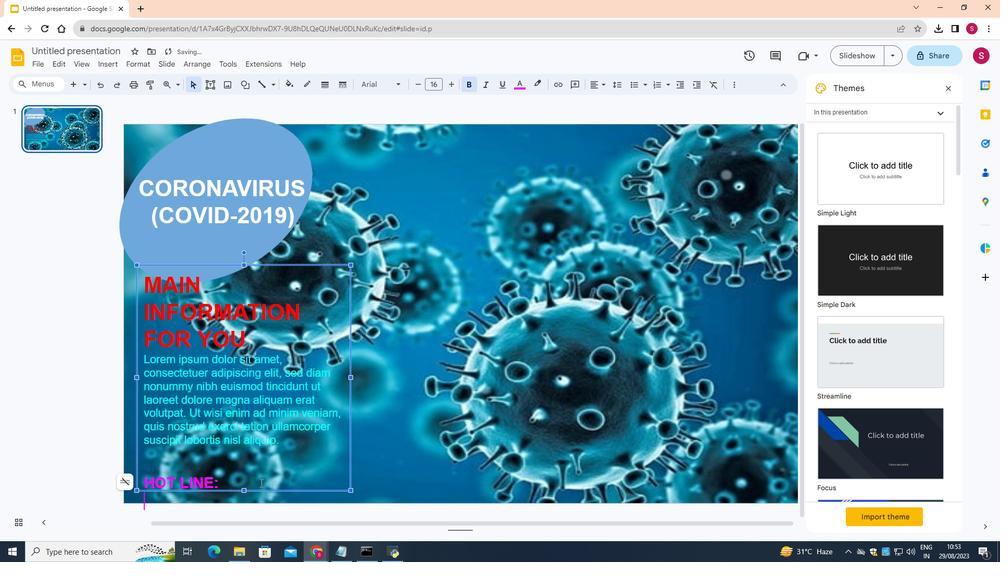 
Action: Mouse moved to (418, 83)
Screenshot: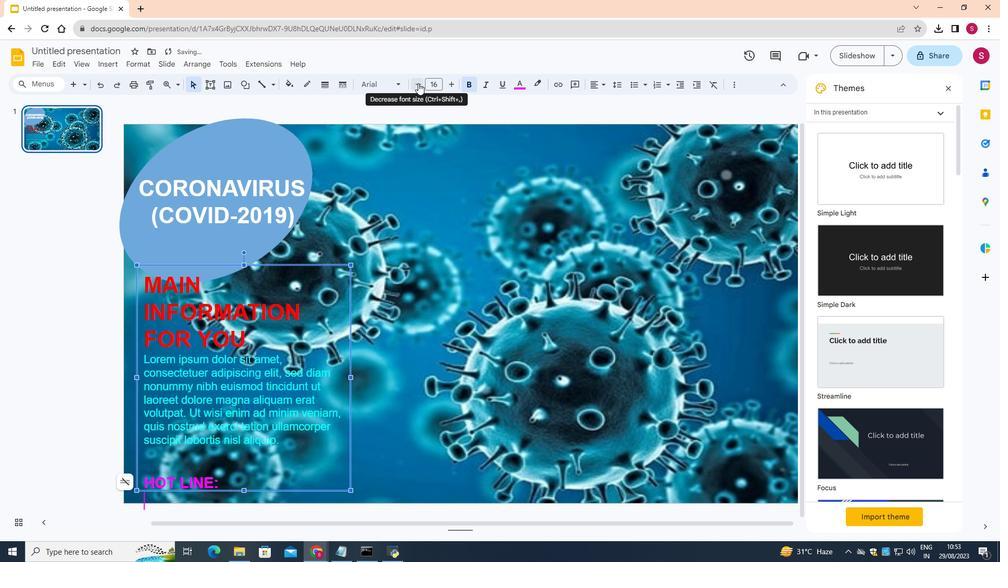
Action: Mouse pressed left at (418, 83)
Screenshot: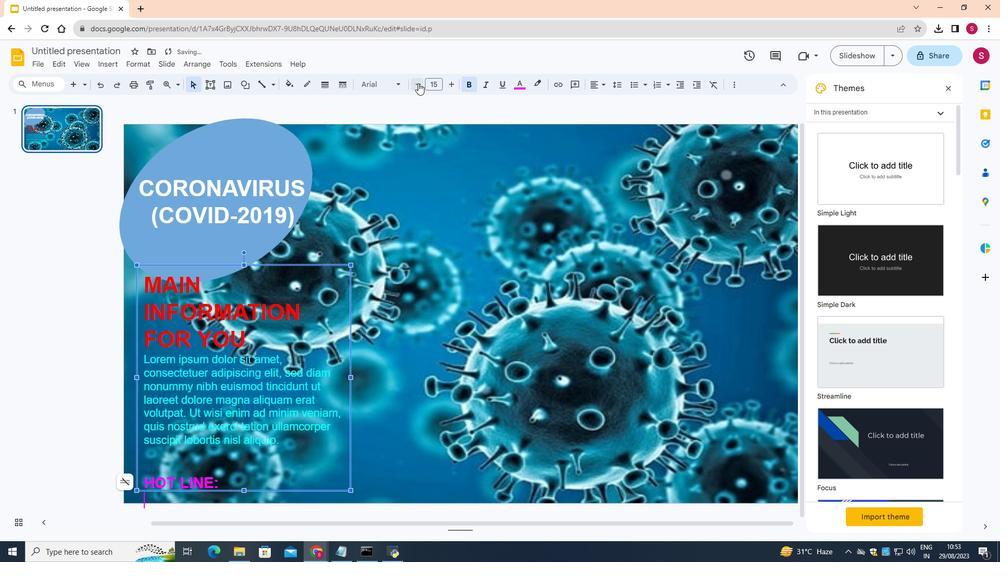 
Action: Mouse pressed left at (418, 83)
Screenshot: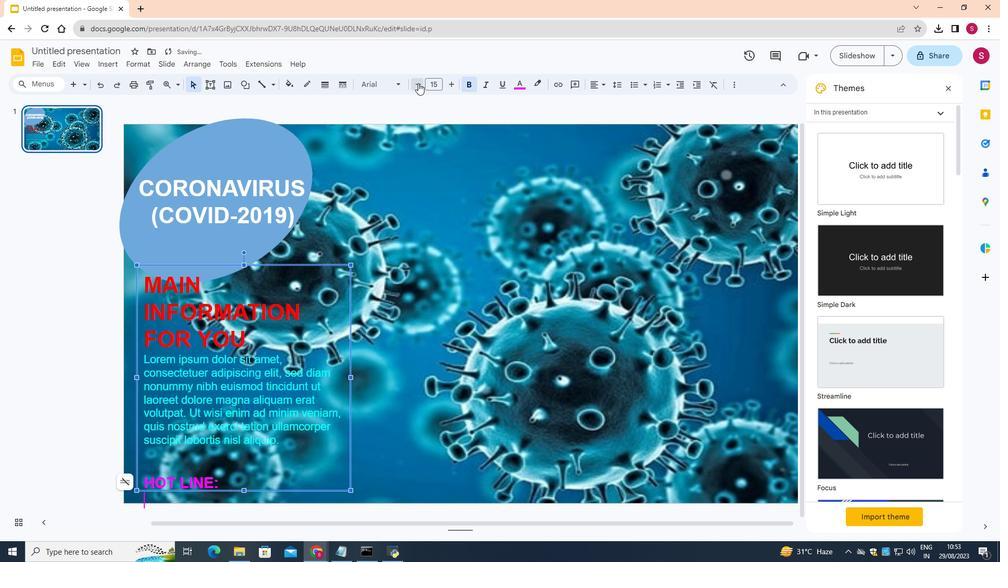 
Action: Mouse pressed left at (418, 83)
Screenshot: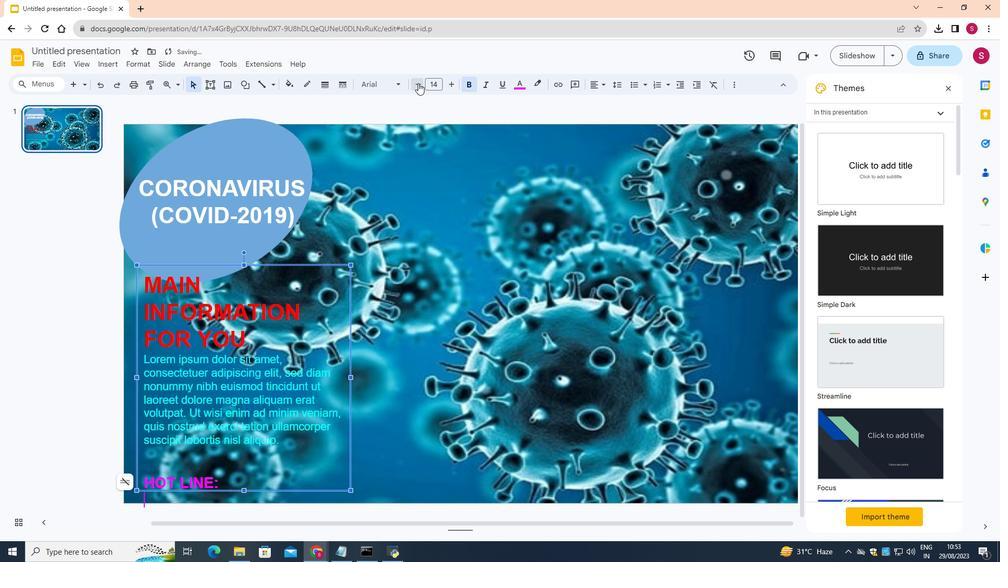 
Action: Mouse pressed left at (418, 83)
Screenshot: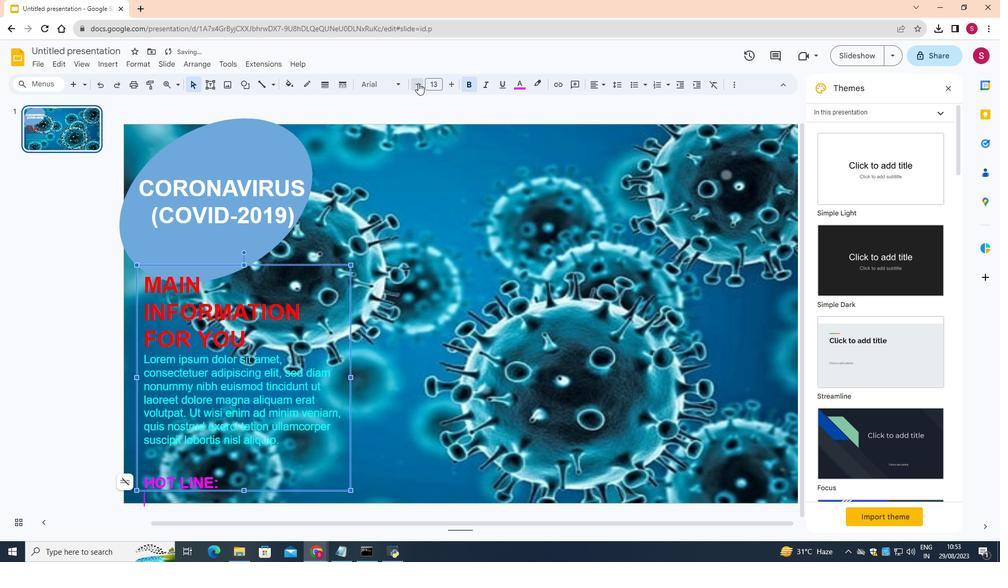 
Action: Mouse moved to (236, 439)
Screenshot: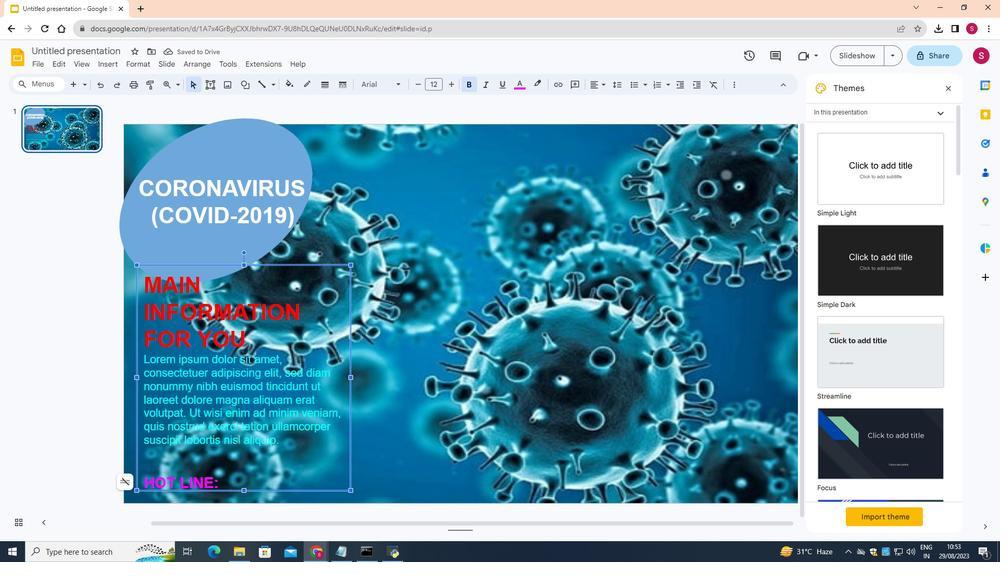 
Action: Key pressed 0<Key.shift_r>(00<Key.shift_r>)-00-000-0000
Screenshot: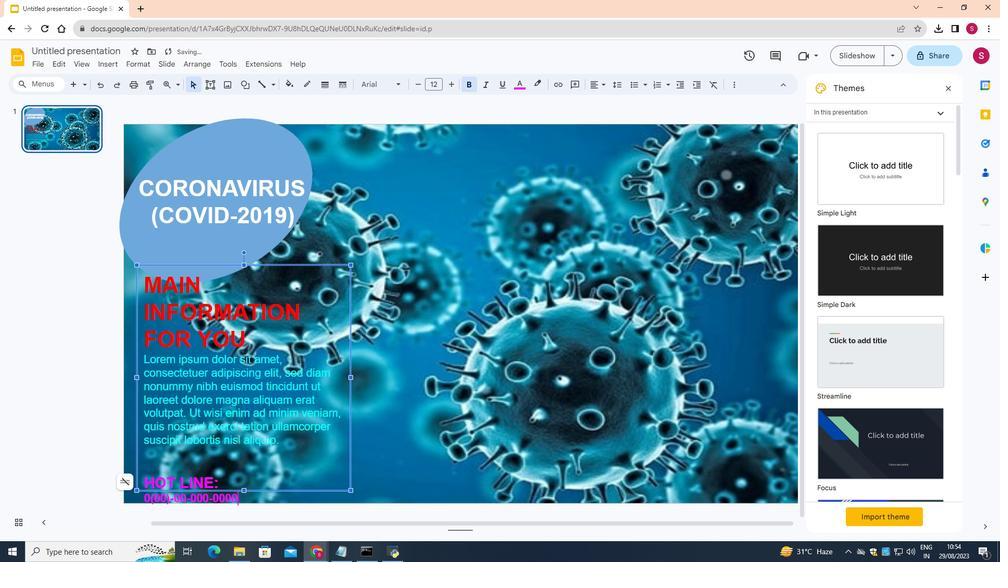 
Action: Mouse moved to (244, 491)
Screenshot: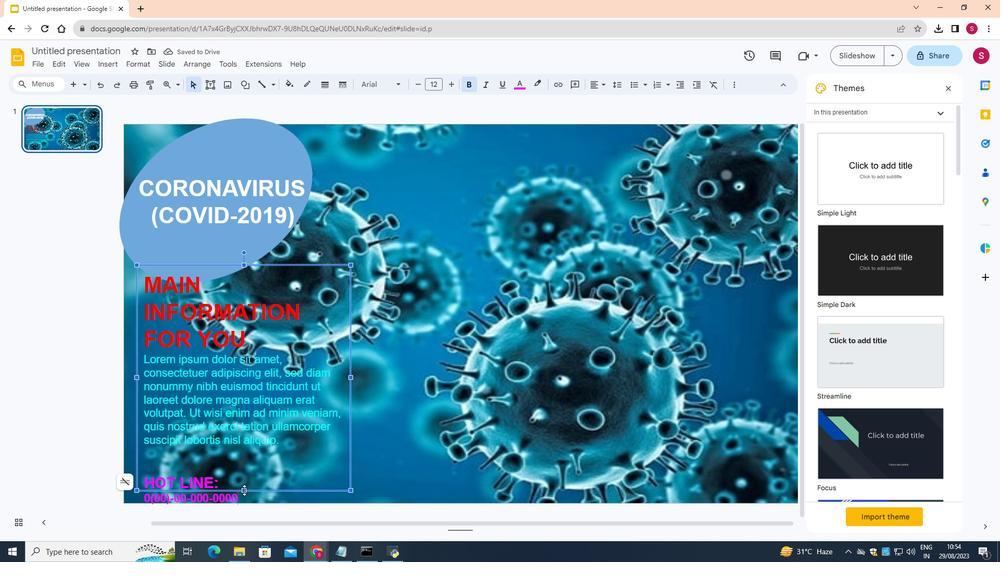 
Action: Mouse pressed left at (244, 491)
Screenshot: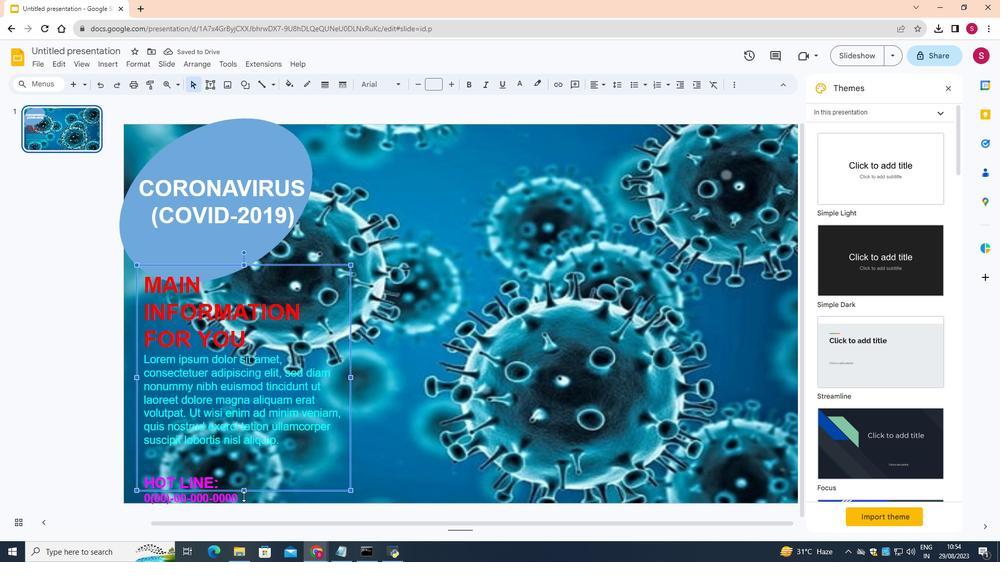 
Action: Mouse moved to (420, 453)
Screenshot: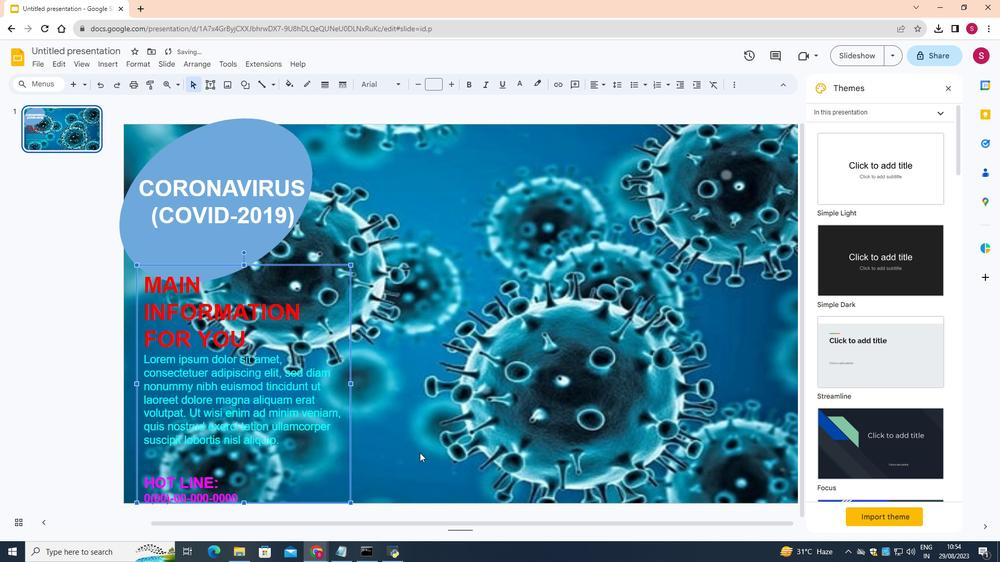 
Action: Mouse pressed left at (420, 453)
Screenshot: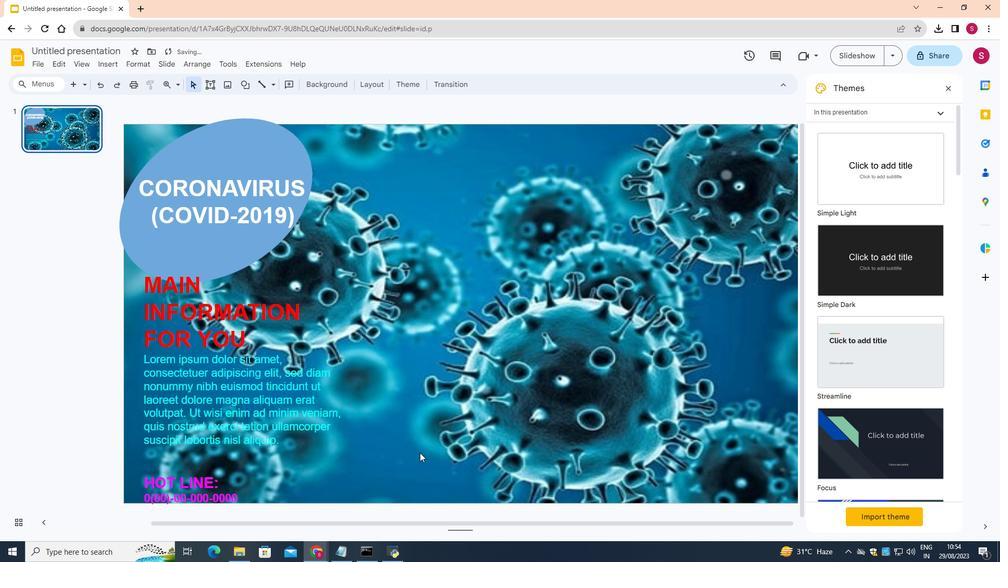 
Action: Mouse moved to (249, 80)
Screenshot: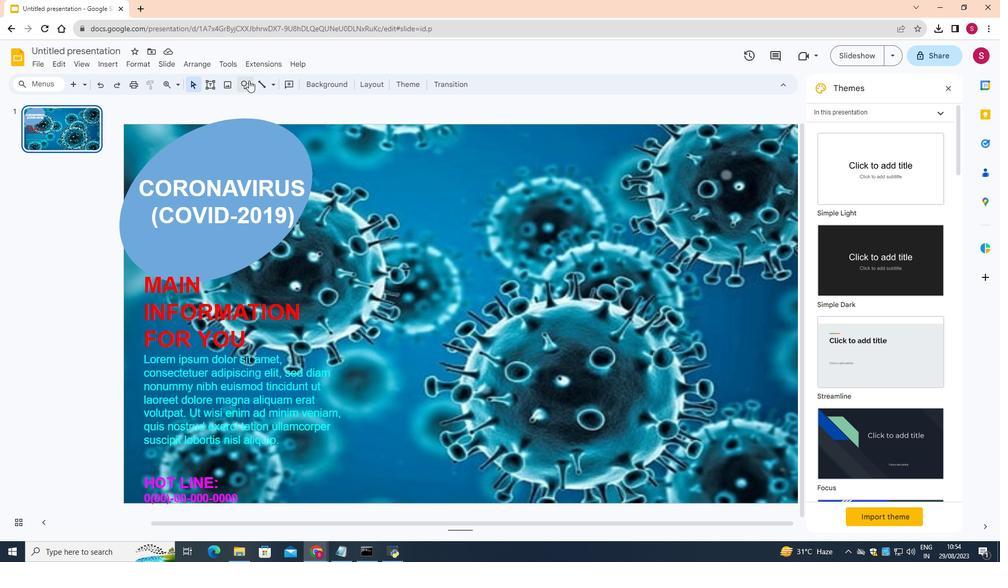
Action: Mouse pressed left at (249, 80)
